Task: Play online Dominion game.
Action: Mouse moved to (460, 444)
Screenshot: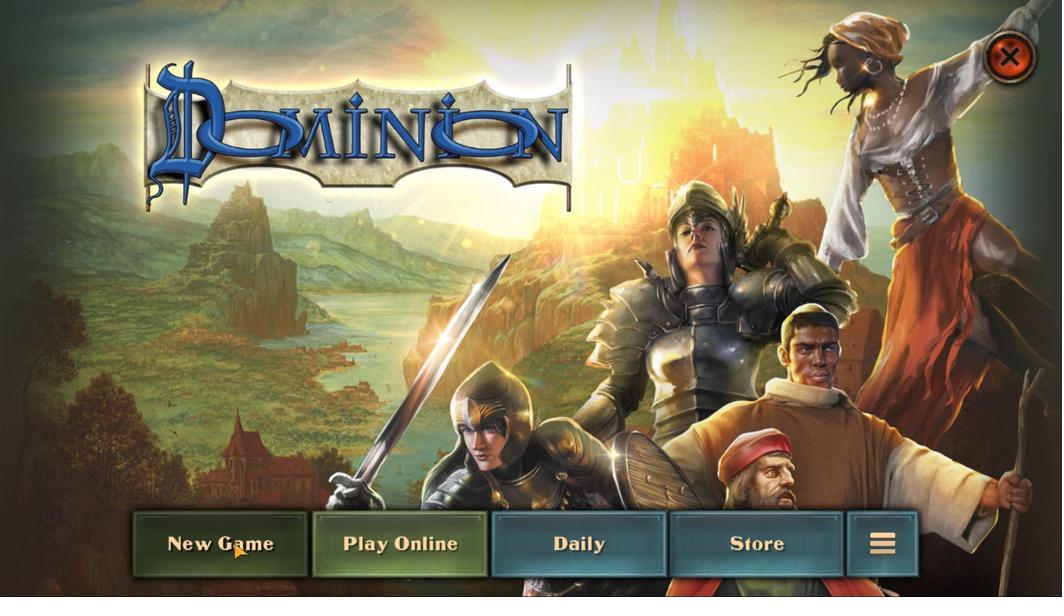 
Action: Mouse pressed left at (460, 444)
Screenshot: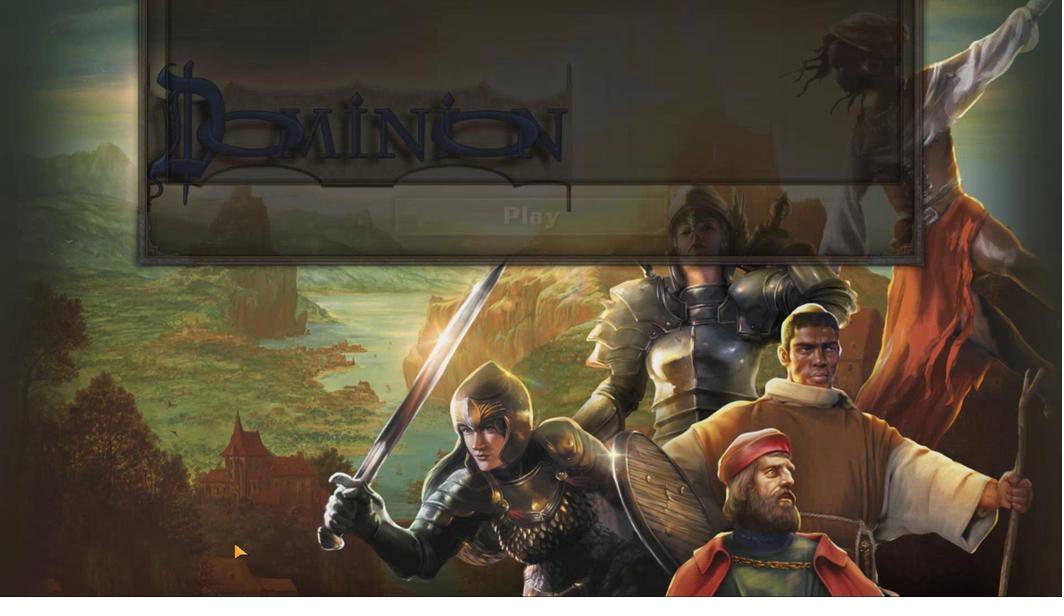 
Action: Mouse moved to (425, 442)
Screenshot: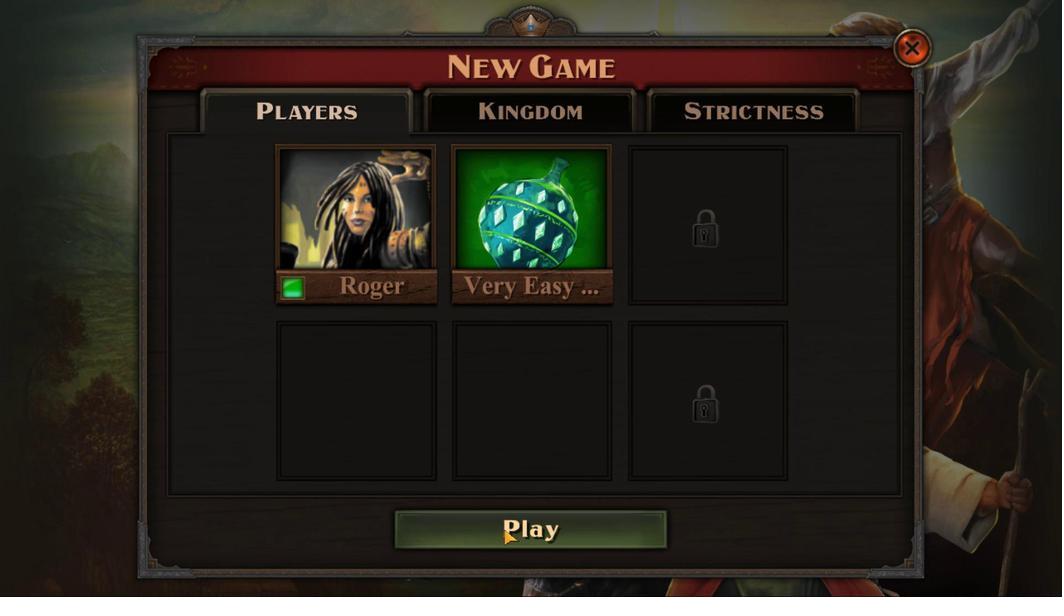 
Action: Mouse pressed left at (425, 442)
Screenshot: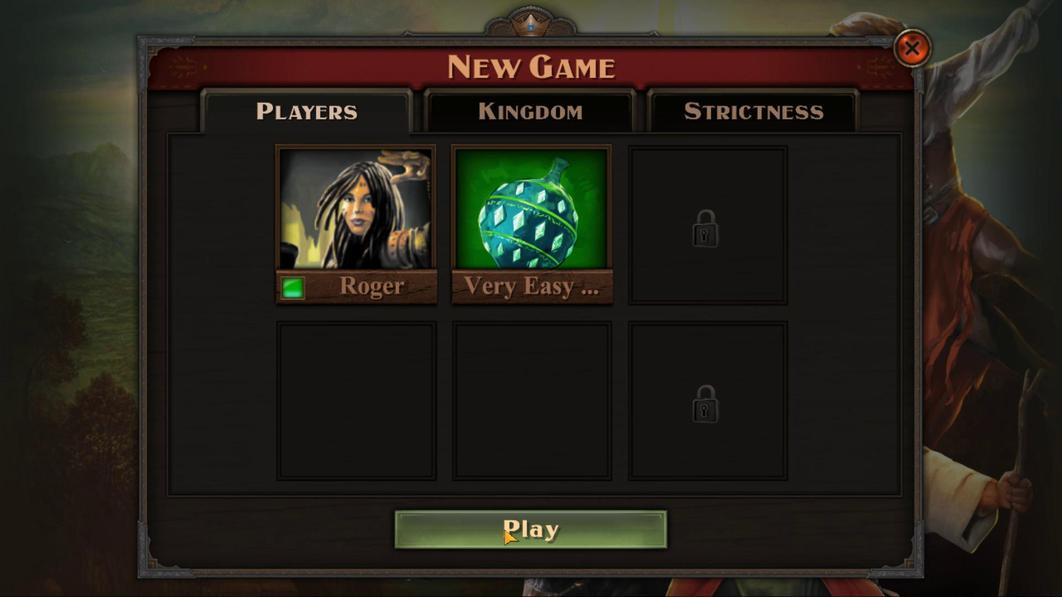 
Action: Mouse moved to (405, 439)
Screenshot: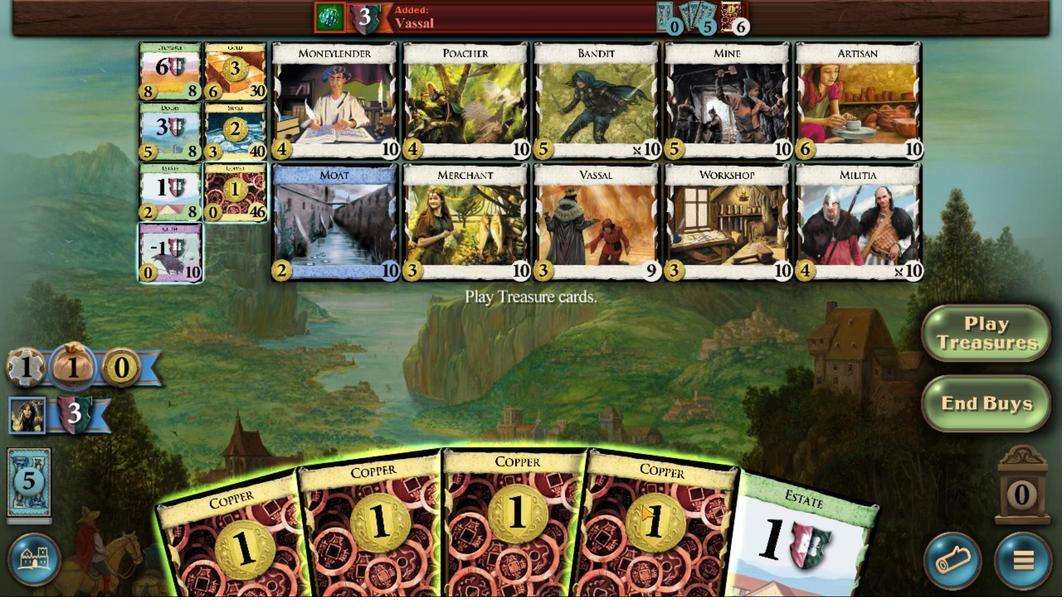 
Action: Mouse pressed left at (405, 439)
Screenshot: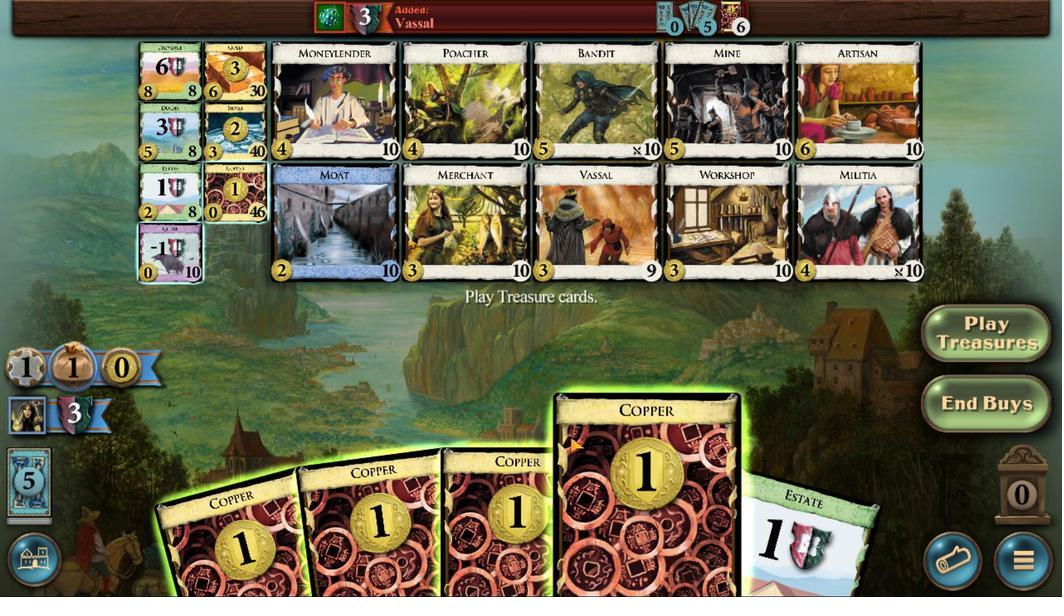 
Action: Mouse moved to (417, 438)
Screenshot: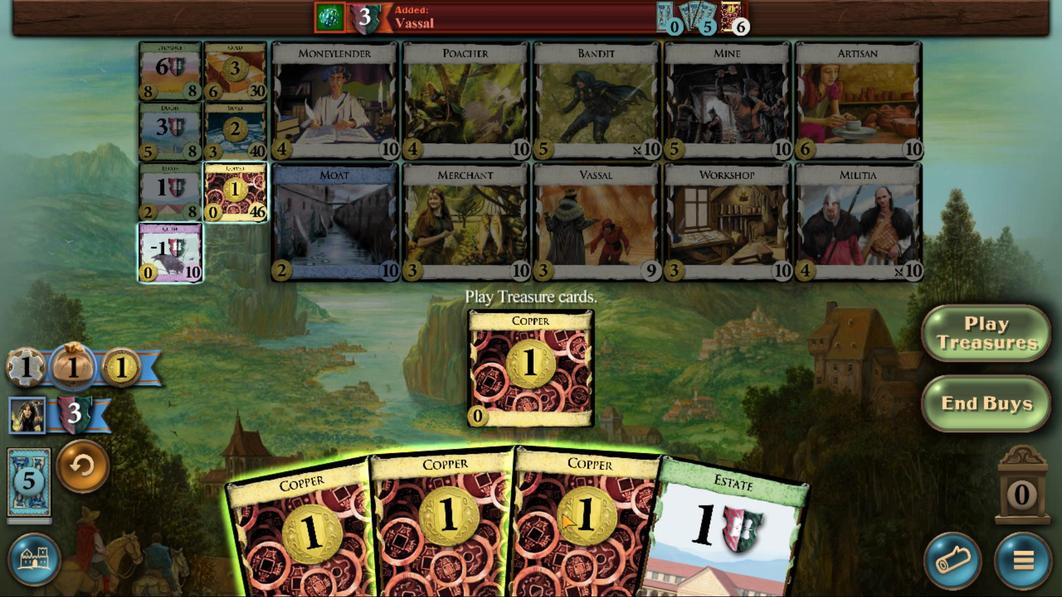 
Action: Mouse pressed left at (417, 438)
Screenshot: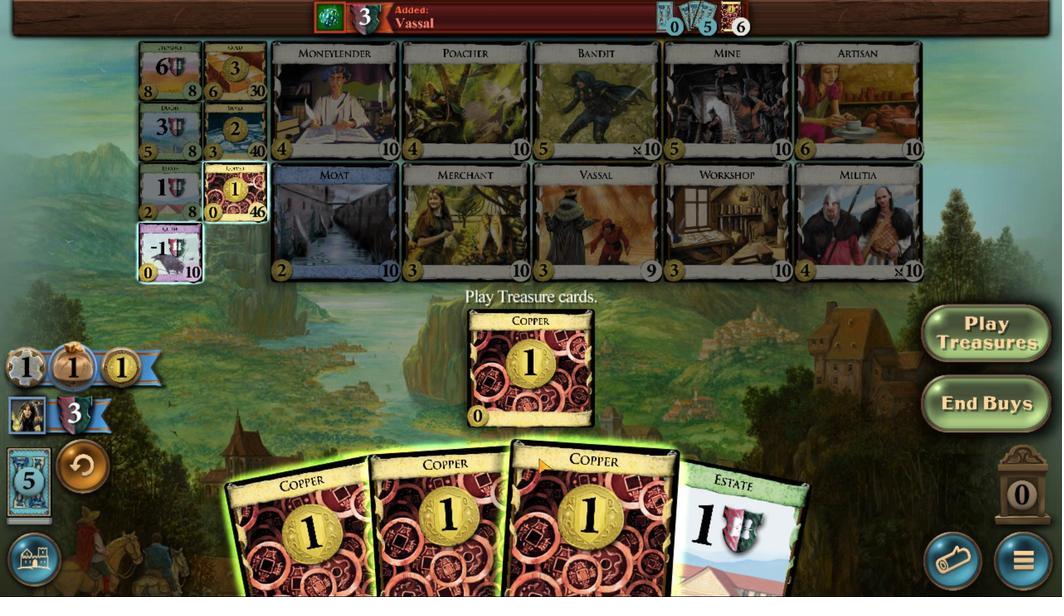 
Action: Mouse moved to (425, 434)
Screenshot: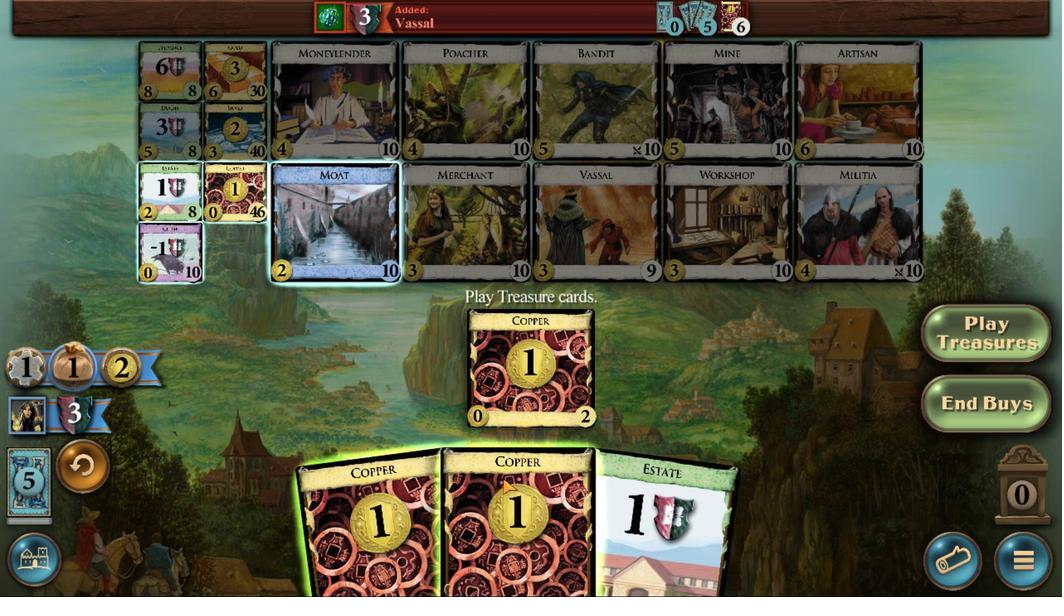 
Action: Mouse pressed left at (425, 434)
Screenshot: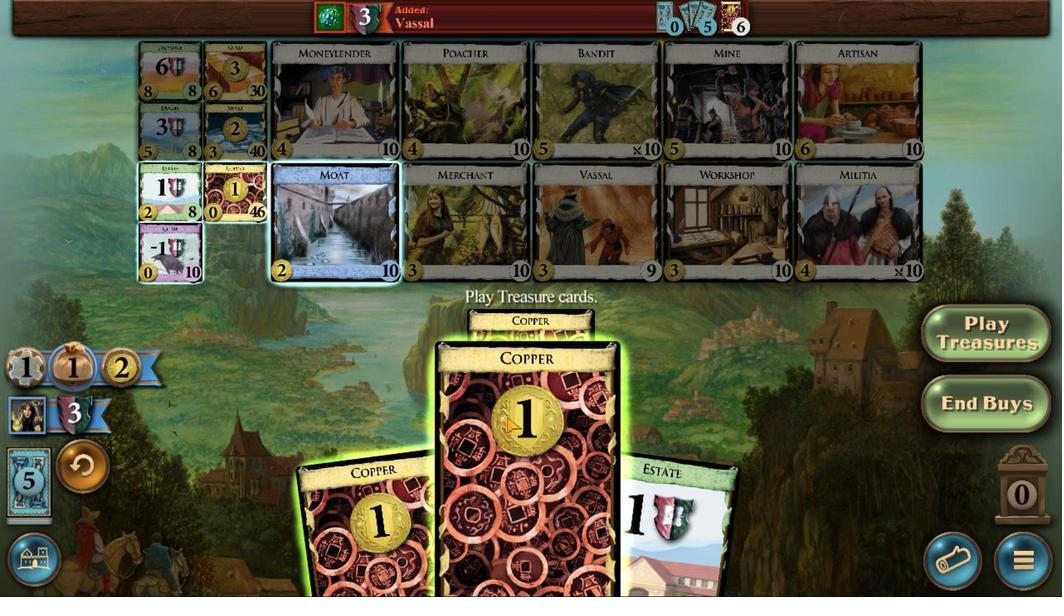 
Action: Mouse moved to (461, 353)
Screenshot: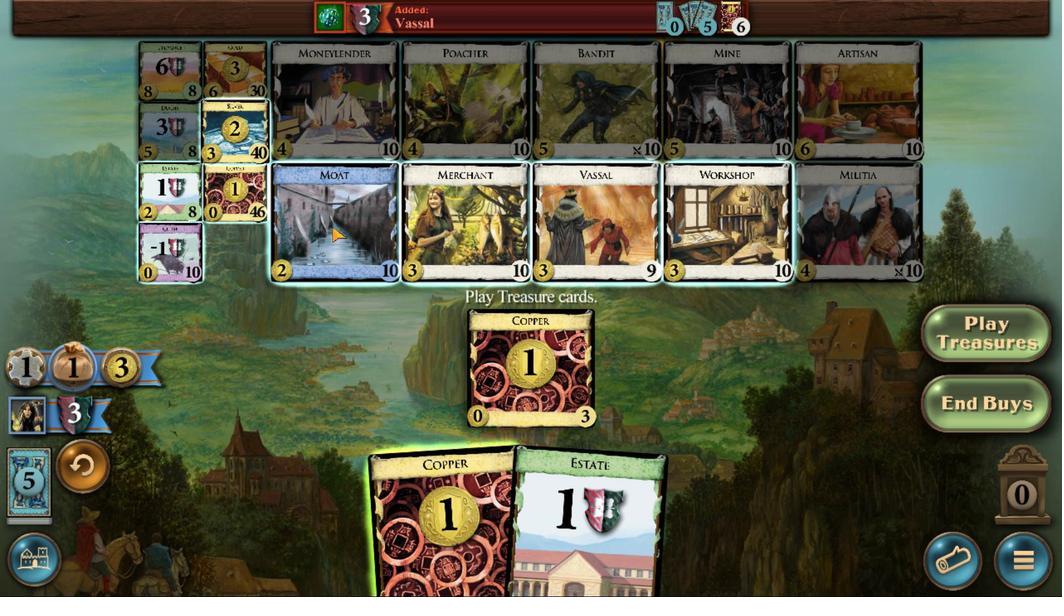 
Action: Mouse pressed left at (461, 353)
Screenshot: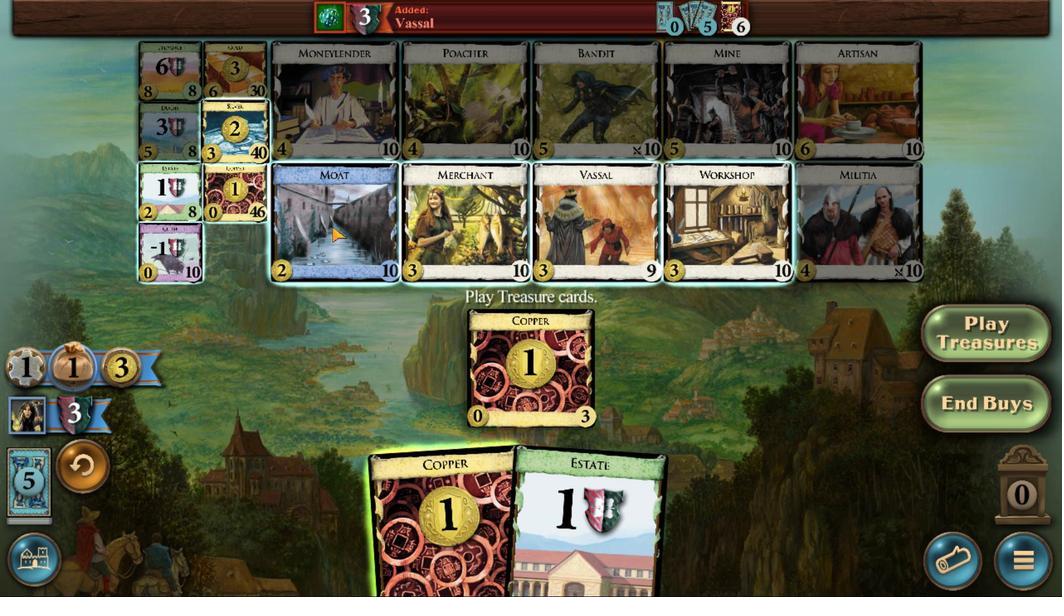 
Action: Mouse moved to (423, 433)
Screenshot: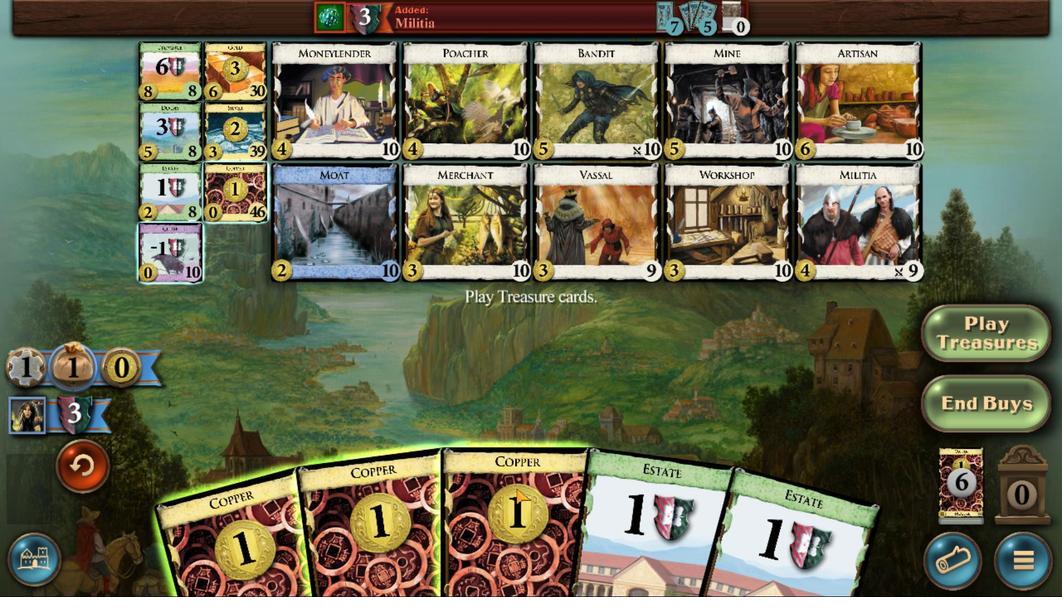 
Action: Mouse pressed left at (423, 433)
Screenshot: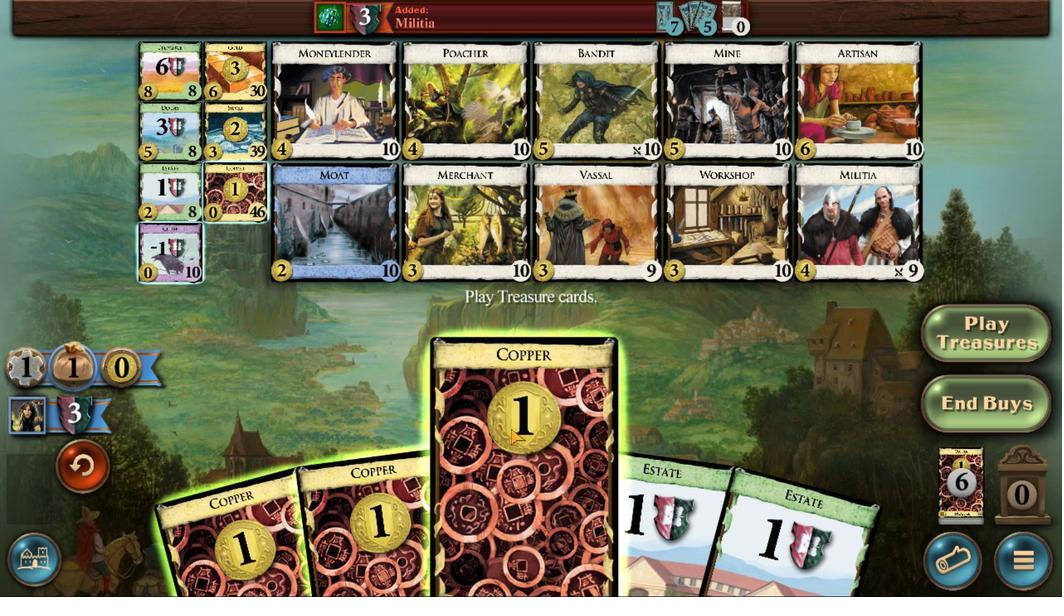 
Action: Mouse moved to (435, 424)
Screenshot: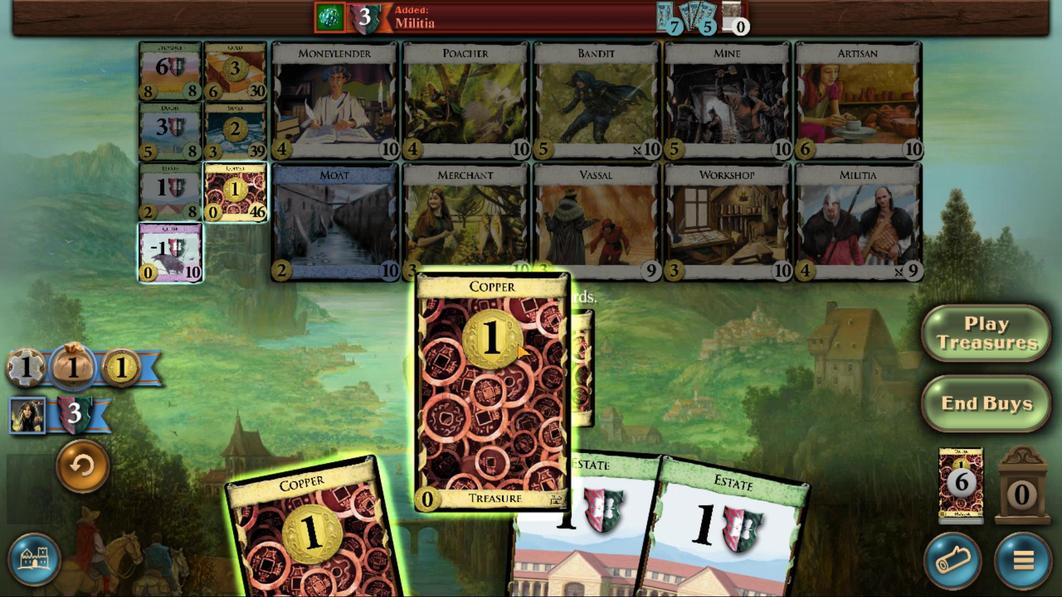 
Action: Mouse pressed left at (435, 424)
Screenshot: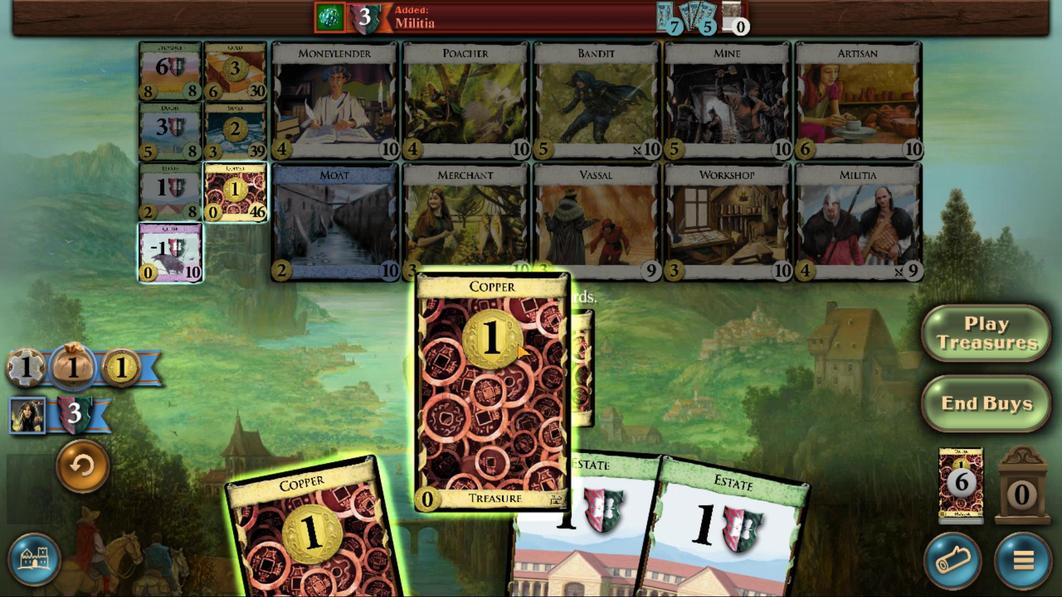 
Action: Mouse moved to (444, 429)
Screenshot: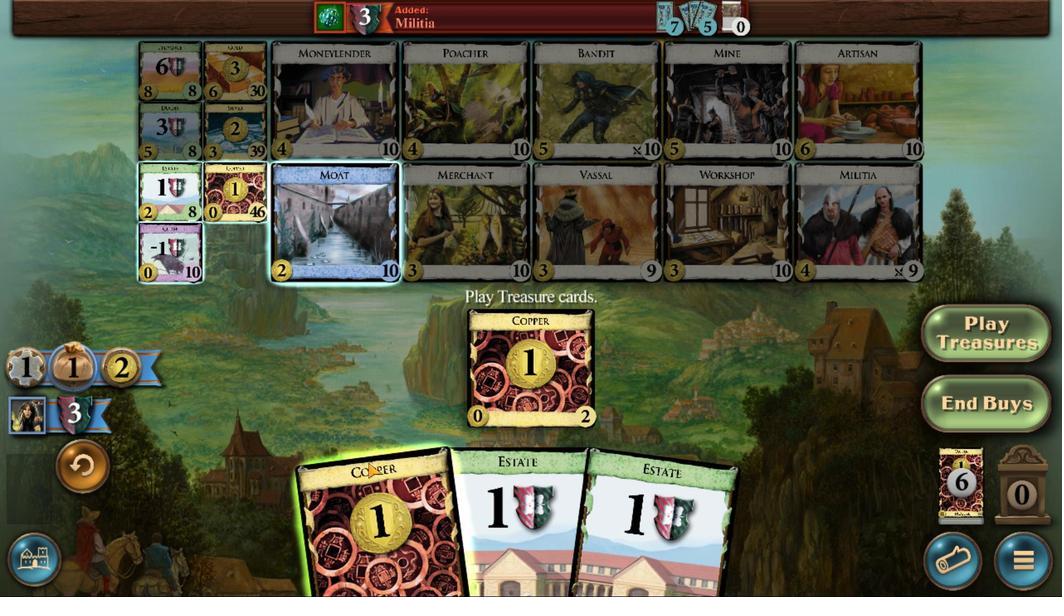 
Action: Mouse pressed left at (444, 429)
Screenshot: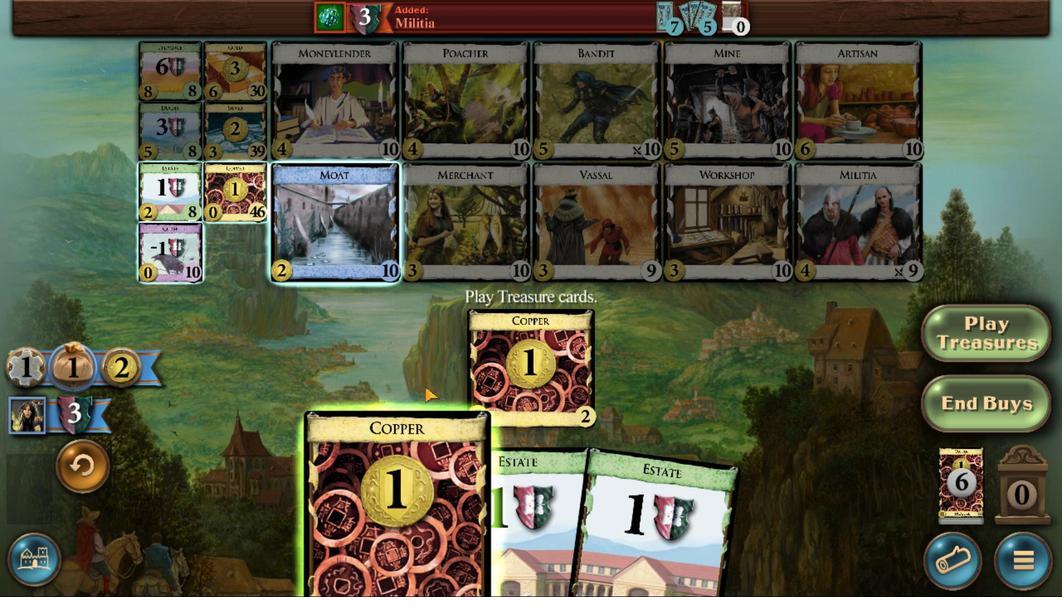 
Action: Mouse moved to (461, 355)
Screenshot: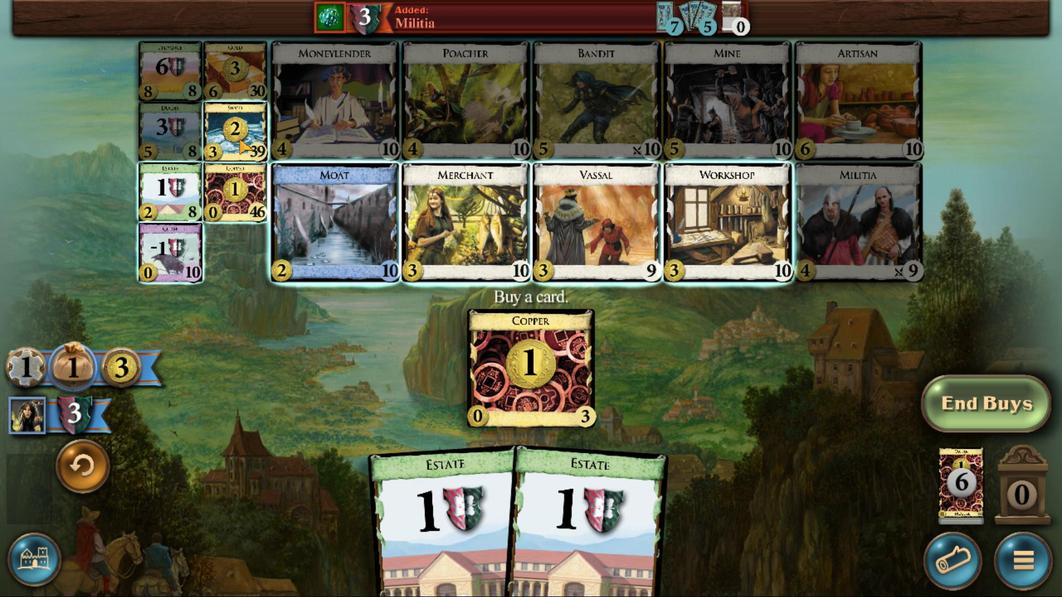 
Action: Mouse pressed left at (461, 355)
Screenshot: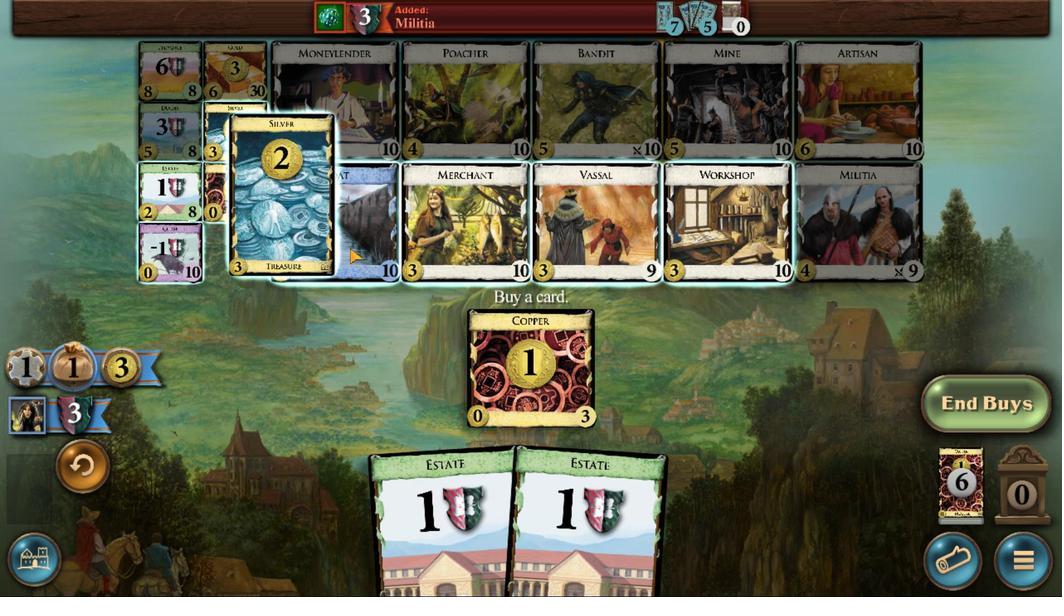 
Action: Mouse moved to (388, 437)
Screenshot: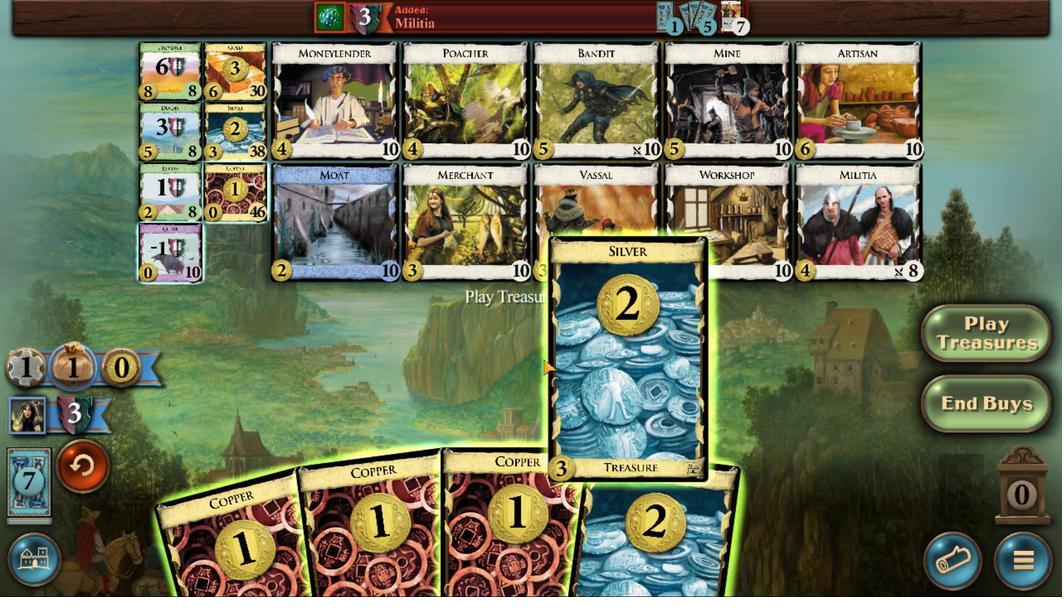 
Action: Mouse pressed left at (388, 437)
Screenshot: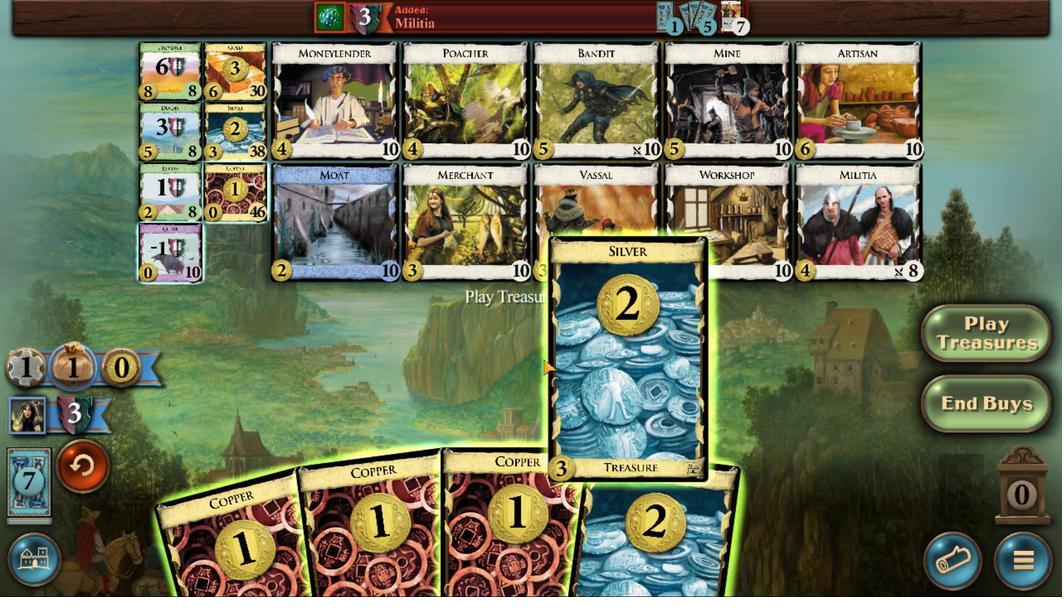 
Action: Mouse moved to (393, 434)
Screenshot: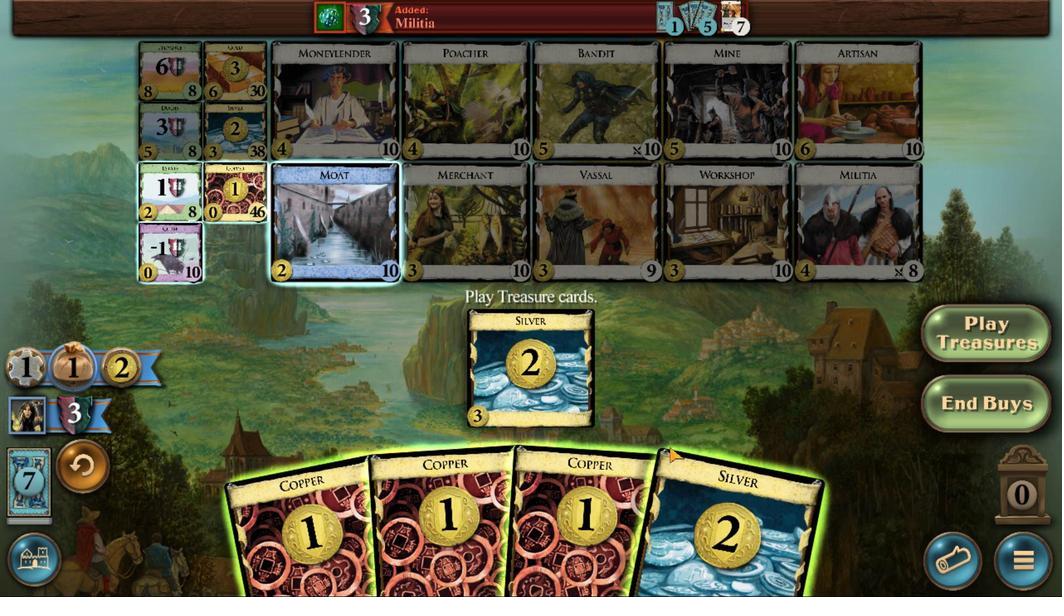 
Action: Mouse pressed left at (393, 434)
Screenshot: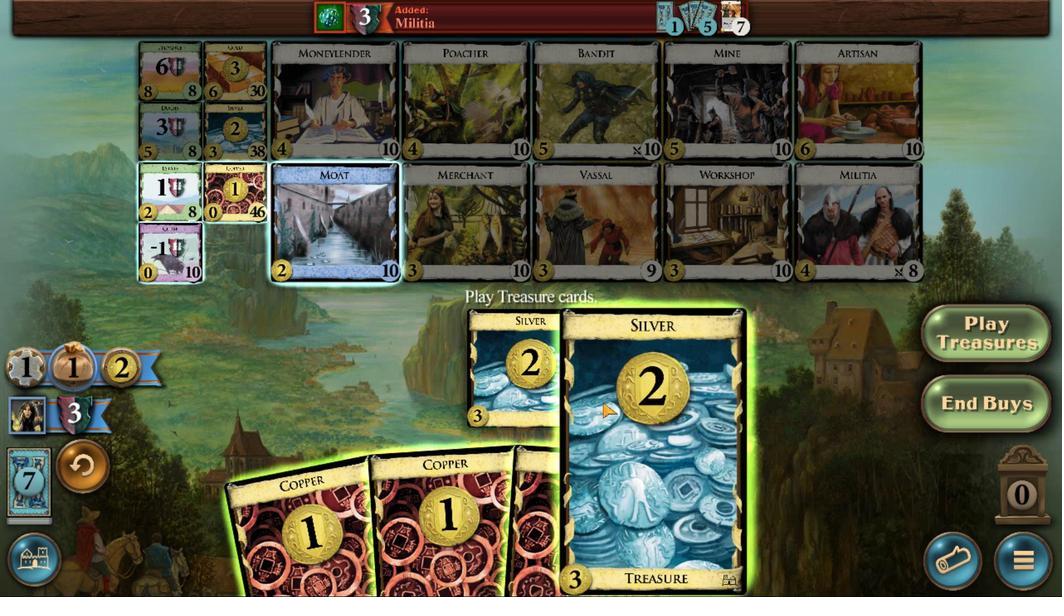 
Action: Mouse moved to (403, 432)
Screenshot: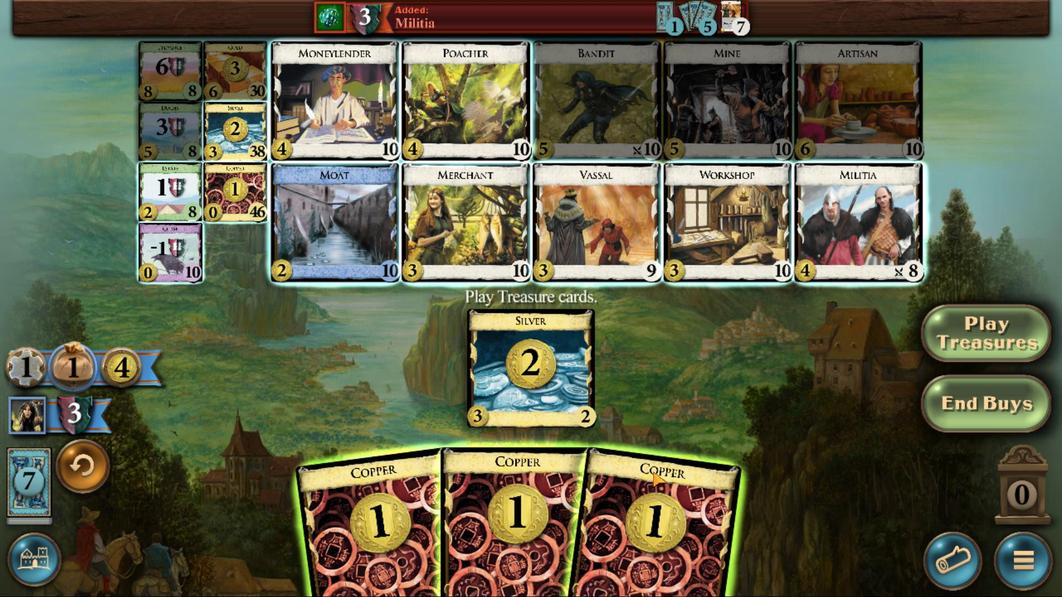 
Action: Mouse pressed left at (403, 432)
Screenshot: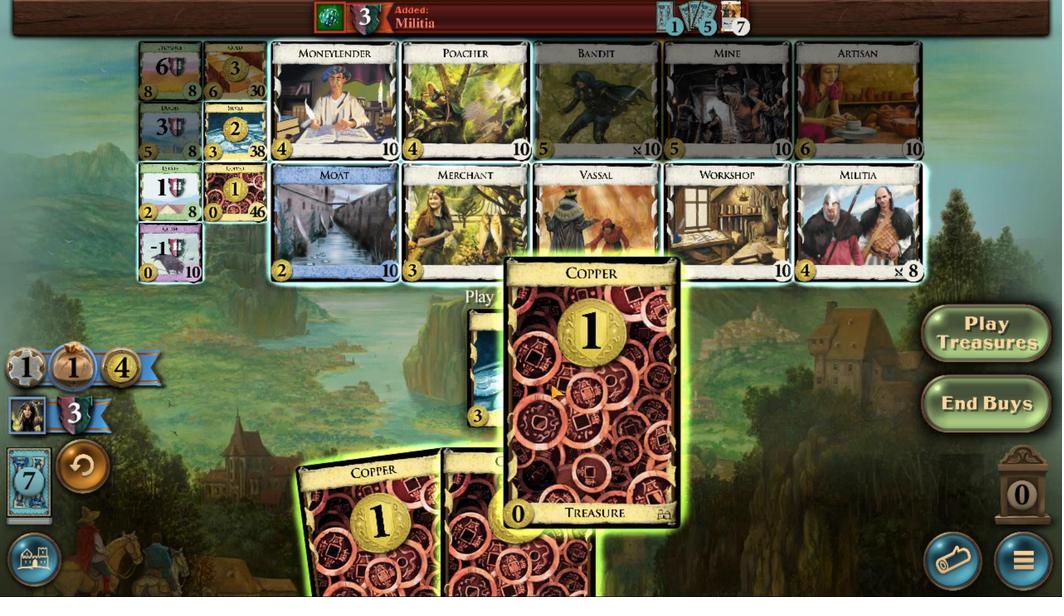 
Action: Mouse moved to (416, 433)
Screenshot: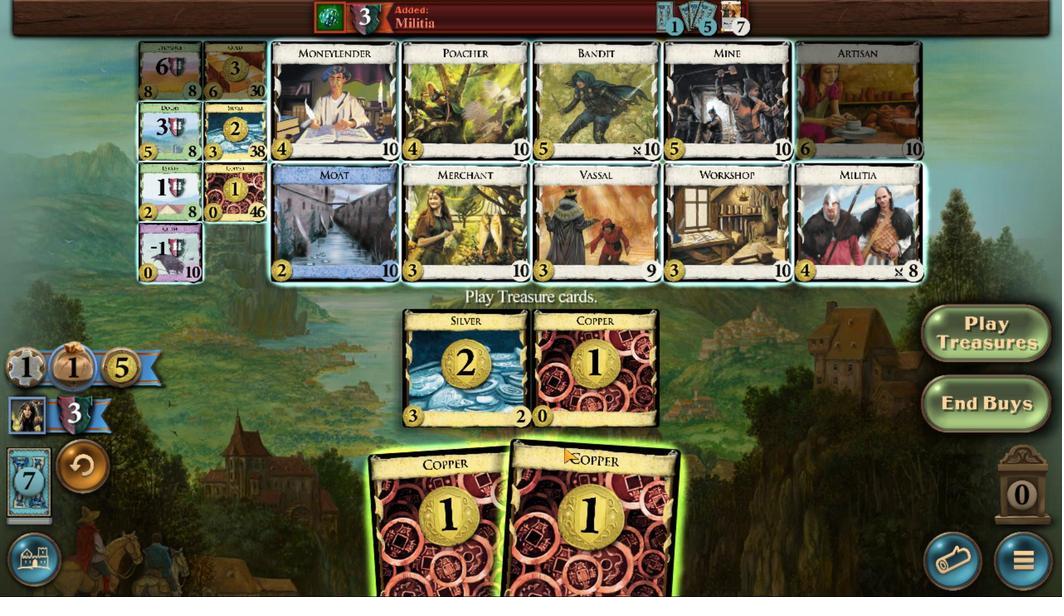 
Action: Mouse pressed left at (416, 433)
Screenshot: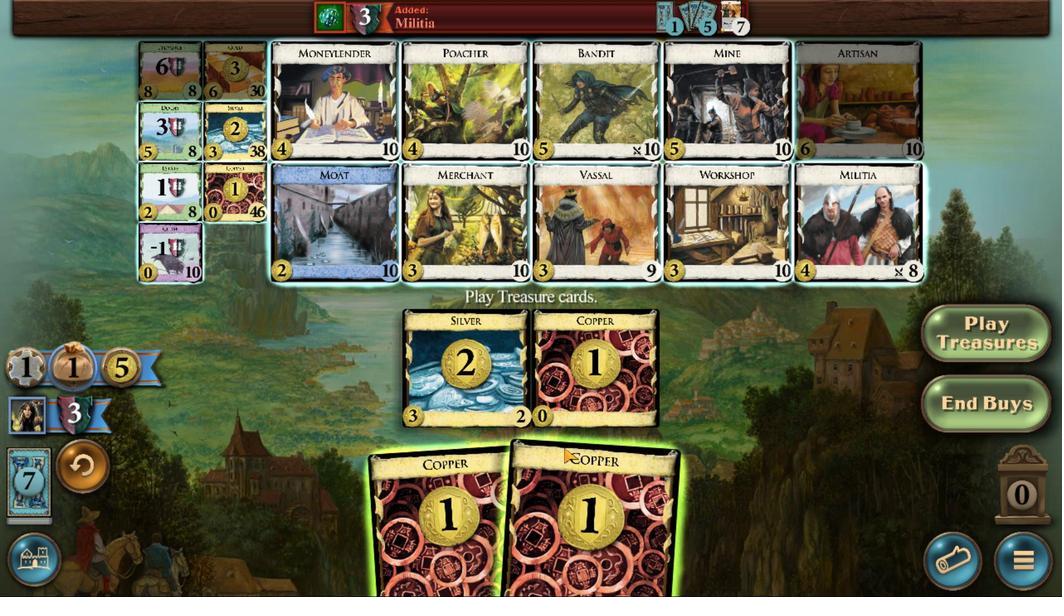
Action: Mouse moved to (461, 339)
Screenshot: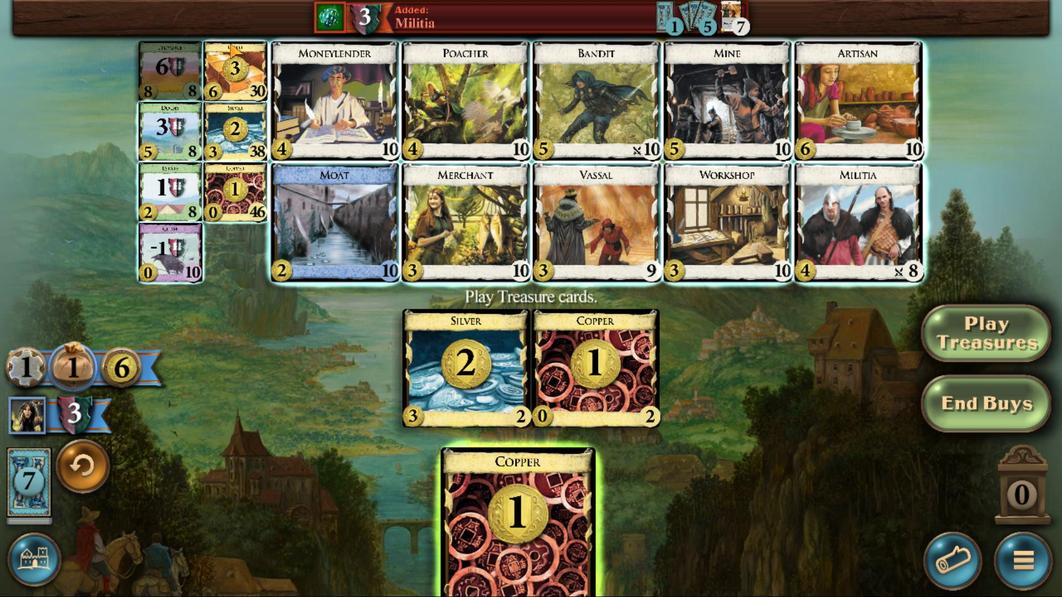 
Action: Mouse pressed left at (461, 339)
Screenshot: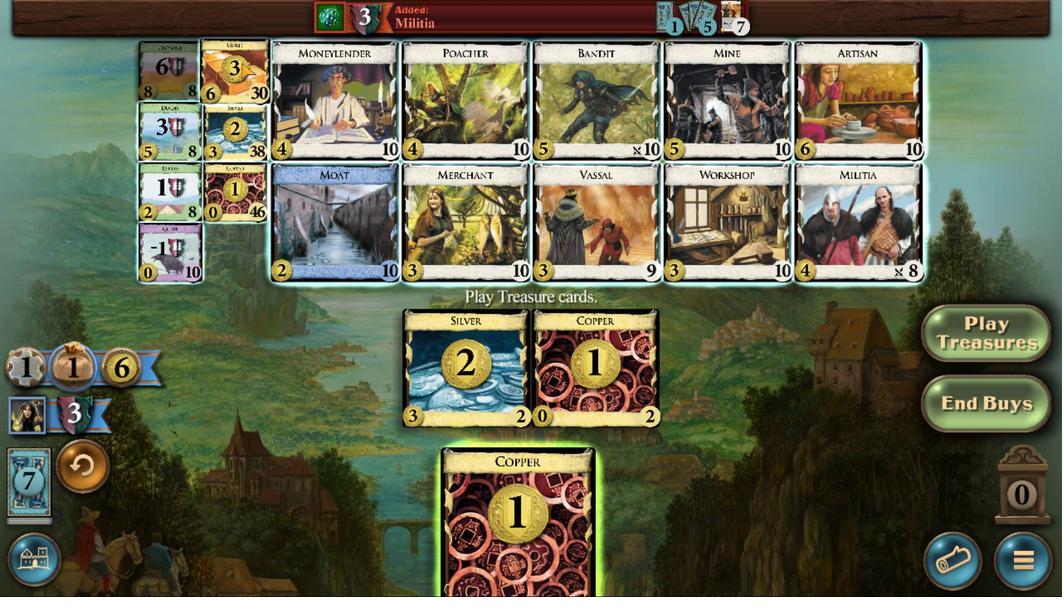 
Action: Mouse moved to (407, 439)
Screenshot: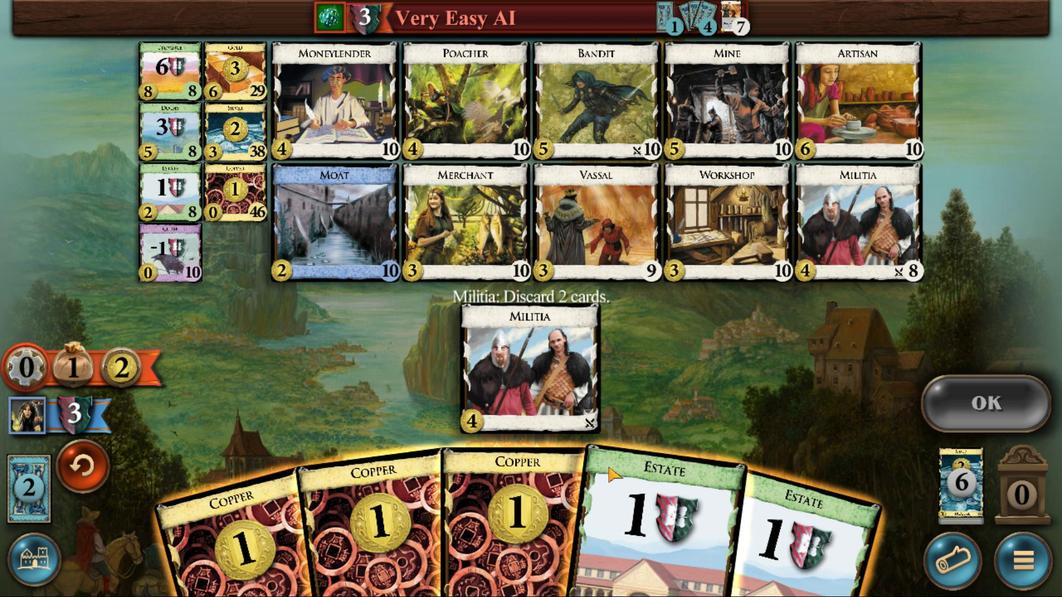 
Action: Mouse pressed left at (407, 439)
Screenshot: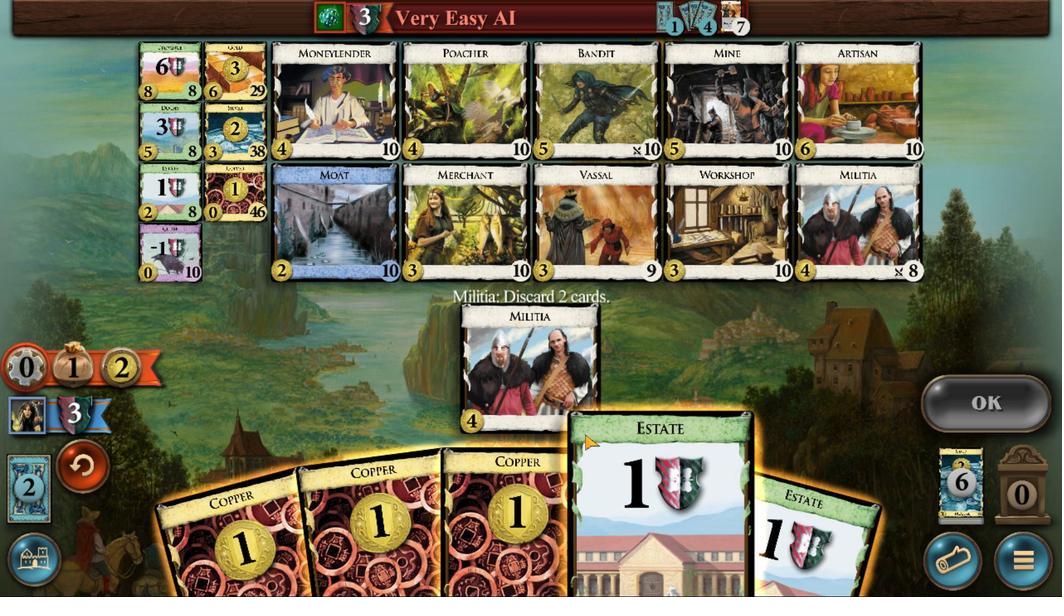 
Action: Mouse moved to (394, 442)
Screenshot: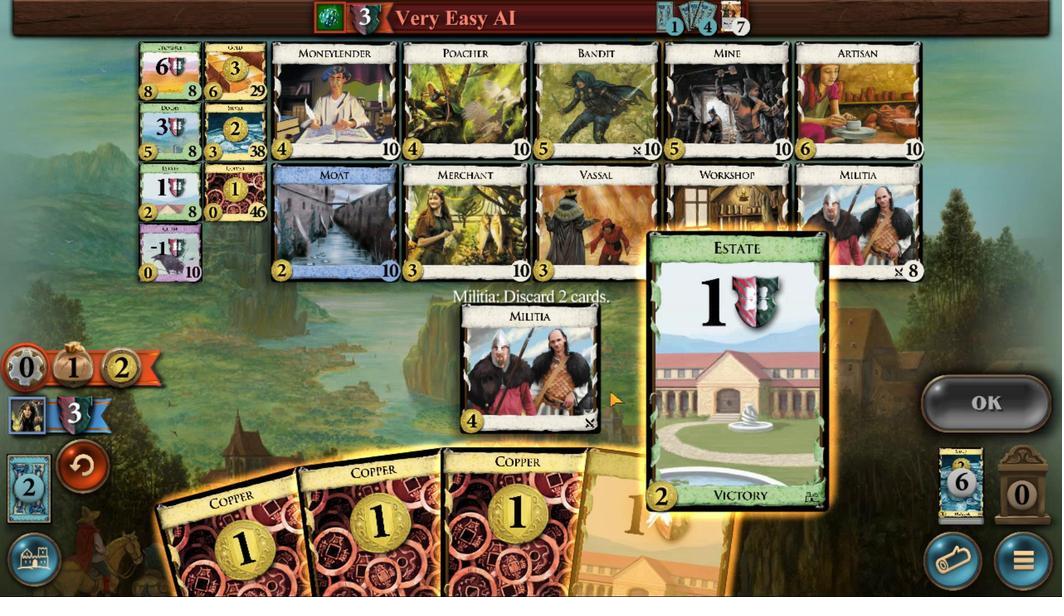 
Action: Mouse pressed left at (394, 442)
Screenshot: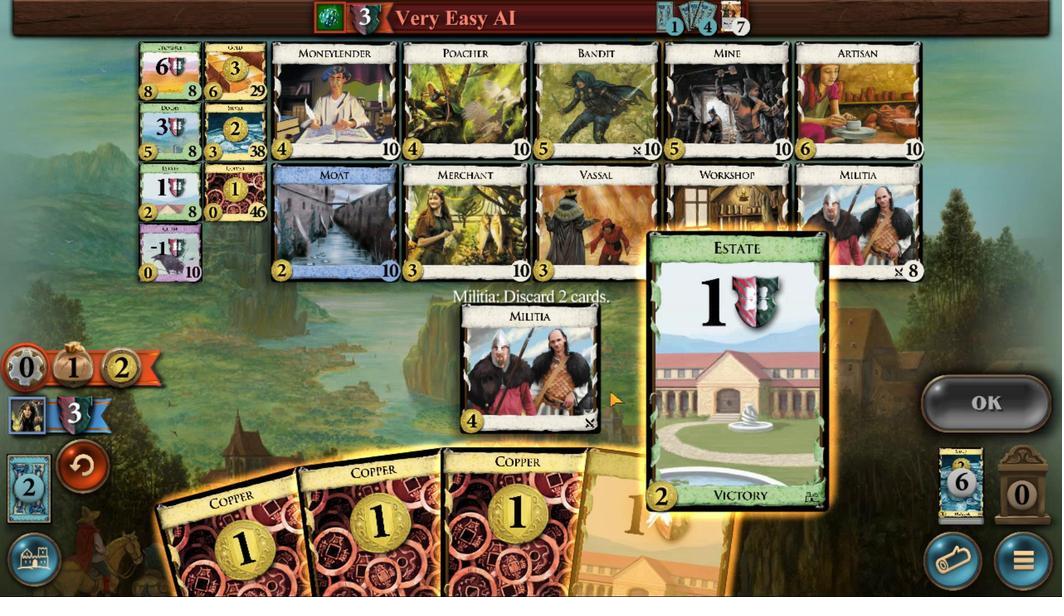 
Action: Mouse moved to (360, 414)
Screenshot: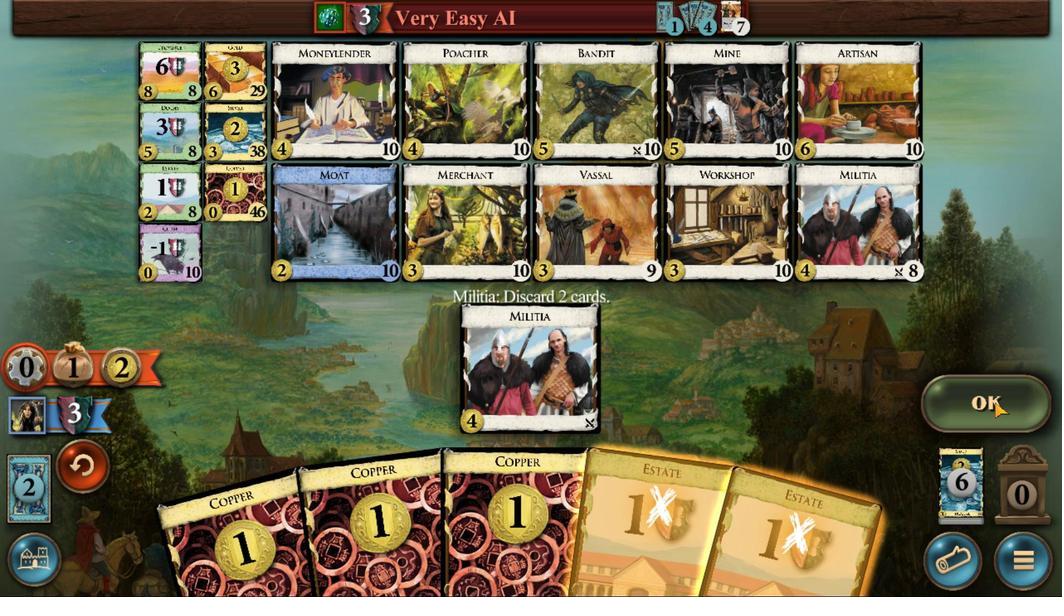 
Action: Mouse pressed left at (360, 414)
Screenshot: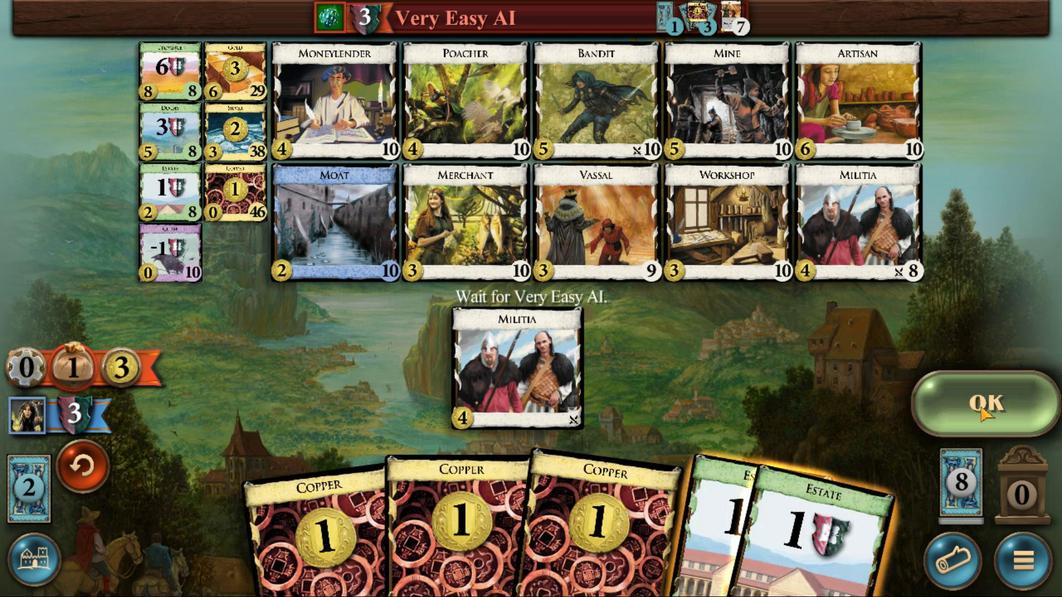 
Action: Mouse moved to (404, 441)
Screenshot: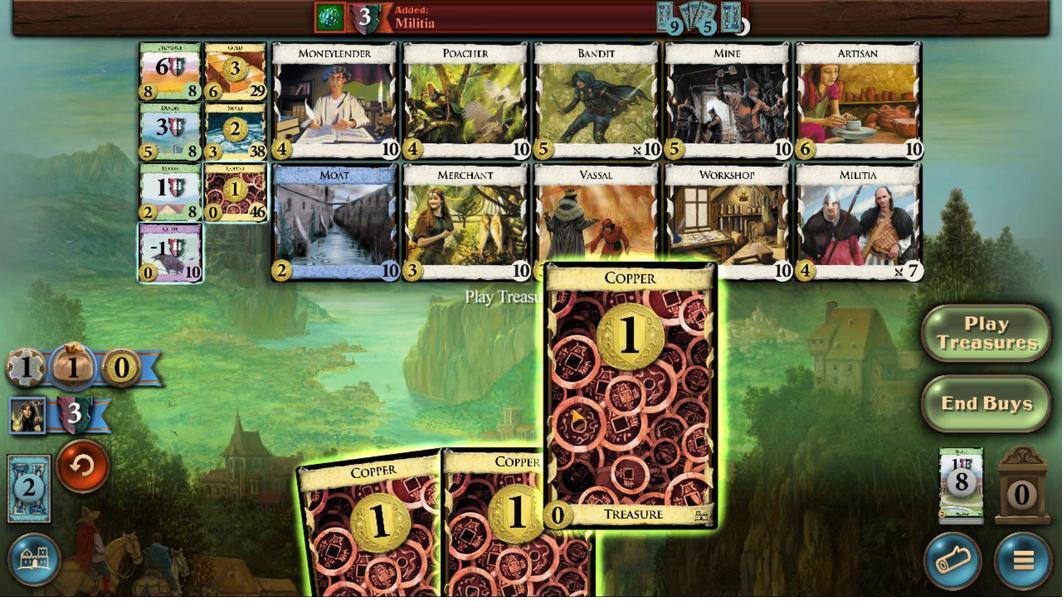 
Action: Mouse pressed left at (404, 441)
Screenshot: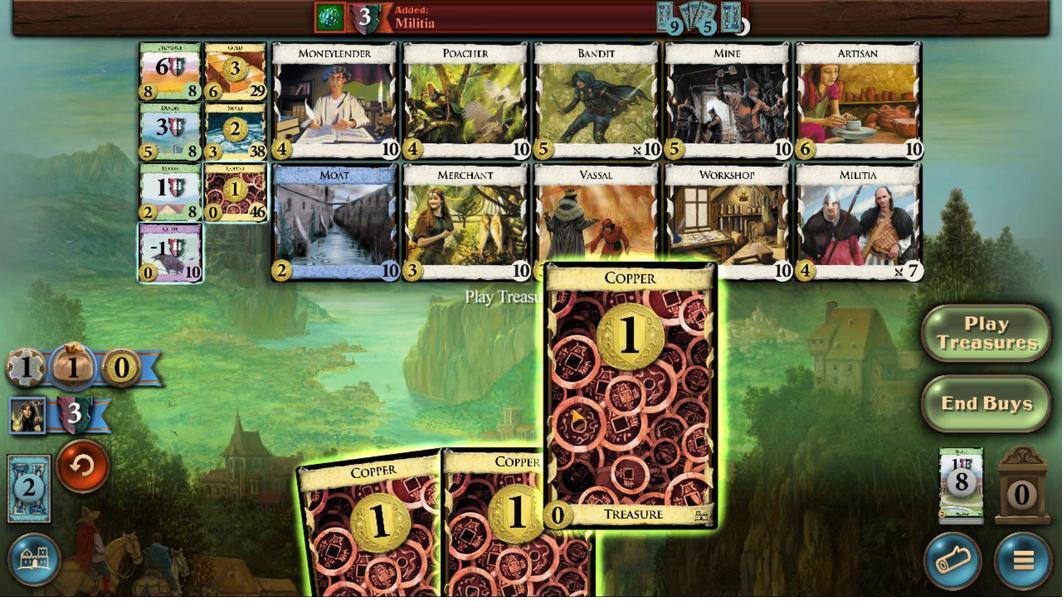 
Action: Mouse moved to (414, 427)
Screenshot: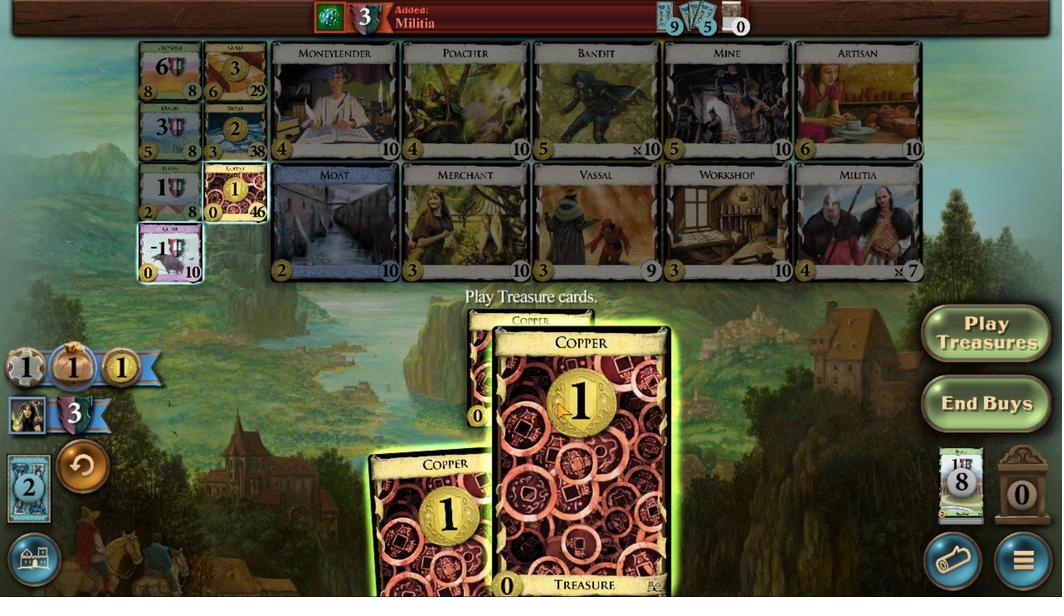 
Action: Mouse pressed left at (414, 427)
Screenshot: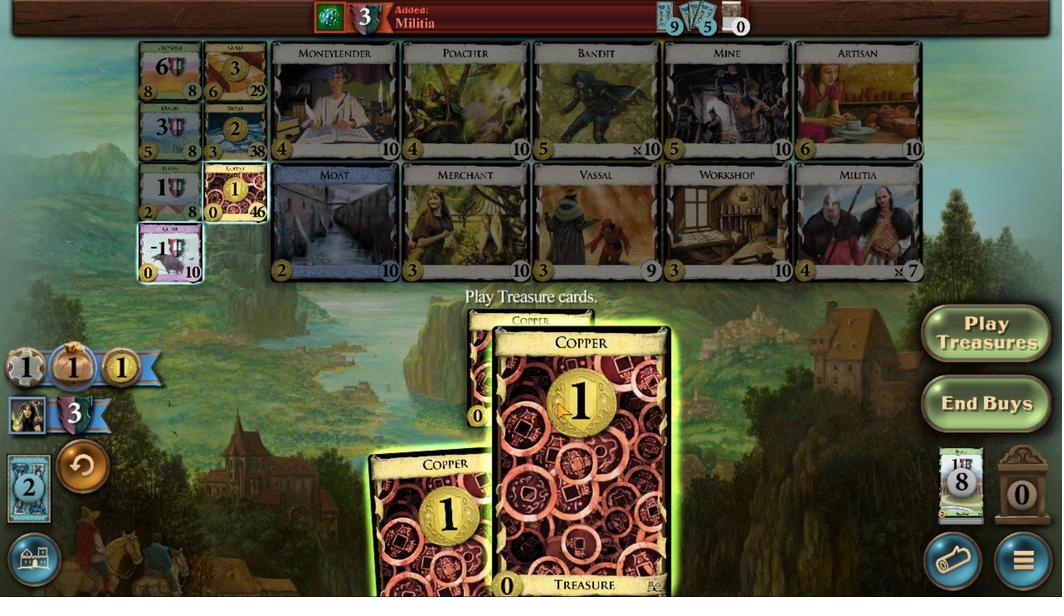 
Action: Mouse moved to (424, 428)
Screenshot: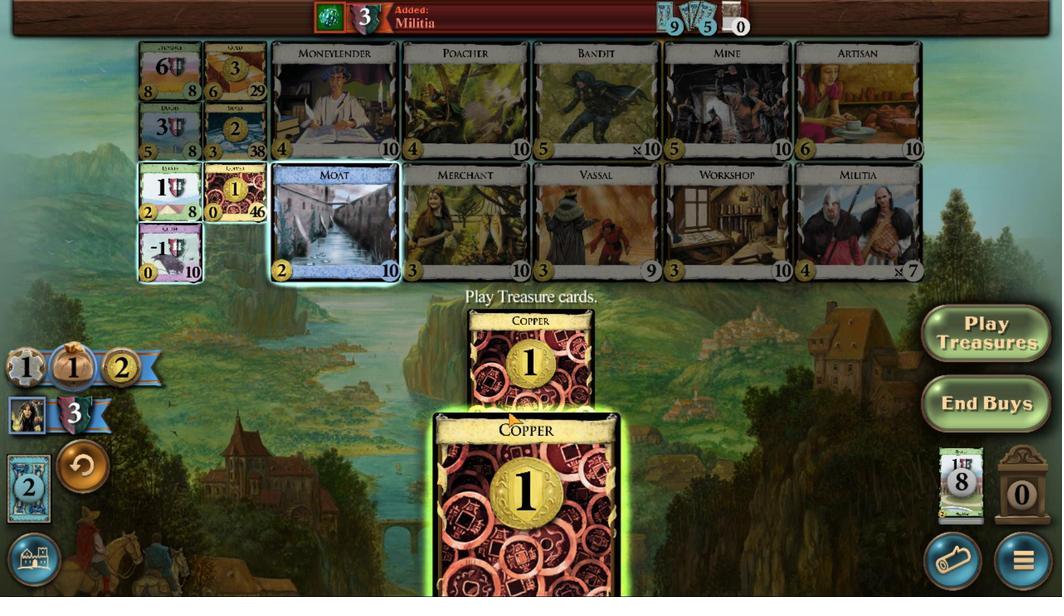 
Action: Mouse pressed left at (424, 428)
Screenshot: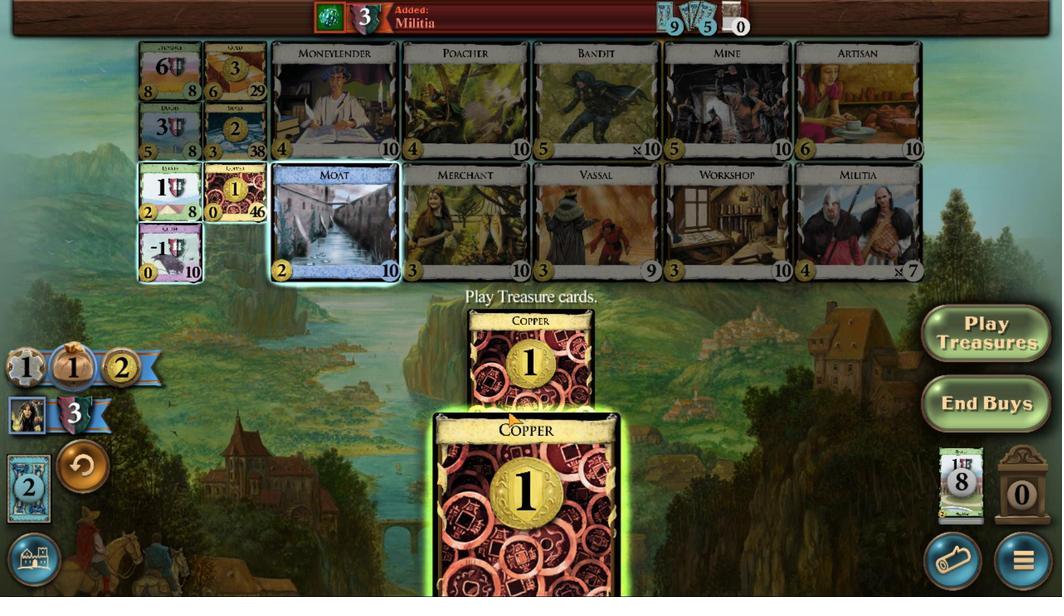 
Action: Mouse moved to (462, 354)
Screenshot: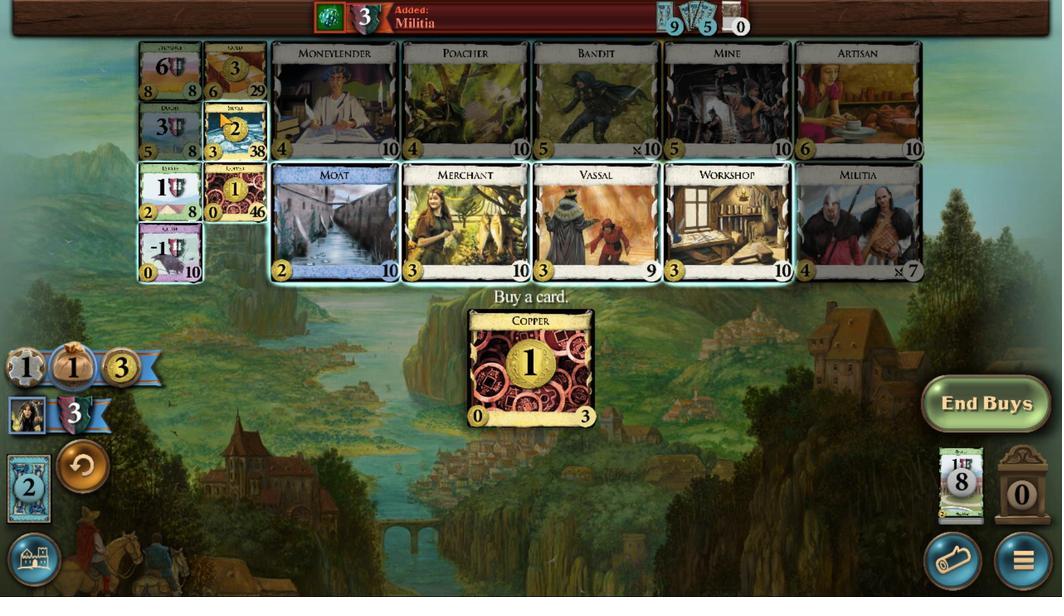 
Action: Mouse pressed left at (462, 354)
Screenshot: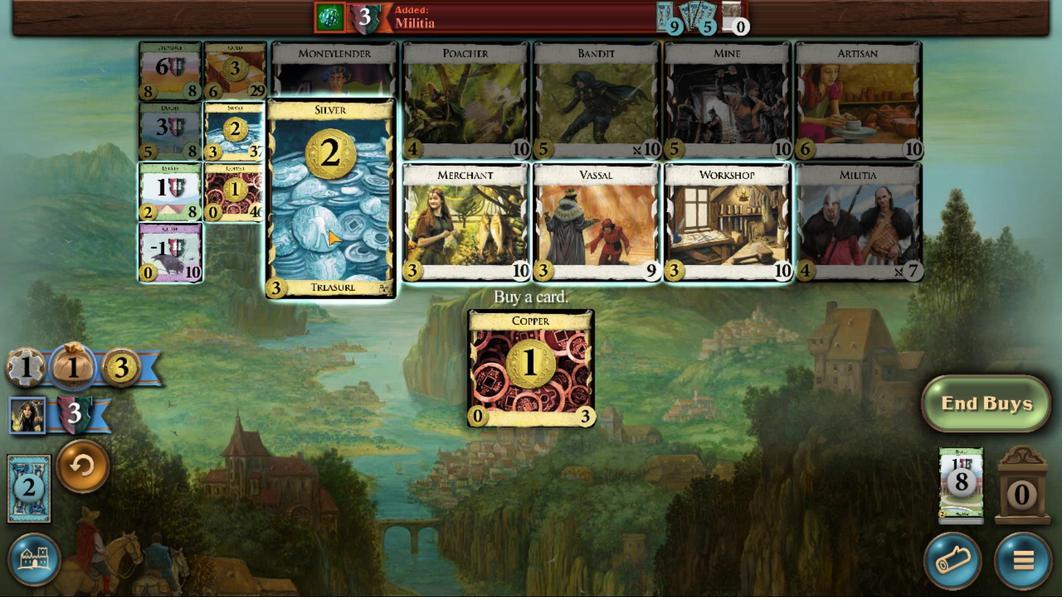 
Action: Mouse moved to (387, 440)
Screenshot: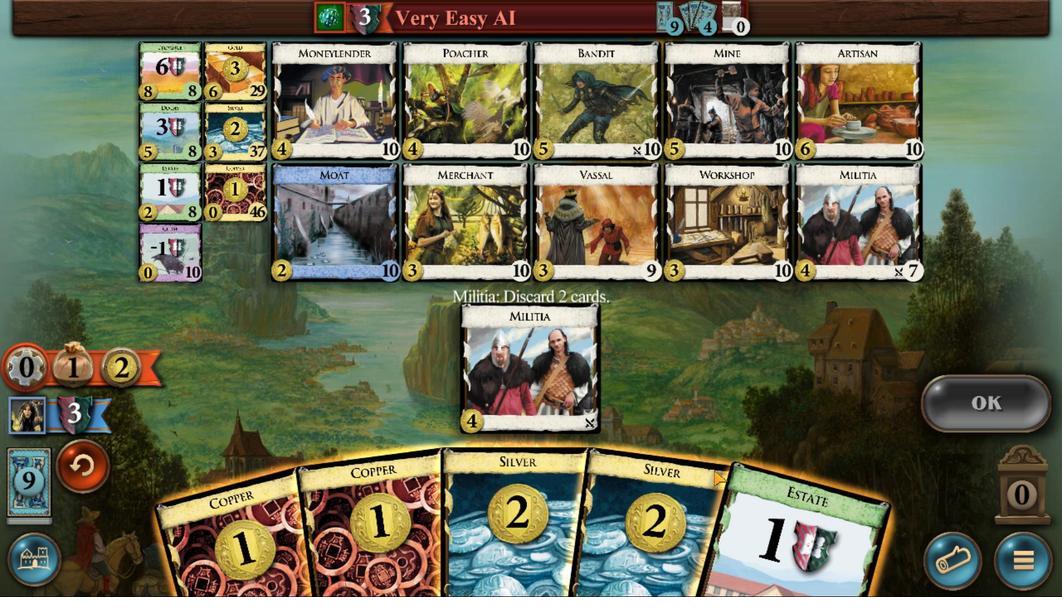 
Action: Mouse pressed left at (387, 440)
Screenshot: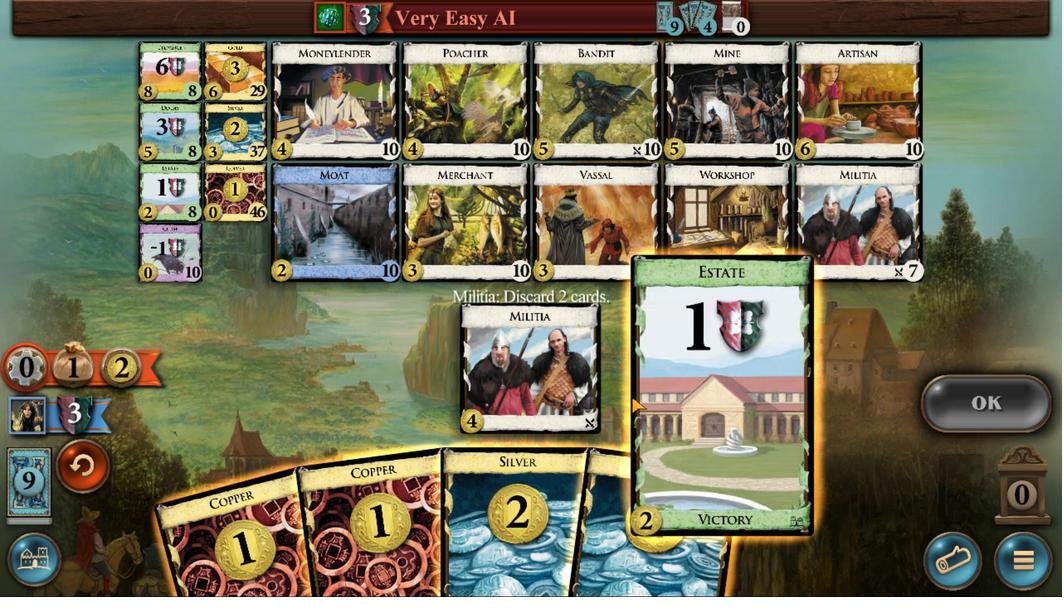 
Action: Mouse moved to (466, 451)
Screenshot: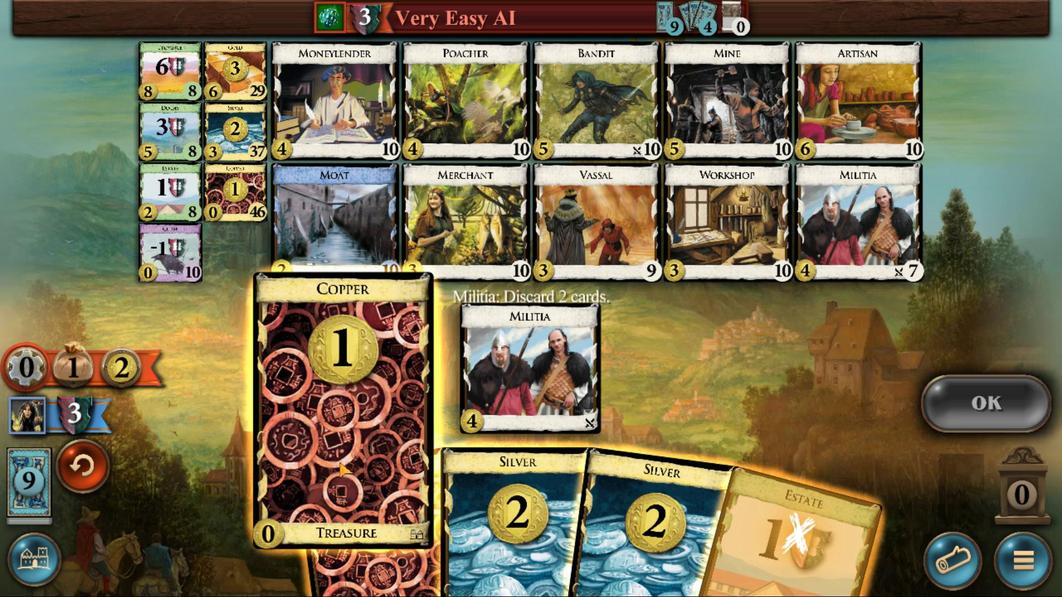 
Action: Mouse pressed left at (466, 451)
Screenshot: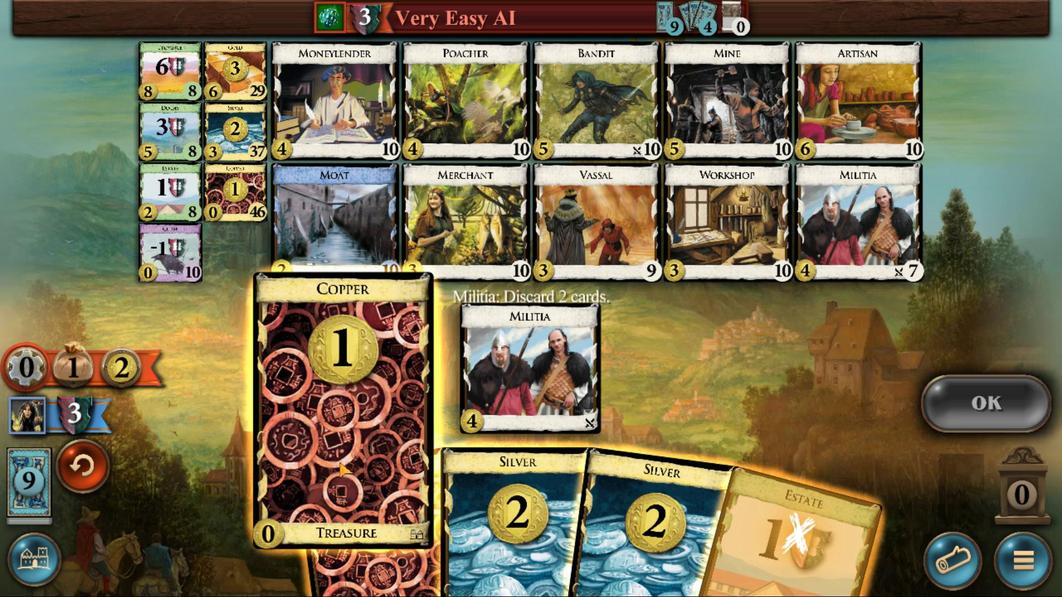 
Action: Mouse moved to (362, 415)
Screenshot: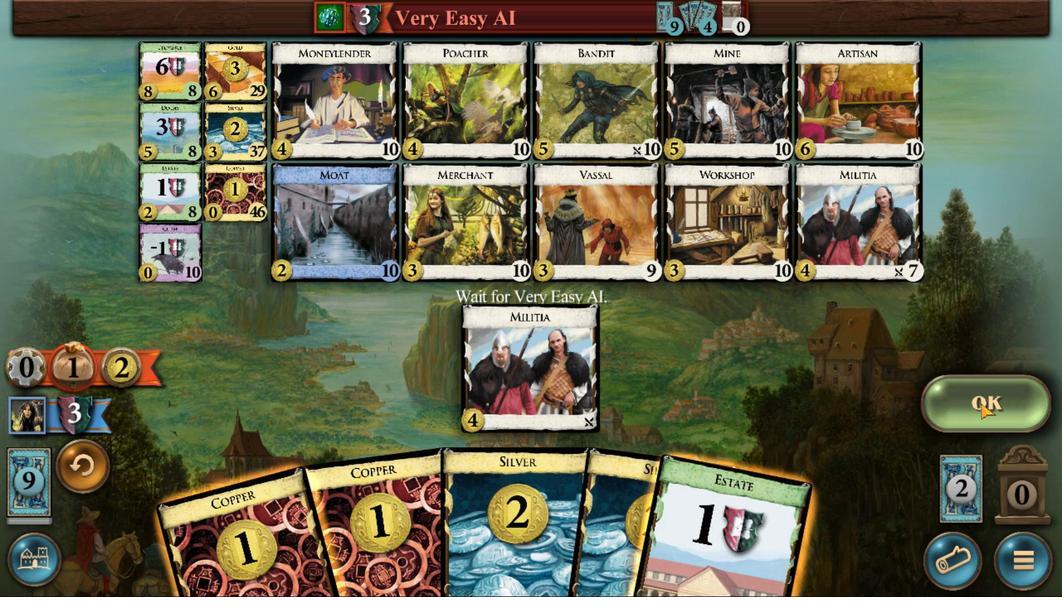 
Action: Mouse pressed left at (362, 415)
Screenshot: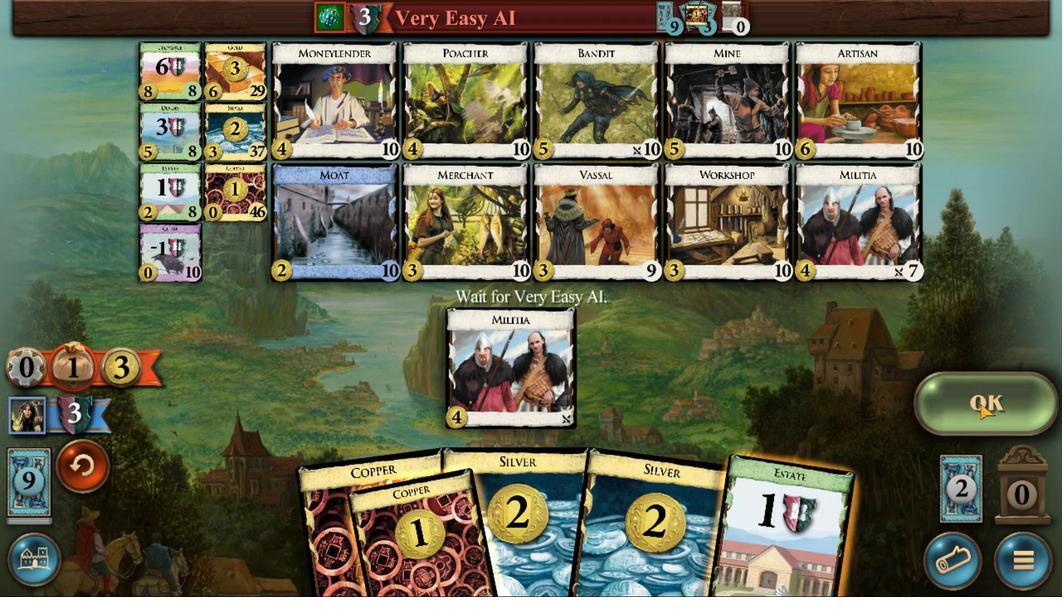 
Action: Mouse moved to (402, 437)
Screenshot: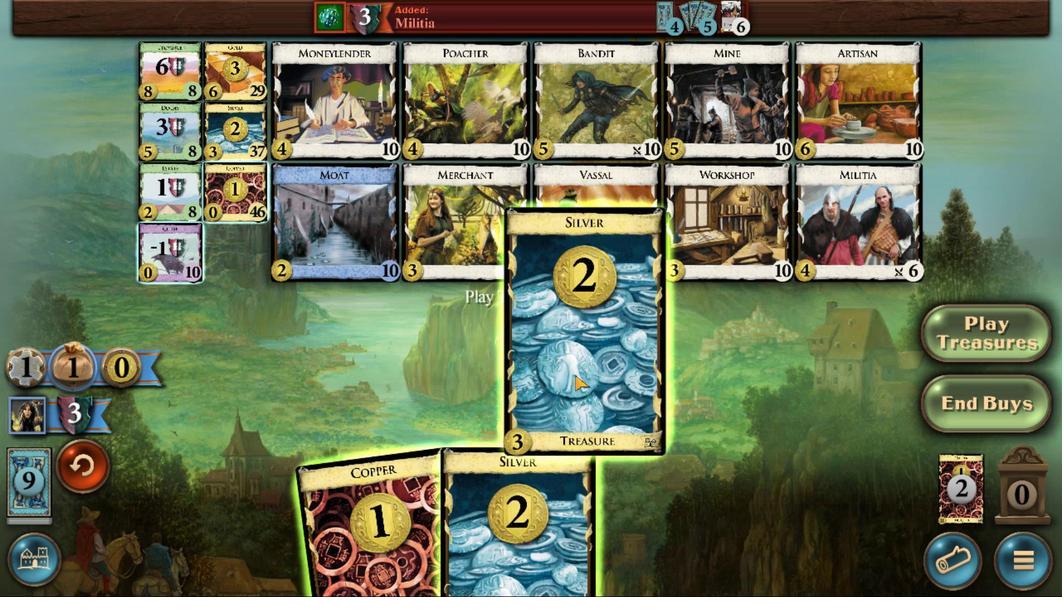 
Action: Mouse pressed left at (402, 437)
Screenshot: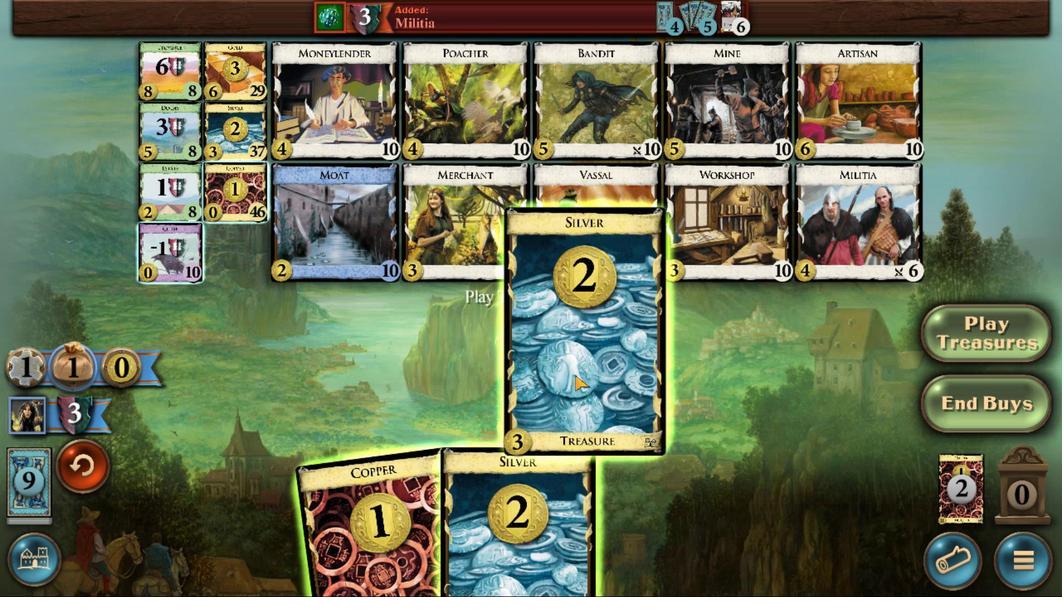 
Action: Mouse moved to (417, 436)
Screenshot: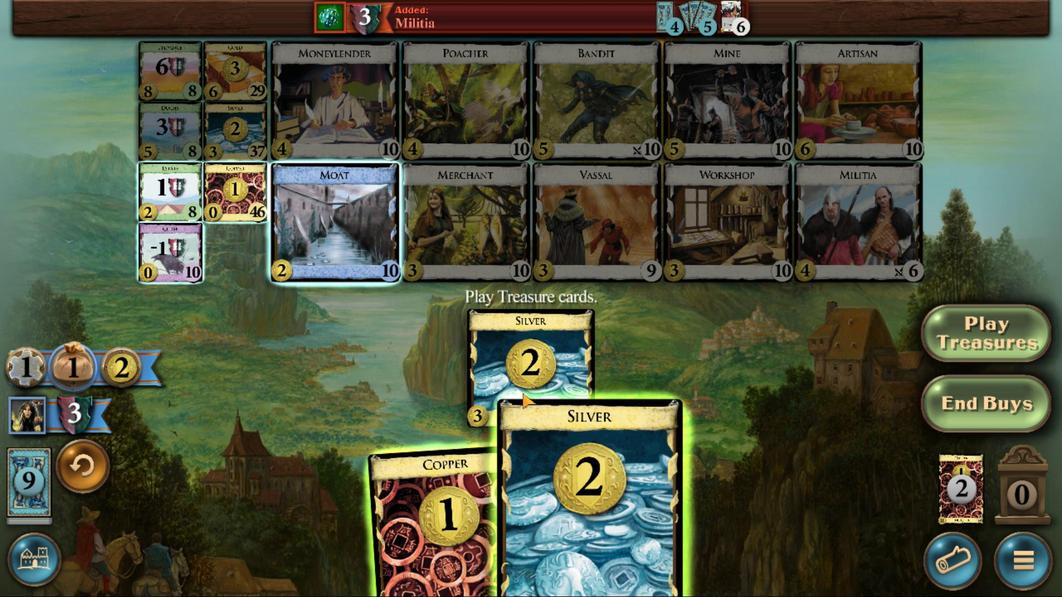 
Action: Mouse pressed left at (417, 436)
Screenshot: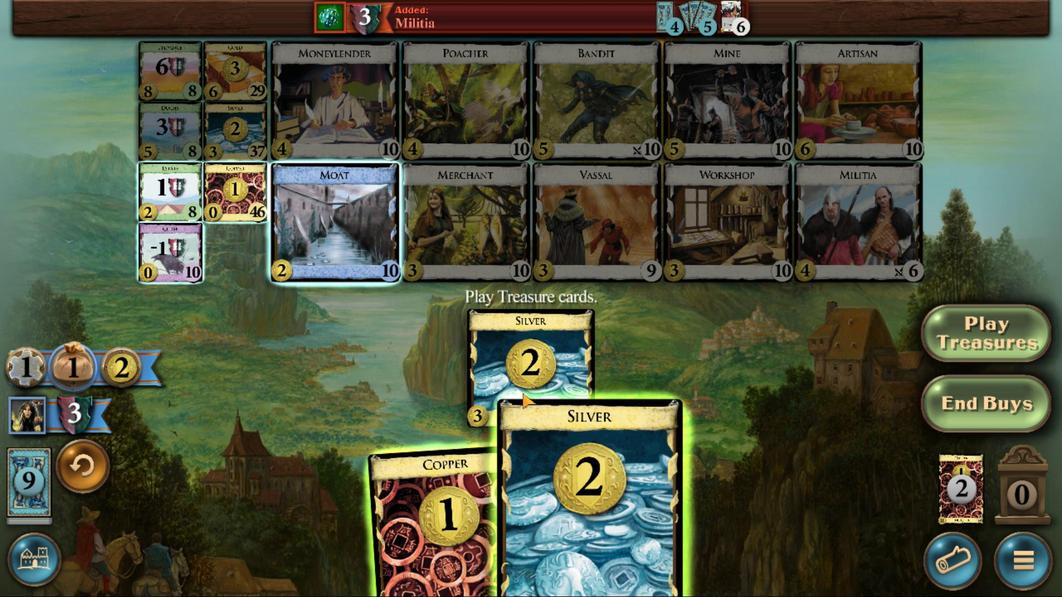 
Action: Mouse moved to (425, 439)
Screenshot: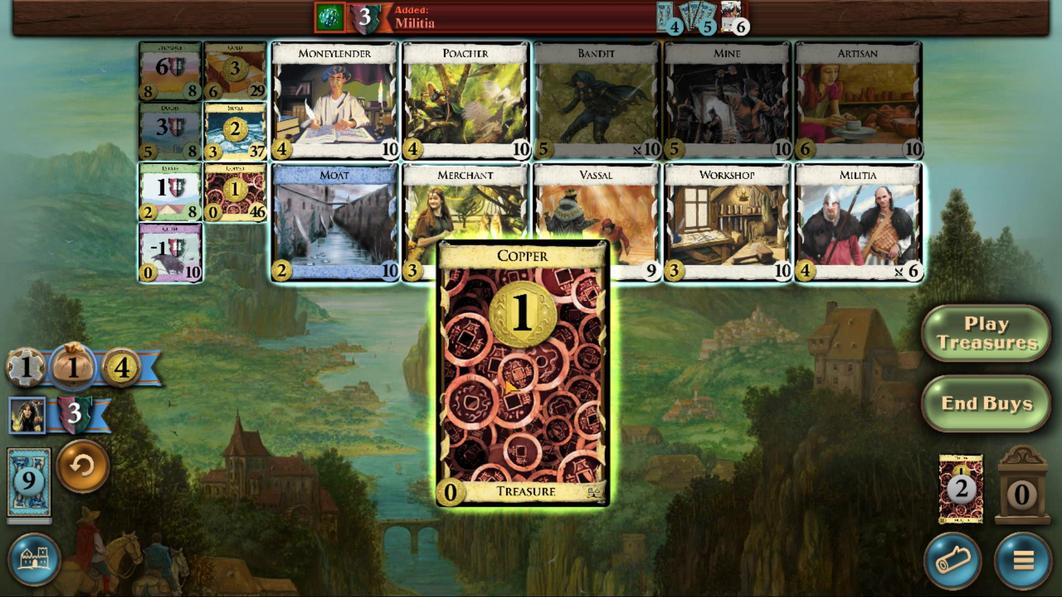 
Action: Mouse pressed left at (425, 439)
Screenshot: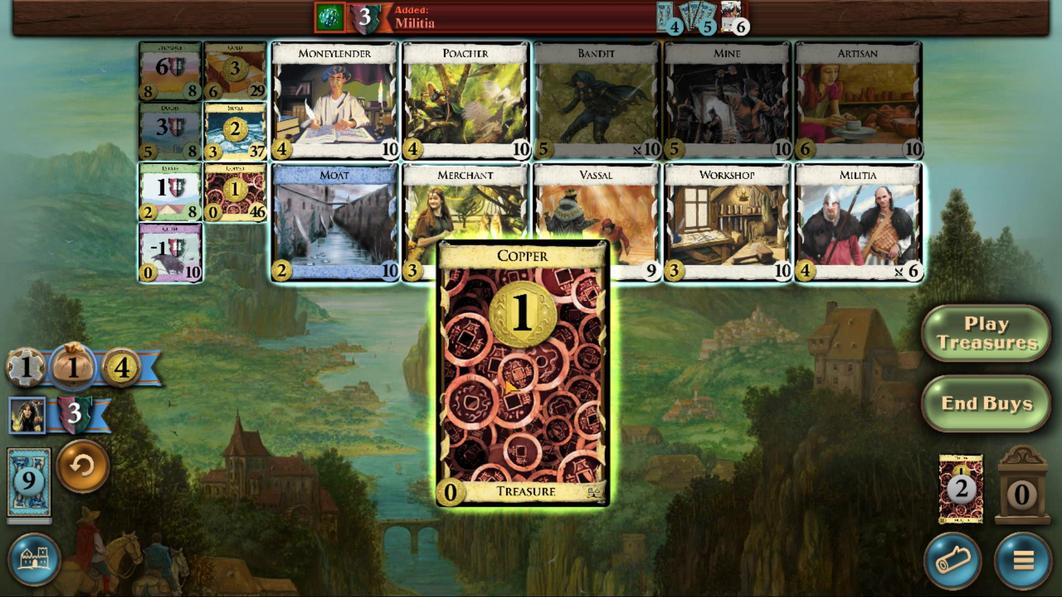 
Action: Mouse moved to (469, 354)
Screenshot: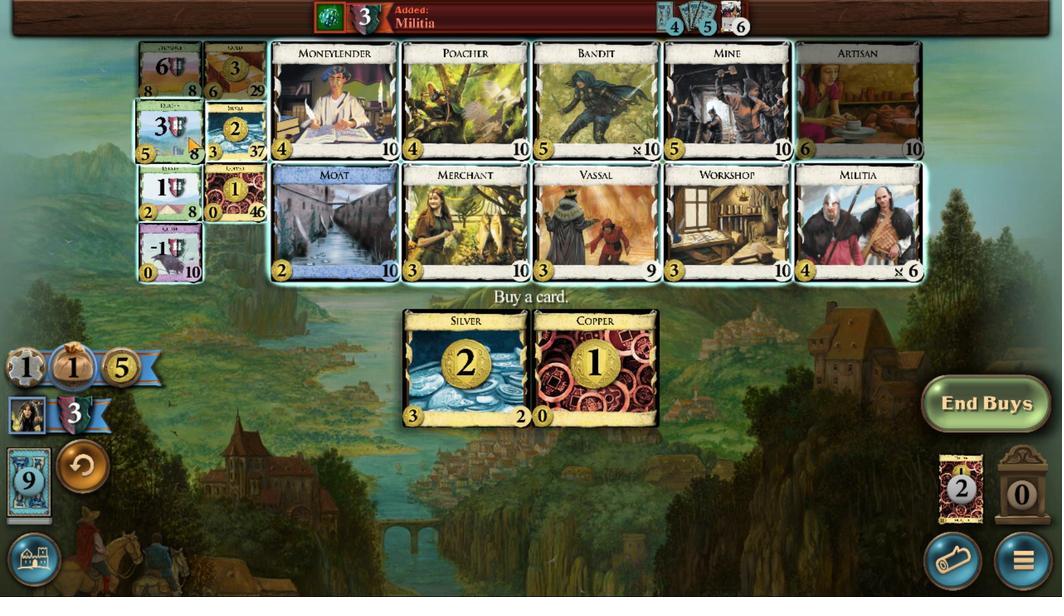 
Action: Mouse pressed left at (469, 354)
Screenshot: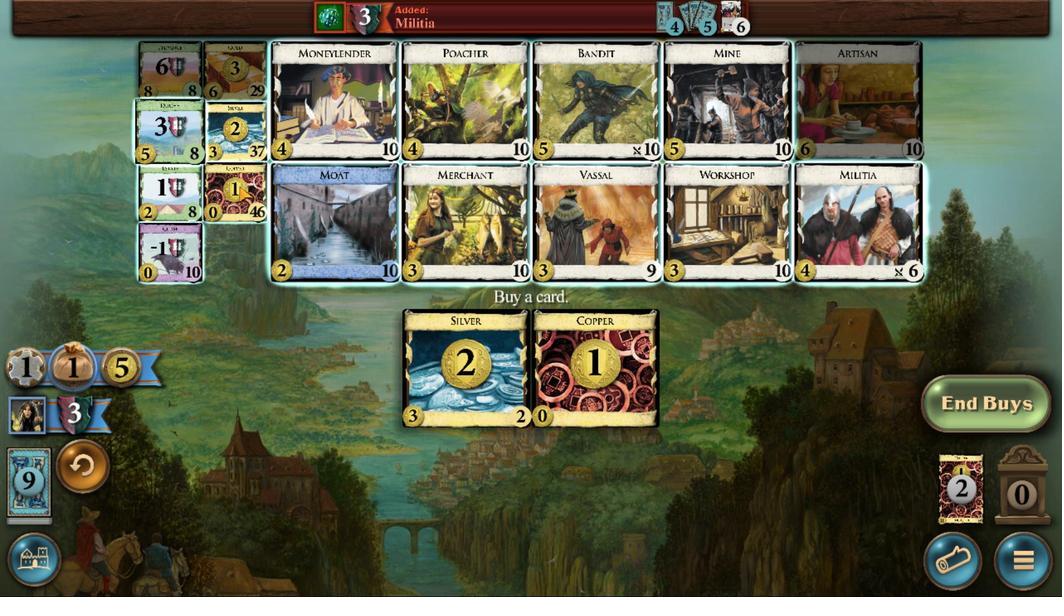 
Action: Mouse moved to (455, 440)
Screenshot: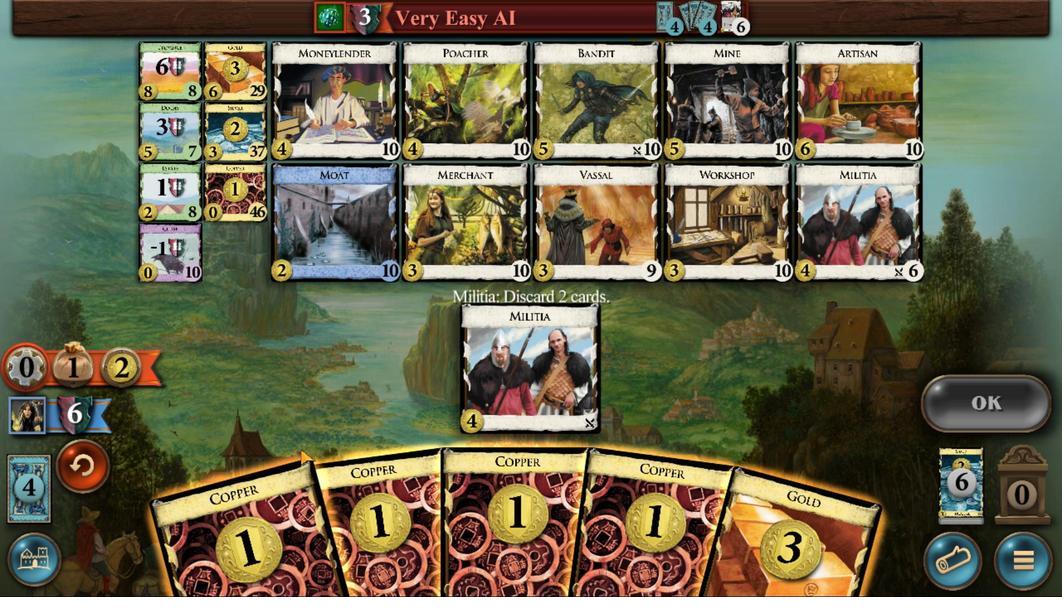 
Action: Mouse pressed left at (455, 440)
Screenshot: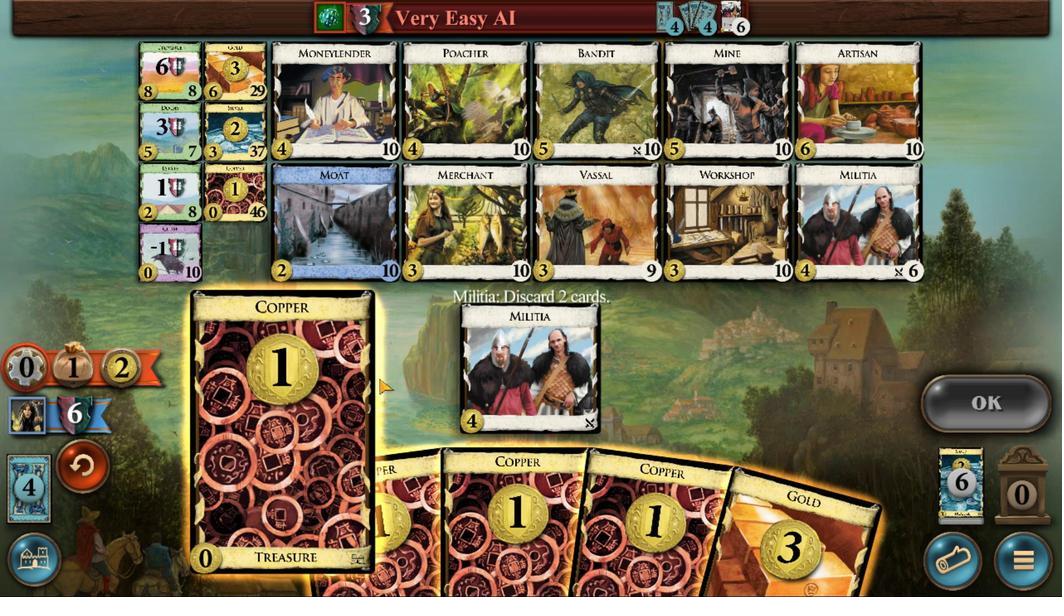 
Action: Mouse moved to (440, 440)
Screenshot: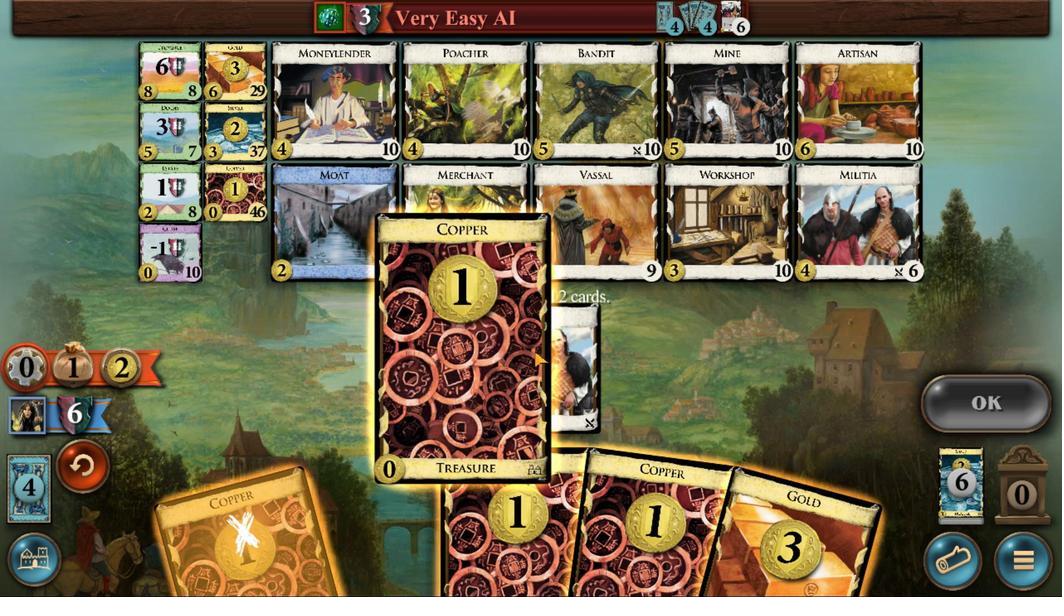 
Action: Mouse pressed left at (440, 440)
Screenshot: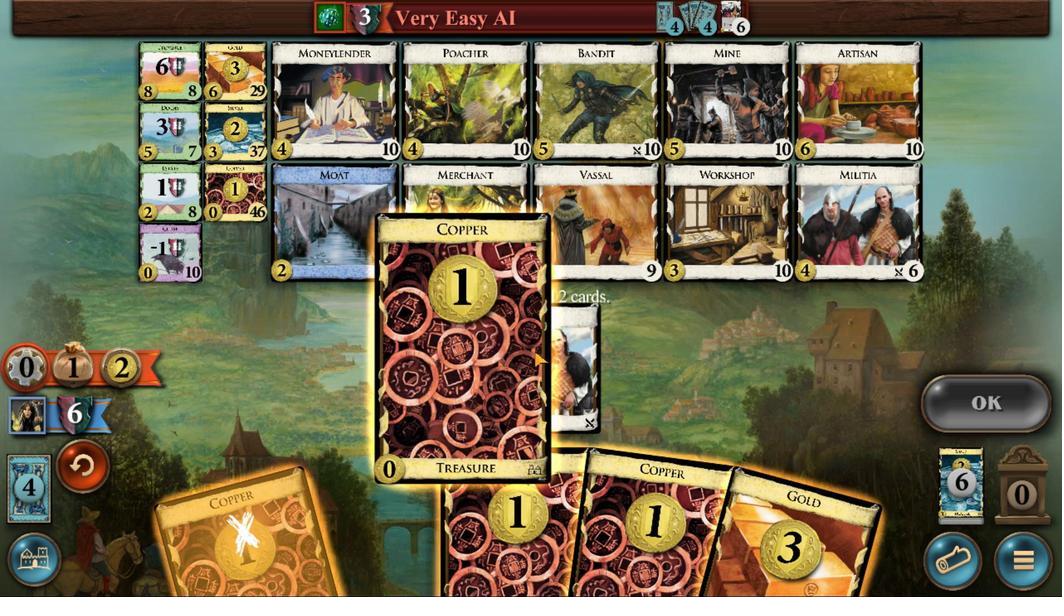 
Action: Mouse moved to (356, 414)
Screenshot: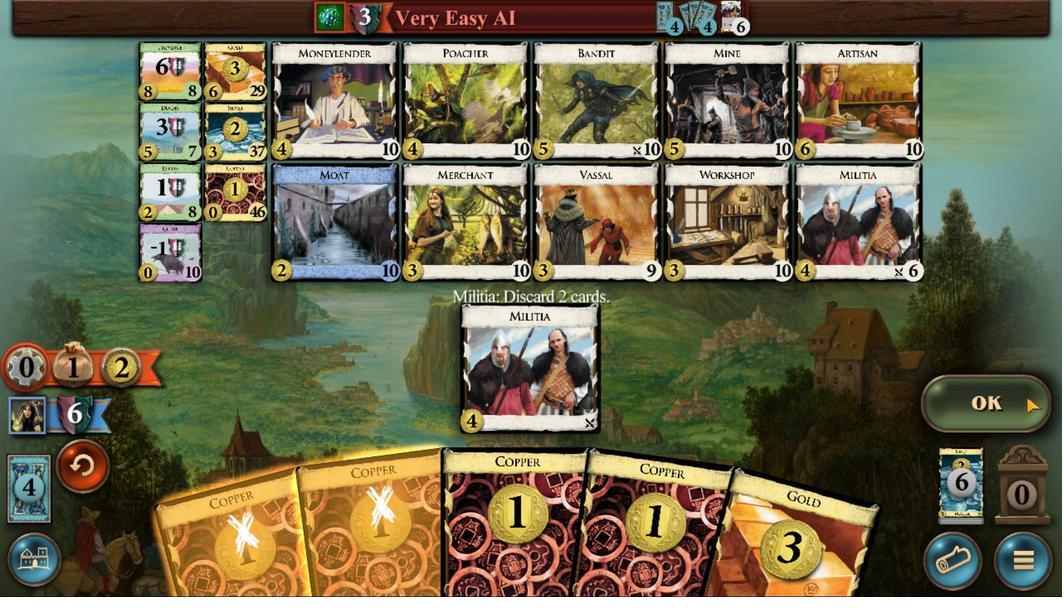 
Action: Mouse pressed left at (356, 414)
Screenshot: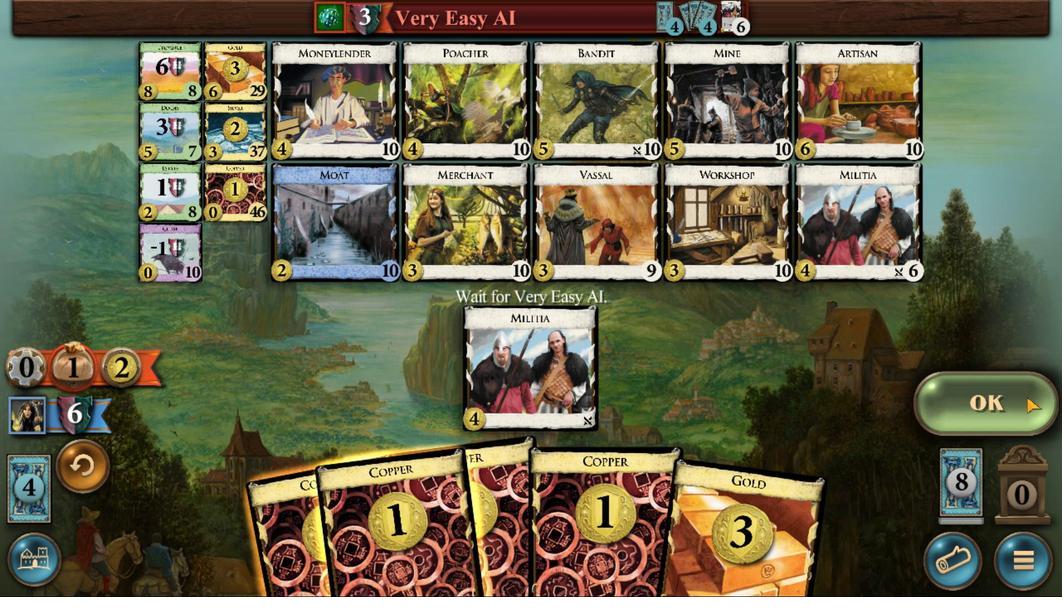 
Action: Mouse moved to (402, 448)
Screenshot: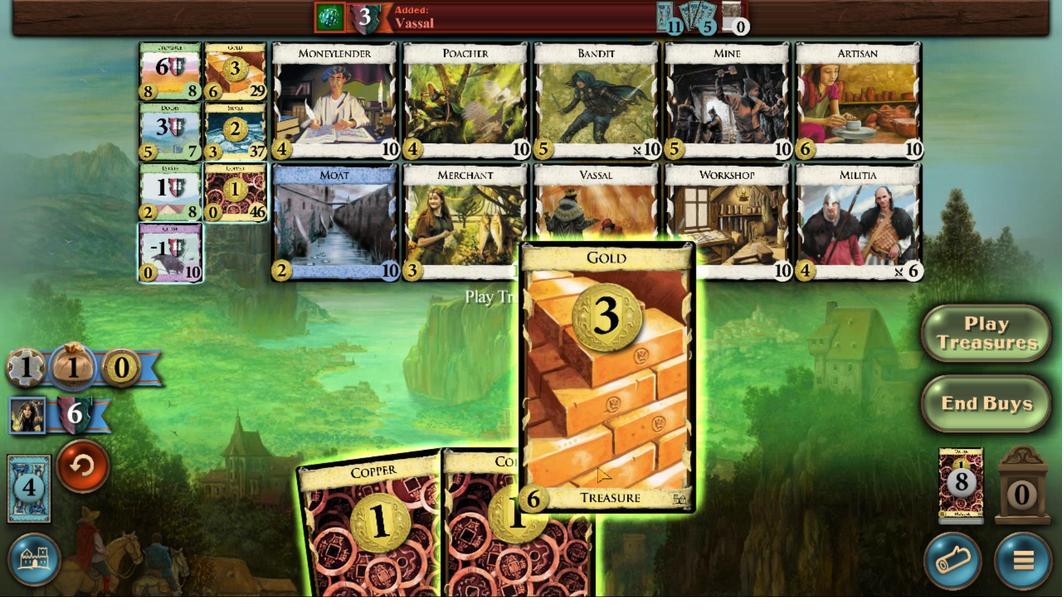 
Action: Mouse pressed left at (402, 448)
Screenshot: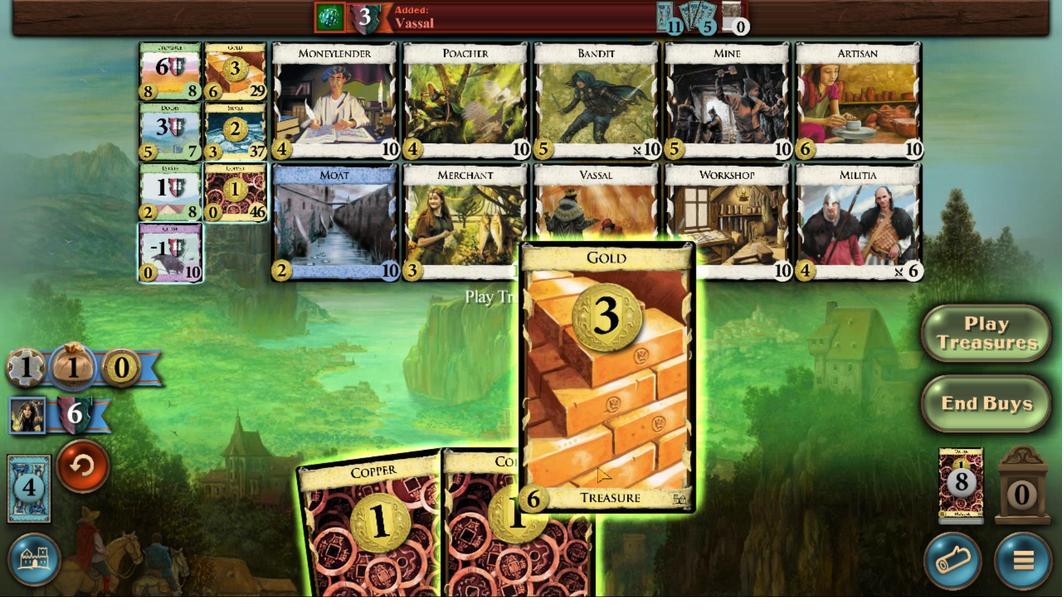
Action: Mouse moved to (411, 443)
Screenshot: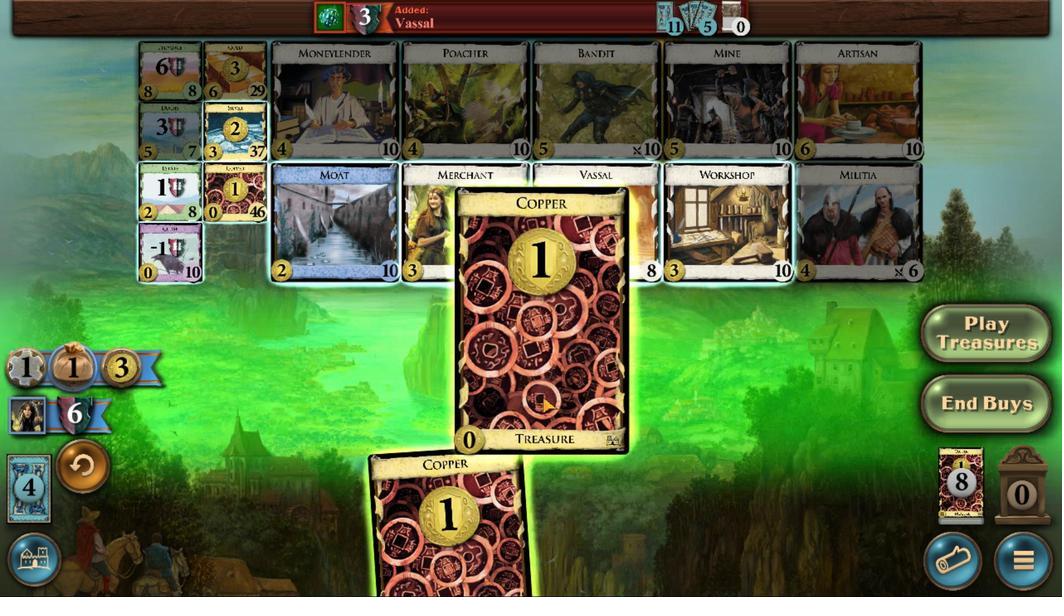 
Action: Mouse pressed left at (411, 443)
Screenshot: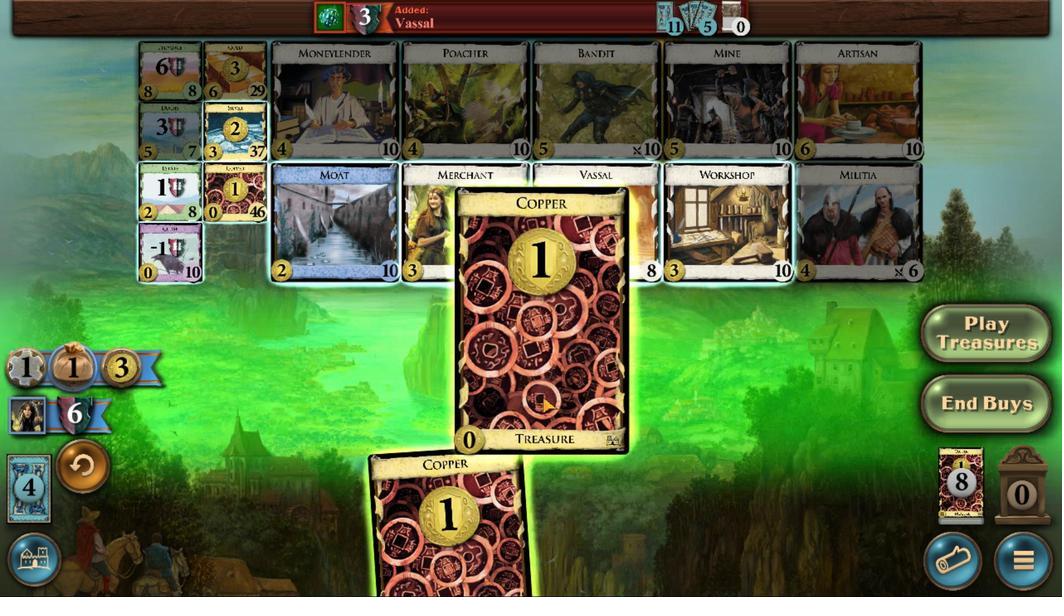 
Action: Mouse moved to (422, 438)
Screenshot: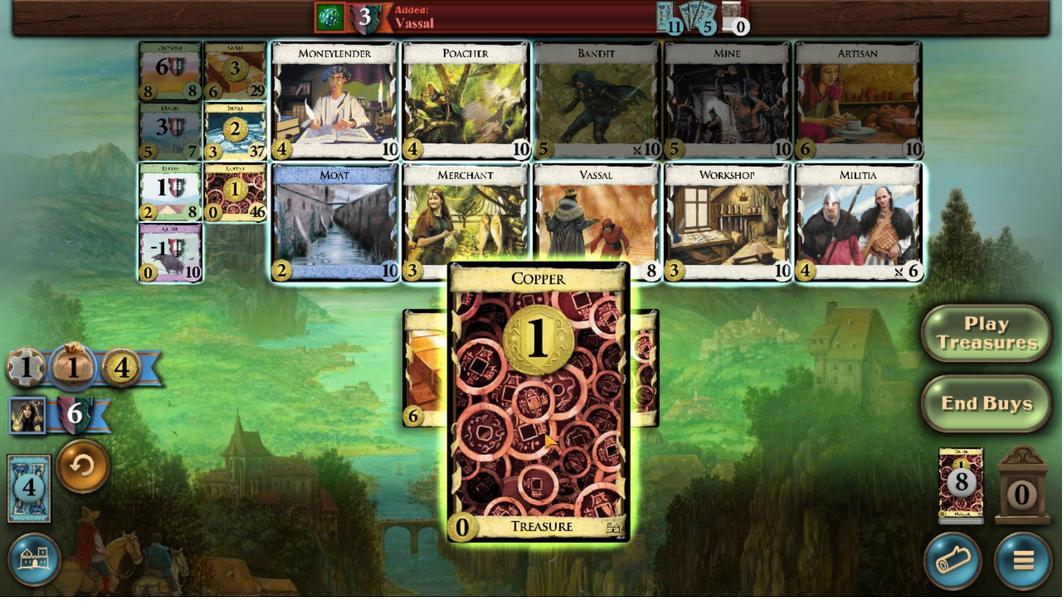 
Action: Mouse pressed left at (422, 438)
Screenshot: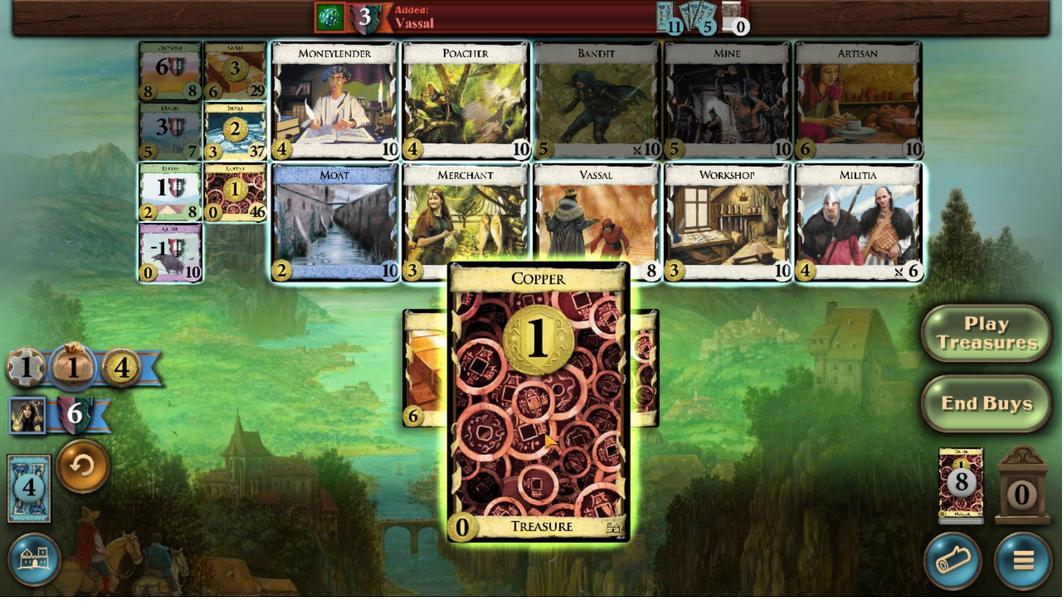 
Action: Mouse moved to (470, 352)
Screenshot: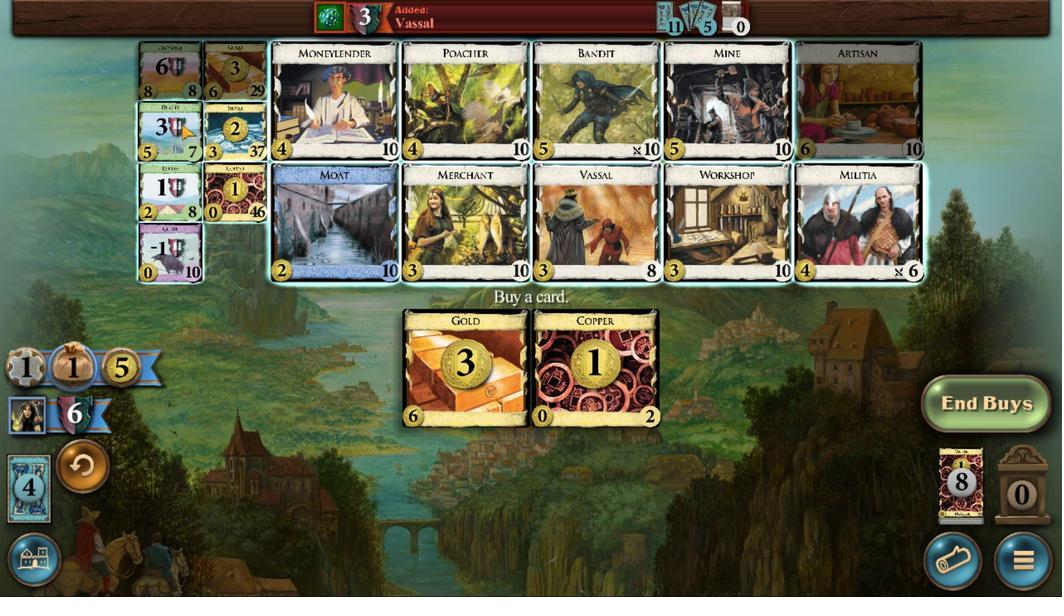 
Action: Mouse pressed left at (470, 352)
Screenshot: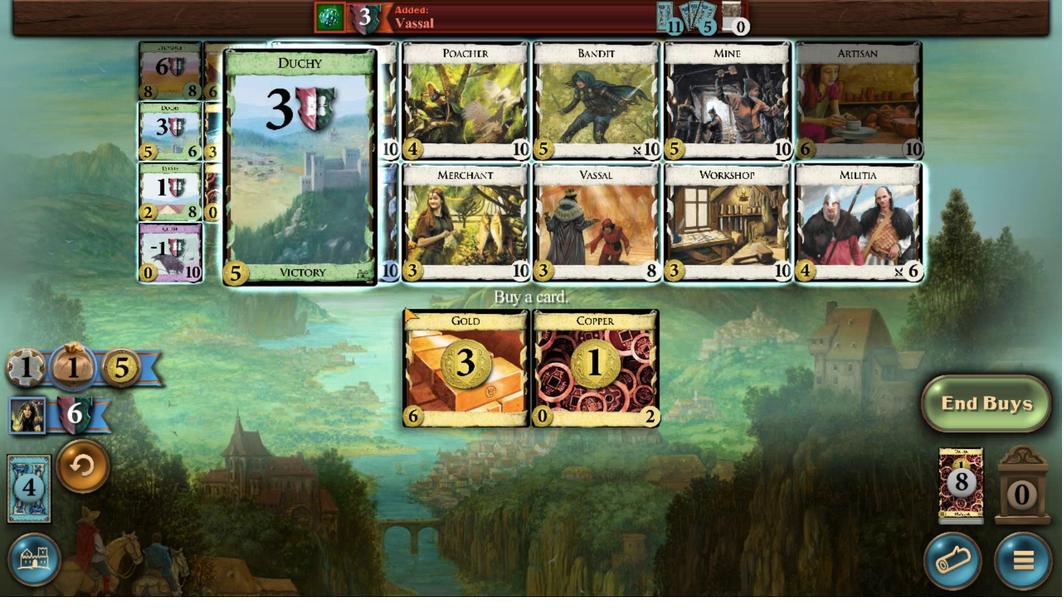 
Action: Mouse moved to (389, 440)
Screenshot: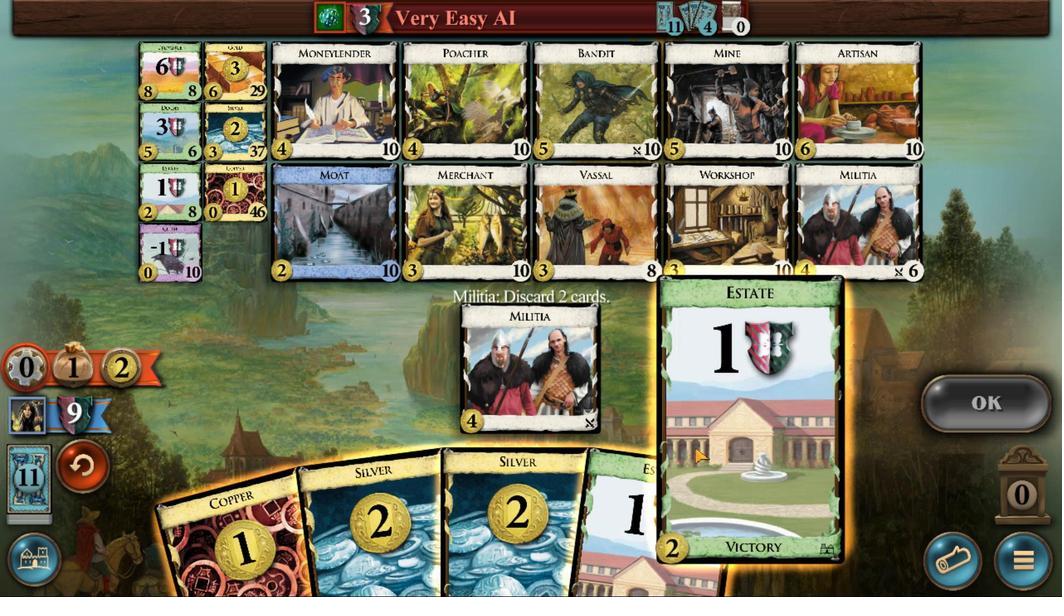 
Action: Mouse pressed left at (389, 440)
Screenshot: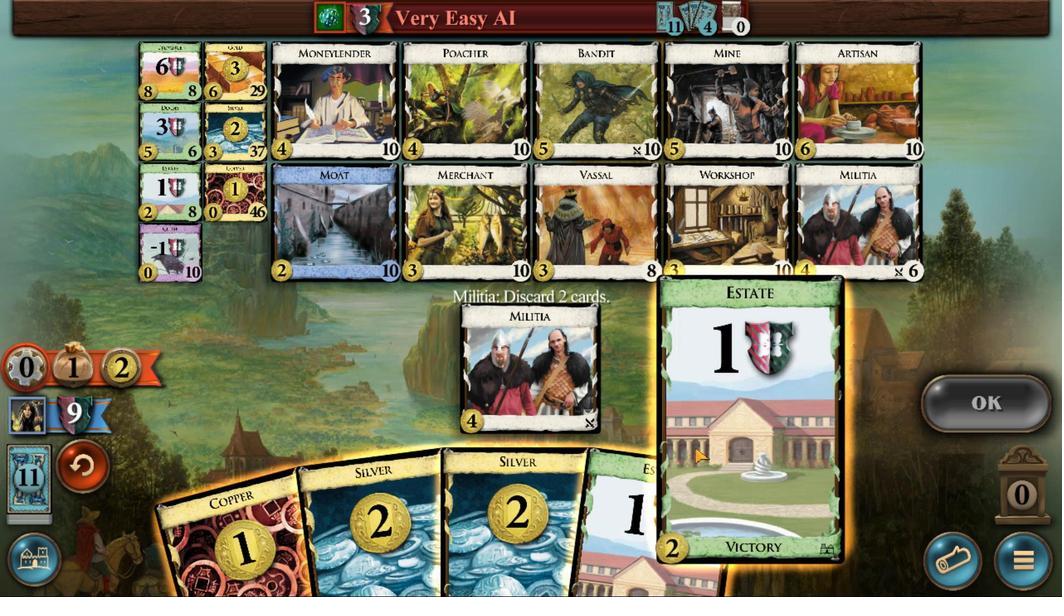
Action: Mouse moved to (400, 443)
Screenshot: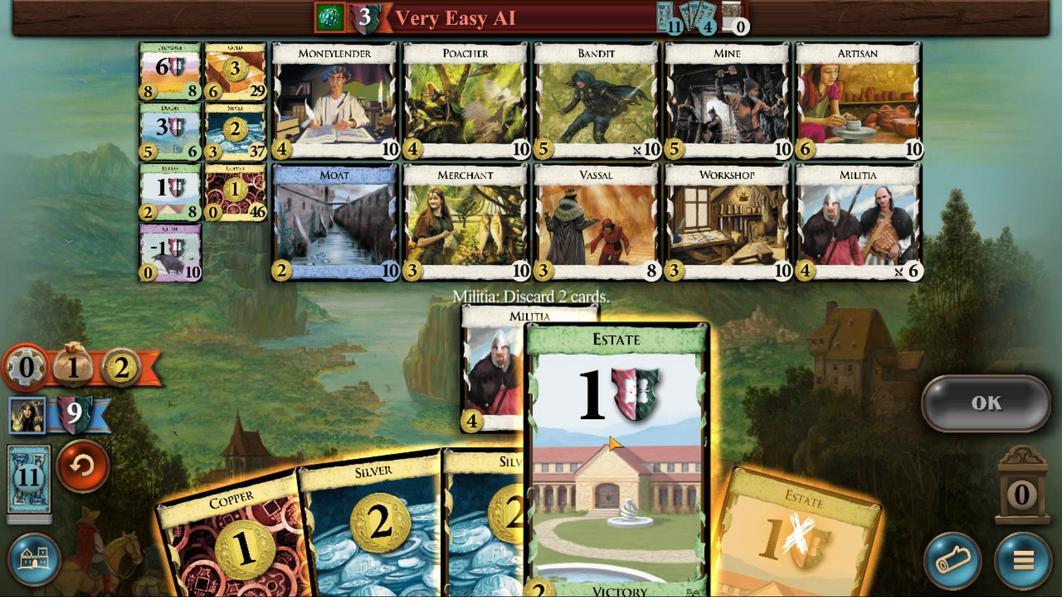 
Action: Mouse pressed left at (400, 443)
Screenshot: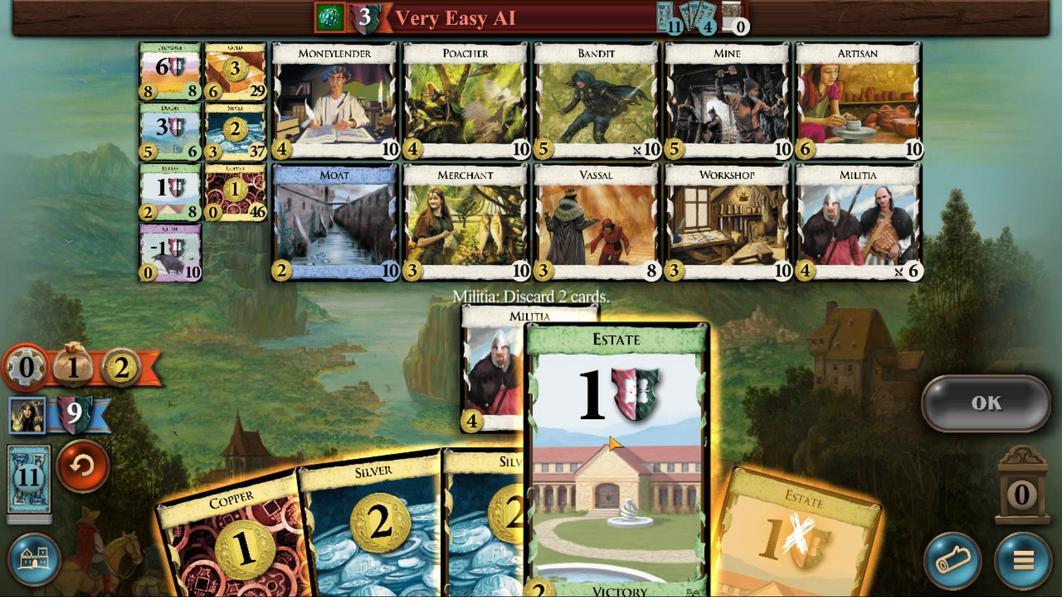 
Action: Mouse moved to (359, 414)
Screenshot: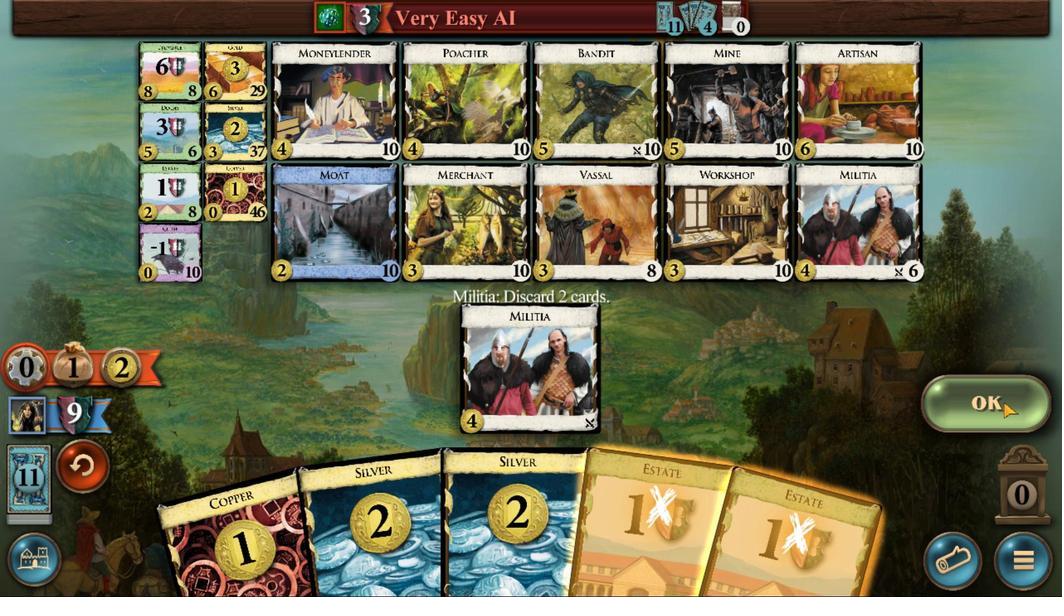 
Action: Mouse pressed left at (359, 414)
Screenshot: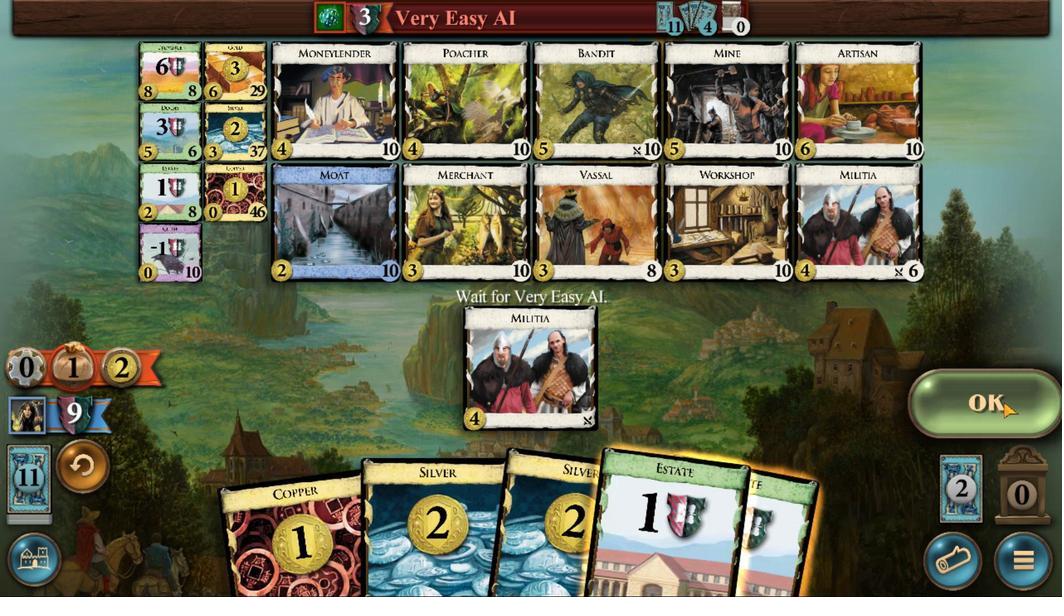 
Action: Mouse moved to (404, 437)
Screenshot: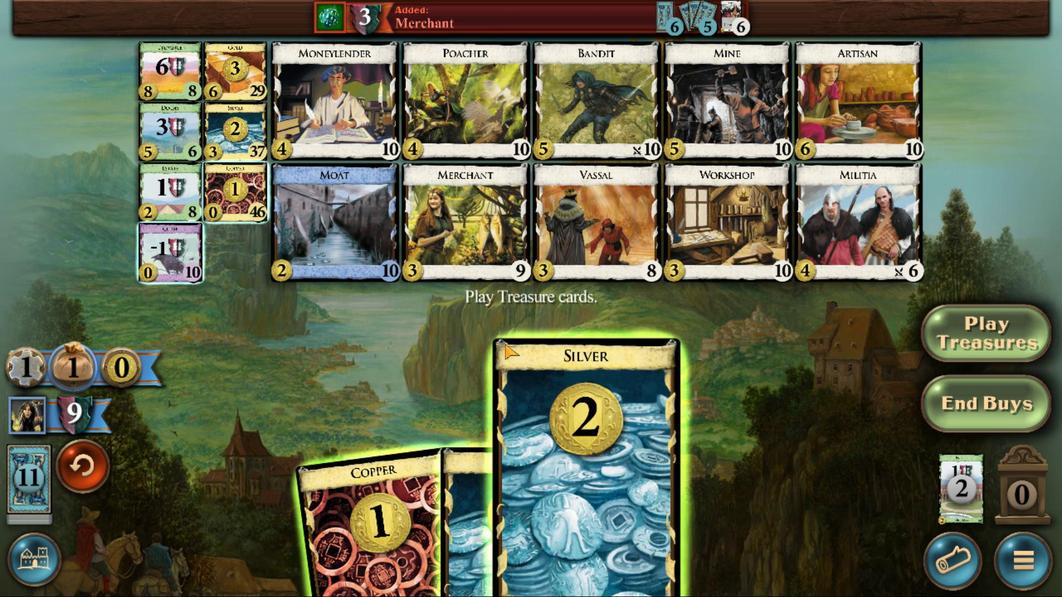 
Action: Mouse pressed left at (404, 437)
Screenshot: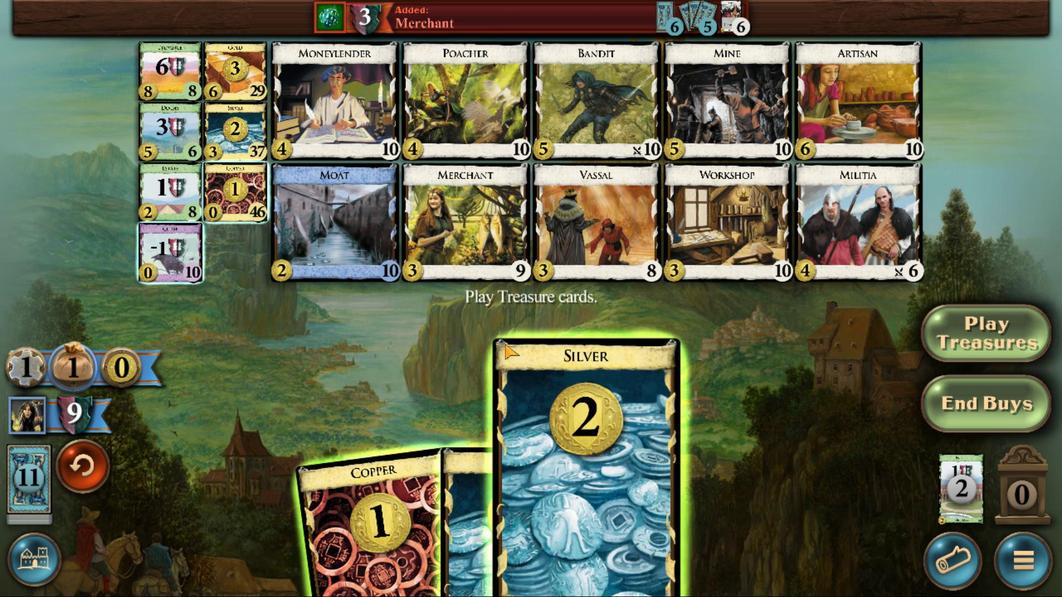 
Action: Mouse moved to (417, 432)
Screenshot: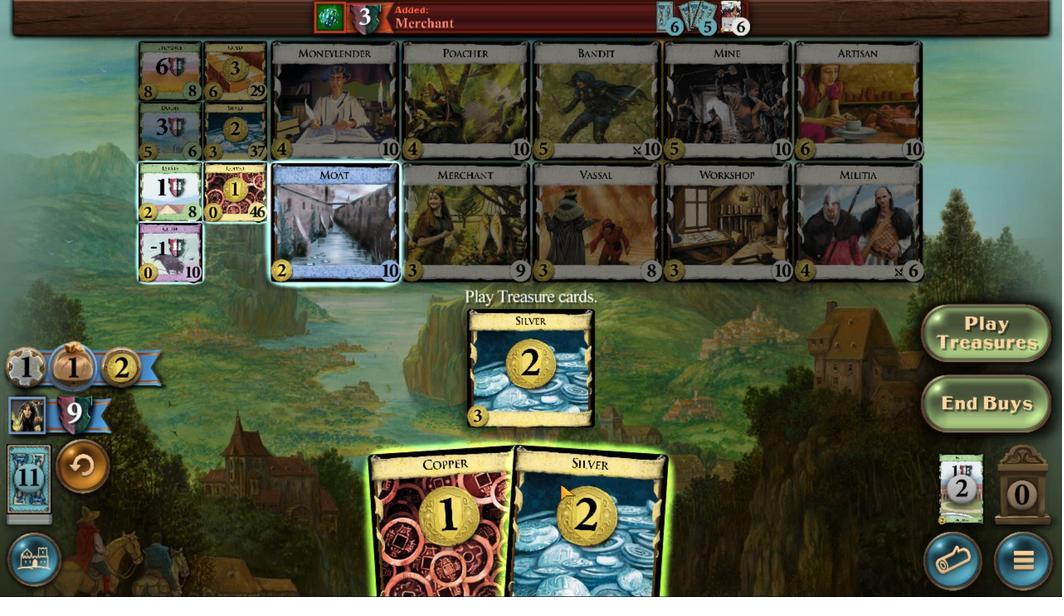 
Action: Mouse pressed left at (417, 432)
Screenshot: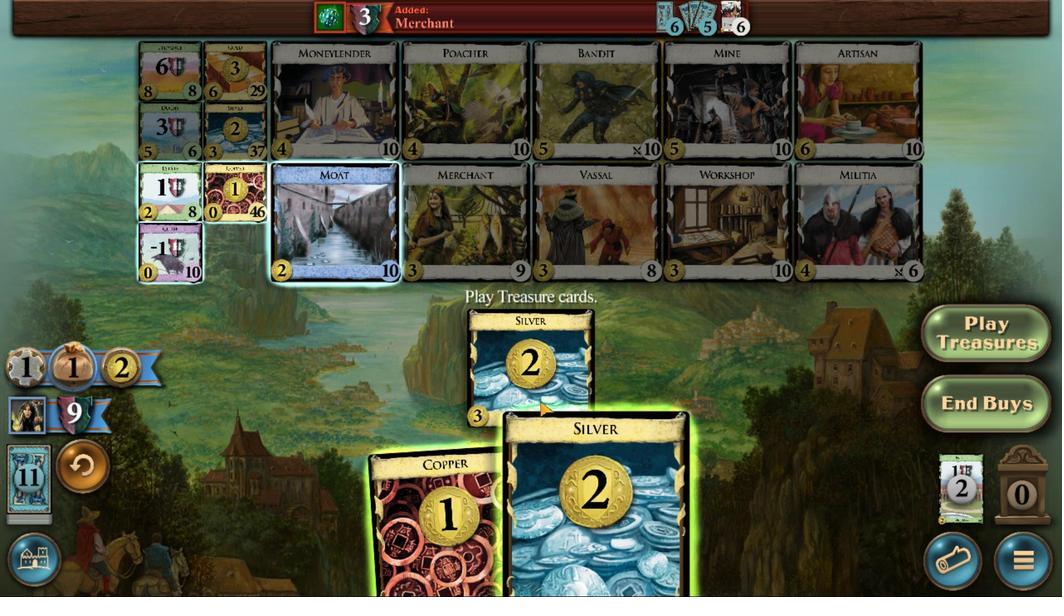 
Action: Mouse moved to (423, 434)
Screenshot: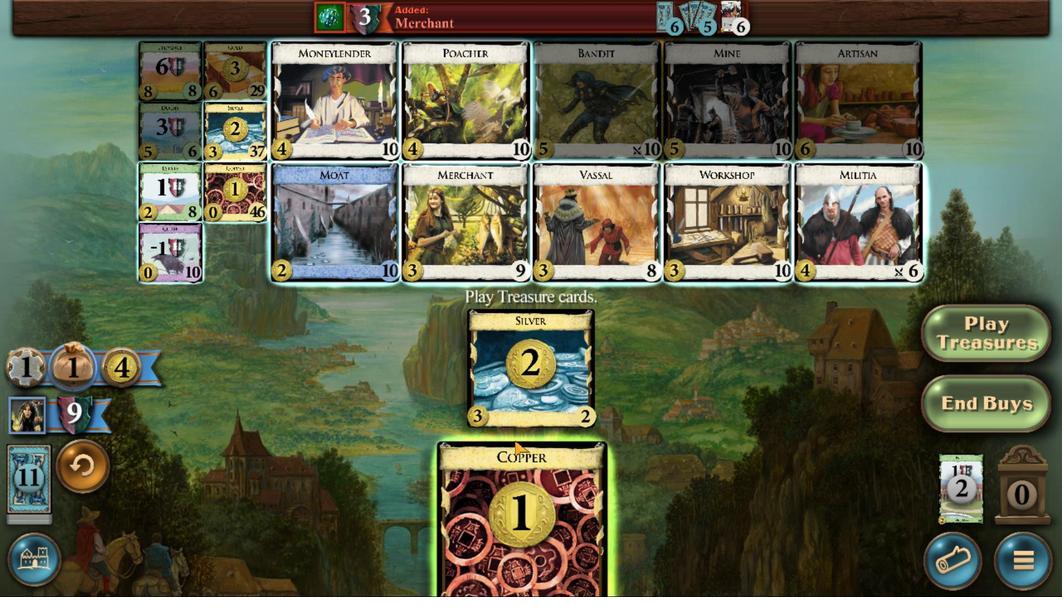 
Action: Mouse pressed left at (423, 434)
Screenshot: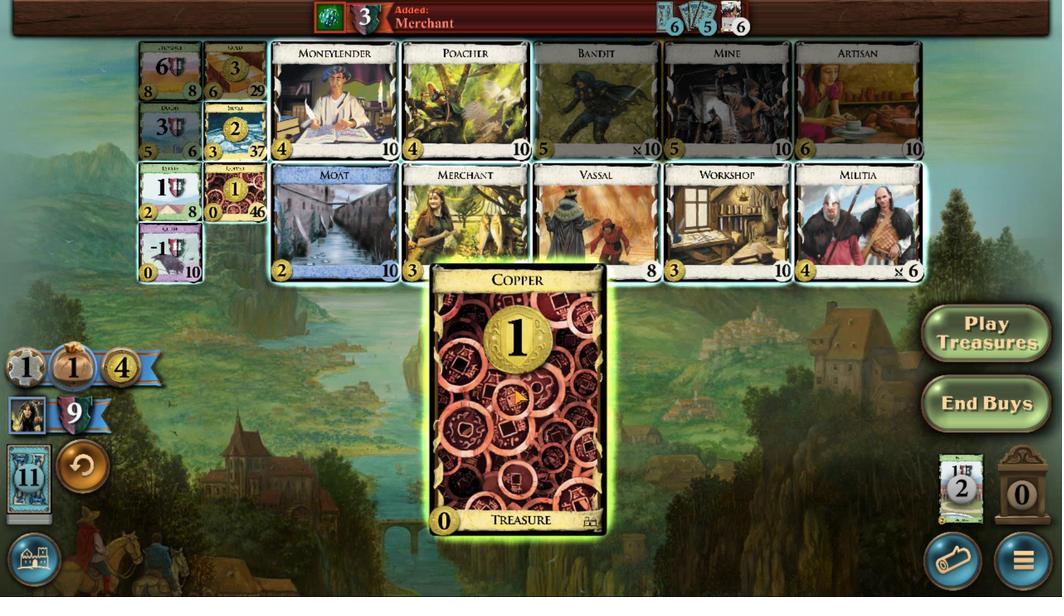 
Action: Mouse moved to (471, 355)
Screenshot: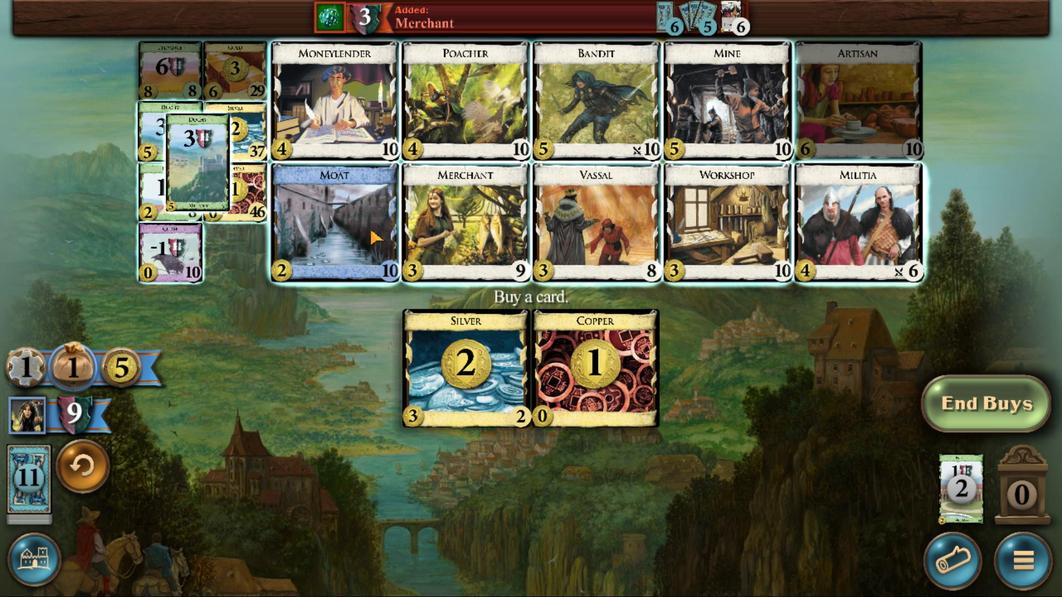 
Action: Mouse pressed left at (471, 355)
Screenshot: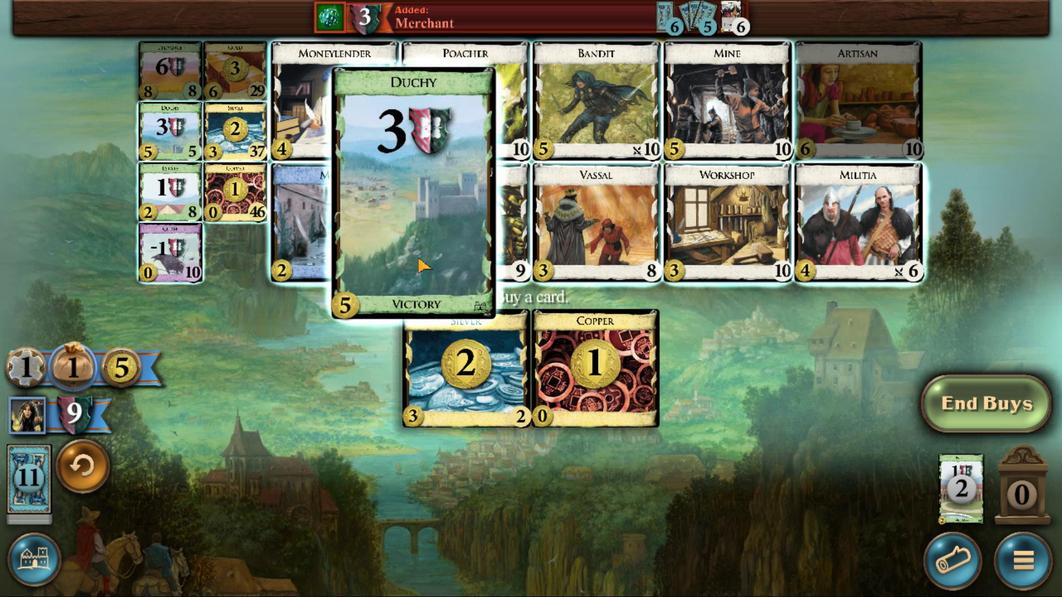 
Action: Mouse moved to (426, 430)
Screenshot: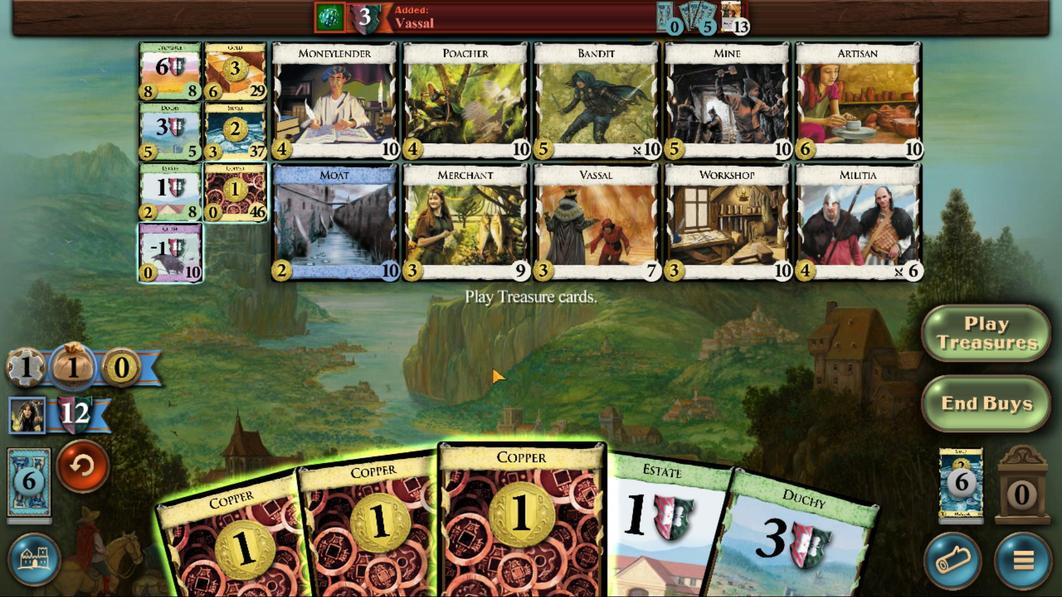 
Action: Mouse pressed left at (426, 430)
Screenshot: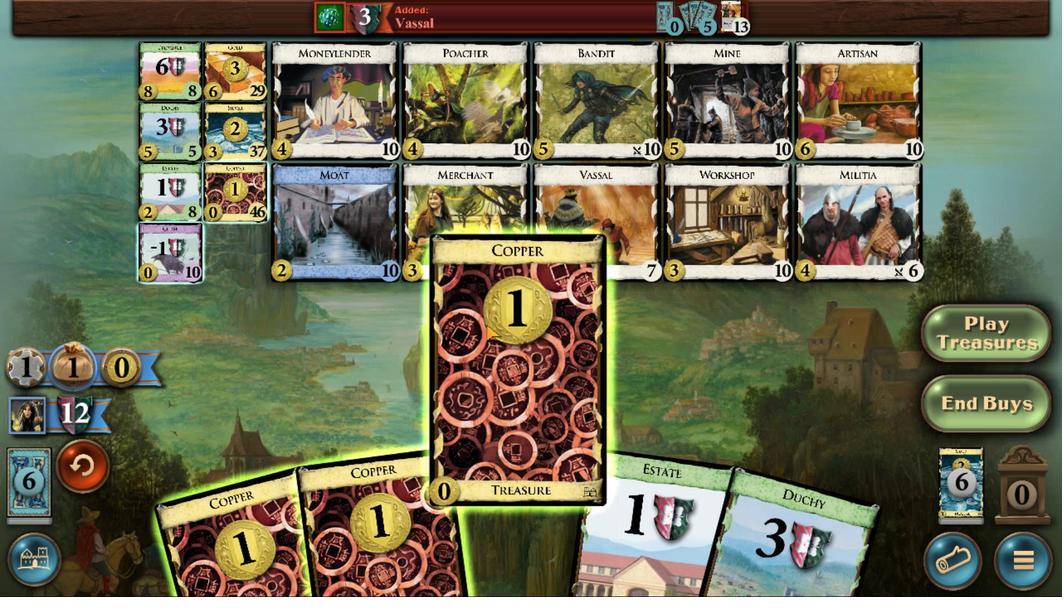 
Action: Mouse moved to (431, 434)
Screenshot: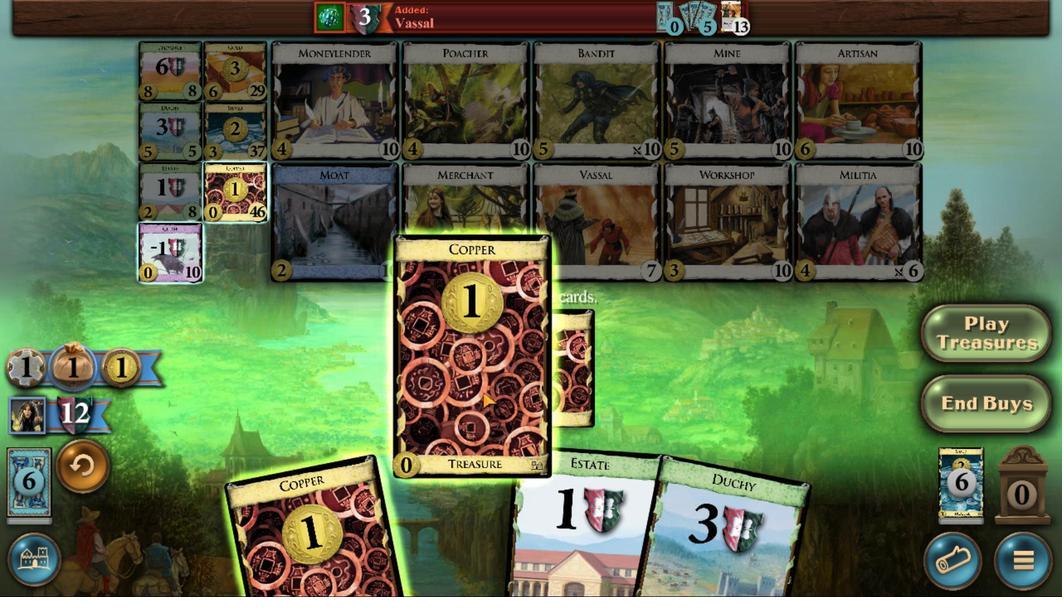 
Action: Mouse pressed left at (431, 434)
Screenshot: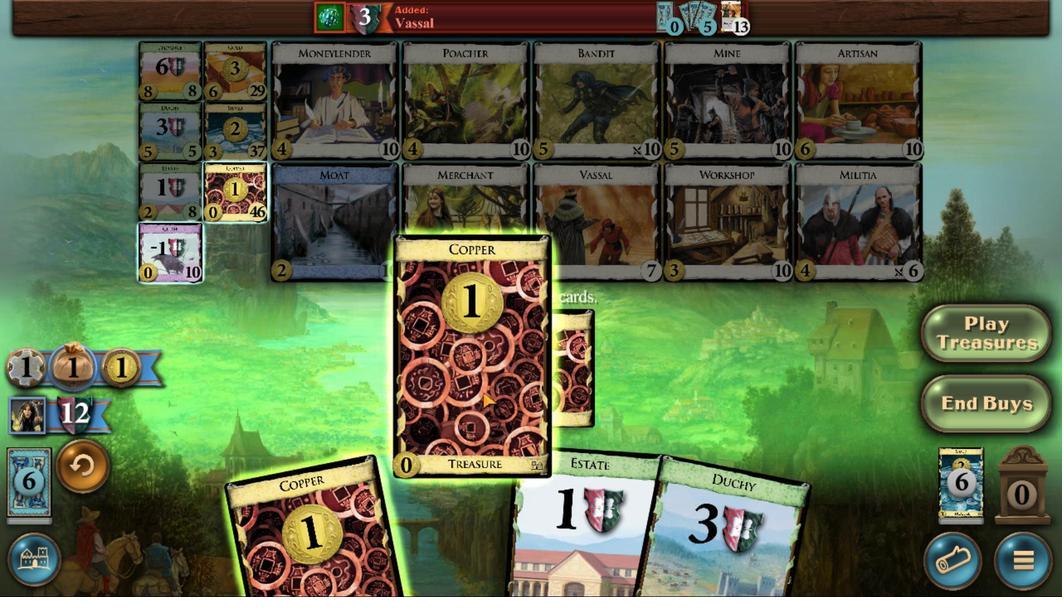 
Action: Mouse moved to (442, 429)
Screenshot: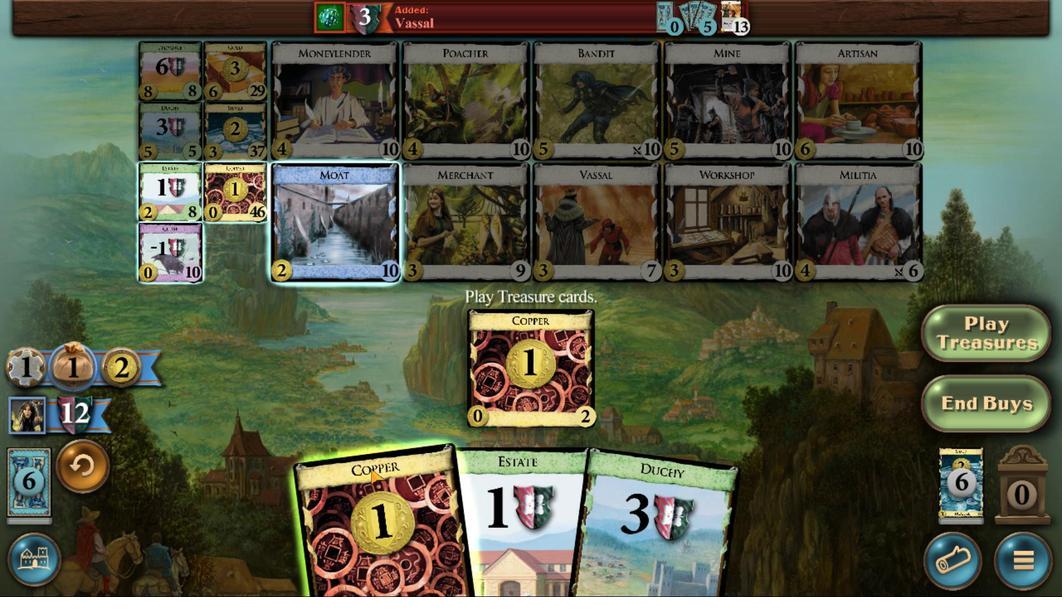 
Action: Mouse pressed left at (442, 429)
Screenshot: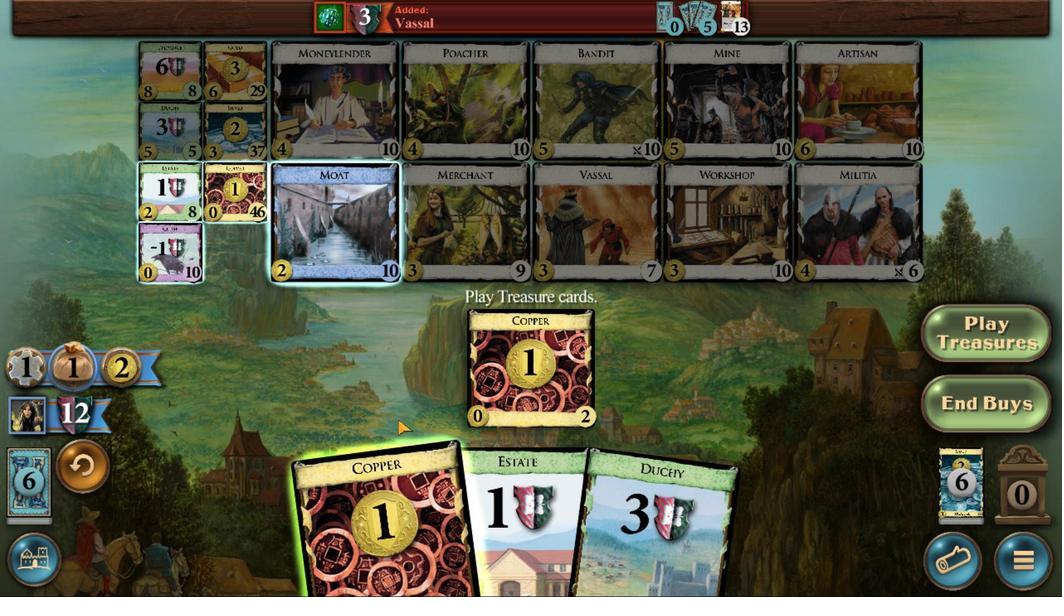 
Action: Mouse moved to (461, 352)
Screenshot: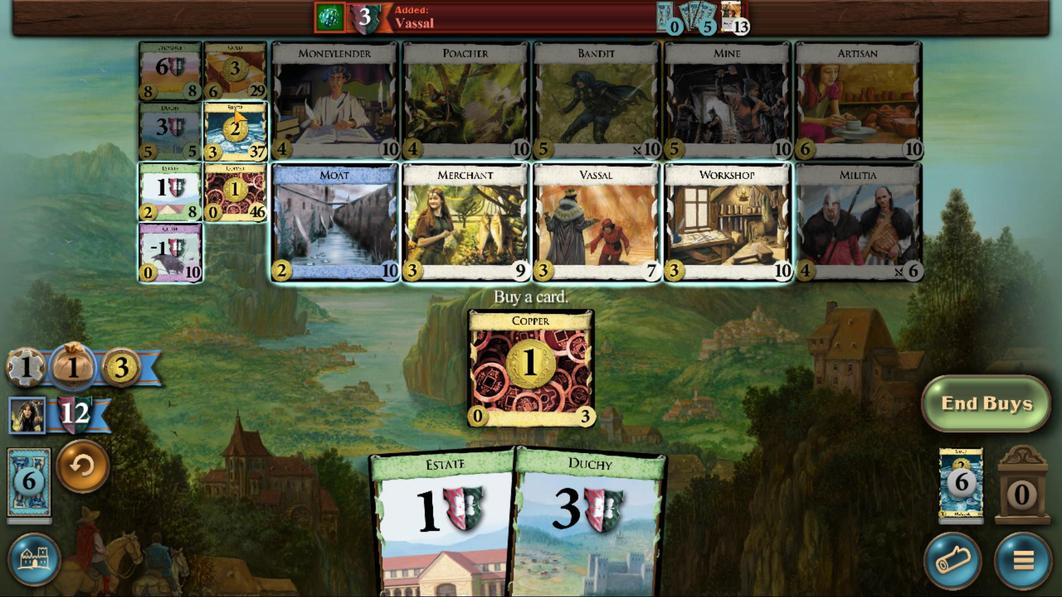 
Action: Mouse pressed left at (461, 352)
Screenshot: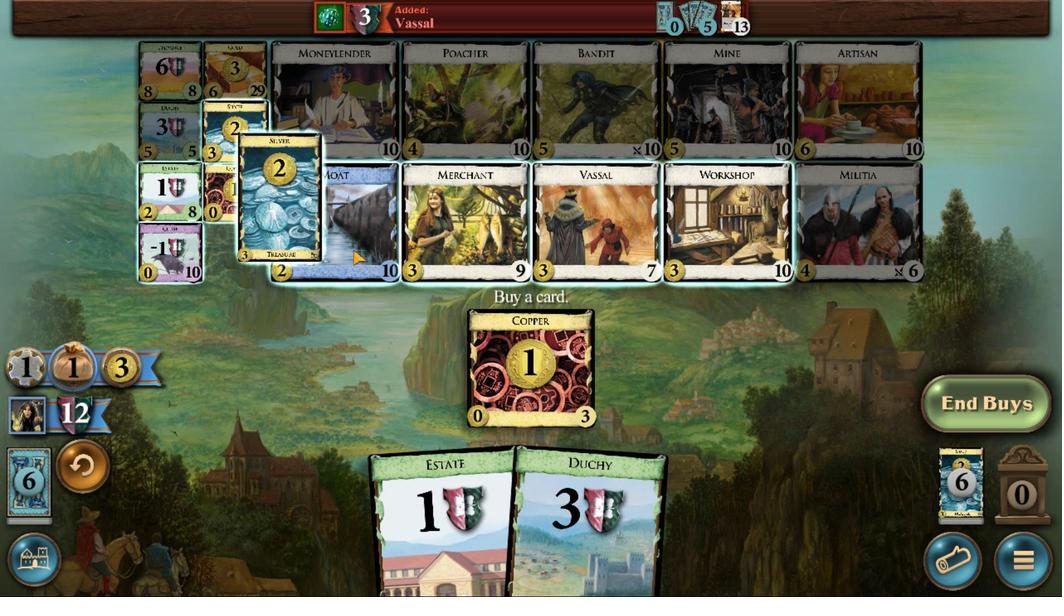 
Action: Mouse moved to (458, 435)
Screenshot: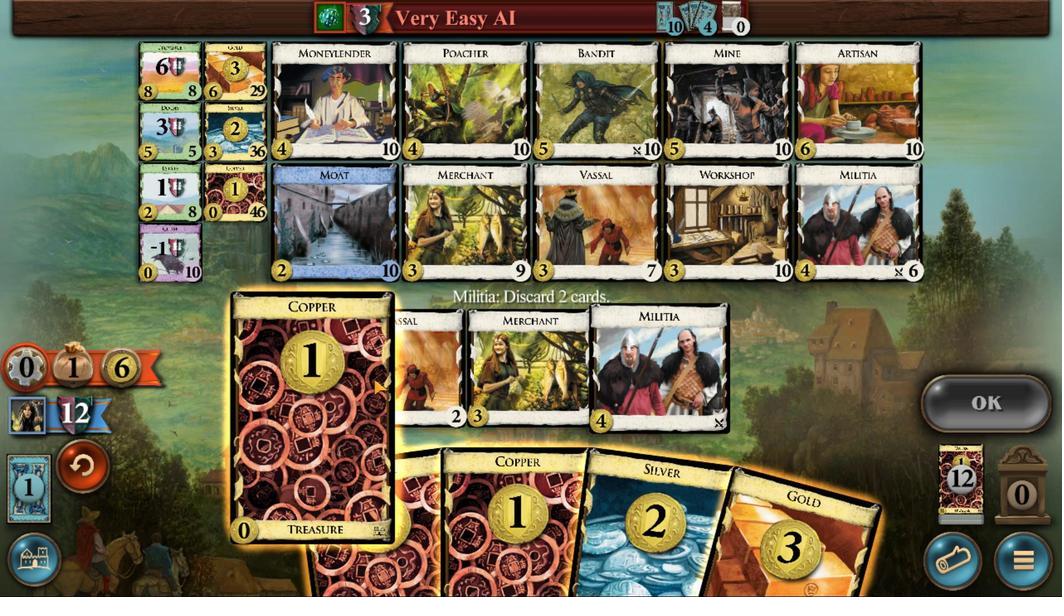 
Action: Mouse pressed left at (458, 435)
Screenshot: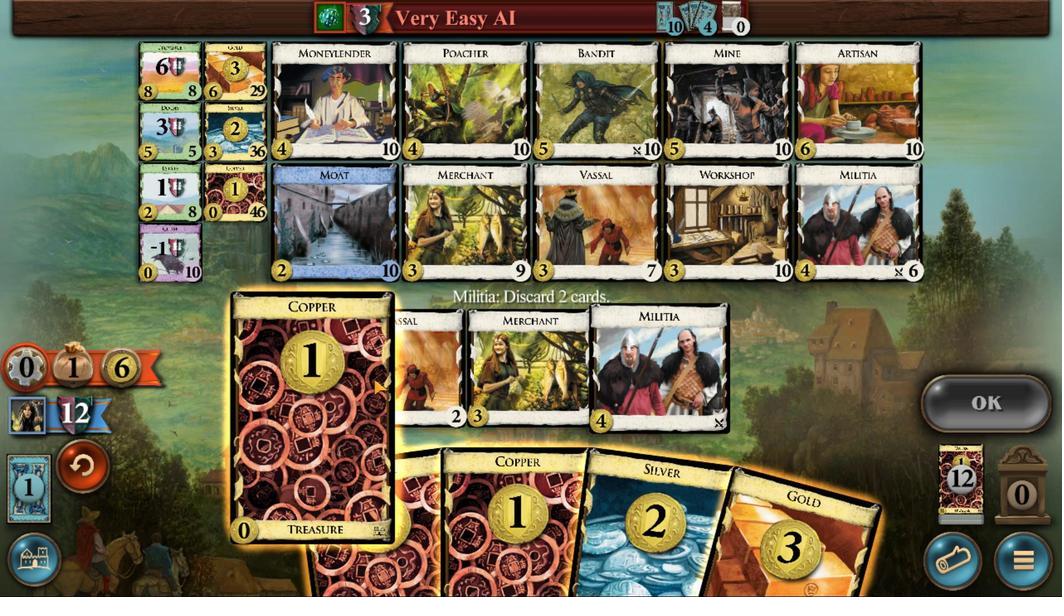 
Action: Mouse moved to (441, 436)
Screenshot: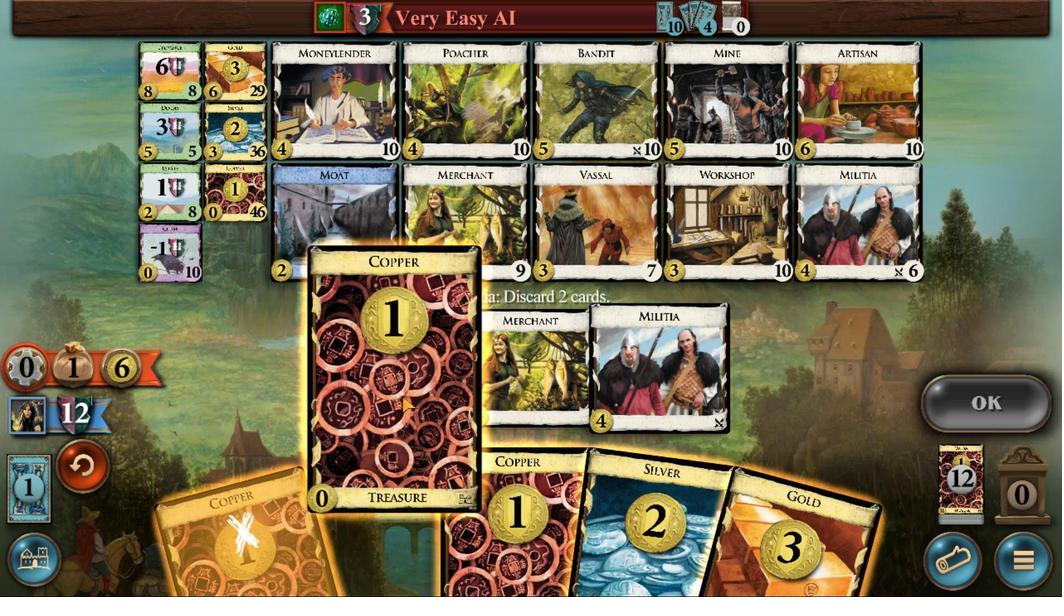 
Action: Mouse pressed left at (441, 436)
Screenshot: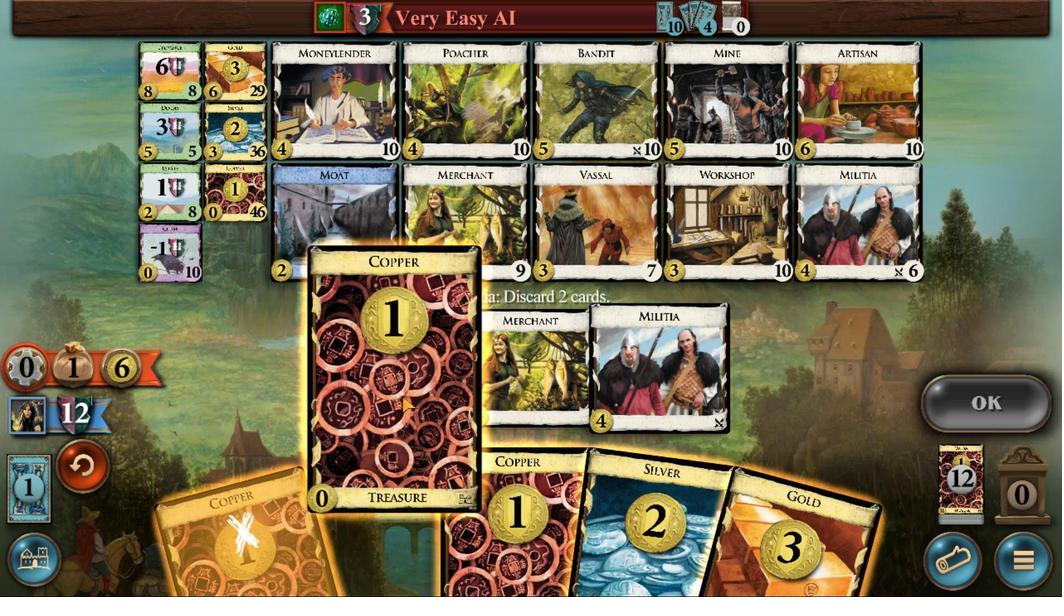 
Action: Mouse moved to (362, 414)
Screenshot: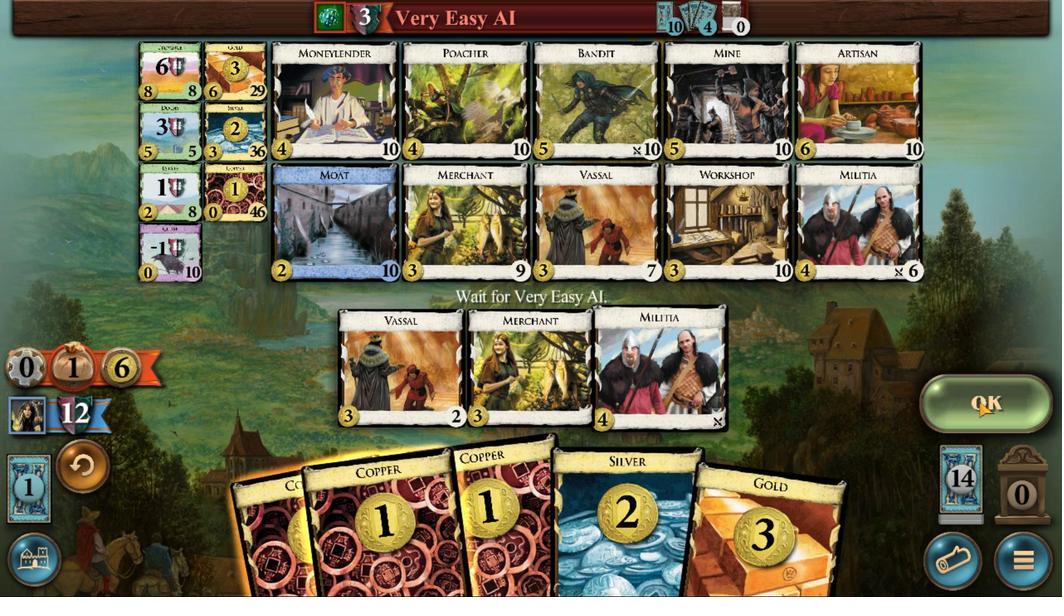 
Action: Mouse pressed left at (362, 414)
Screenshot: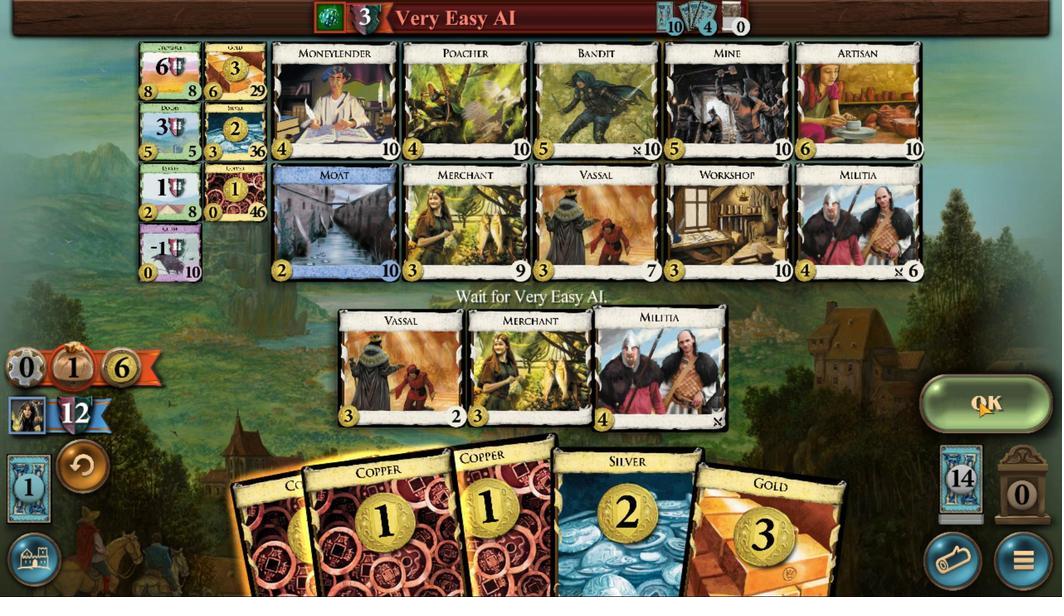 
Action: Mouse moved to (405, 445)
Screenshot: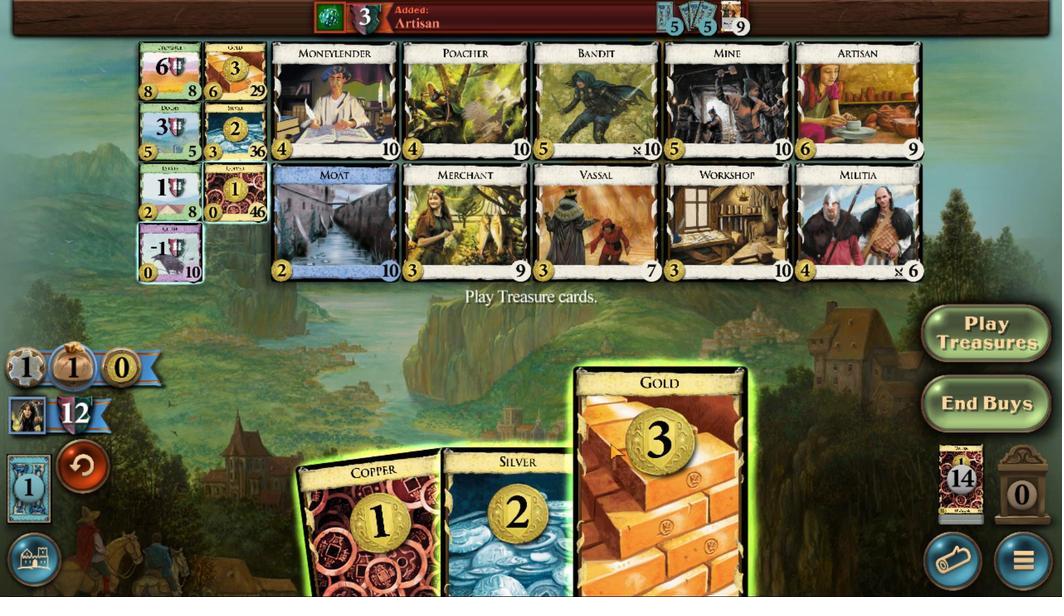 
Action: Mouse pressed left at (405, 445)
Screenshot: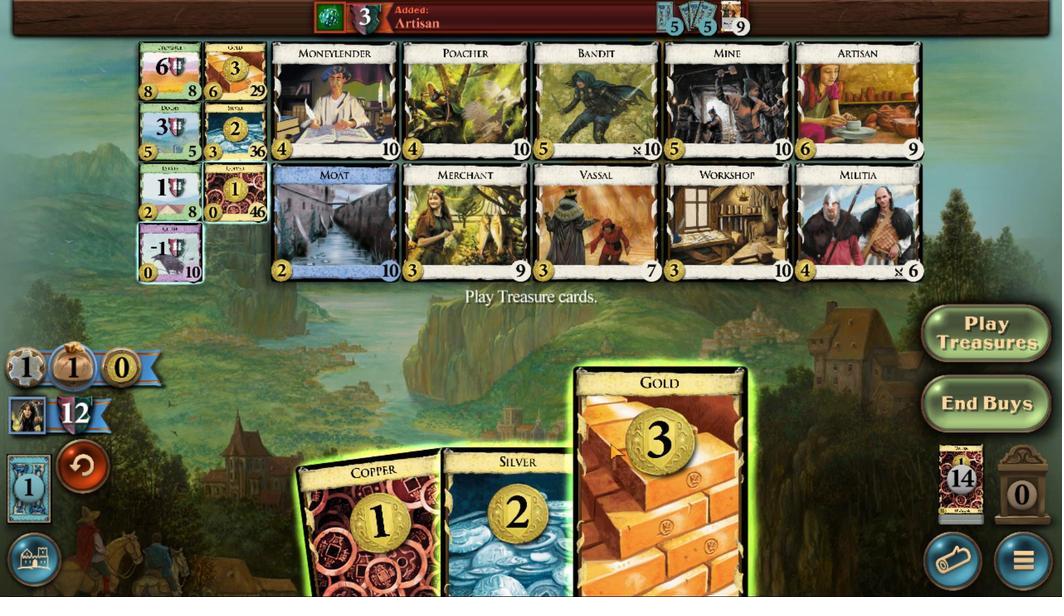 
Action: Mouse moved to (413, 437)
Screenshot: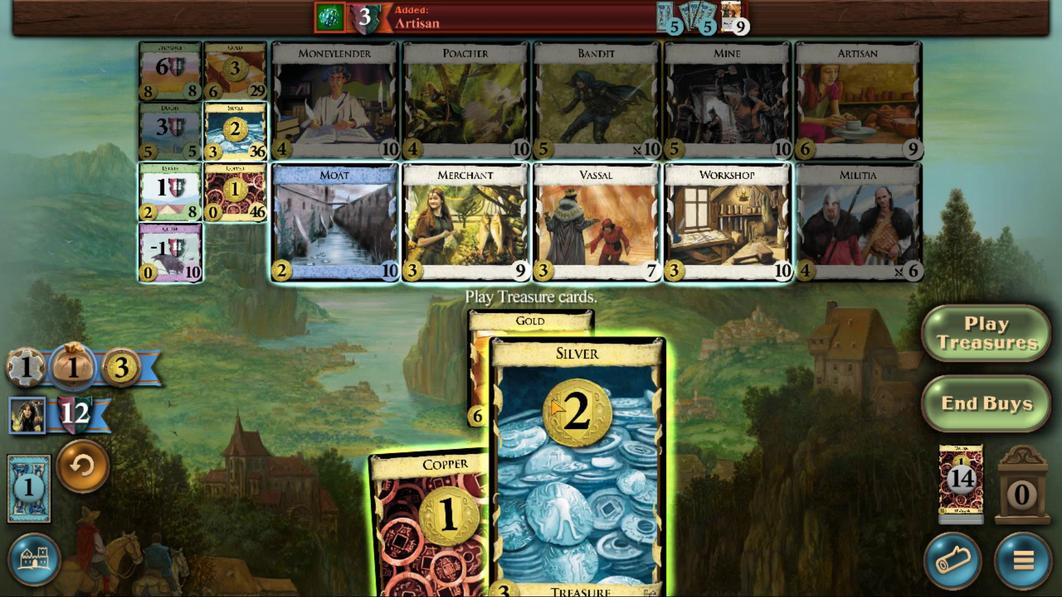 
Action: Mouse pressed left at (413, 437)
Screenshot: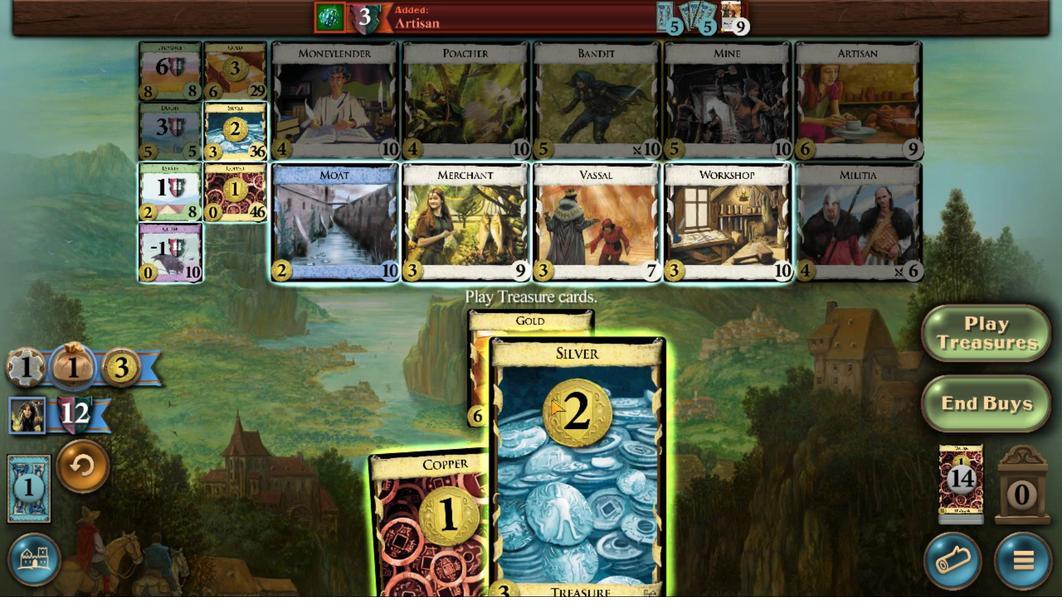 
Action: Mouse moved to (430, 422)
Screenshot: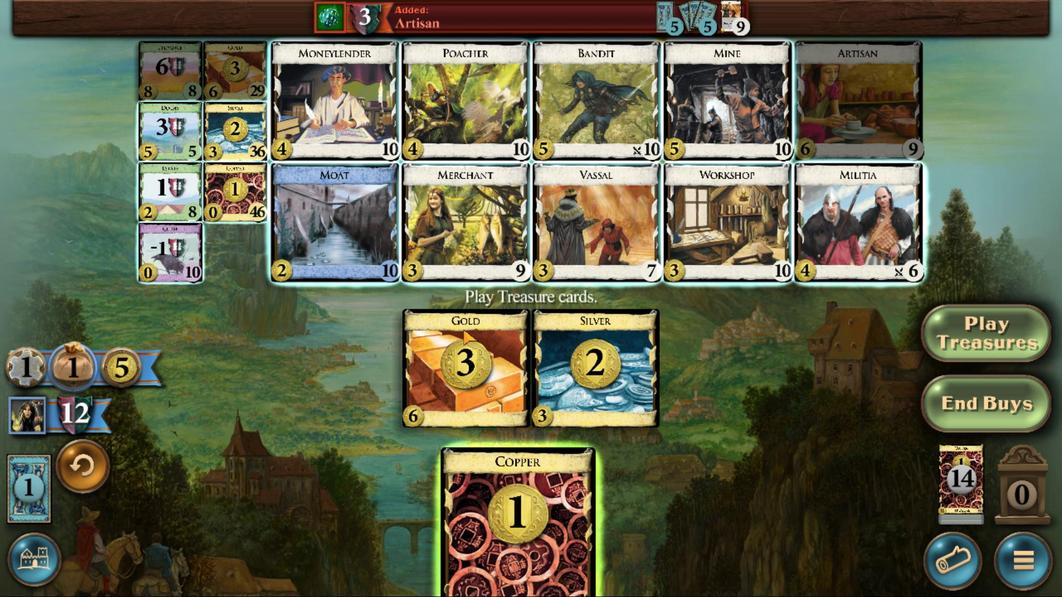 
Action: Mouse pressed left at (430, 422)
Screenshot: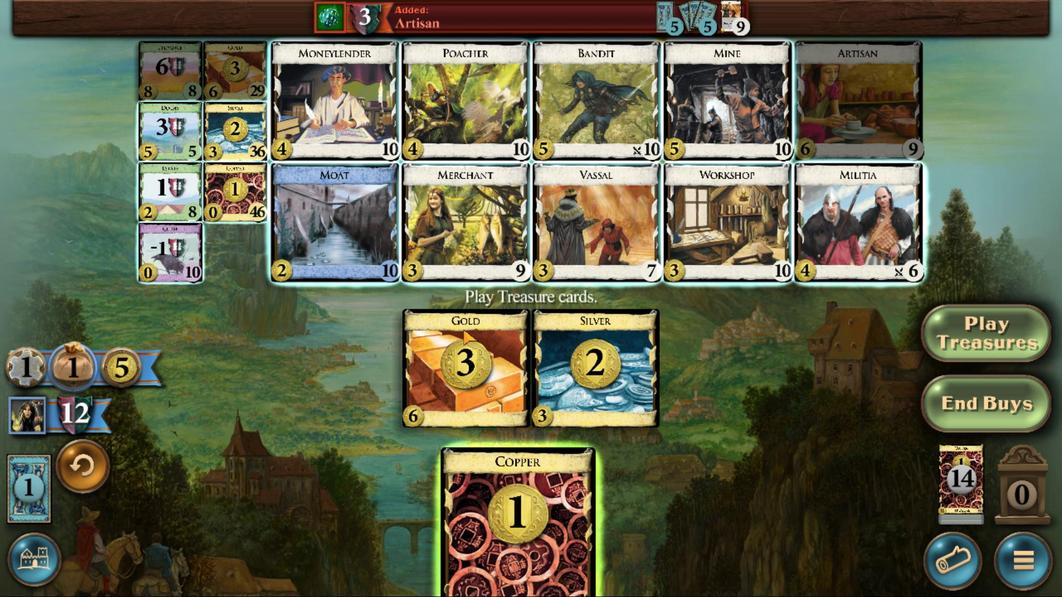 
Action: Mouse moved to (424, 441)
Screenshot: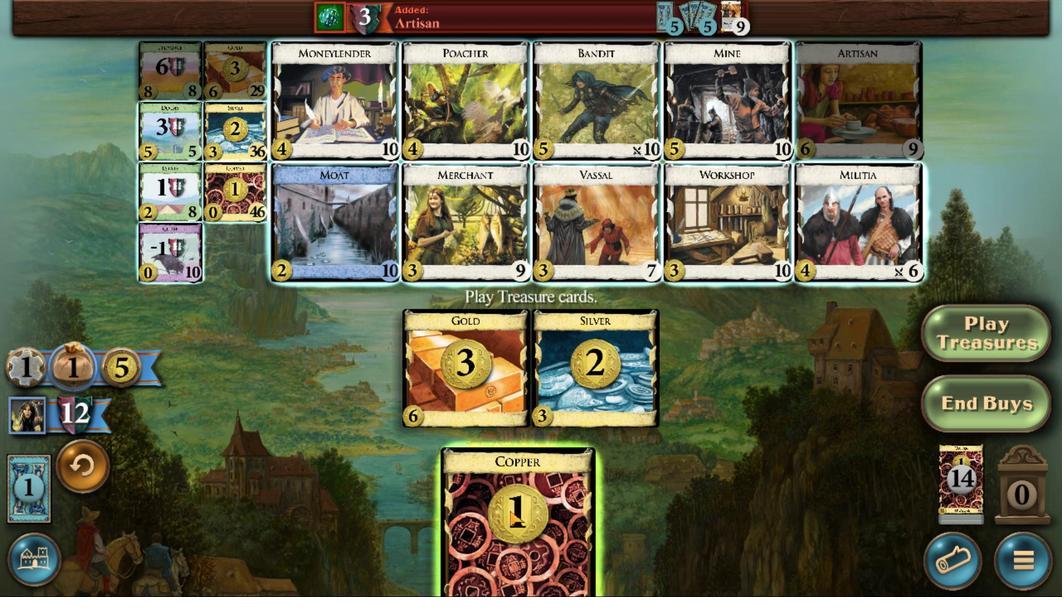 
Action: Mouse pressed left at (424, 441)
Screenshot: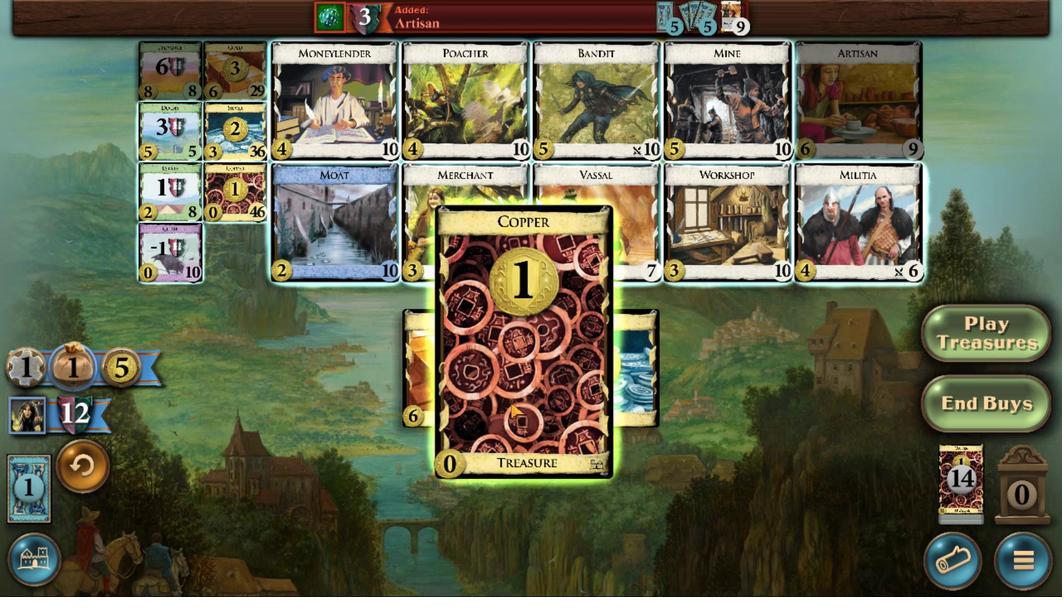 
Action: Mouse moved to (461, 345)
Screenshot: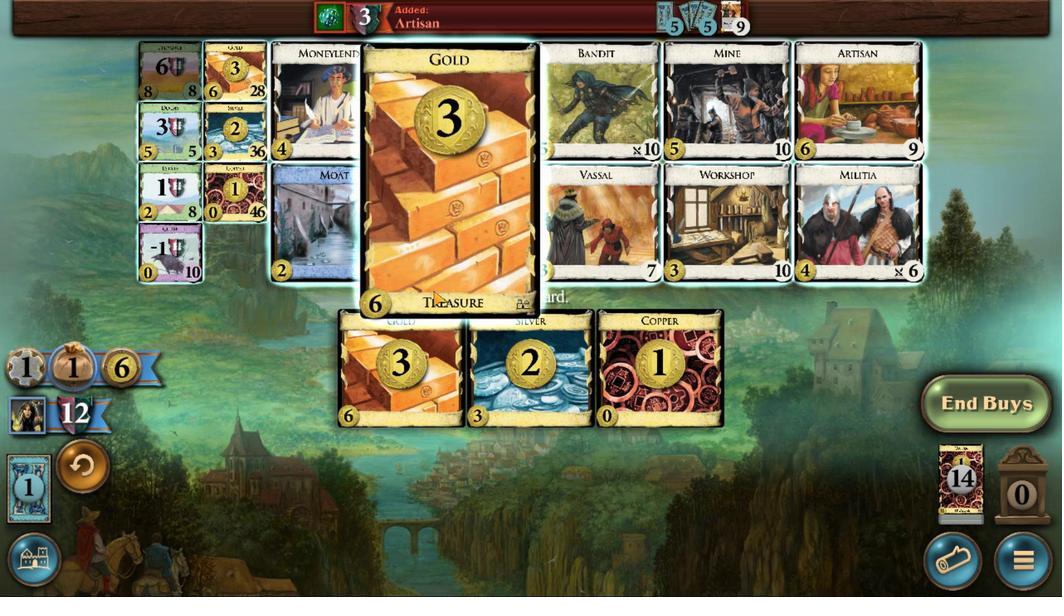 
Action: Mouse pressed left at (461, 345)
Screenshot: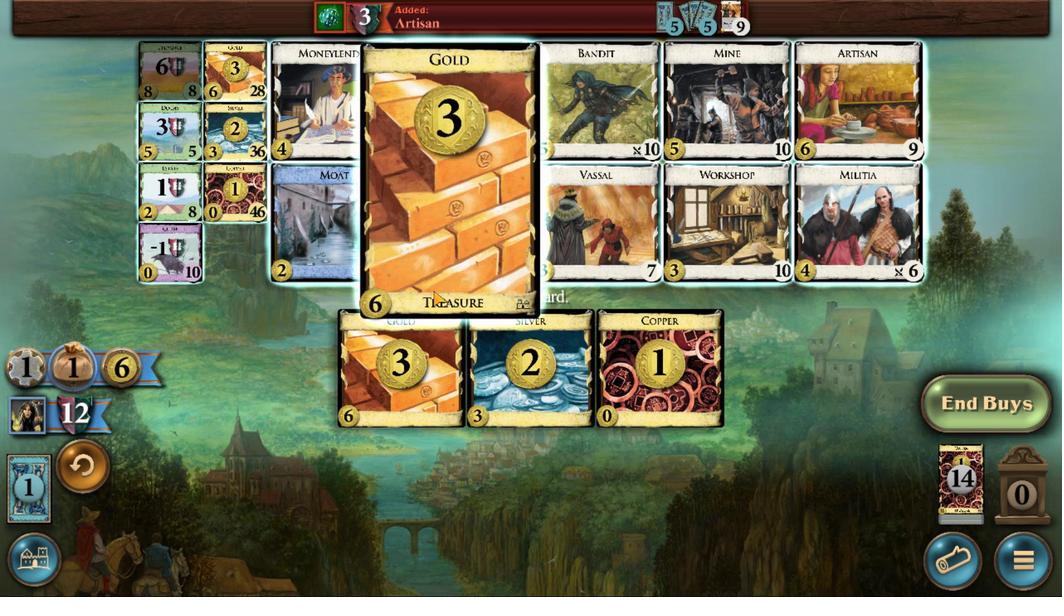 
Action: Mouse moved to (409, 442)
Screenshot: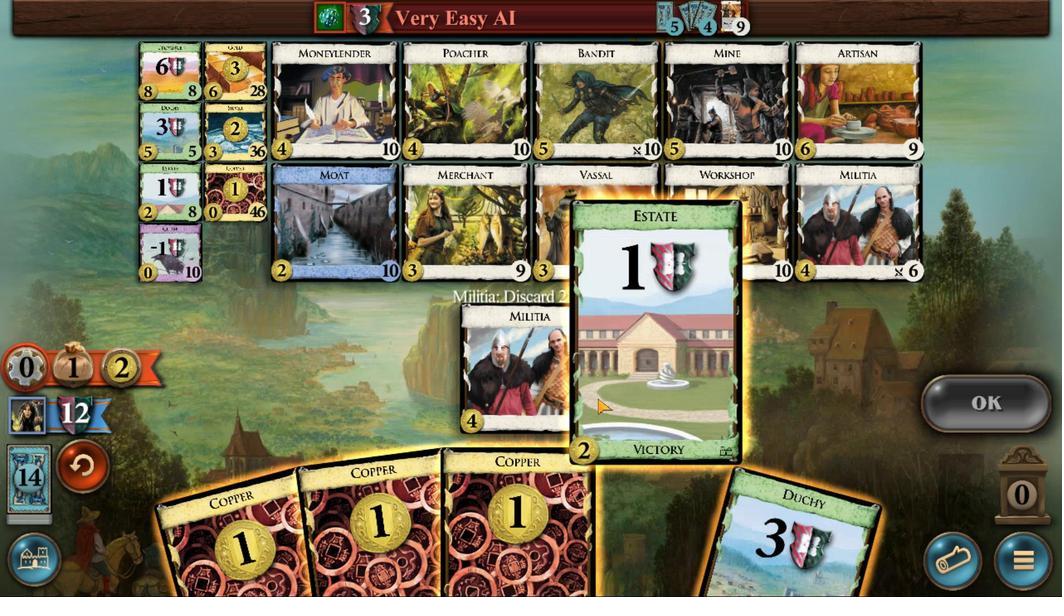 
Action: Mouse pressed left at (409, 442)
Screenshot: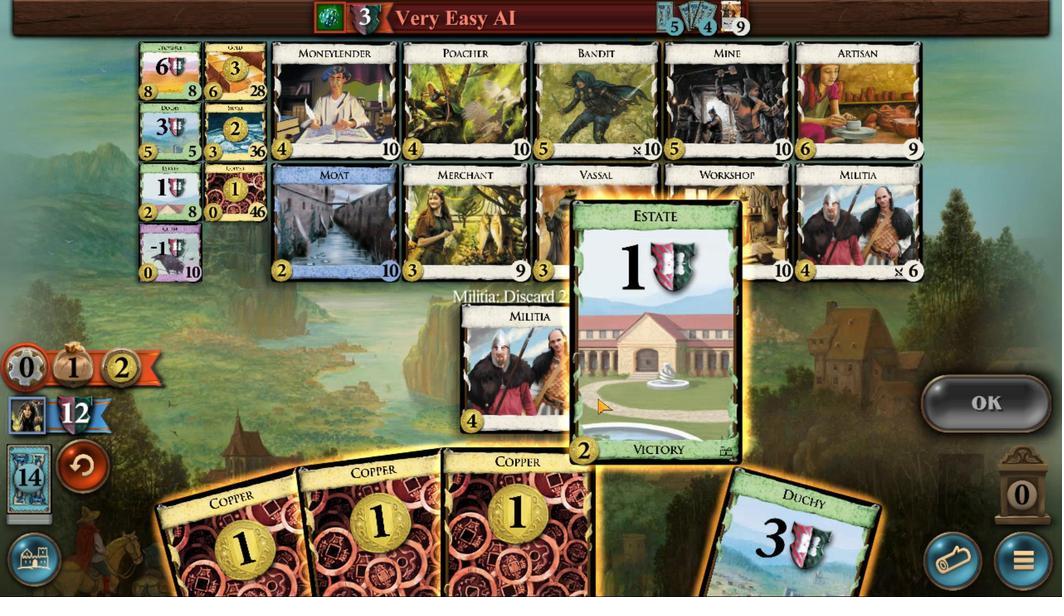 
Action: Mouse moved to (387, 449)
Screenshot: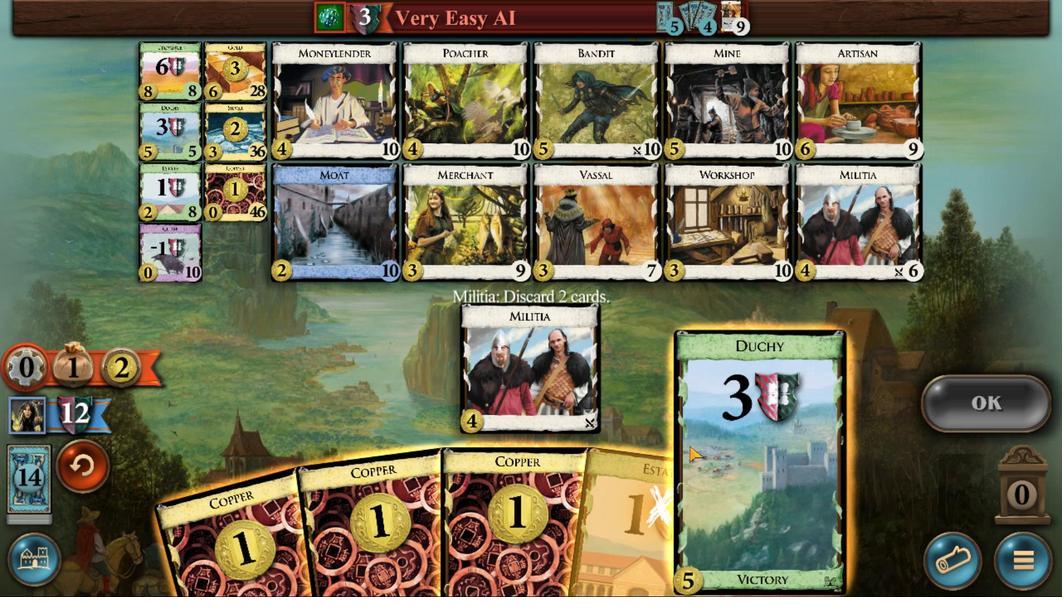 
Action: Mouse pressed left at (387, 449)
Screenshot: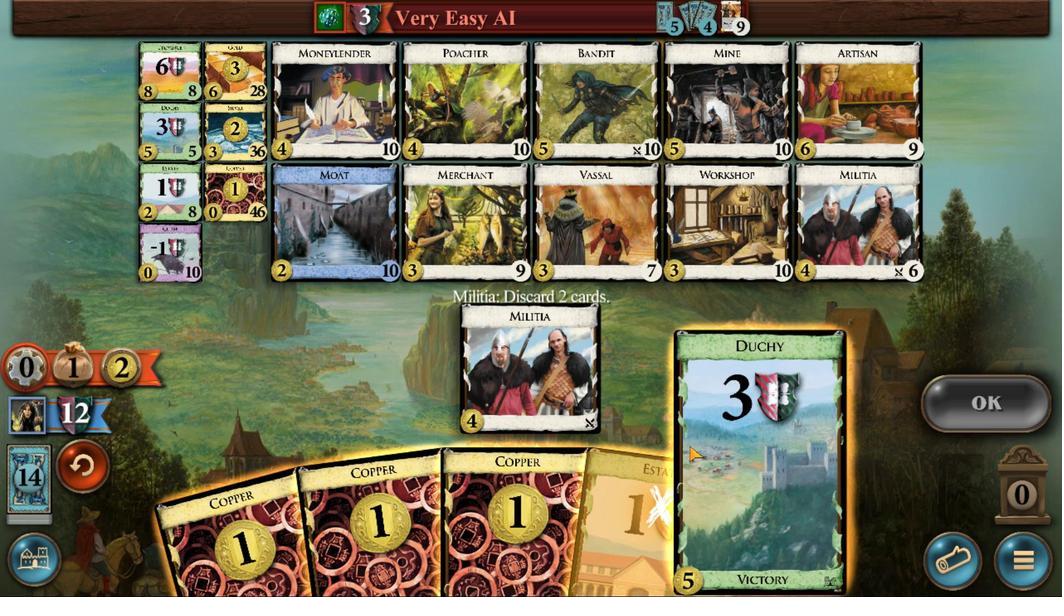 
Action: Mouse moved to (364, 416)
Screenshot: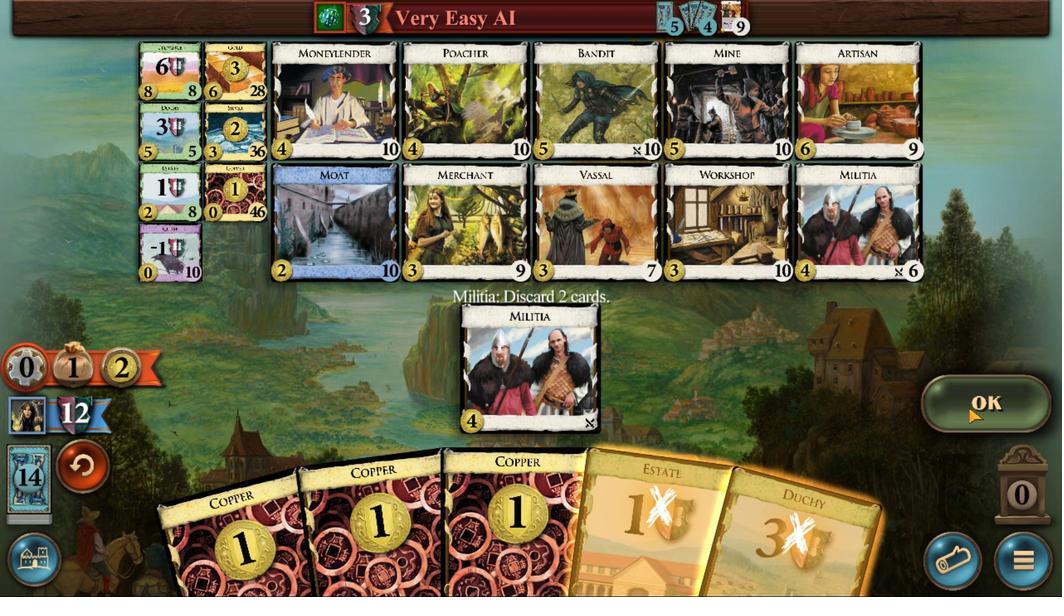 
Action: Mouse pressed left at (364, 416)
Screenshot: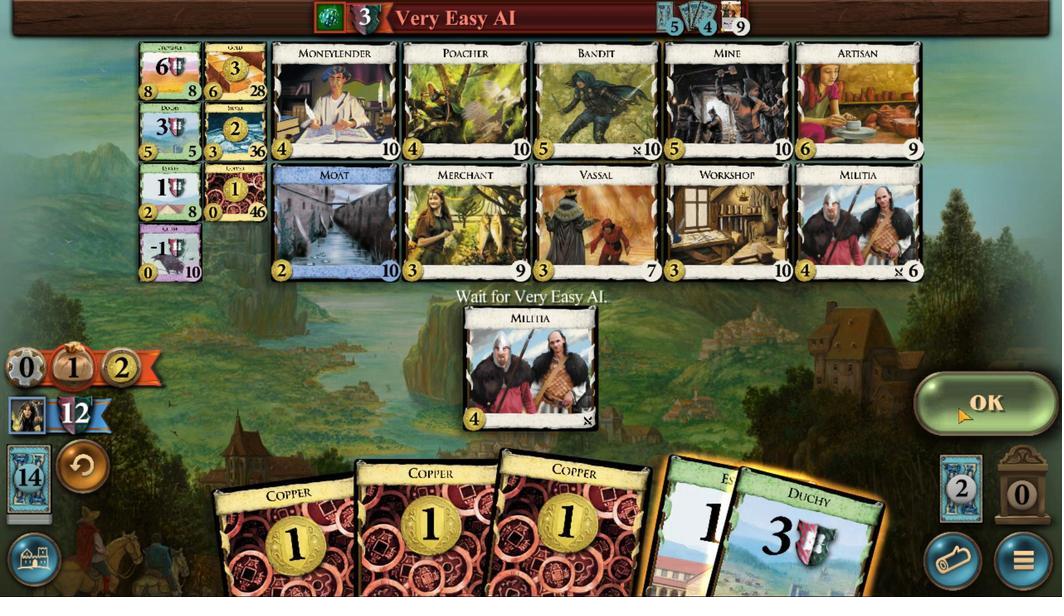 
Action: Mouse moved to (407, 434)
Screenshot: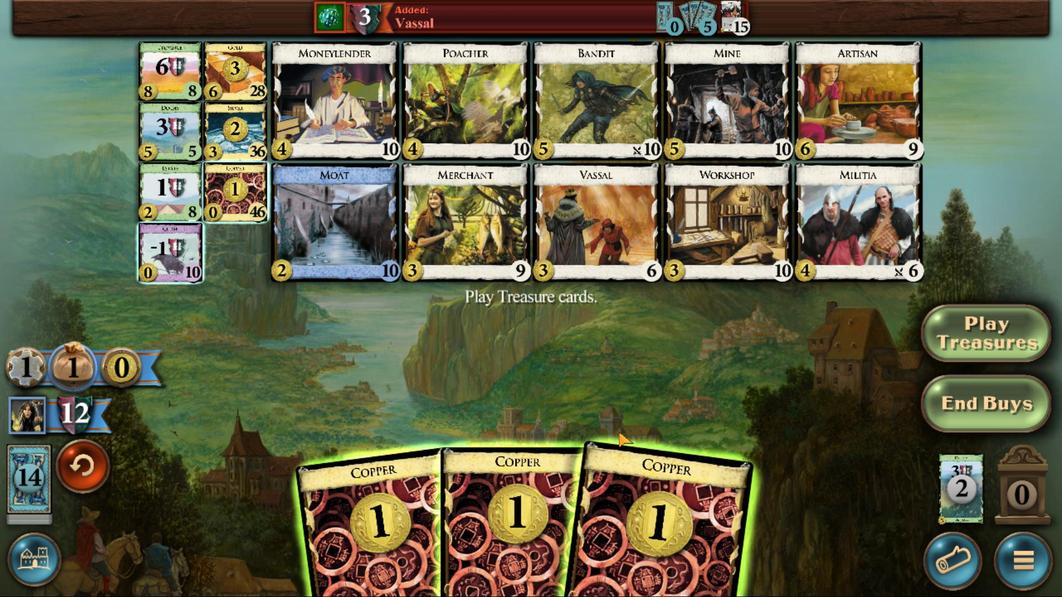 
Action: Mouse pressed left at (407, 434)
Screenshot: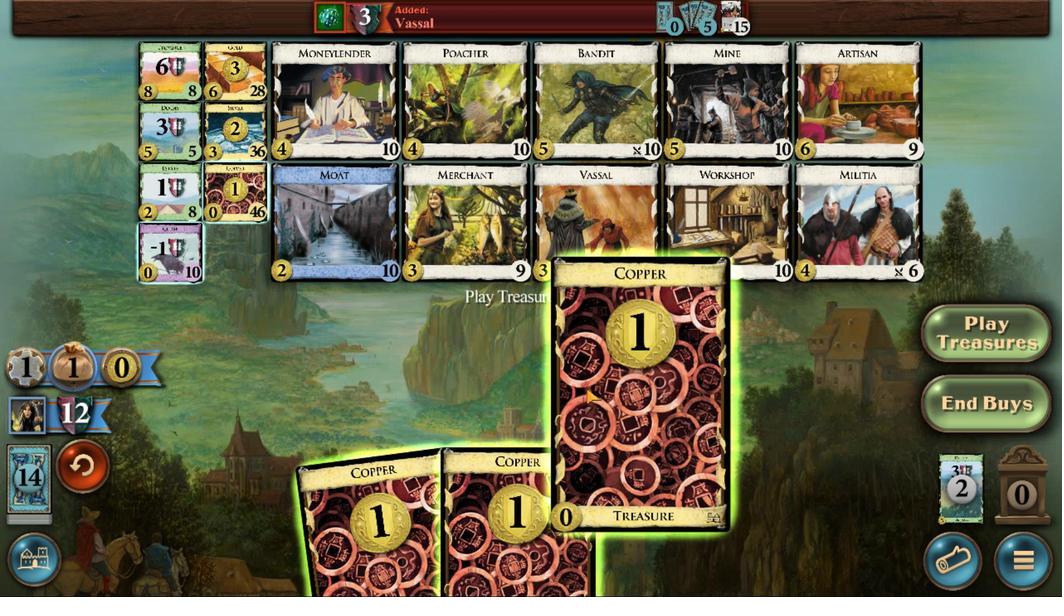 
Action: Mouse moved to (419, 426)
Screenshot: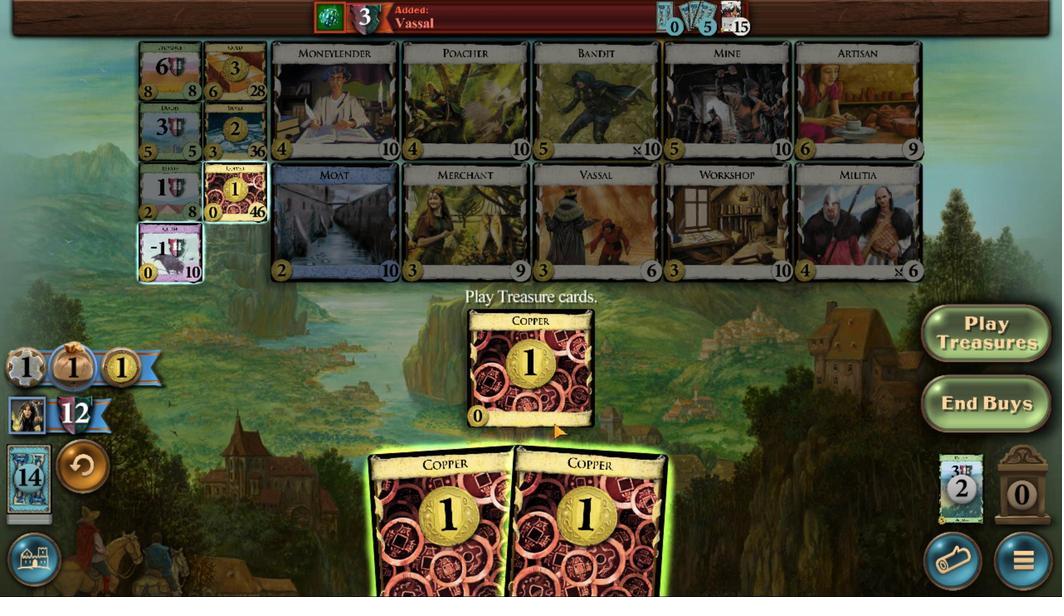 
Action: Mouse pressed left at (419, 426)
Screenshot: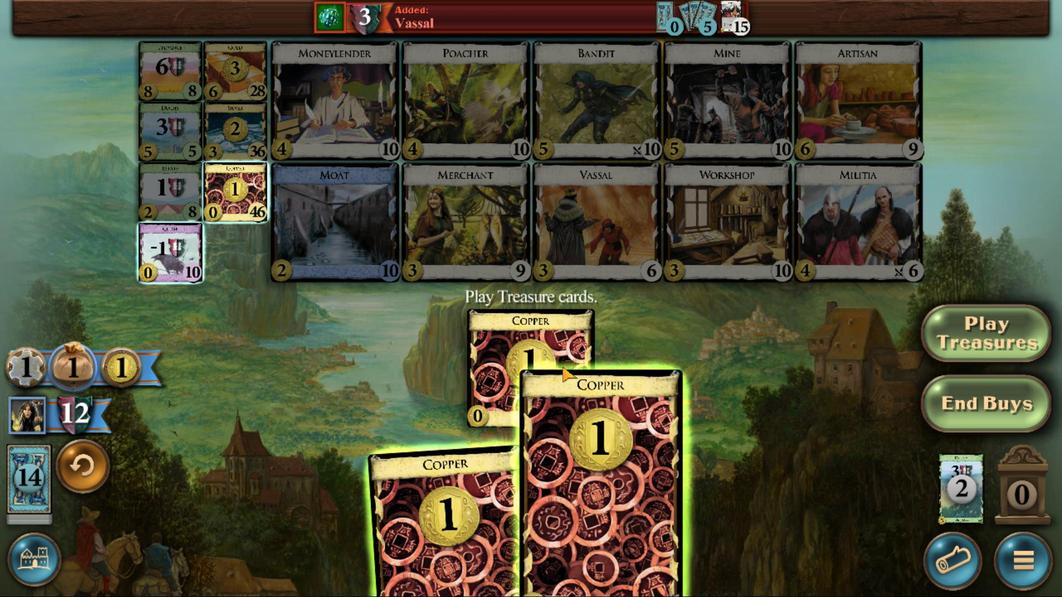 
Action: Mouse moved to (423, 441)
Screenshot: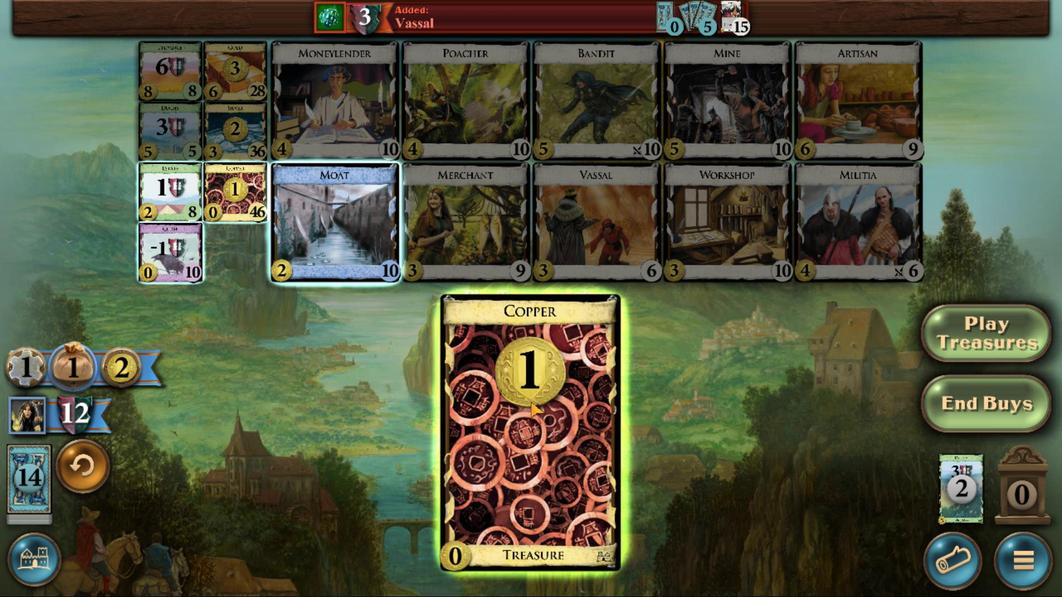 
Action: Mouse pressed left at (423, 441)
Screenshot: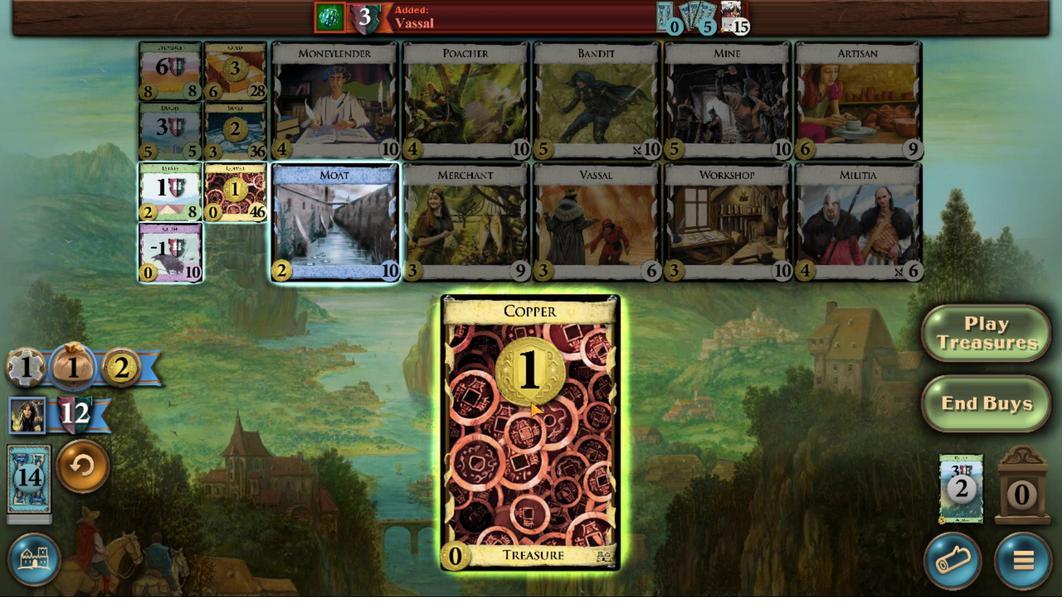 
Action: Mouse moved to (460, 351)
Screenshot: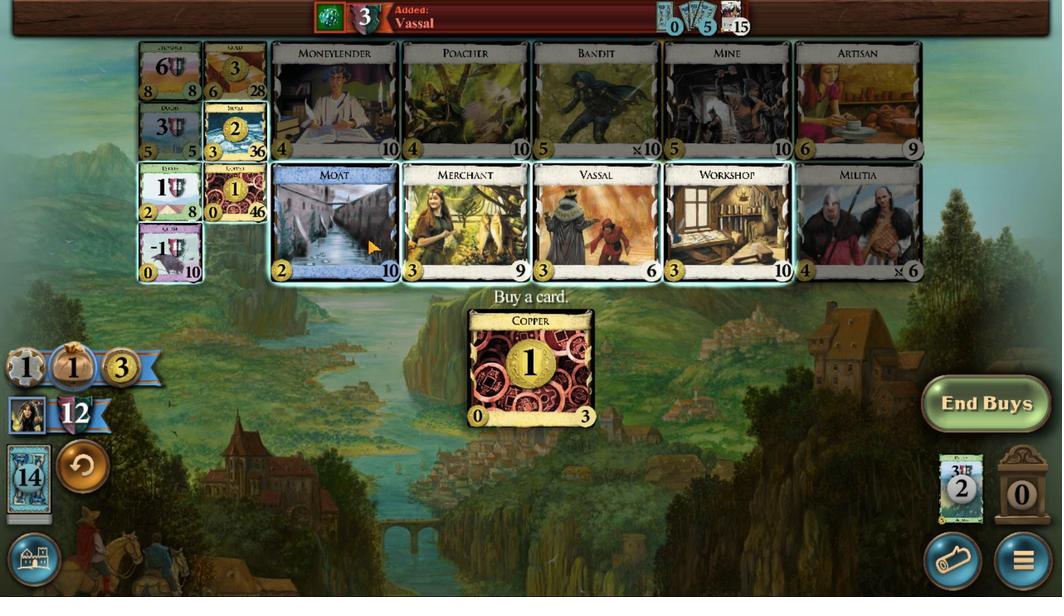 
Action: Mouse pressed left at (460, 351)
Screenshot: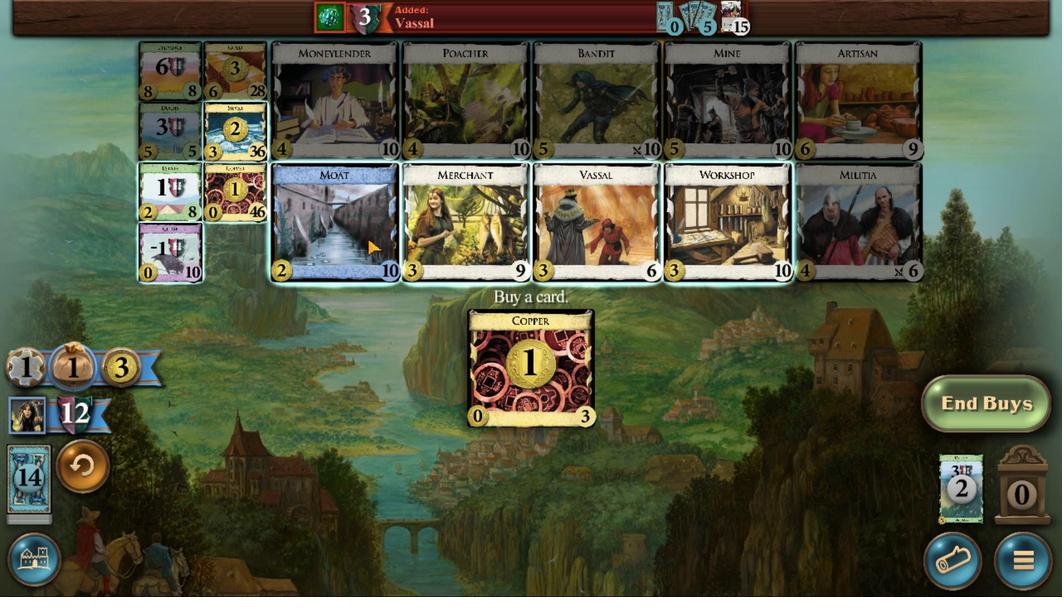 
Action: Mouse moved to (463, 353)
Screenshot: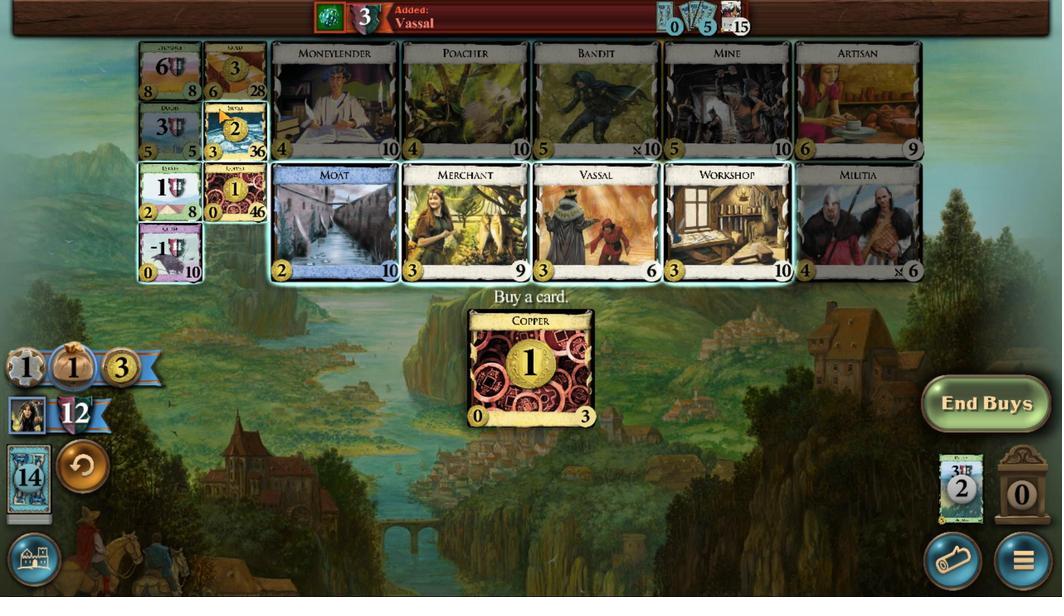 
Action: Mouse pressed left at (463, 353)
Screenshot: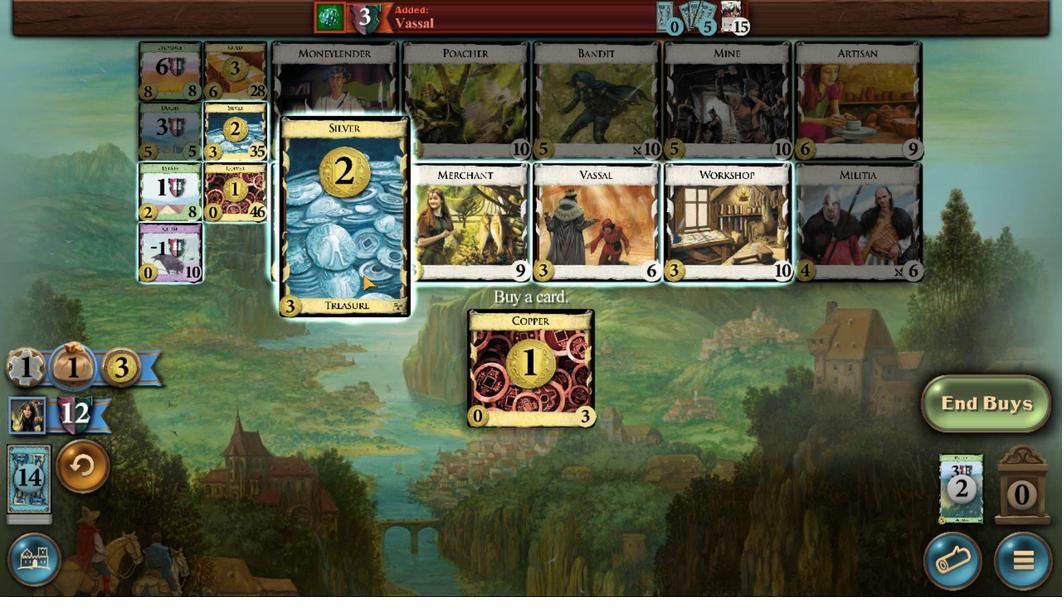 
Action: Mouse moved to (459, 439)
Screenshot: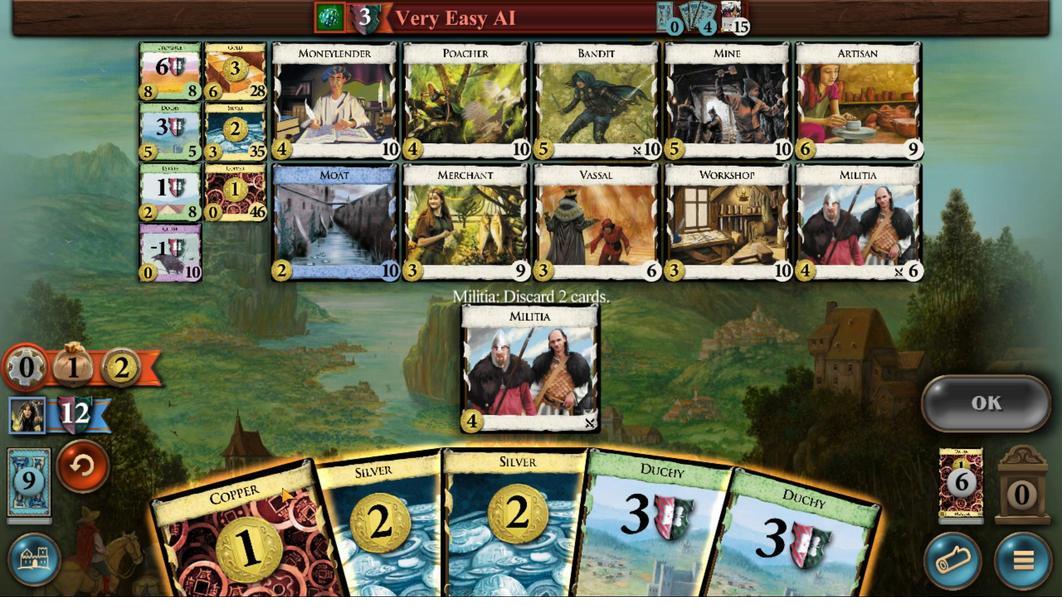 
Action: Mouse pressed left at (459, 439)
Screenshot: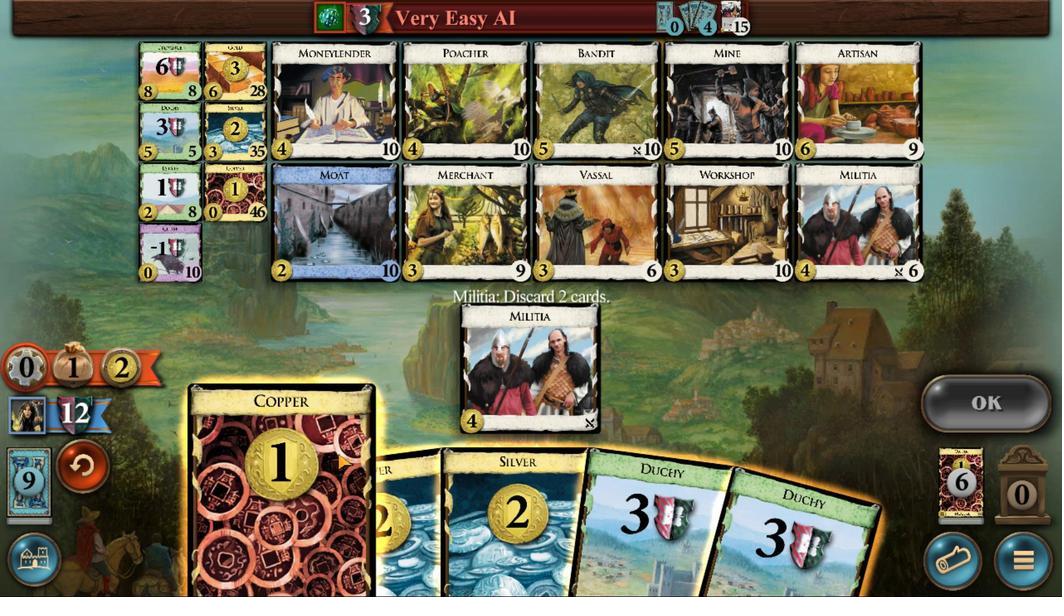 
Action: Mouse moved to (401, 442)
Screenshot: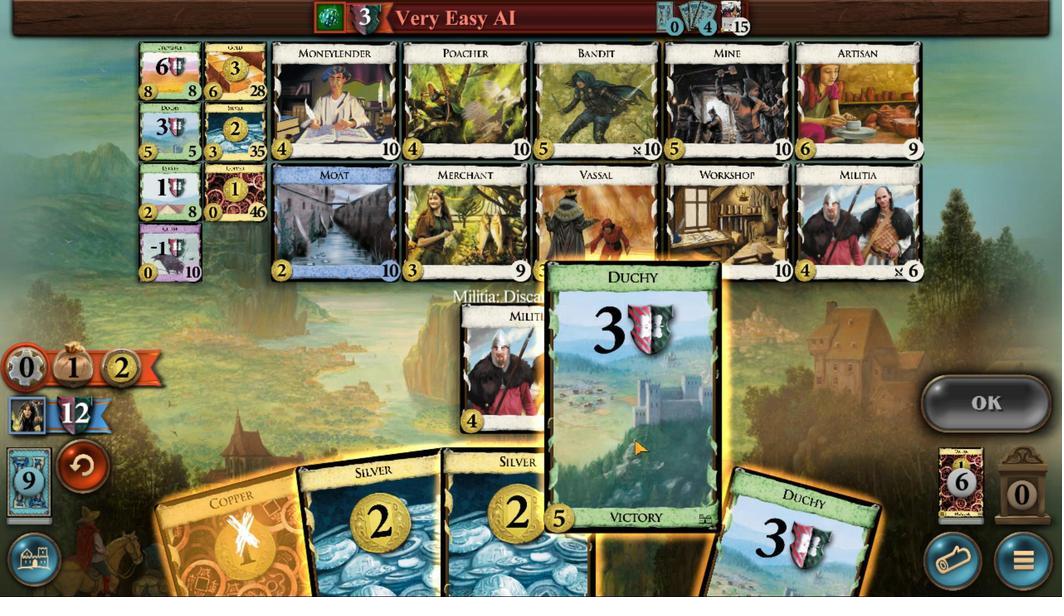 
Action: Mouse pressed left at (401, 442)
Screenshot: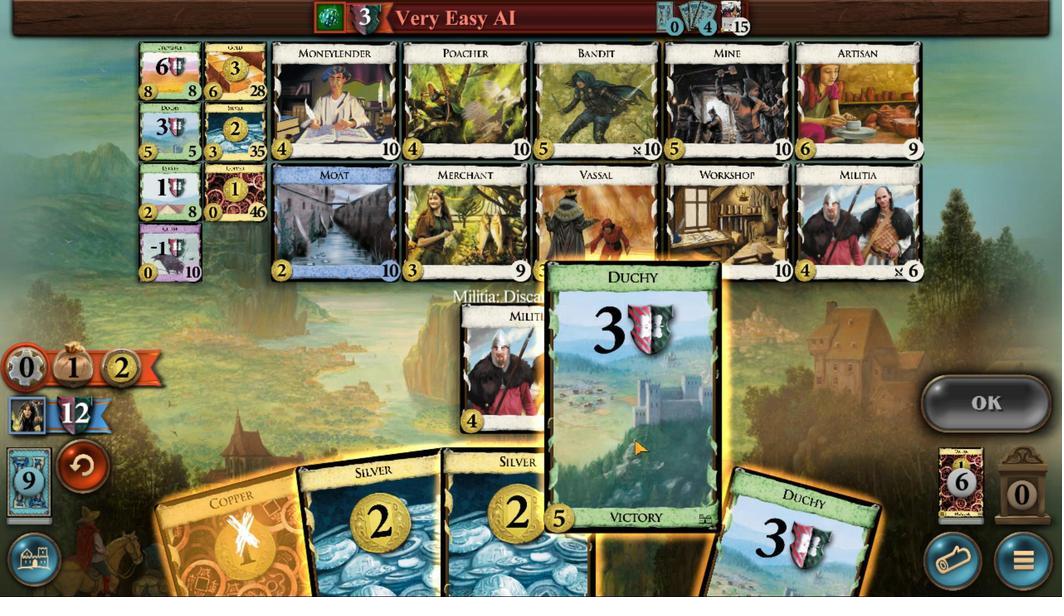 
Action: Mouse moved to (361, 414)
Screenshot: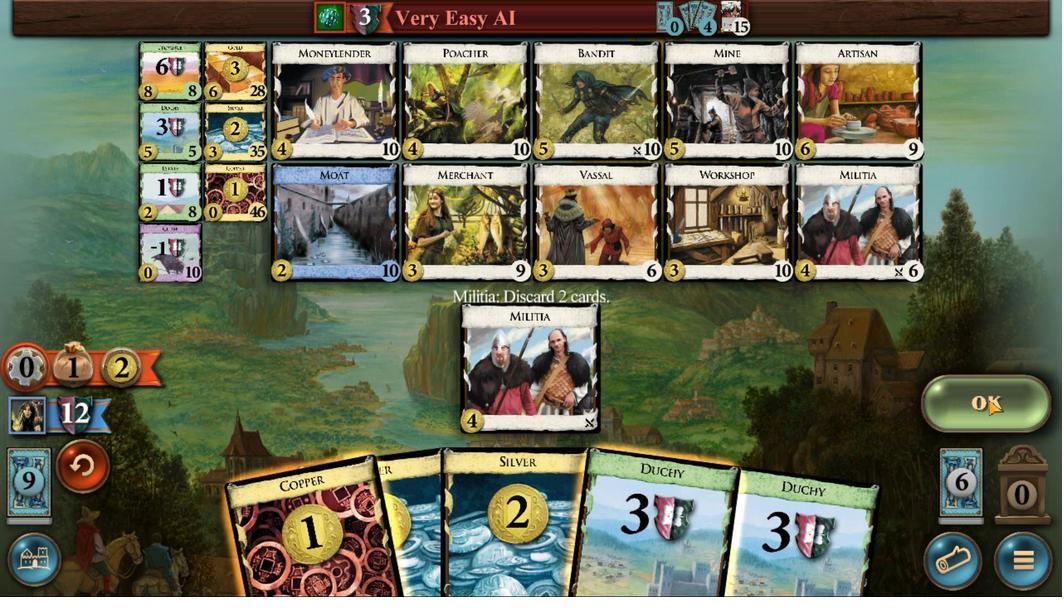 
Action: Mouse pressed left at (361, 414)
Screenshot: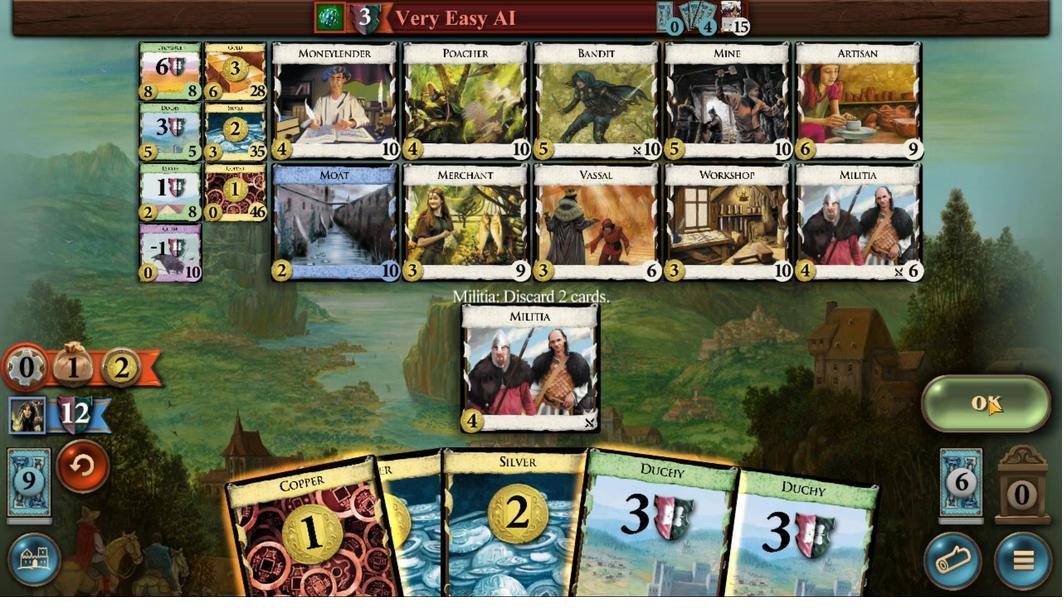 
Action: Mouse moved to (427, 432)
Screenshot: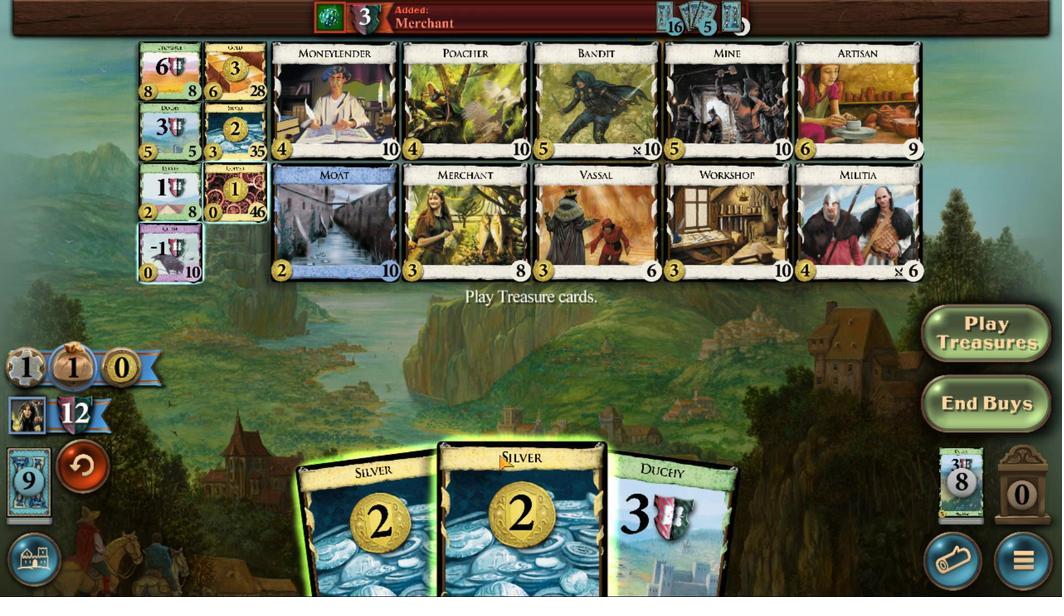 
Action: Mouse pressed left at (427, 432)
Screenshot: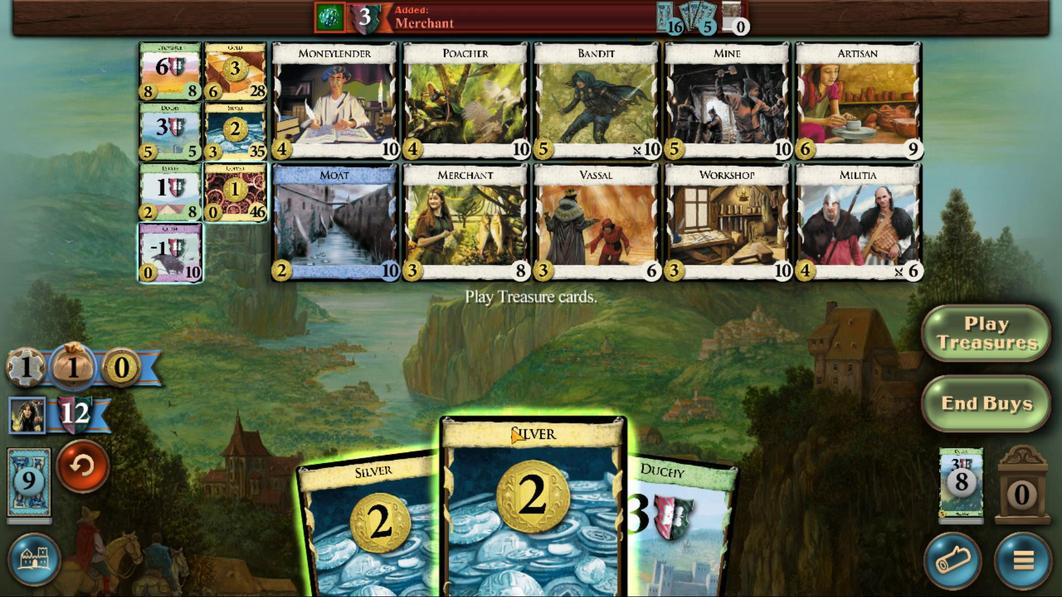 
Action: Mouse moved to (433, 436)
Screenshot: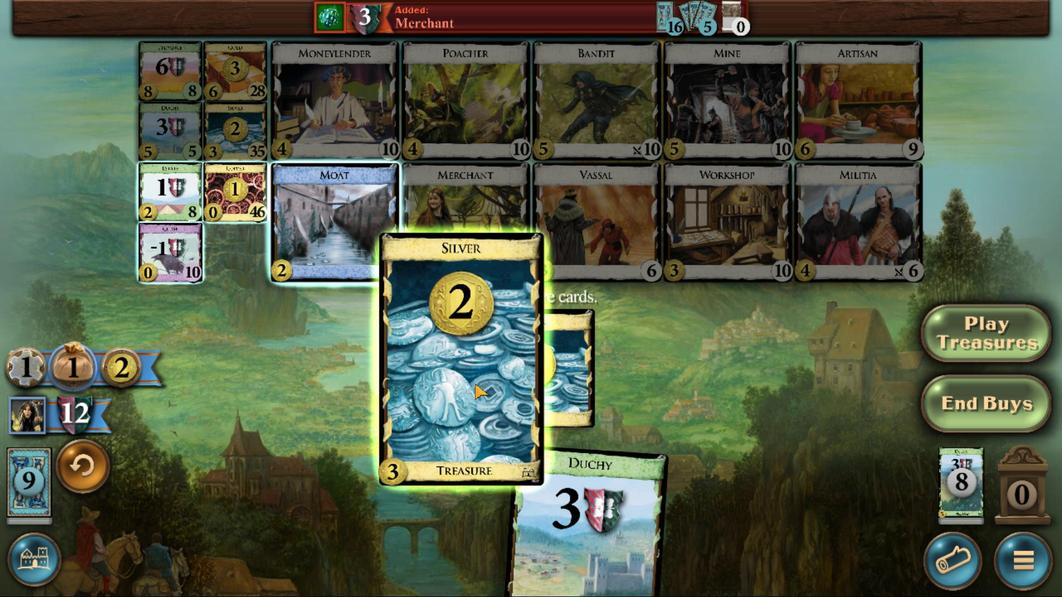 
Action: Mouse pressed left at (433, 436)
Screenshot: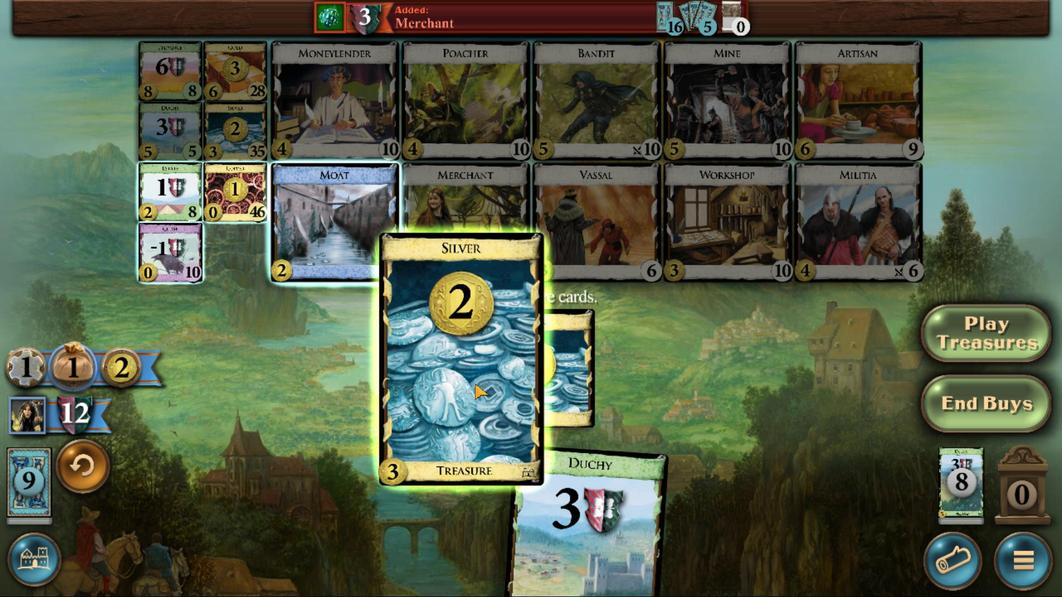 
Action: Mouse moved to (461, 356)
Screenshot: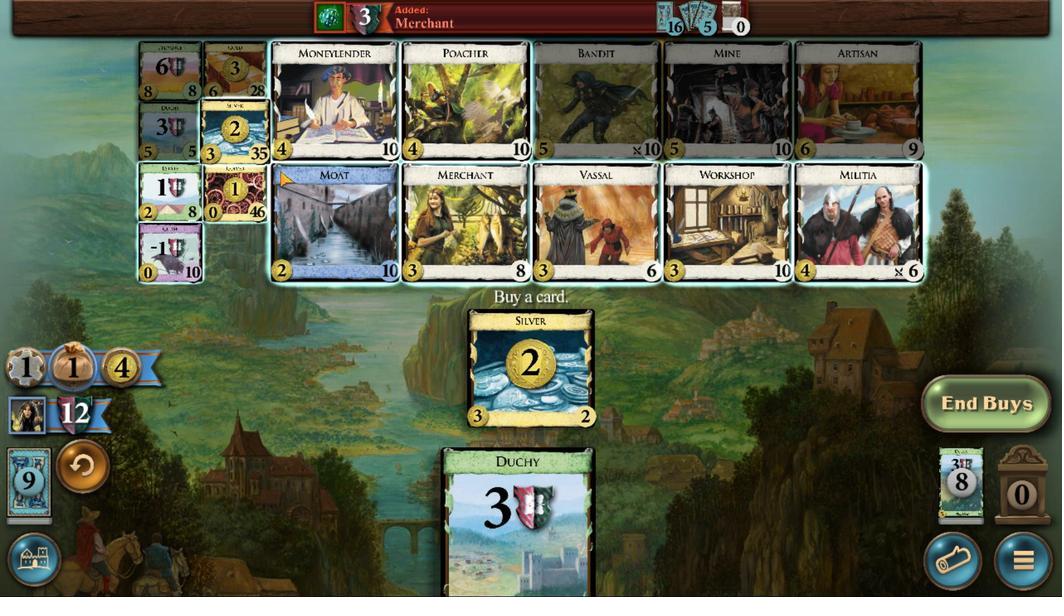 
Action: Mouse pressed left at (461, 356)
Screenshot: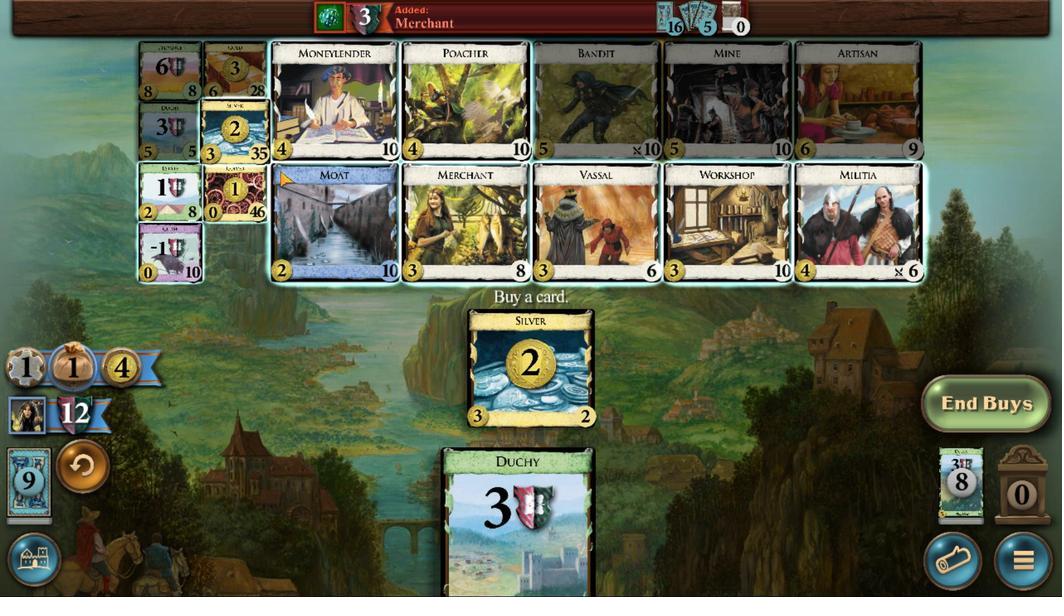 
Action: Mouse moved to (421, 434)
Screenshot: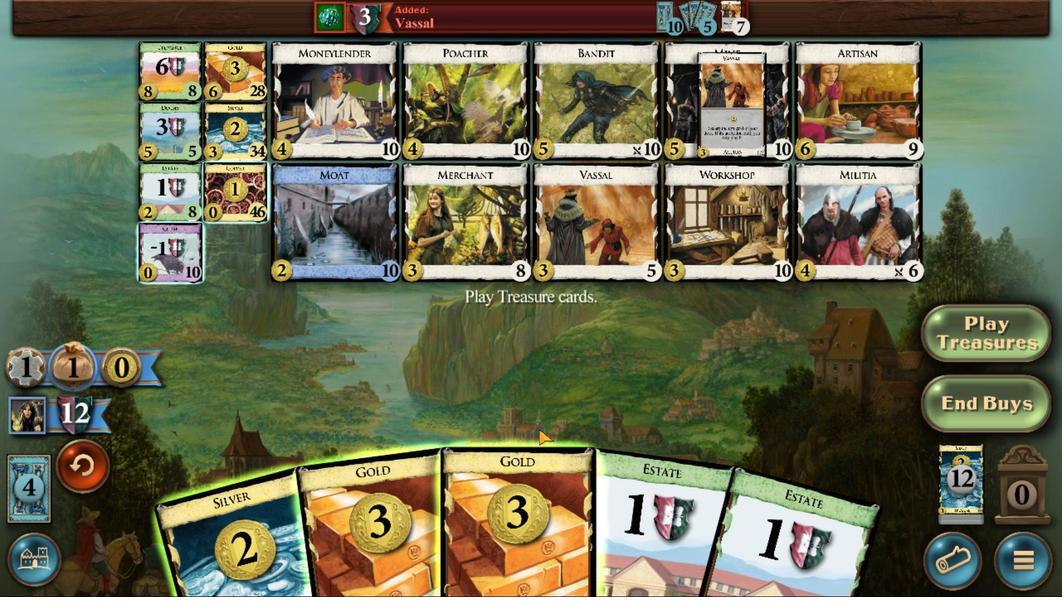 
Action: Mouse pressed left at (421, 434)
Screenshot: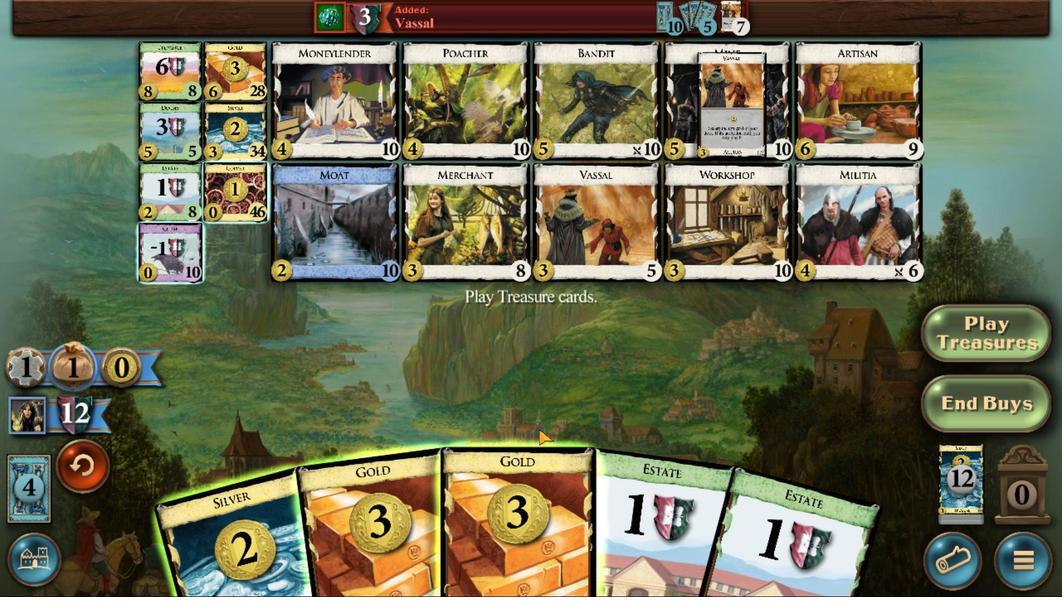
Action: Mouse moved to (432, 437)
Screenshot: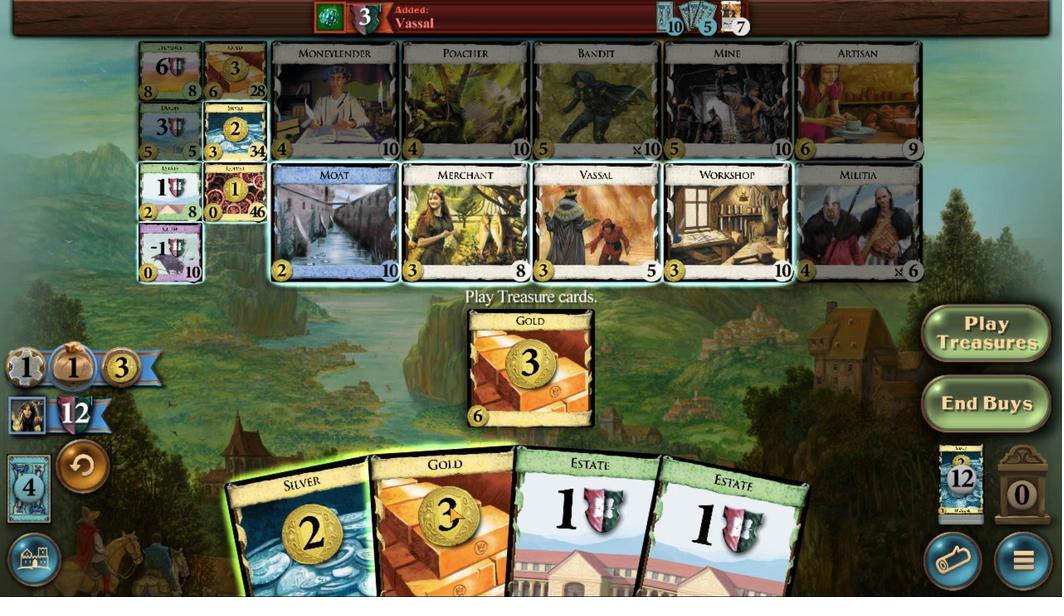 
Action: Mouse pressed left at (432, 437)
Screenshot: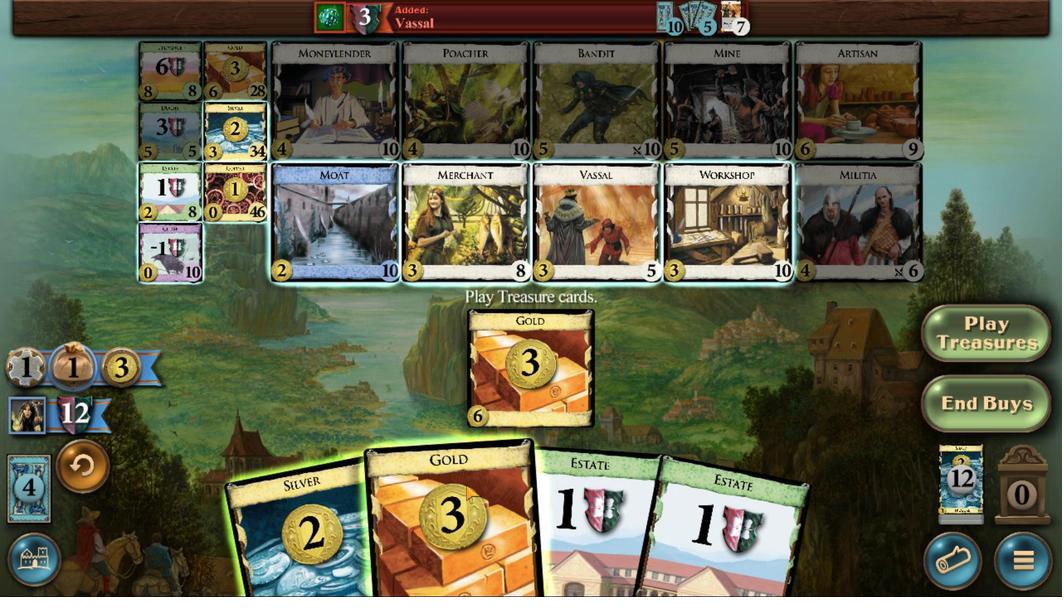 
Action: Mouse moved to (443, 431)
Screenshot: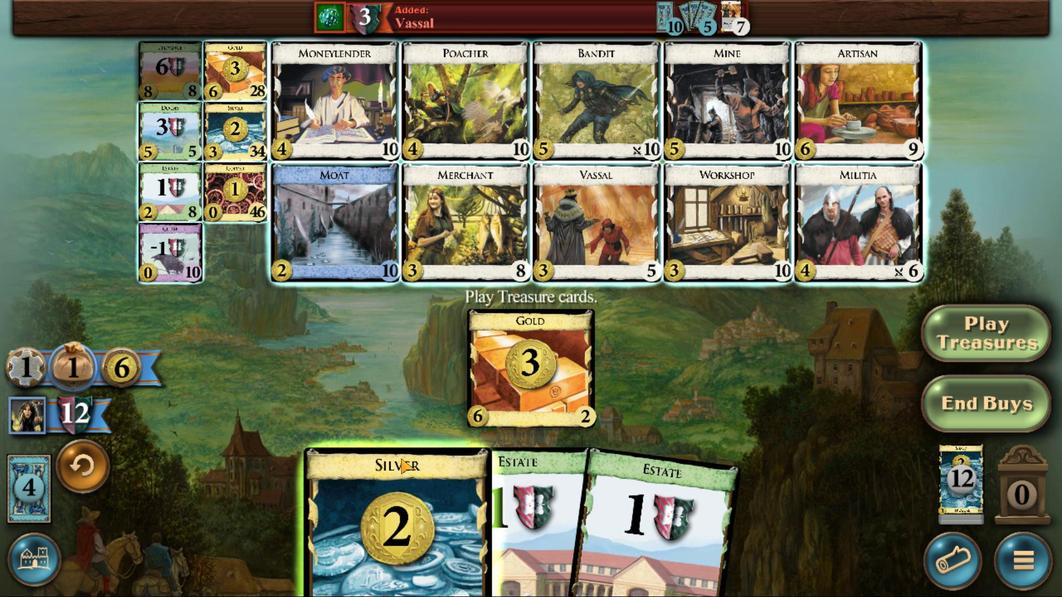 
Action: Mouse pressed left at (443, 431)
Screenshot: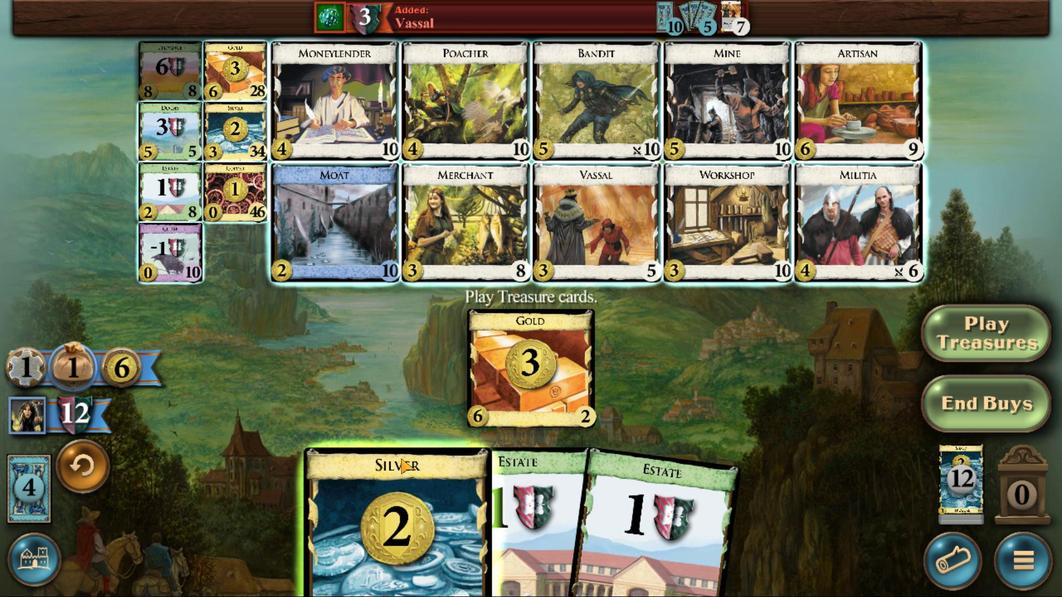 
Action: Mouse moved to (469, 341)
Screenshot: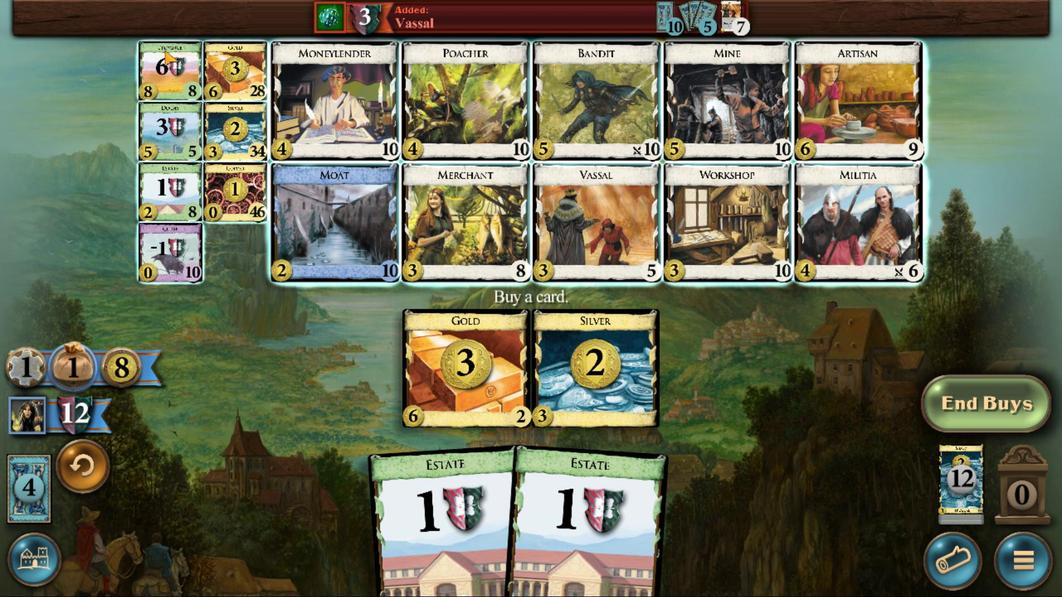 
Action: Mouse pressed left at (469, 341)
Screenshot: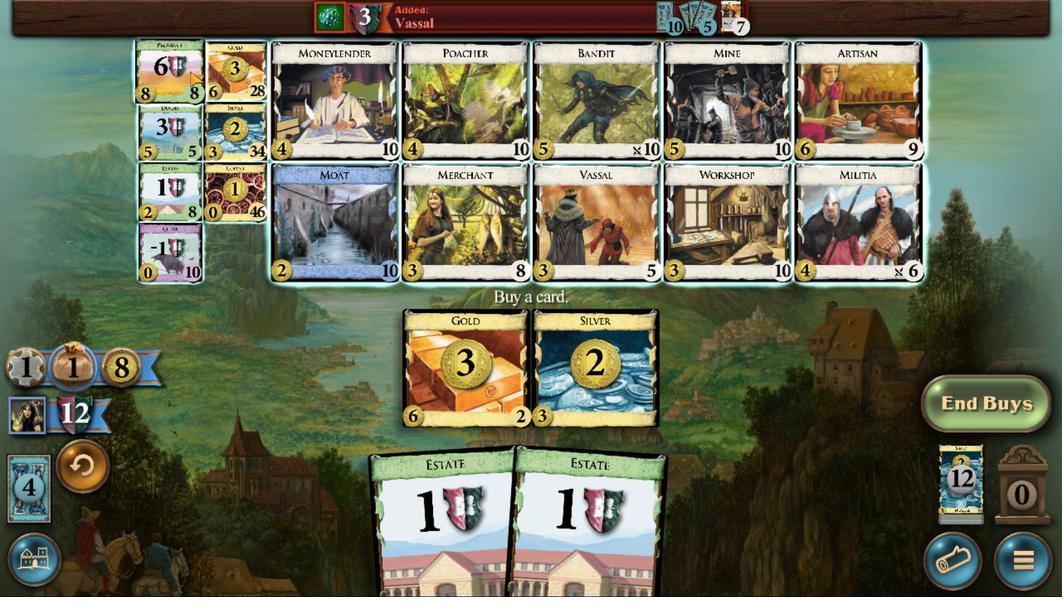 
Action: Mouse moved to (393, 439)
Screenshot: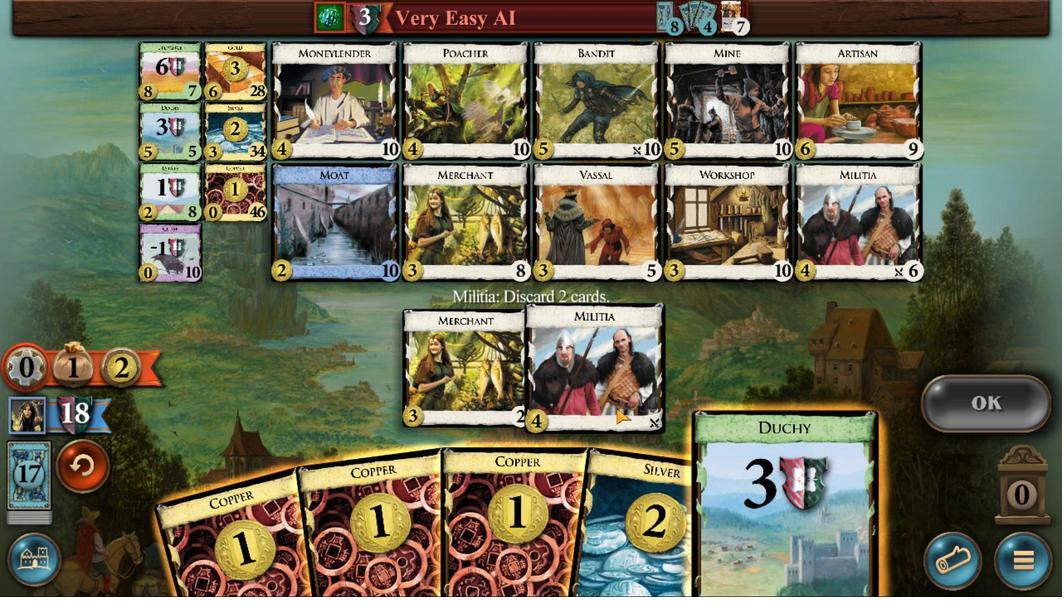 
Action: Mouse pressed left at (393, 439)
Screenshot: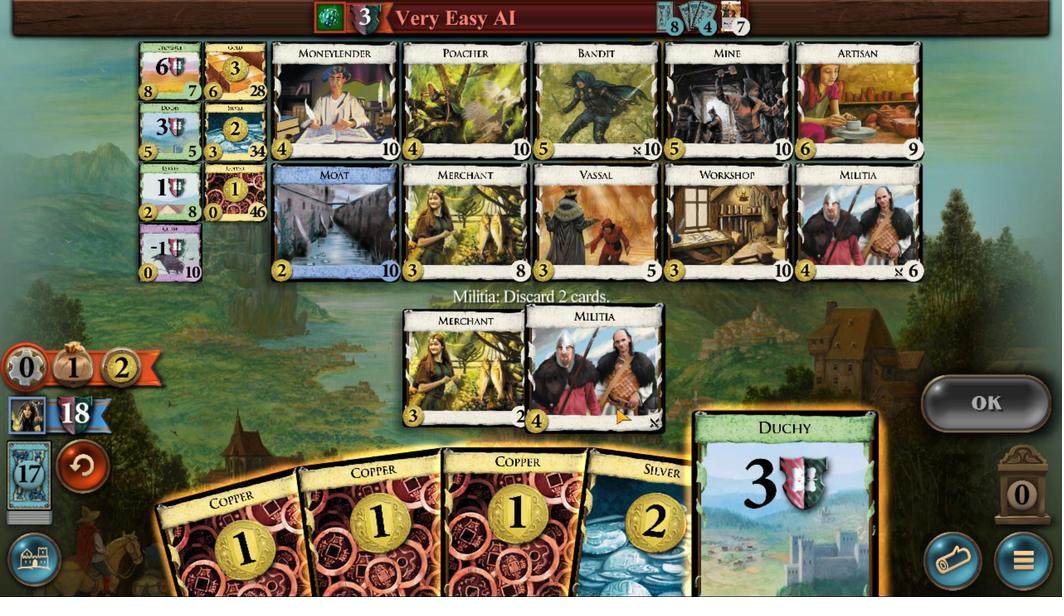 
Action: Mouse moved to (460, 438)
Screenshot: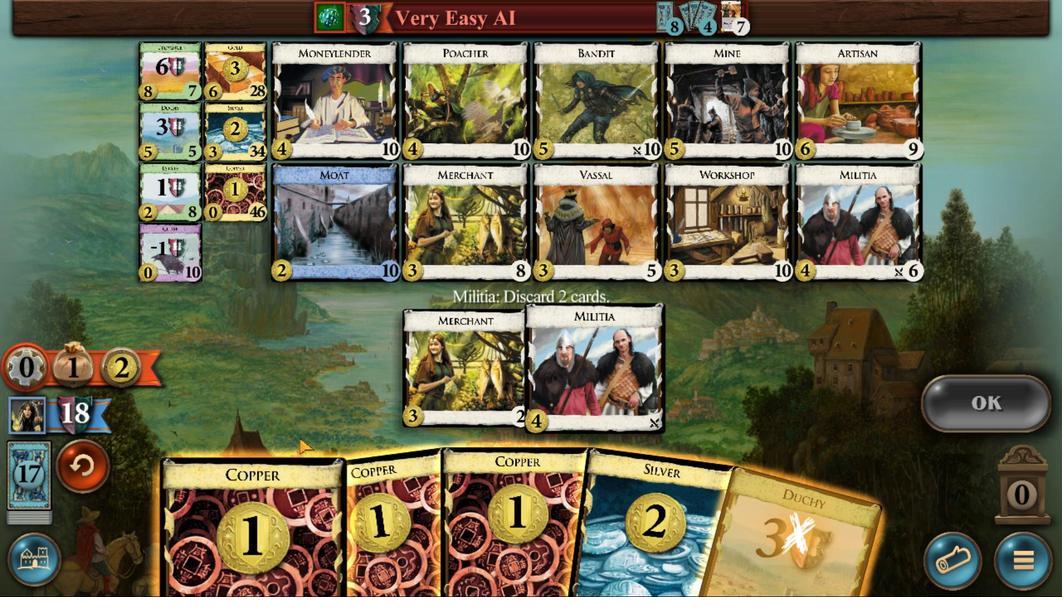 
Action: Mouse pressed left at (460, 438)
Screenshot: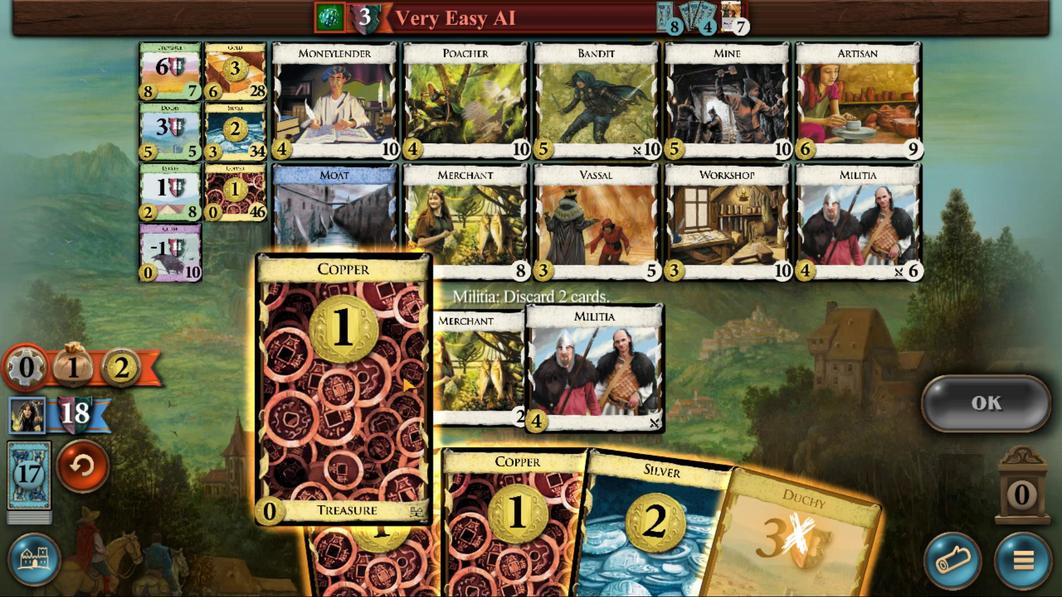 
Action: Mouse moved to (362, 415)
Screenshot: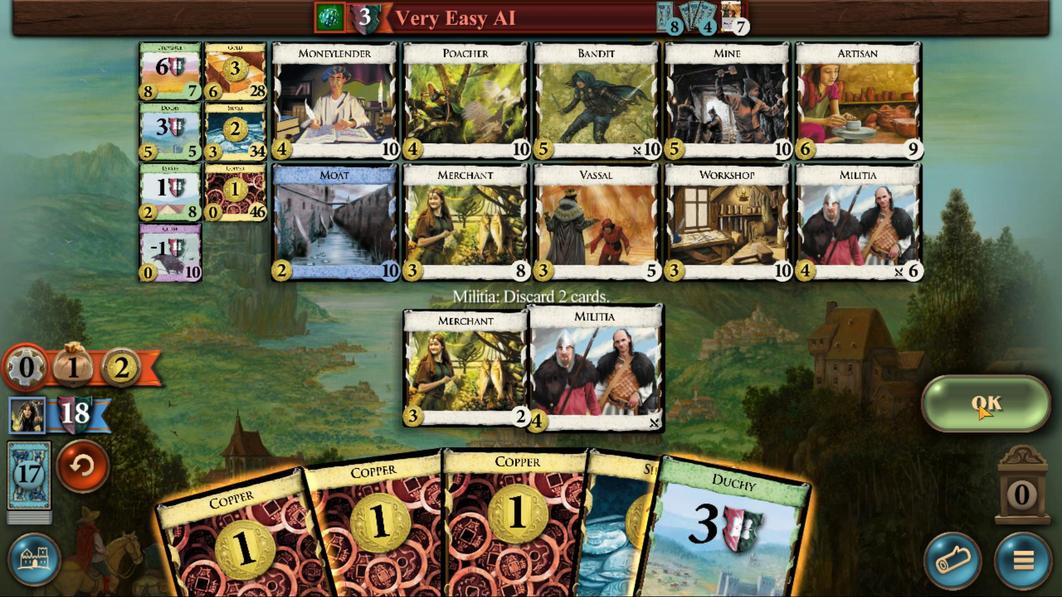 
Action: Mouse pressed left at (362, 415)
Screenshot: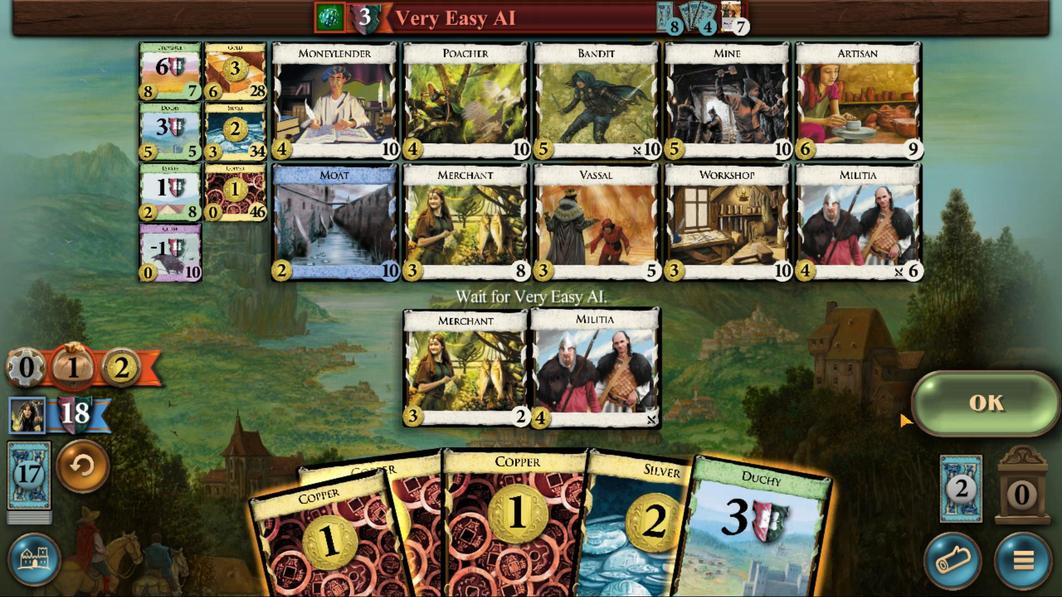 
Action: Mouse moved to (404, 439)
Screenshot: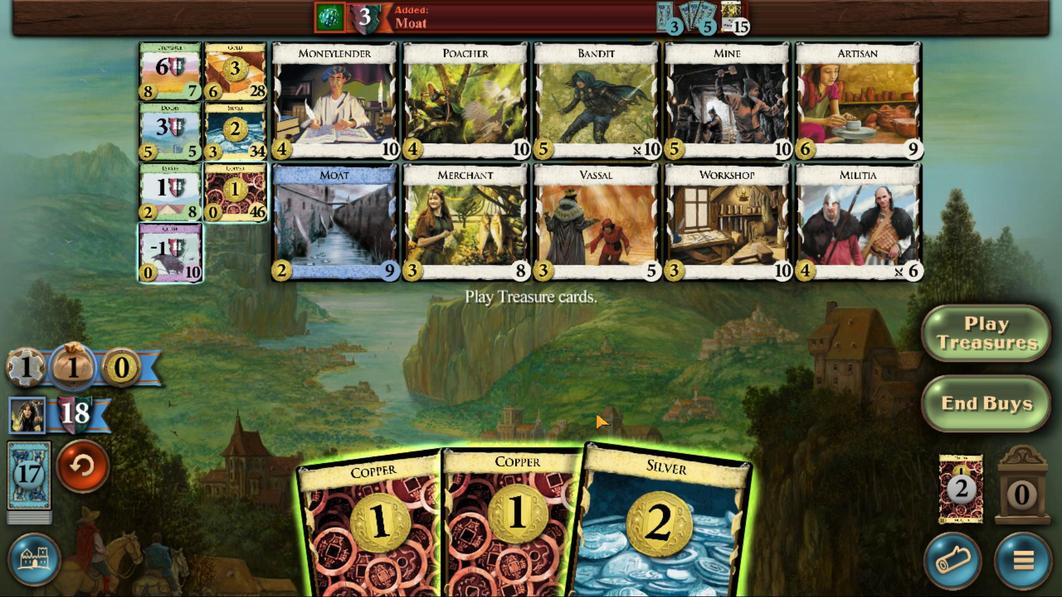 
Action: Mouse pressed left at (404, 439)
Screenshot: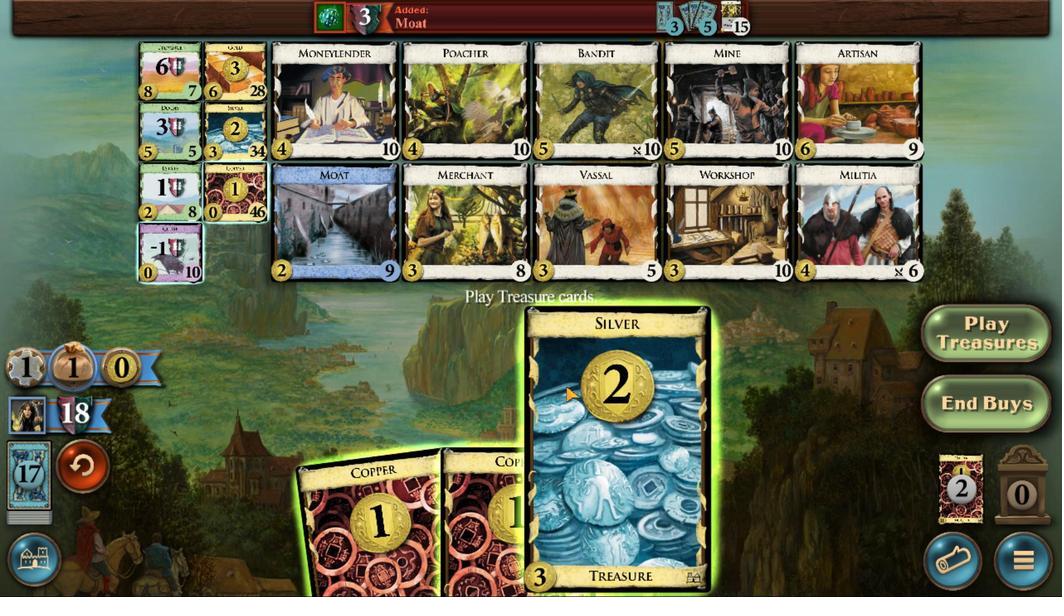 
Action: Mouse moved to (409, 443)
Screenshot: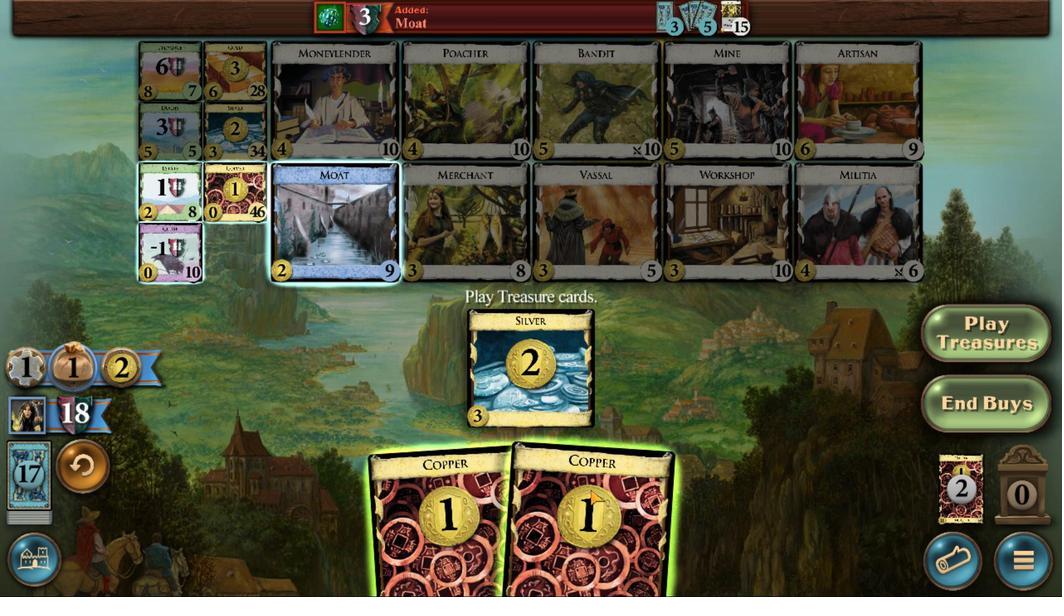 
Action: Mouse pressed left at (409, 443)
Screenshot: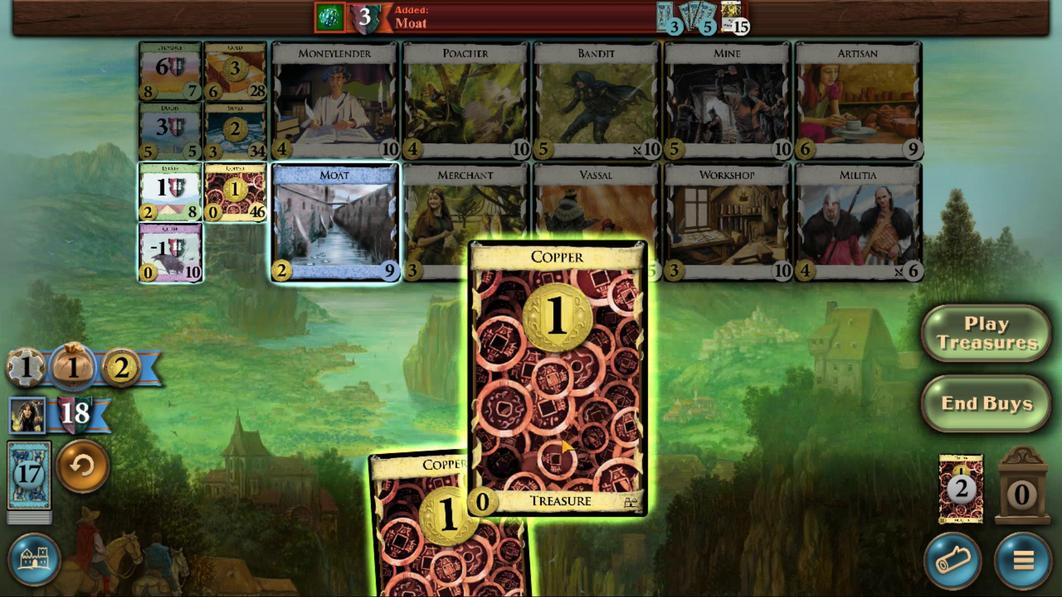 
Action: Mouse moved to (461, 353)
Screenshot: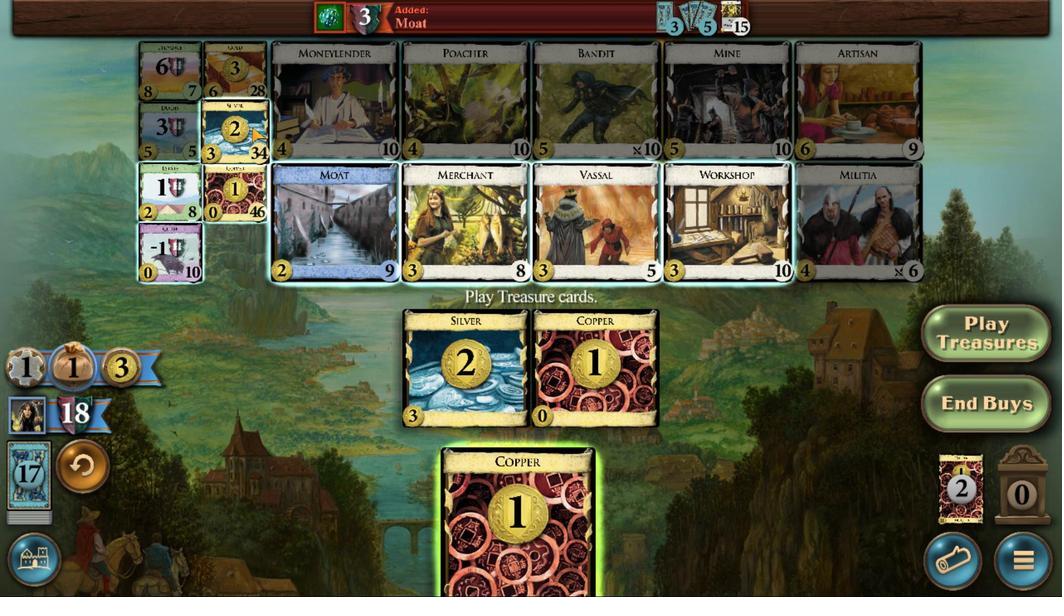 
Action: Mouse pressed left at (461, 353)
Screenshot: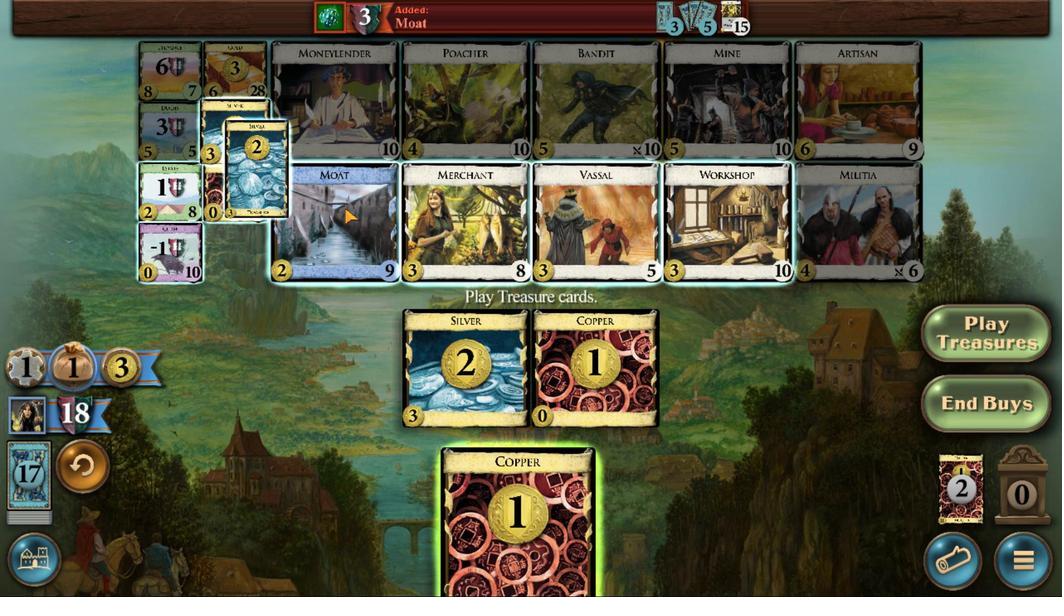 
Action: Mouse moved to (405, 433)
Screenshot: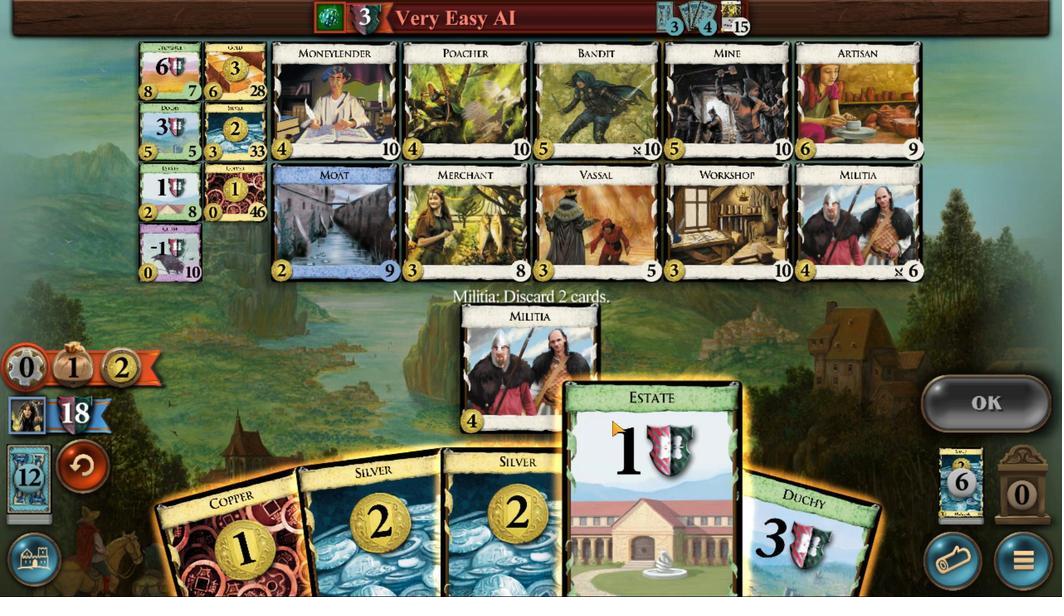
Action: Mouse pressed left at (405, 433)
Screenshot: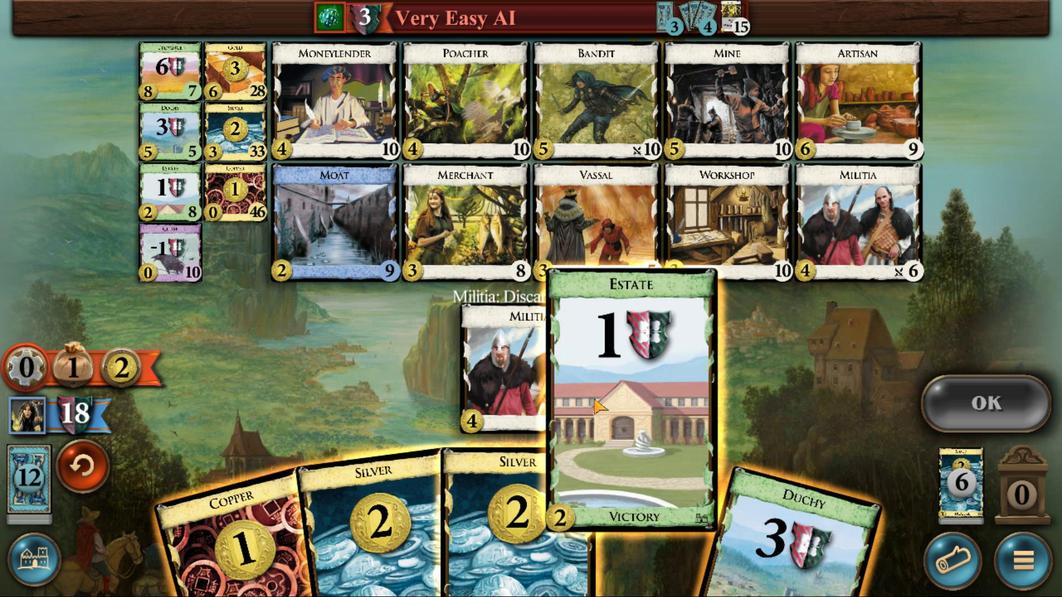 
Action: Mouse moved to (388, 443)
Screenshot: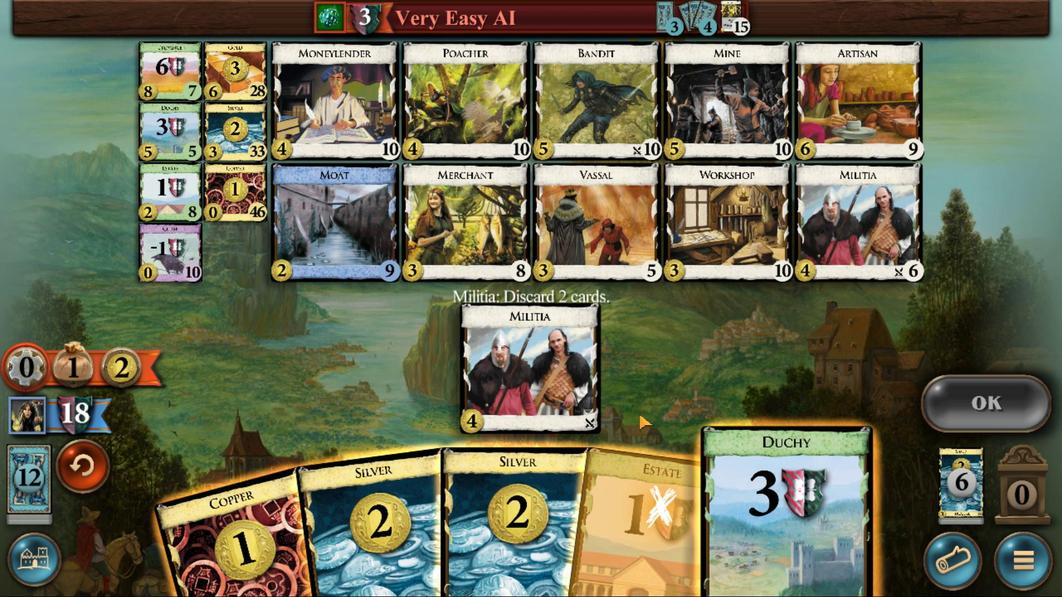 
Action: Mouse pressed left at (388, 443)
Screenshot: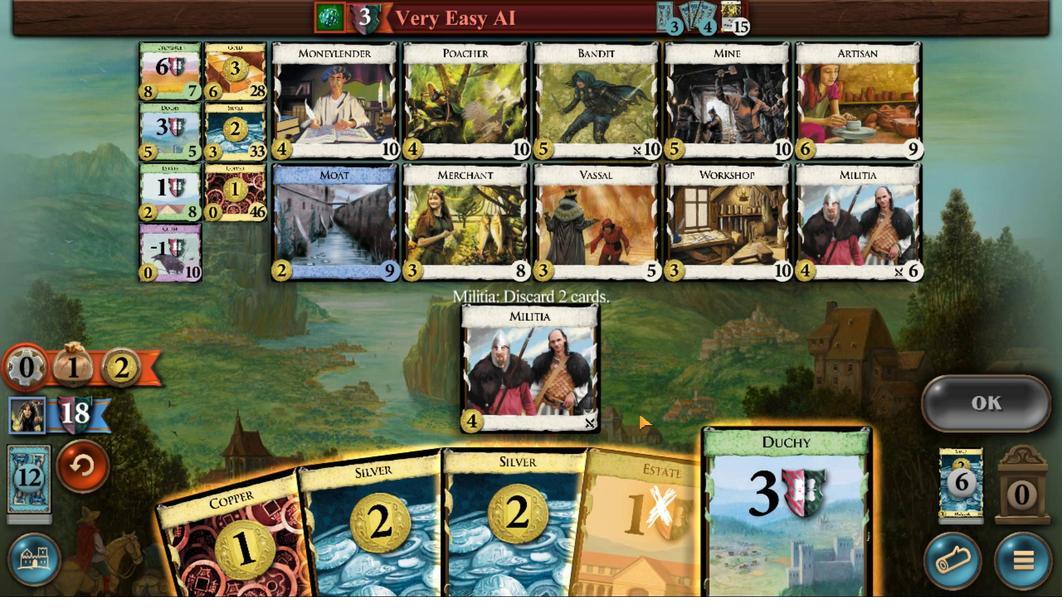 
Action: Mouse moved to (361, 415)
Screenshot: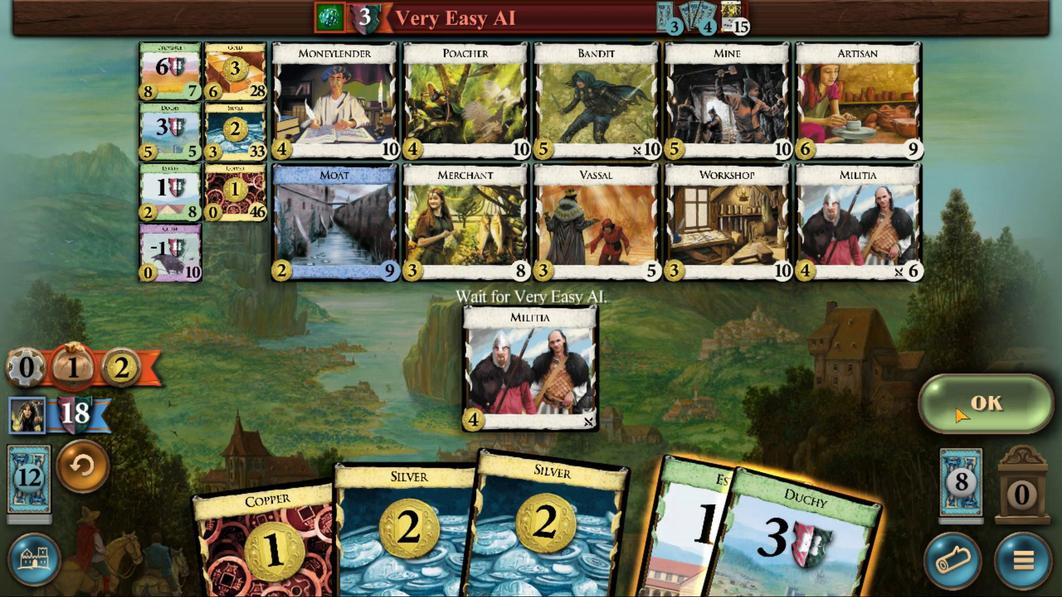 
Action: Mouse pressed left at (361, 415)
Screenshot: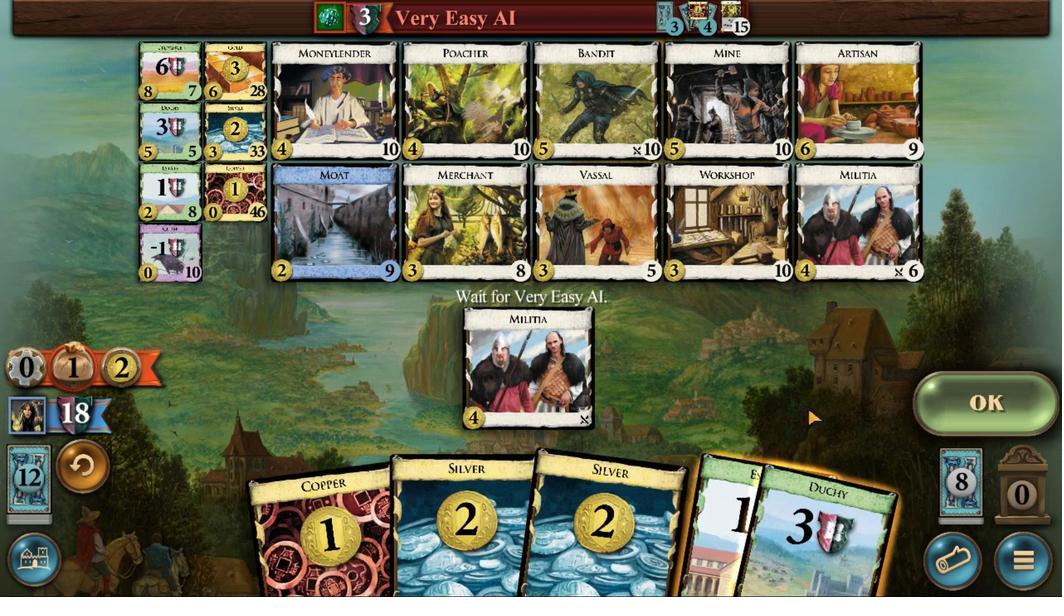 
Action: Mouse moved to (408, 439)
Screenshot: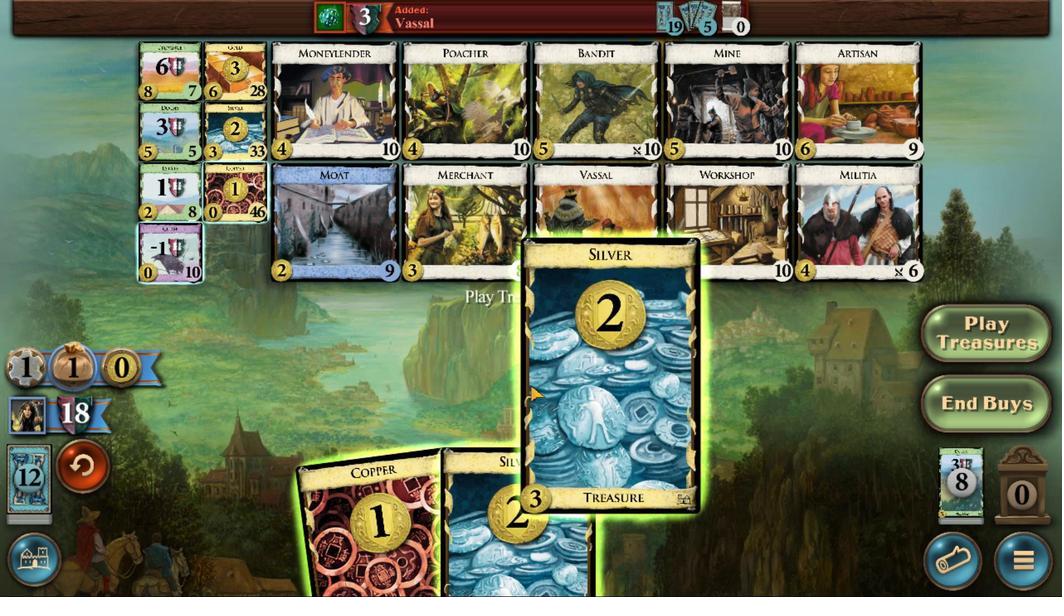 
Action: Mouse pressed left at (408, 439)
Screenshot: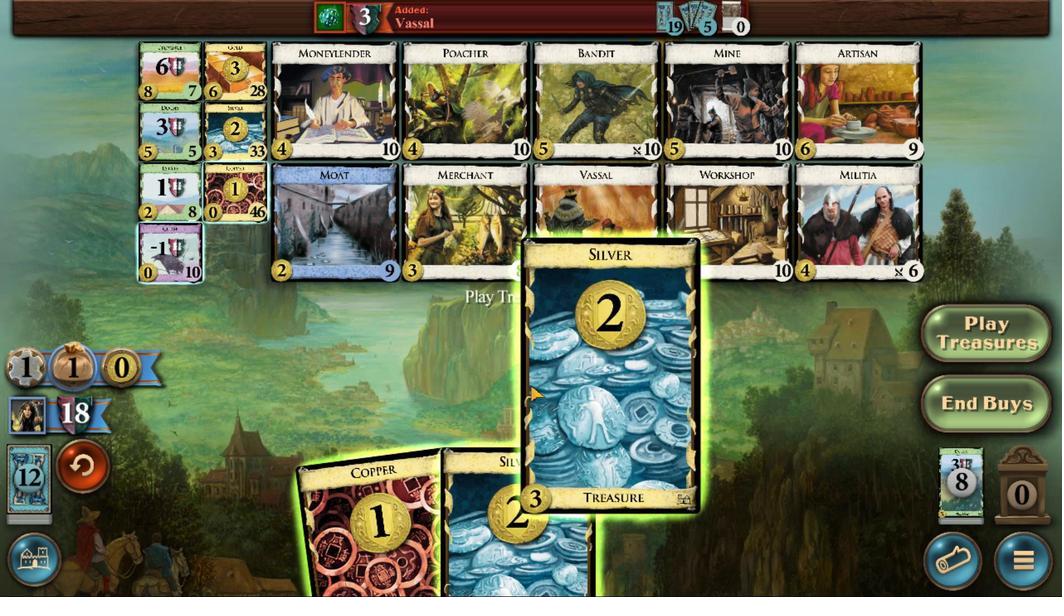 
Action: Mouse moved to (415, 439)
Screenshot: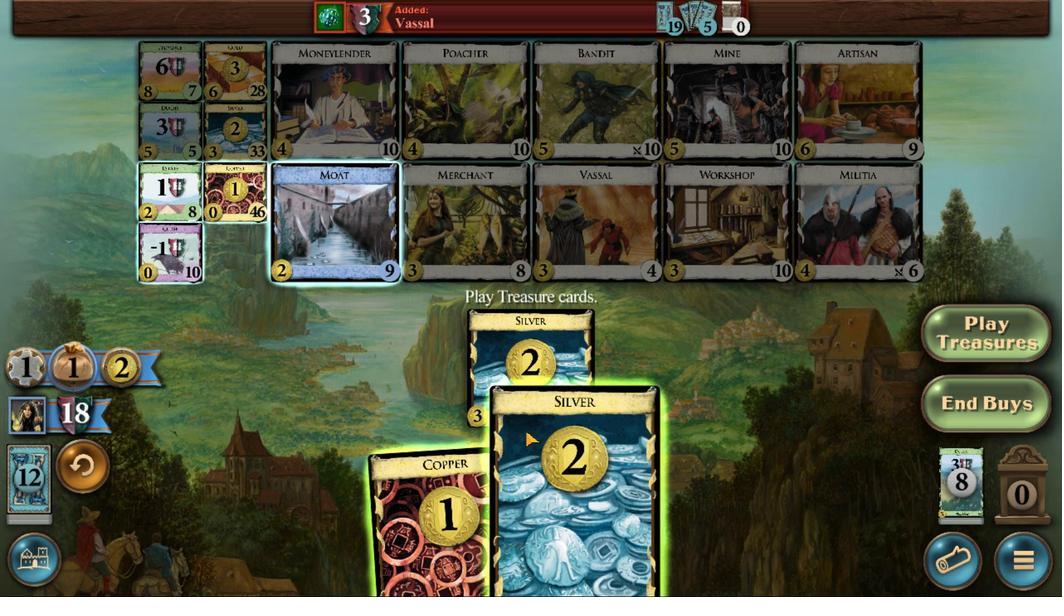 
Action: Mouse pressed left at (415, 439)
Screenshot: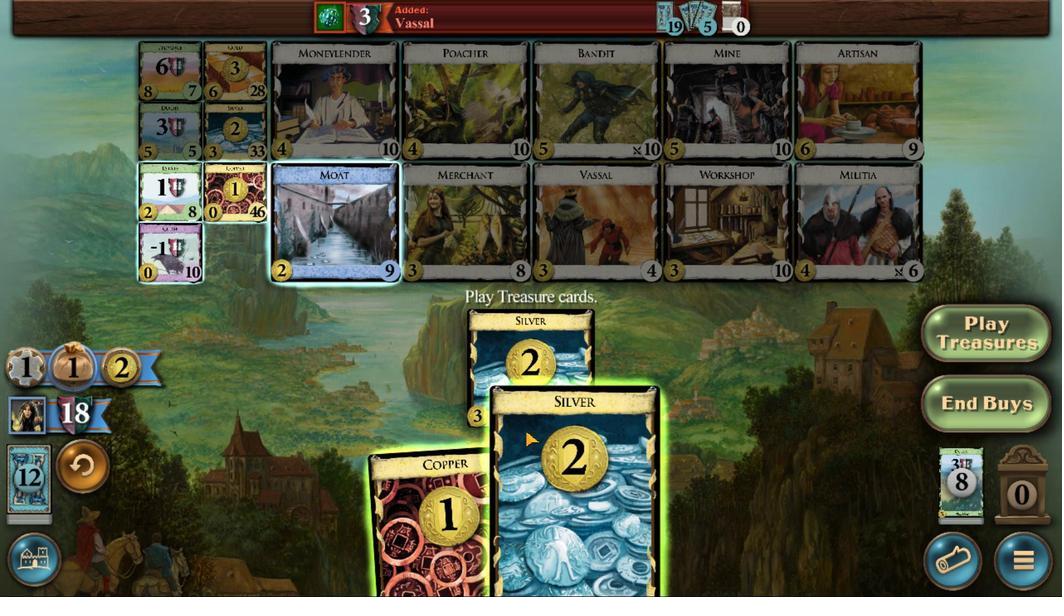 
Action: Mouse moved to (427, 437)
Screenshot: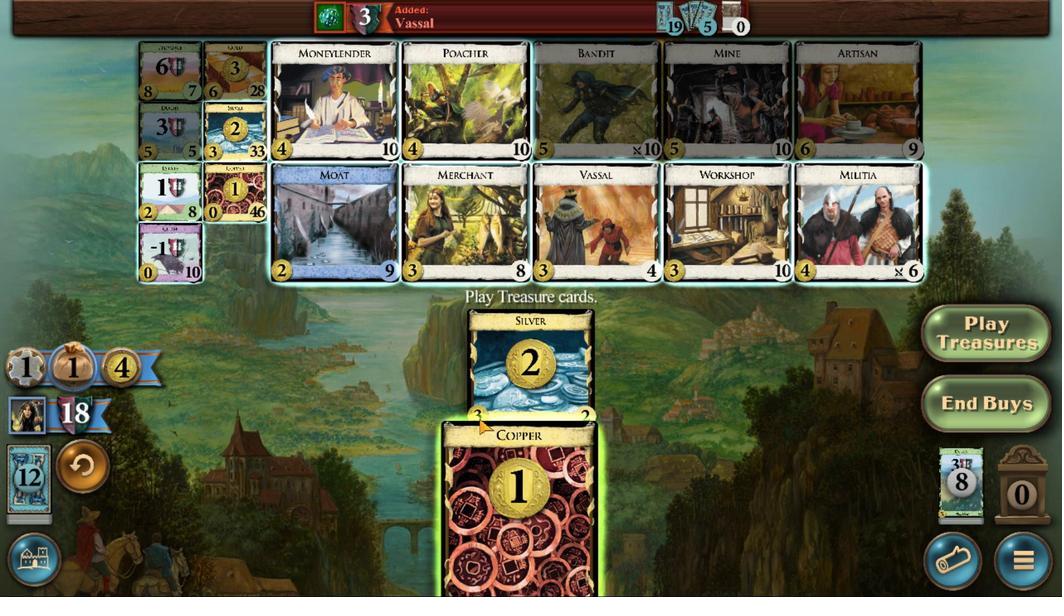 
Action: Mouse pressed left at (427, 437)
Screenshot: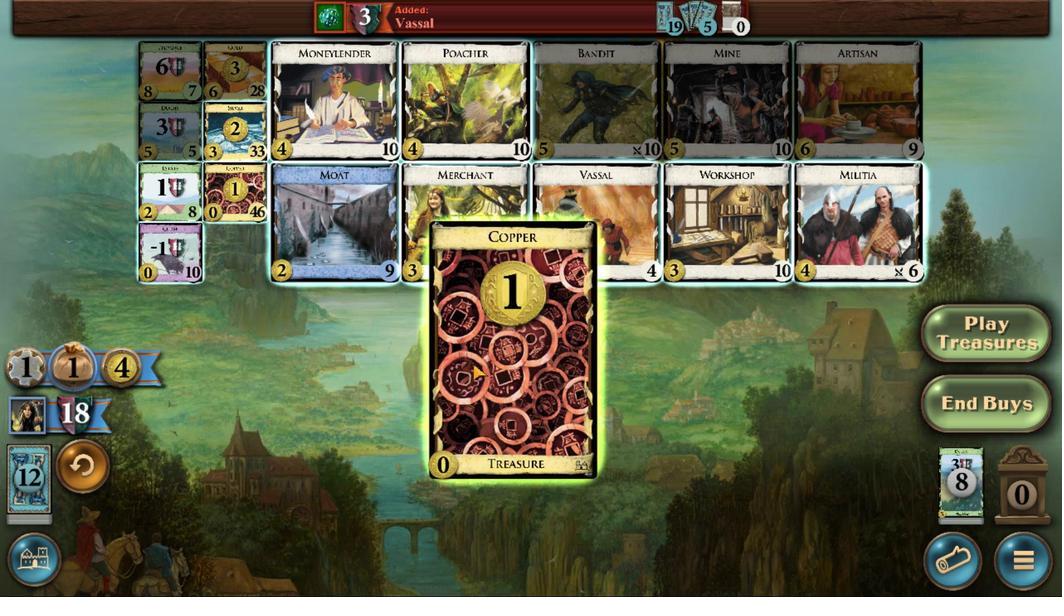 
Action: Mouse moved to (470, 355)
Screenshot: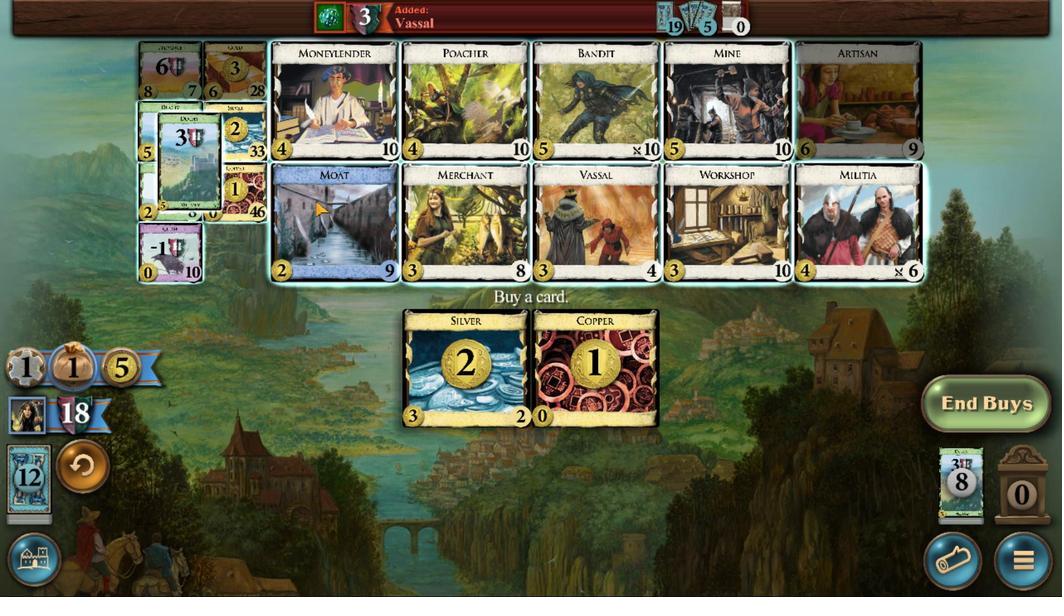 
Action: Mouse pressed left at (470, 355)
Screenshot: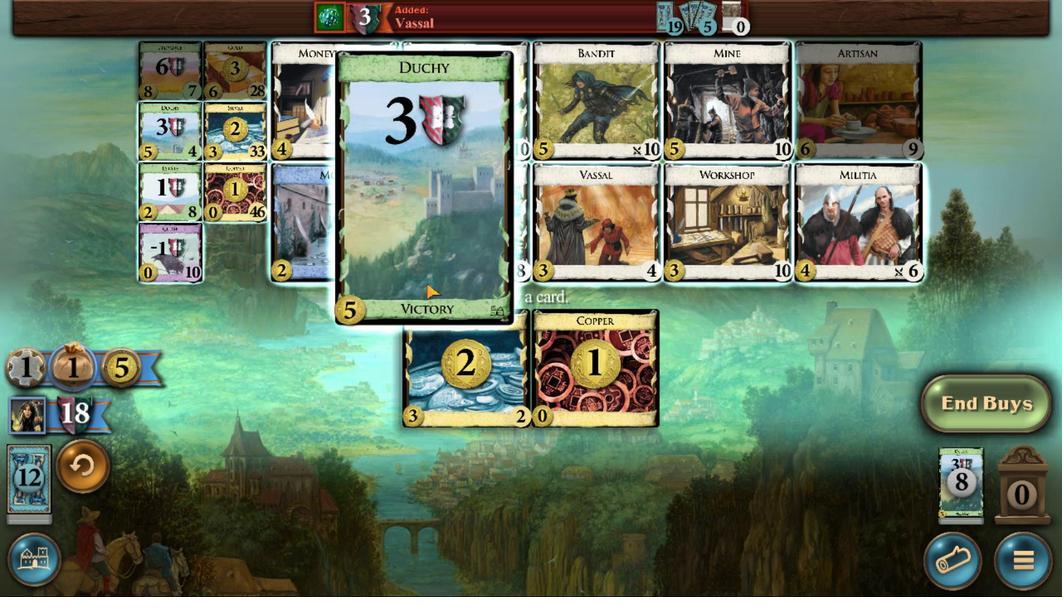 
Action: Mouse moved to (455, 439)
Screenshot: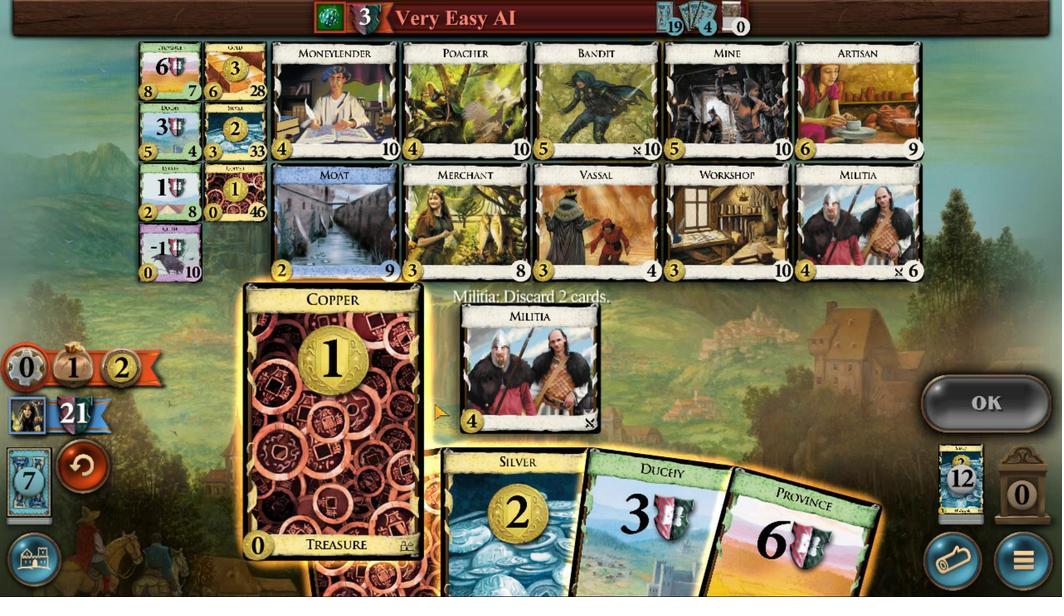 
Action: Mouse pressed left at (455, 439)
Screenshot: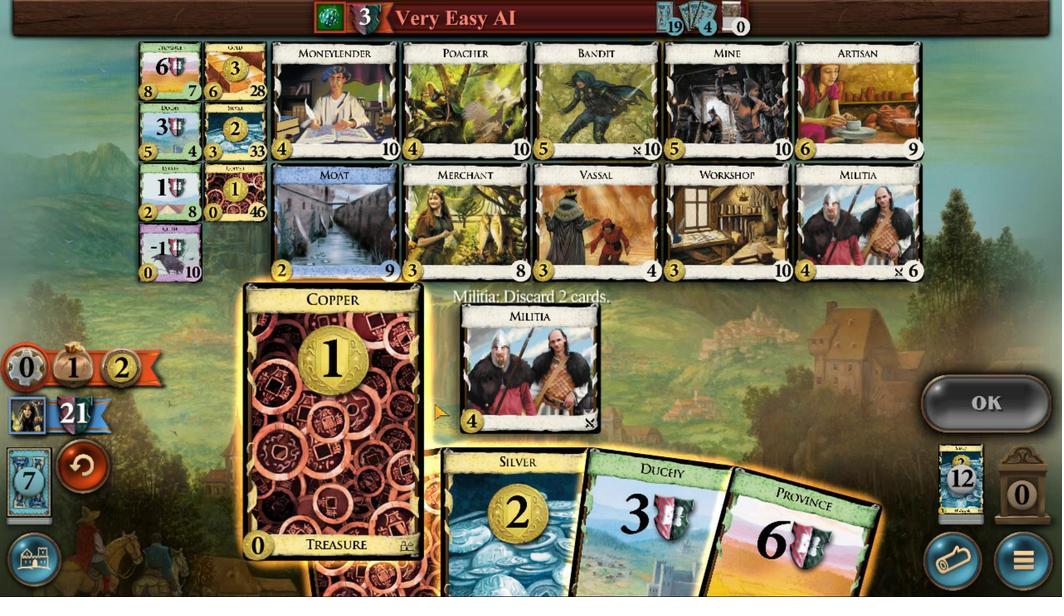 
Action: Mouse moved to (403, 441)
Screenshot: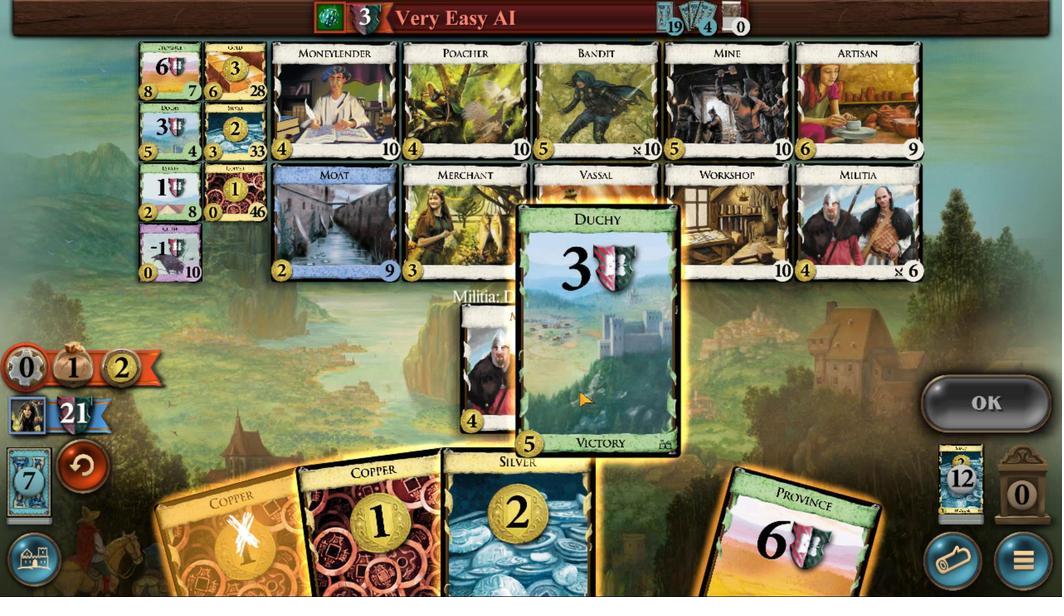 
Action: Mouse pressed left at (403, 441)
Screenshot: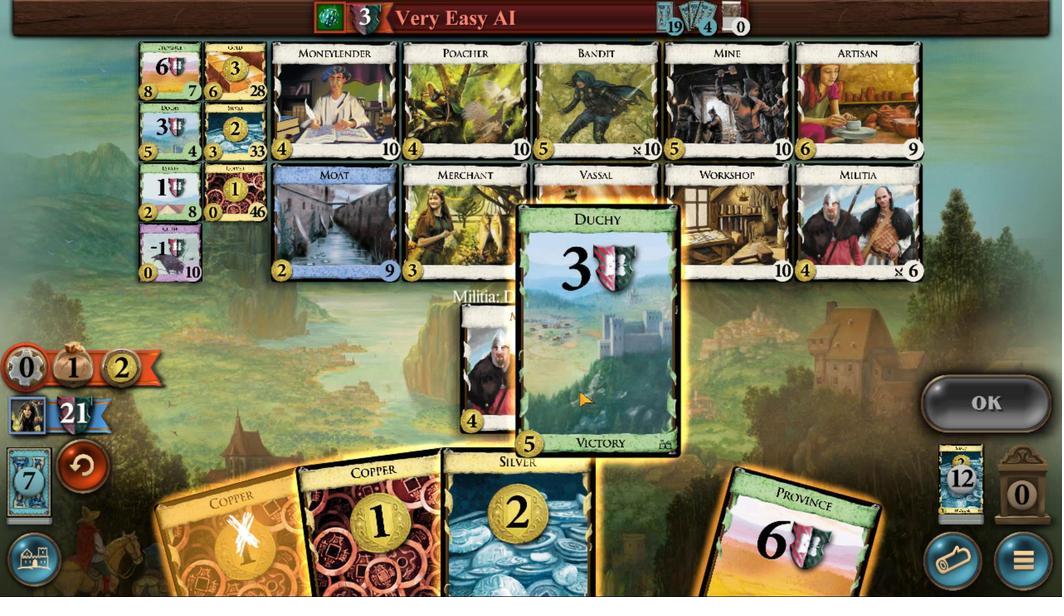 
Action: Mouse moved to (363, 417)
Screenshot: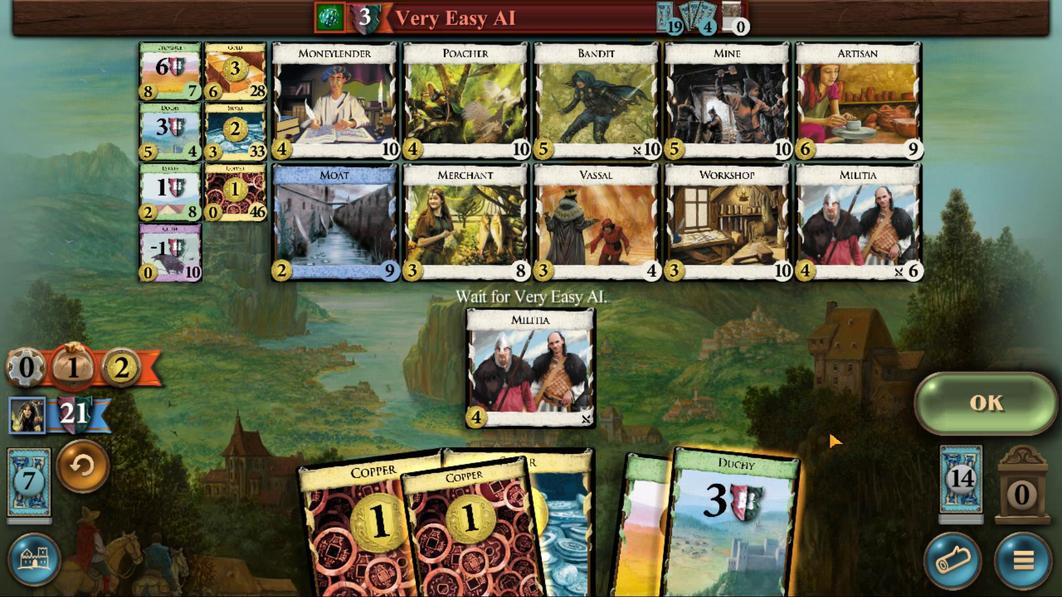 
Action: Mouse pressed left at (363, 417)
Screenshot: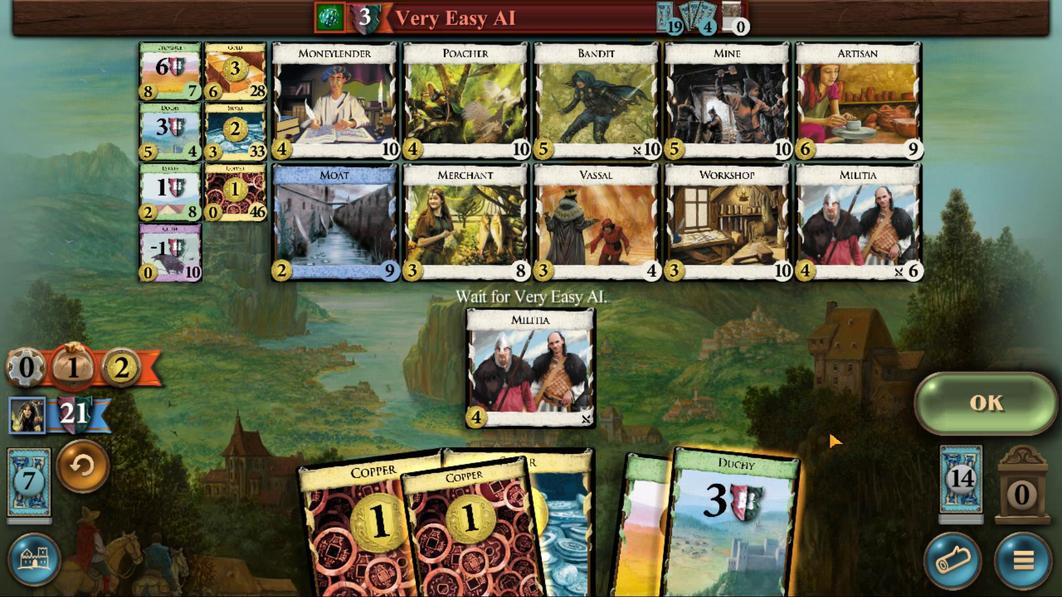 
Action: Mouse moved to (426, 440)
Screenshot: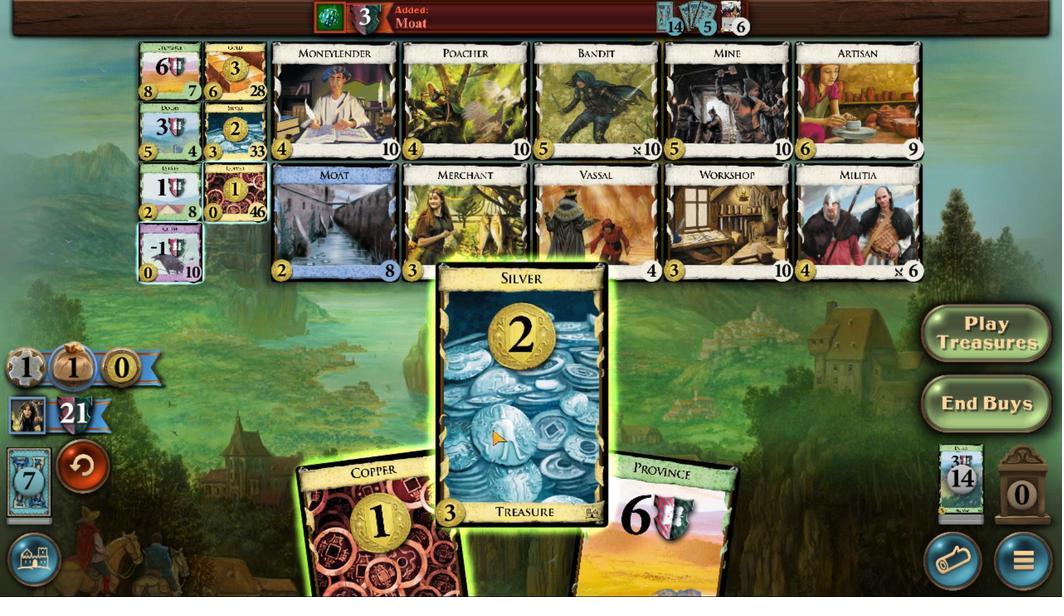 
Action: Mouse pressed left at (426, 440)
Screenshot: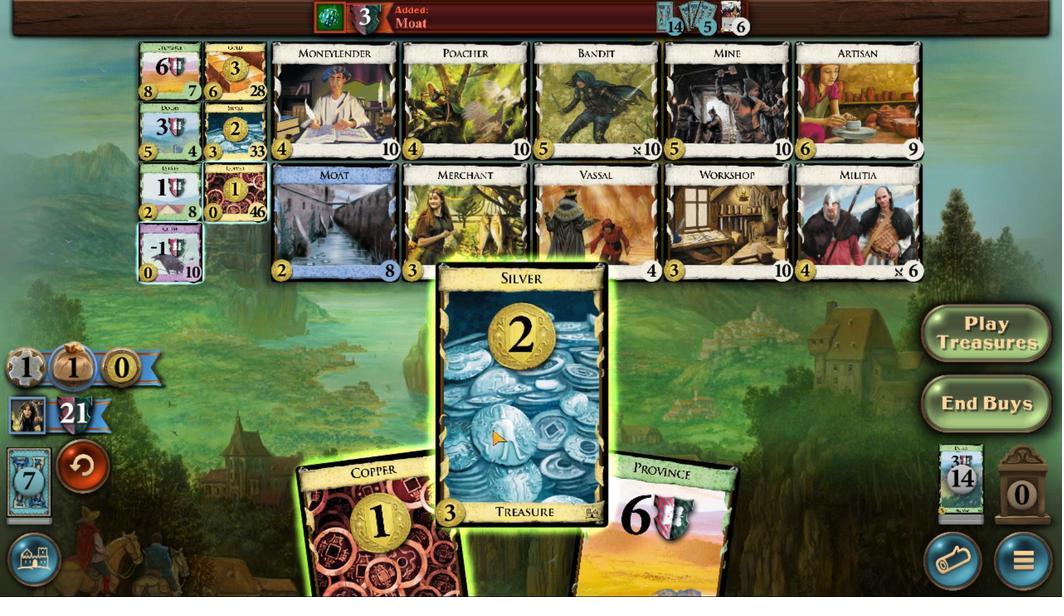 
Action: Mouse moved to (435, 437)
Screenshot: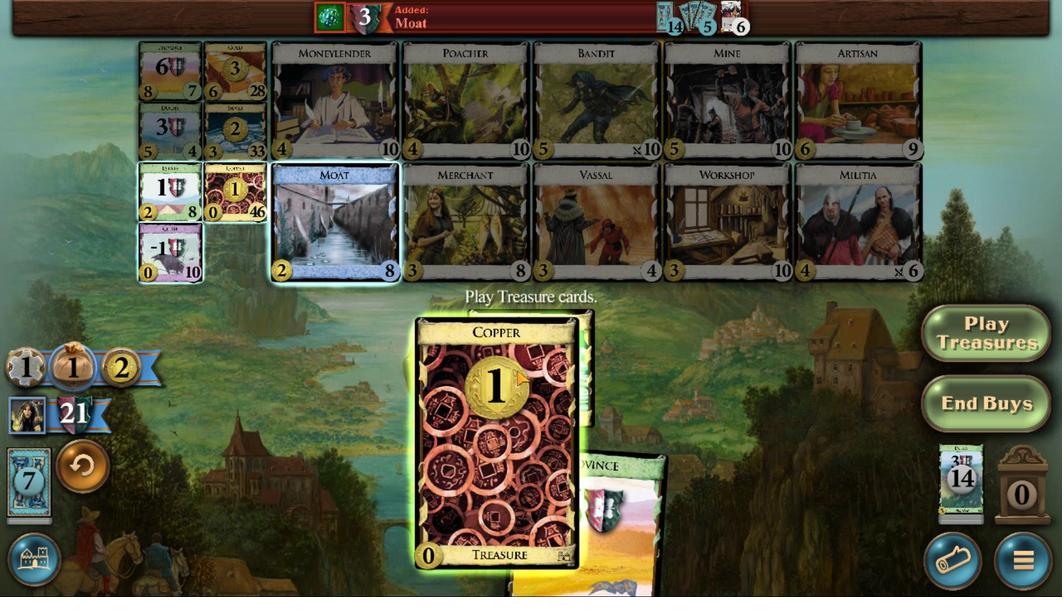 
Action: Mouse pressed left at (435, 437)
Screenshot: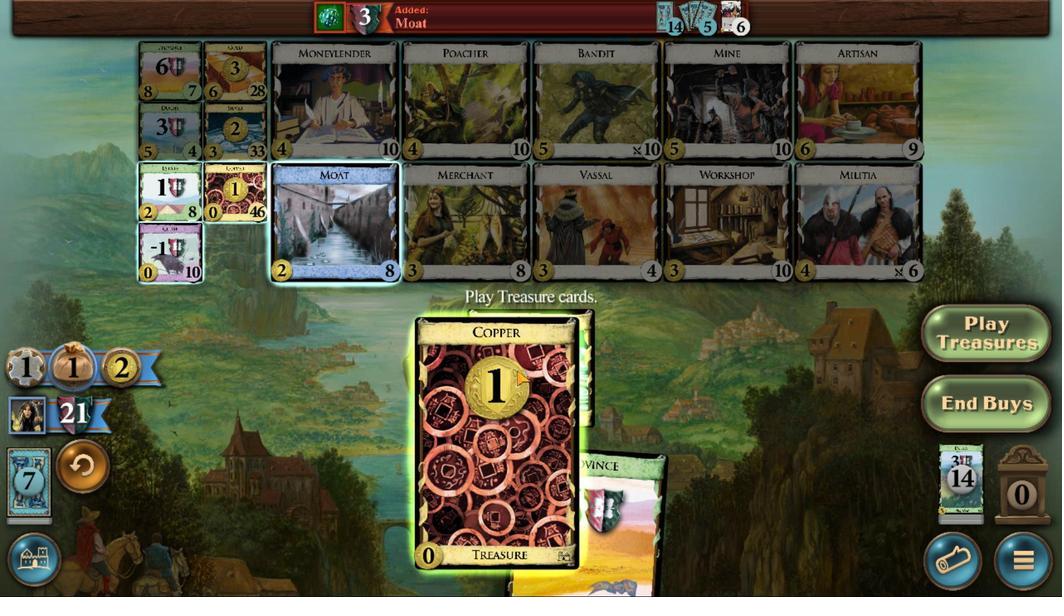 
Action: Mouse moved to (461, 356)
Screenshot: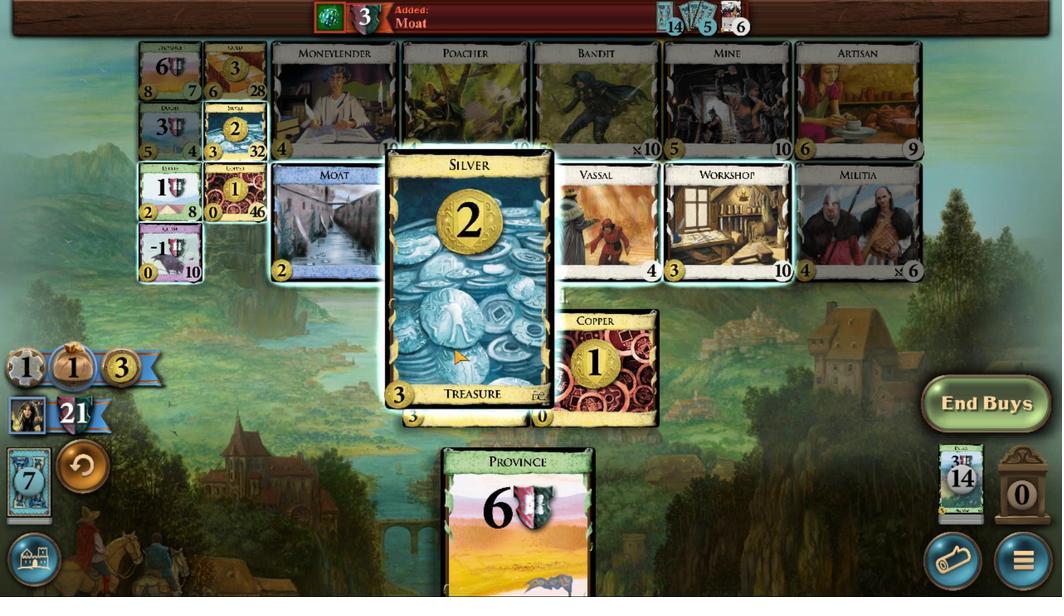 
Action: Mouse pressed left at (461, 356)
Screenshot: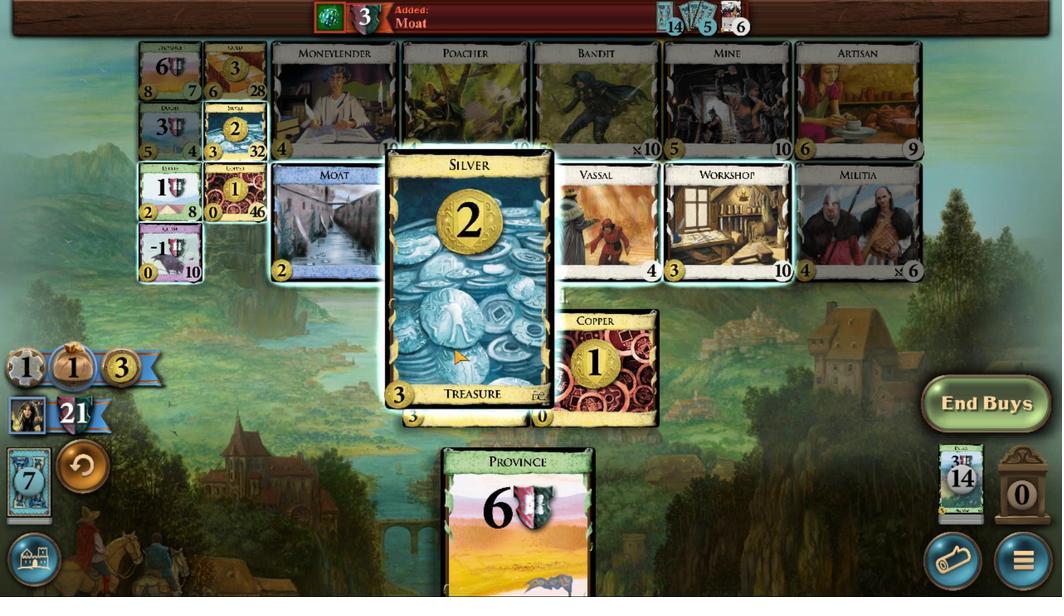 
Action: Mouse moved to (459, 444)
Screenshot: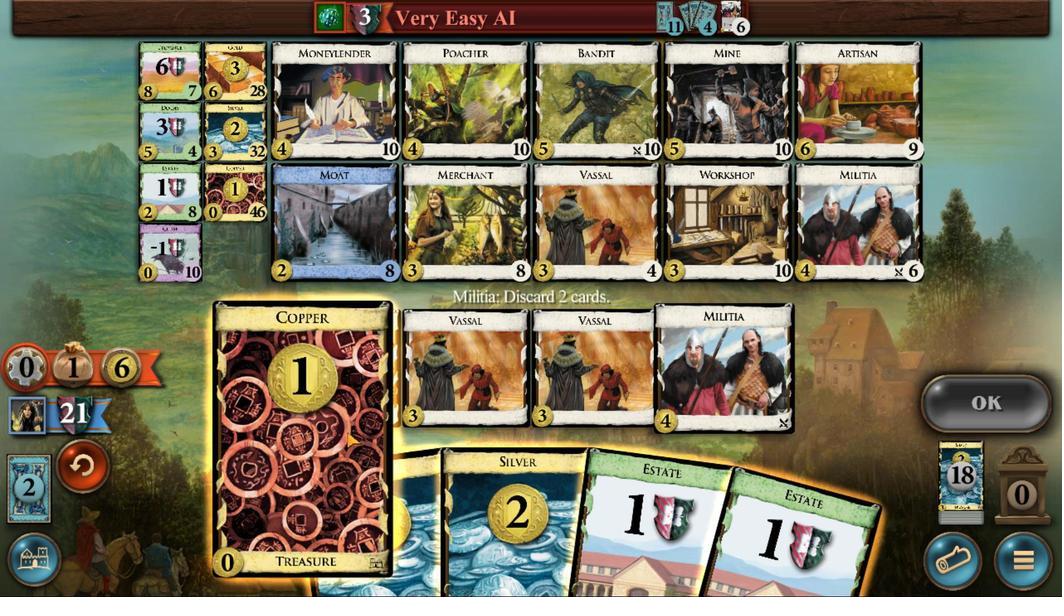 
Action: Mouse pressed left at (459, 444)
Screenshot: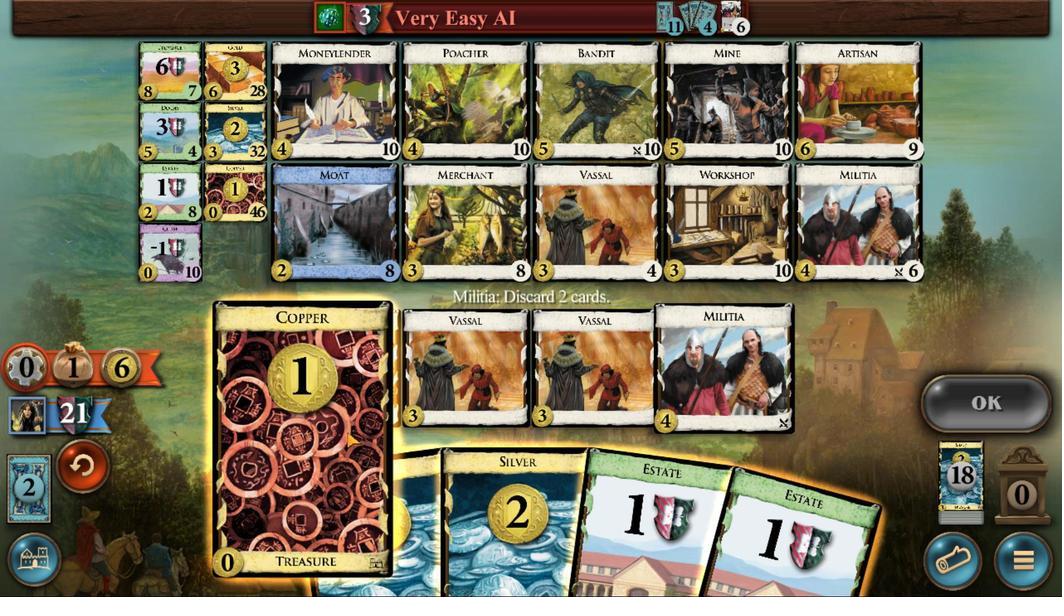 
Action: Mouse moved to (390, 444)
Screenshot: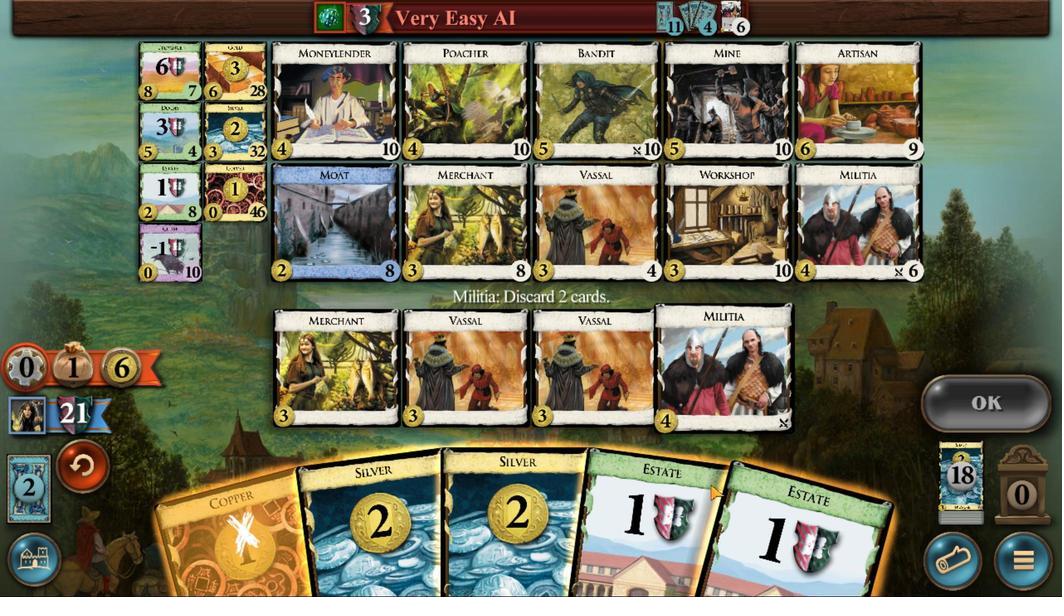 
Action: Mouse pressed left at (390, 444)
Screenshot: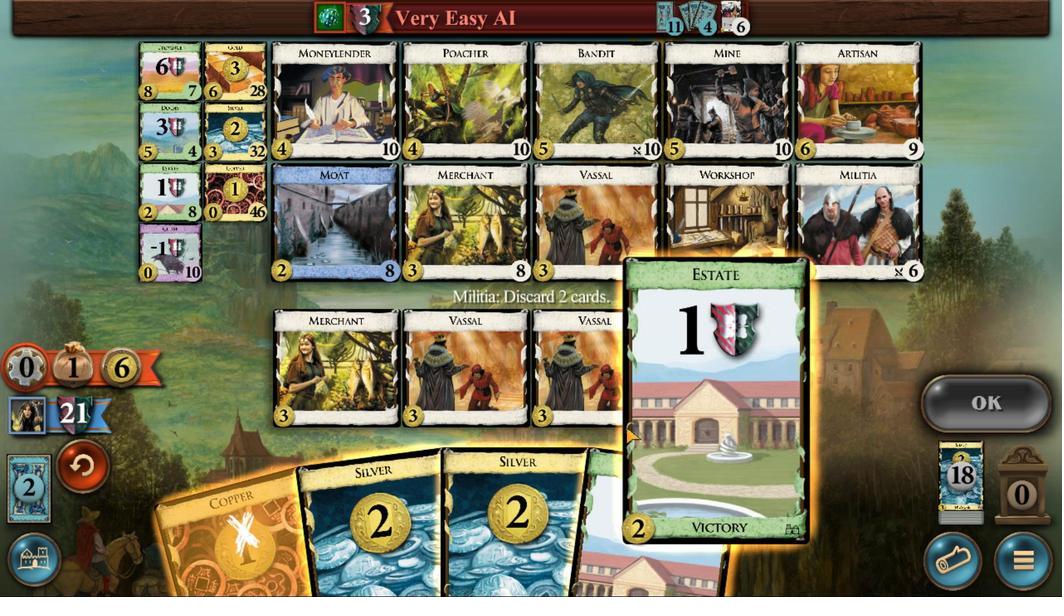 
Action: Mouse moved to (360, 416)
Screenshot: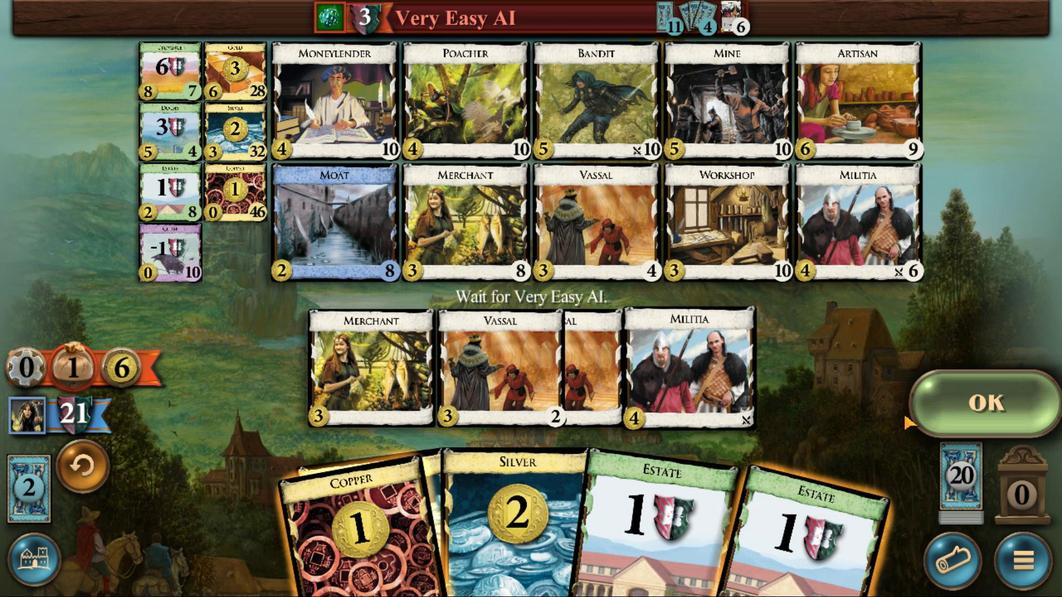 
Action: Mouse pressed left at (360, 416)
Screenshot: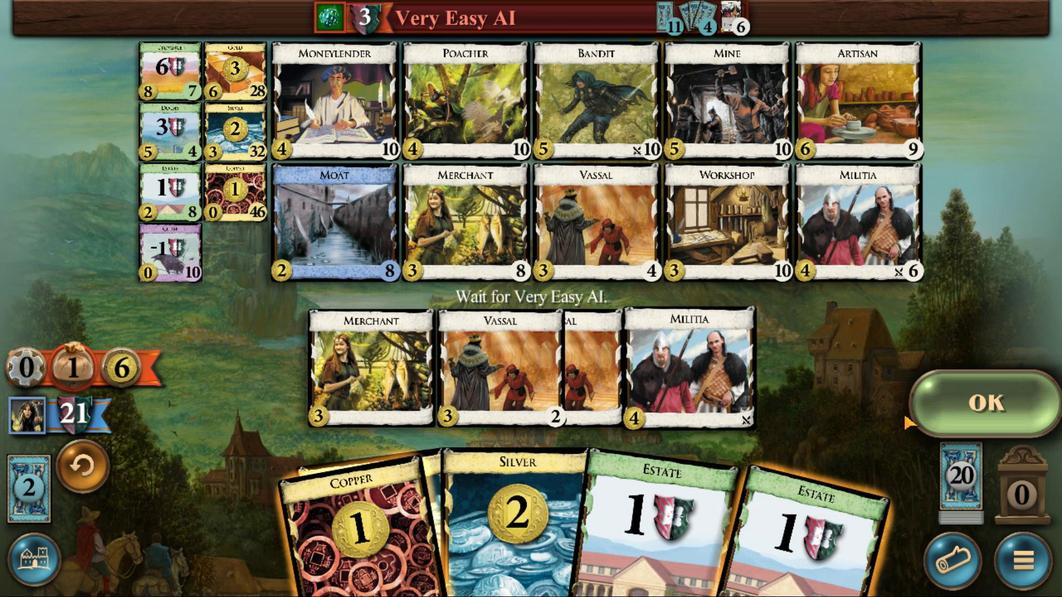 
Action: Mouse moved to (427, 438)
Screenshot: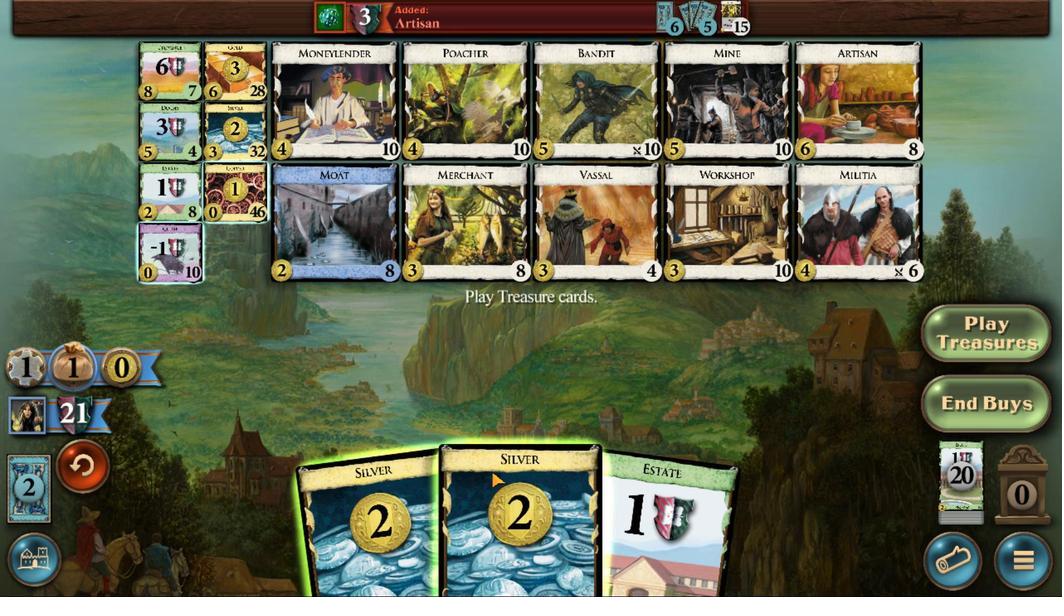 
Action: Mouse pressed left at (427, 438)
Screenshot: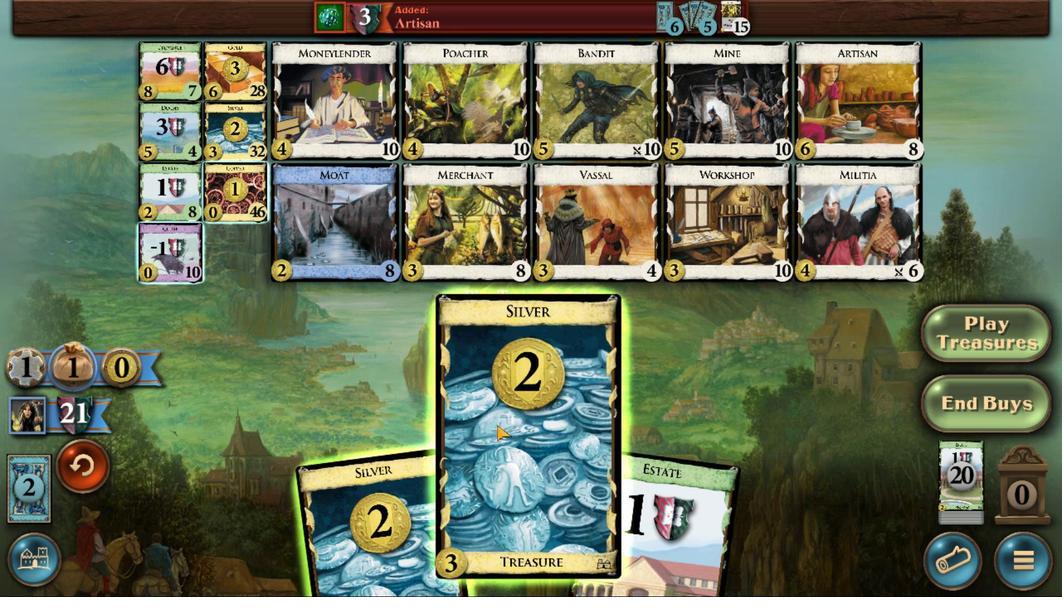 
Action: Mouse moved to (436, 438)
Screenshot: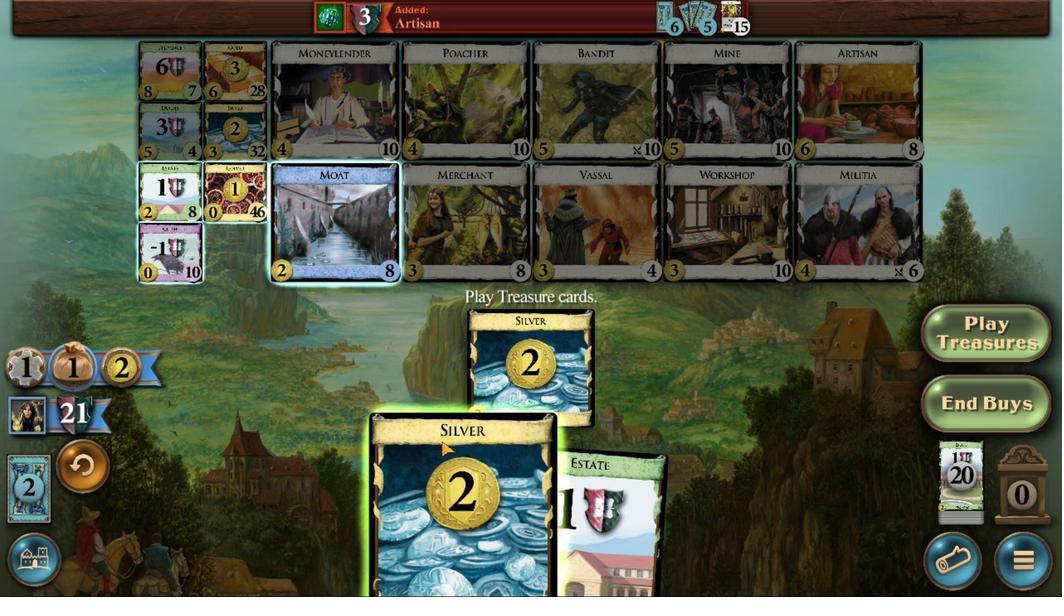 
Action: Mouse pressed left at (436, 438)
Screenshot: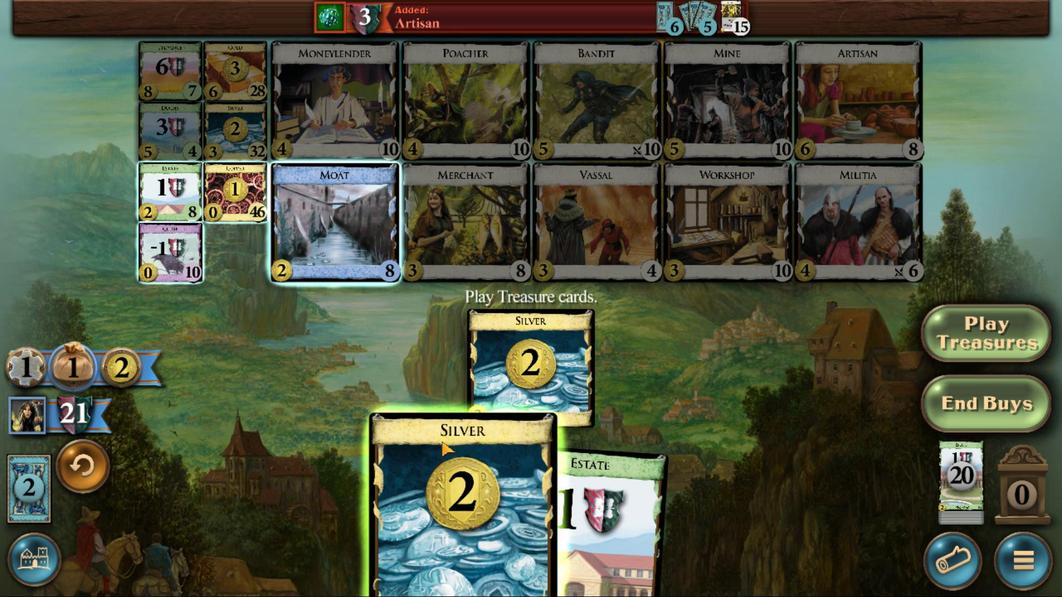
Action: Mouse moved to (462, 357)
Screenshot: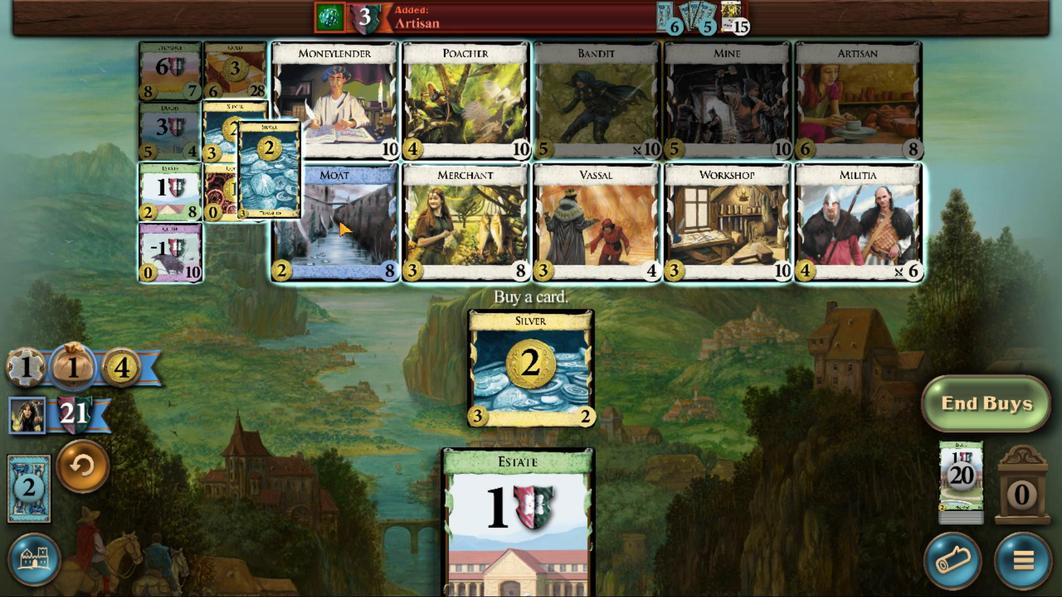 
Action: Mouse pressed left at (462, 357)
Screenshot: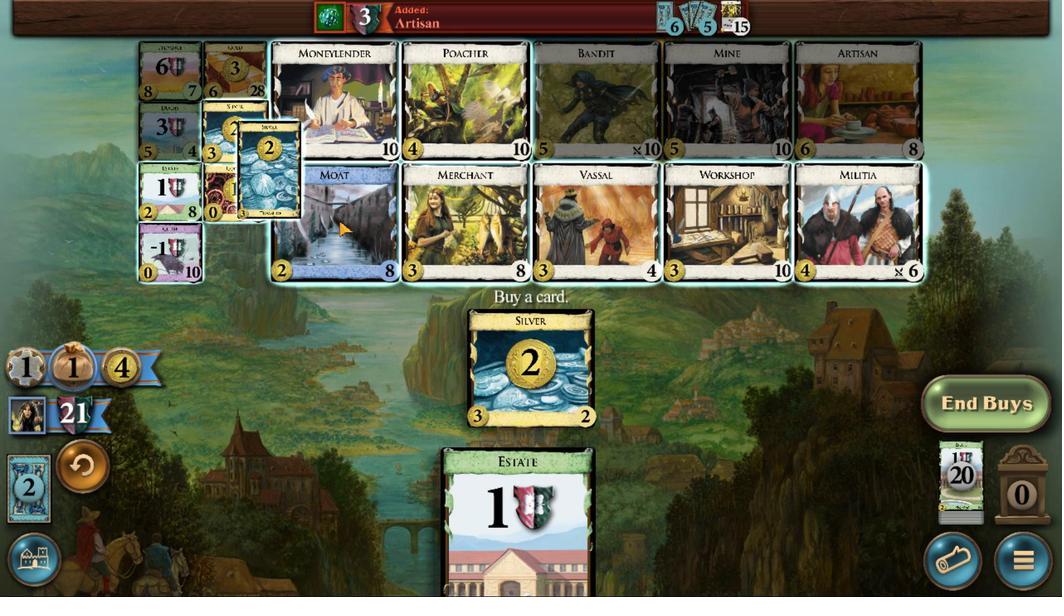 
Action: Mouse moved to (413, 441)
Screenshot: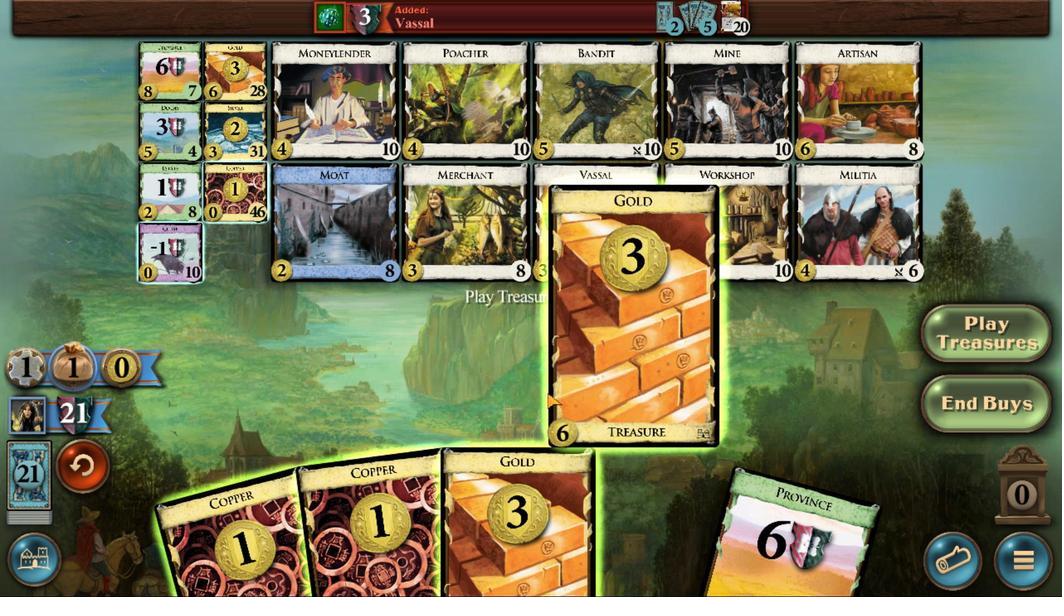 
Action: Mouse pressed left at (413, 441)
Screenshot: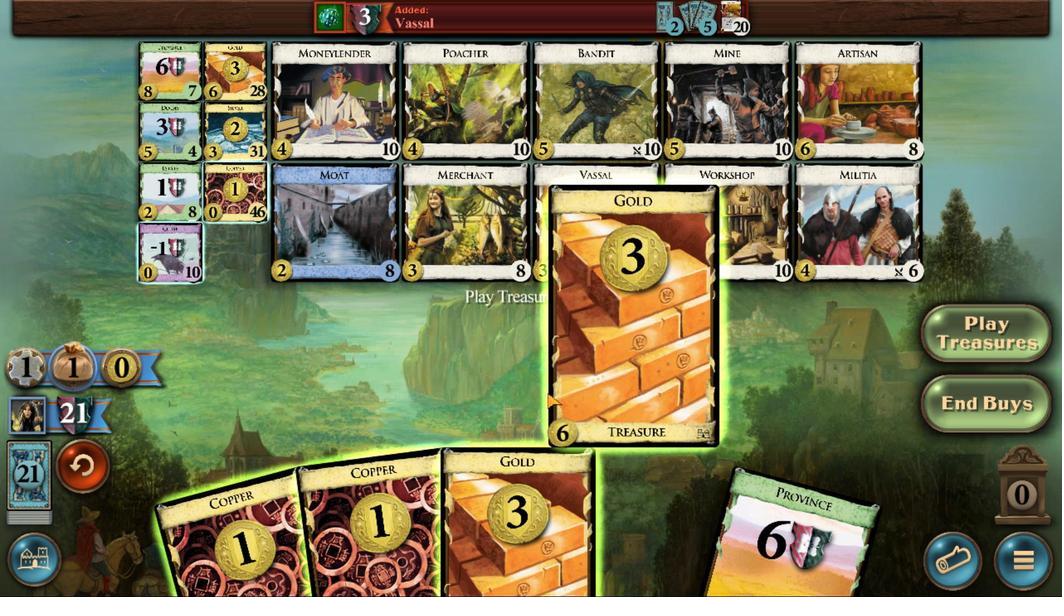 
Action: Mouse moved to (420, 435)
Screenshot: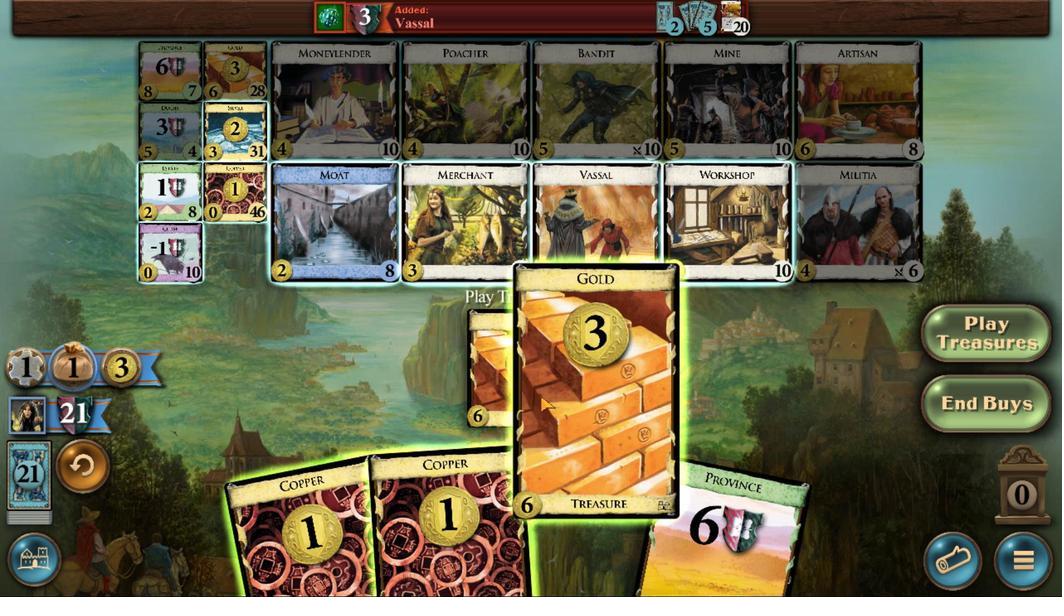
Action: Mouse pressed left at (420, 435)
Screenshot: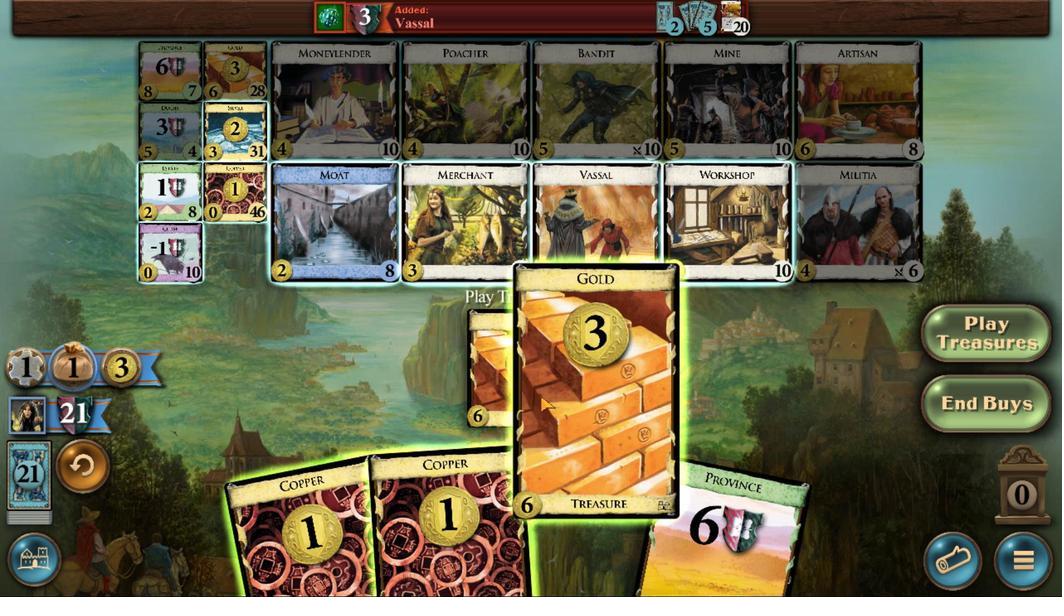 
Action: Mouse moved to (421, 437)
Screenshot: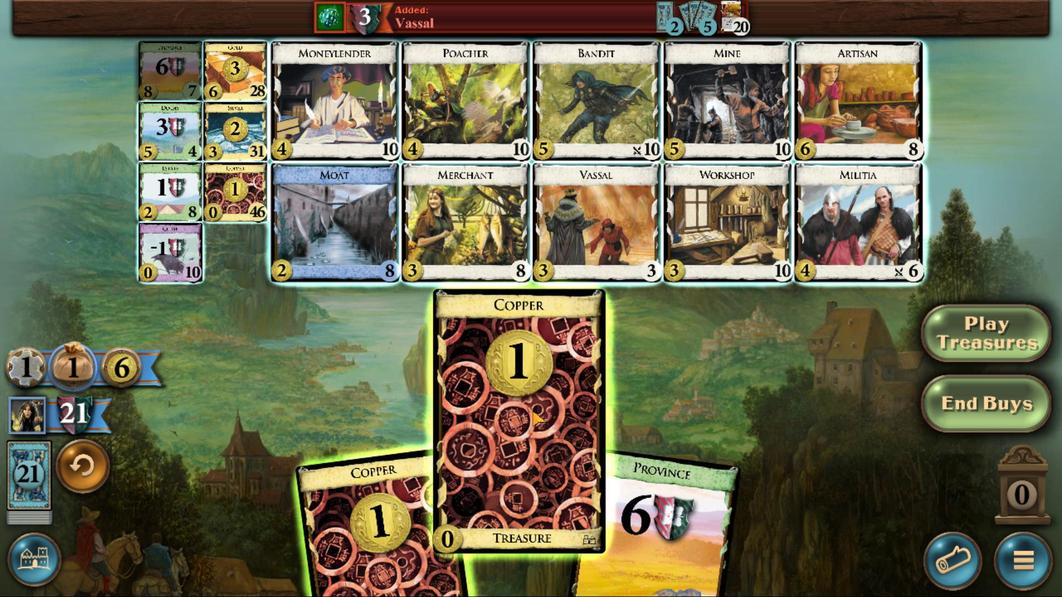 
Action: Mouse pressed left at (421, 437)
Screenshot: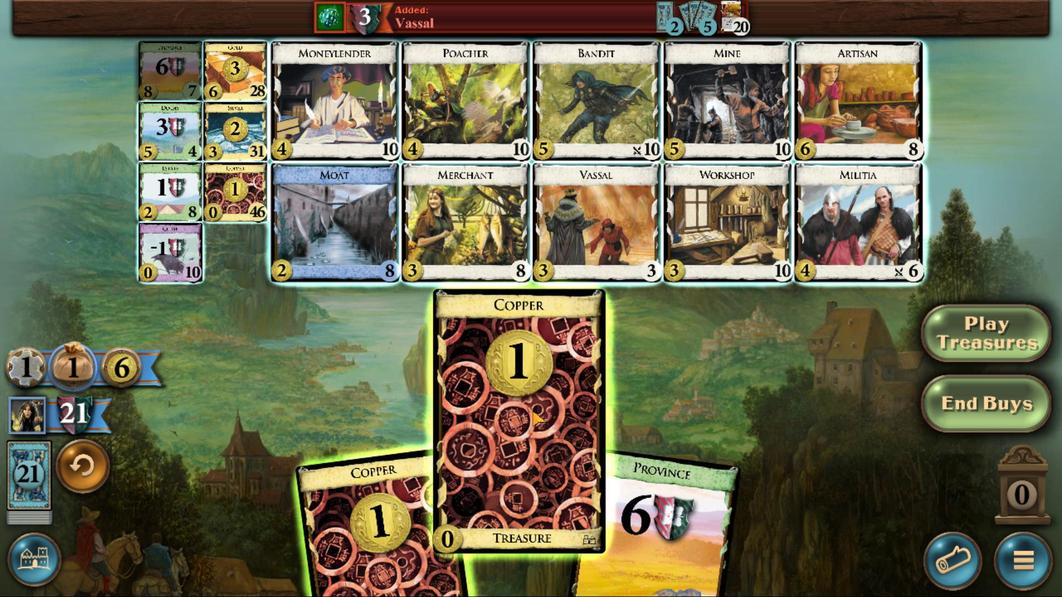 
Action: Mouse moved to (434, 437)
Screenshot: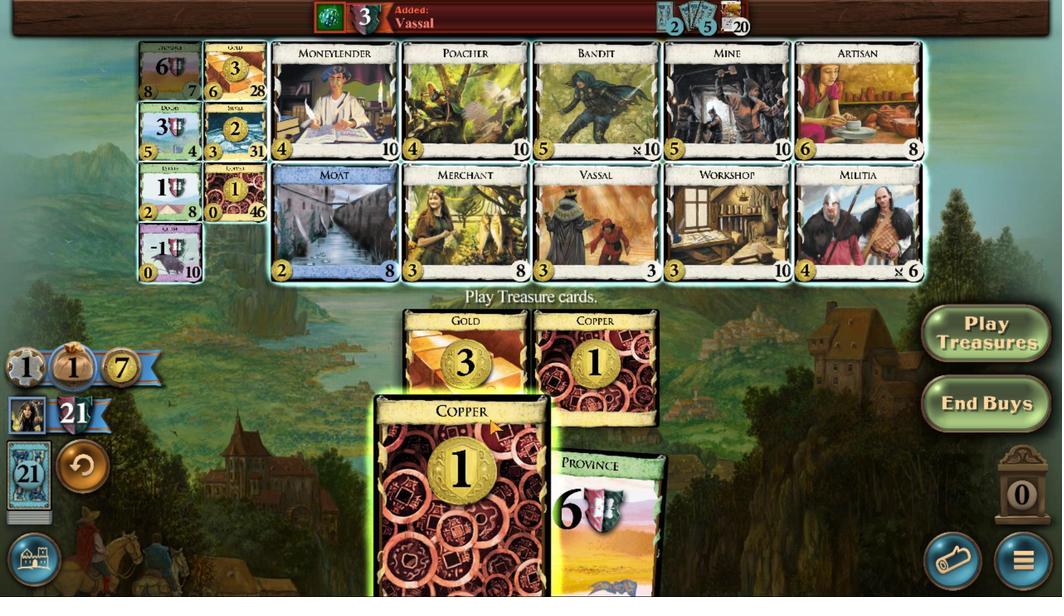 
Action: Mouse pressed left at (434, 437)
Screenshot: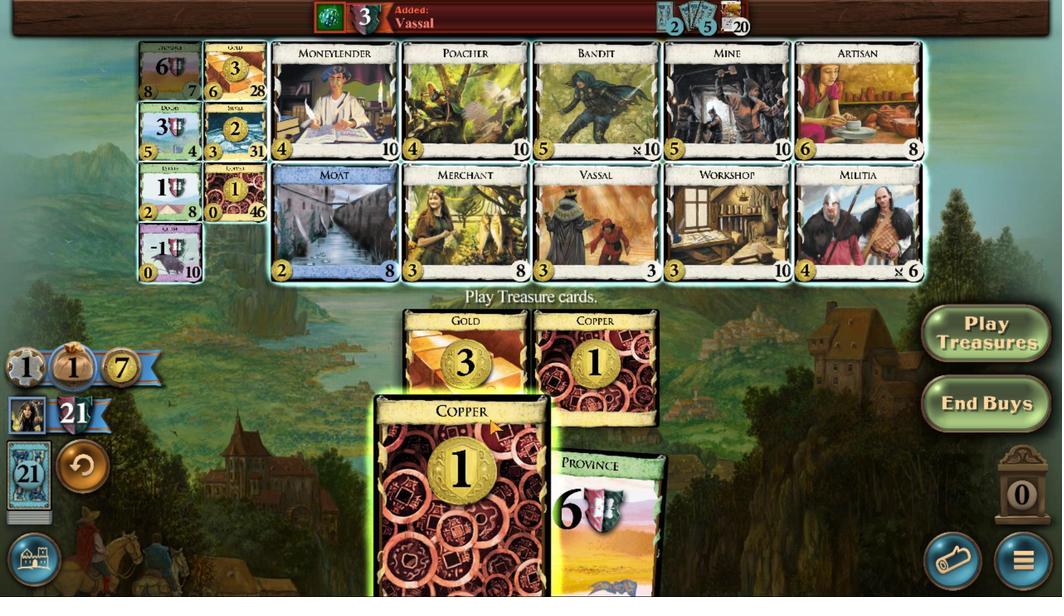
Action: Mouse moved to (469, 346)
Screenshot: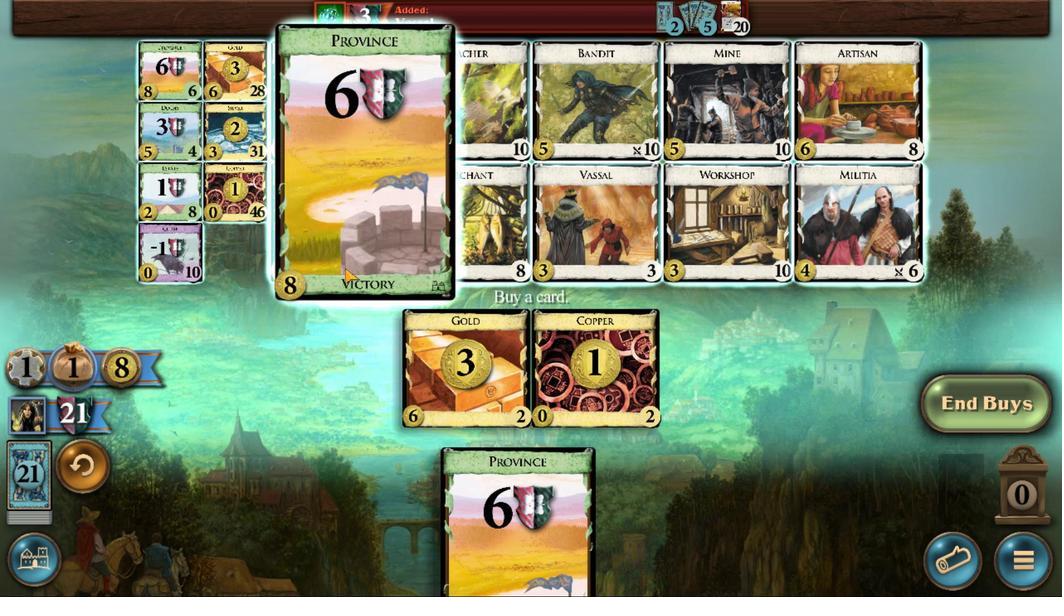 
Action: Mouse pressed left at (469, 346)
Screenshot: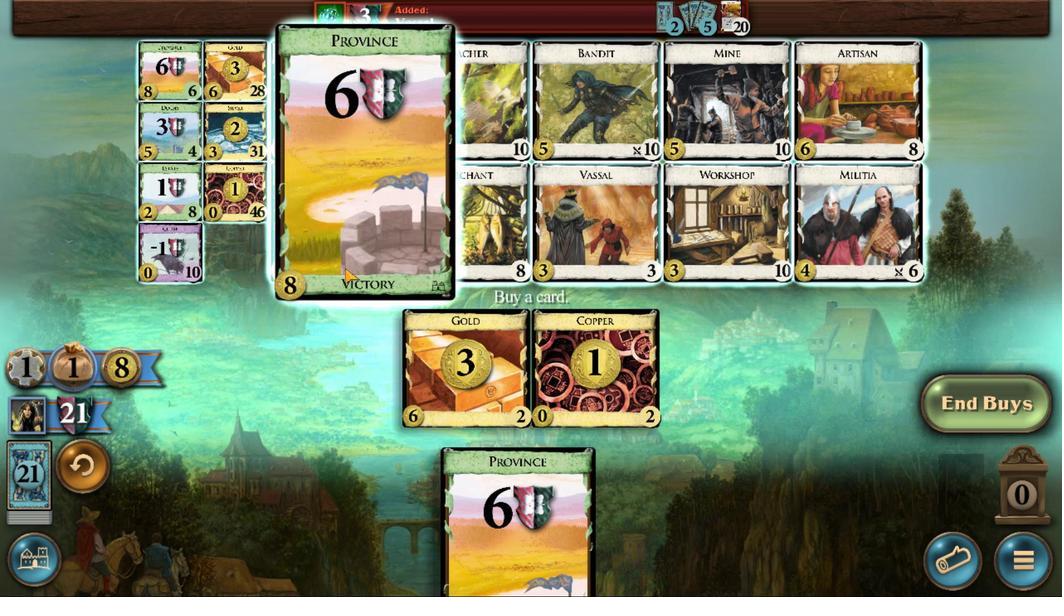 
Action: Mouse moved to (406, 442)
Screenshot: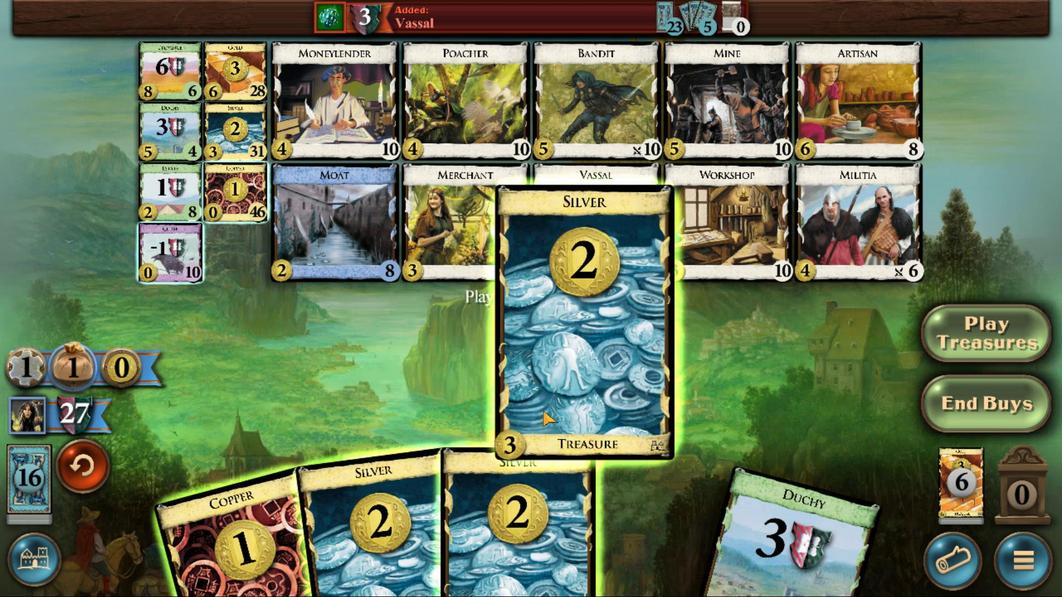 
Action: Mouse pressed left at (406, 442)
Screenshot: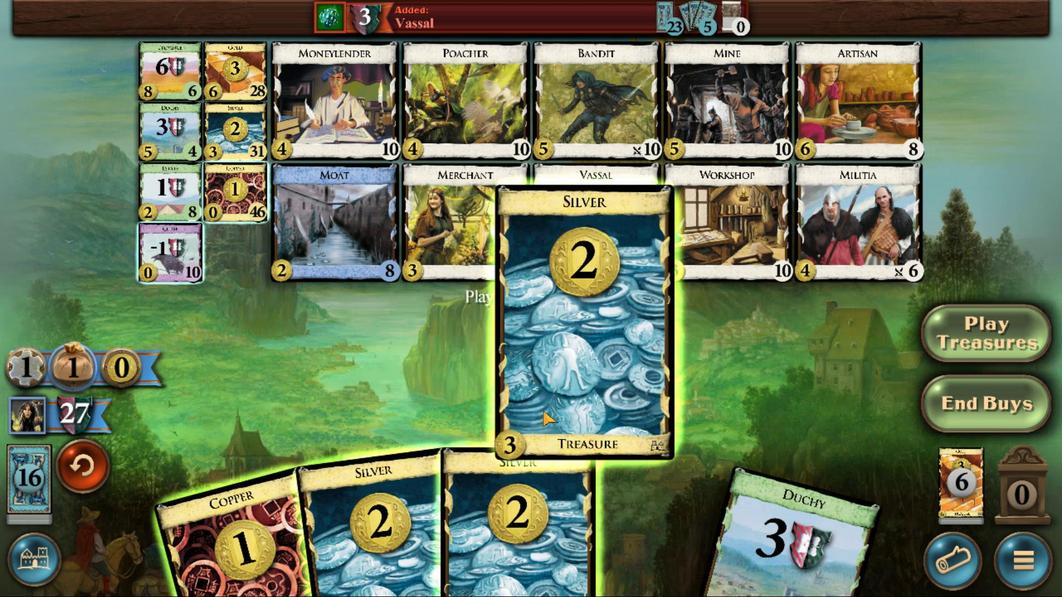 
Action: Mouse moved to (411, 437)
Screenshot: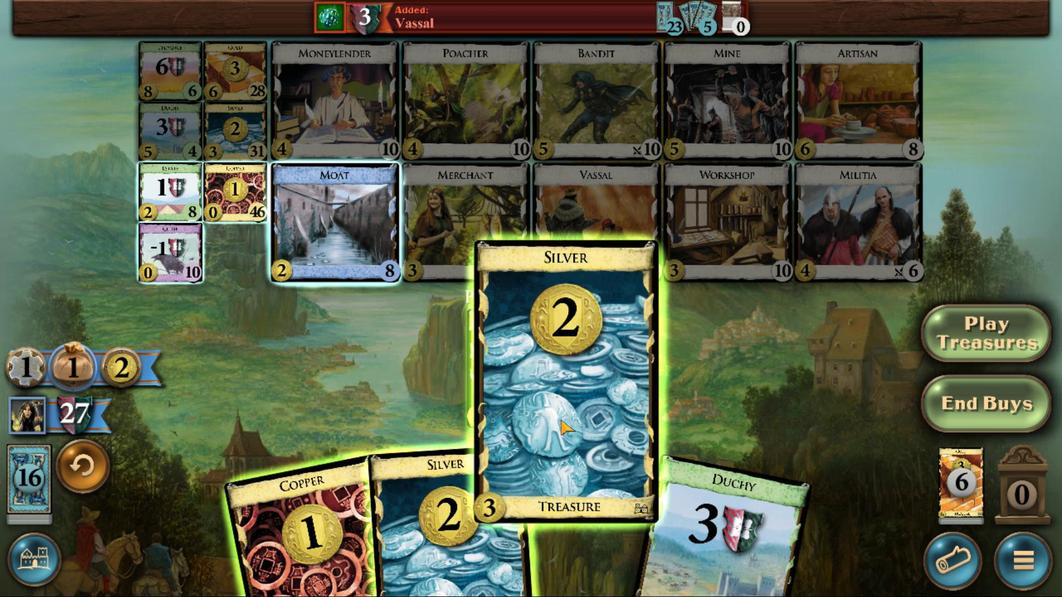 
Action: Mouse pressed left at (411, 437)
Screenshot: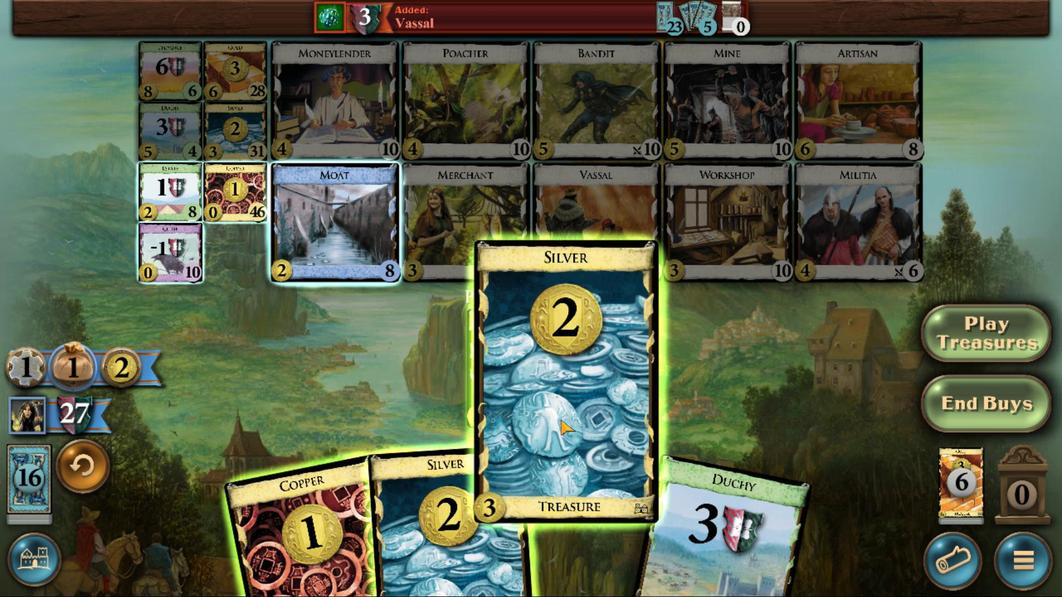 
Action: Mouse moved to (419, 438)
Screenshot: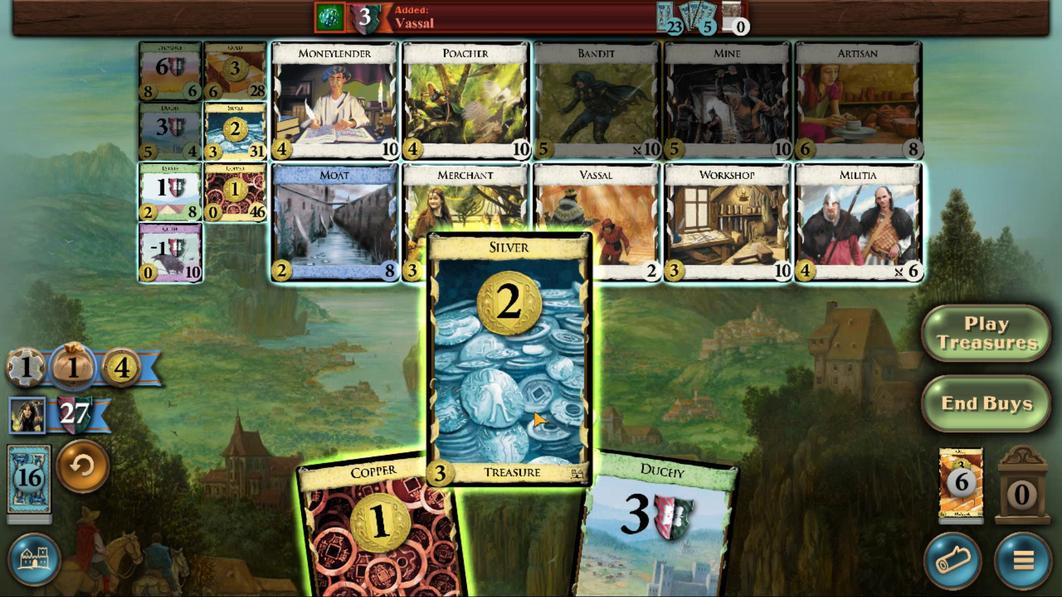 
Action: Mouse pressed left at (419, 438)
Screenshot: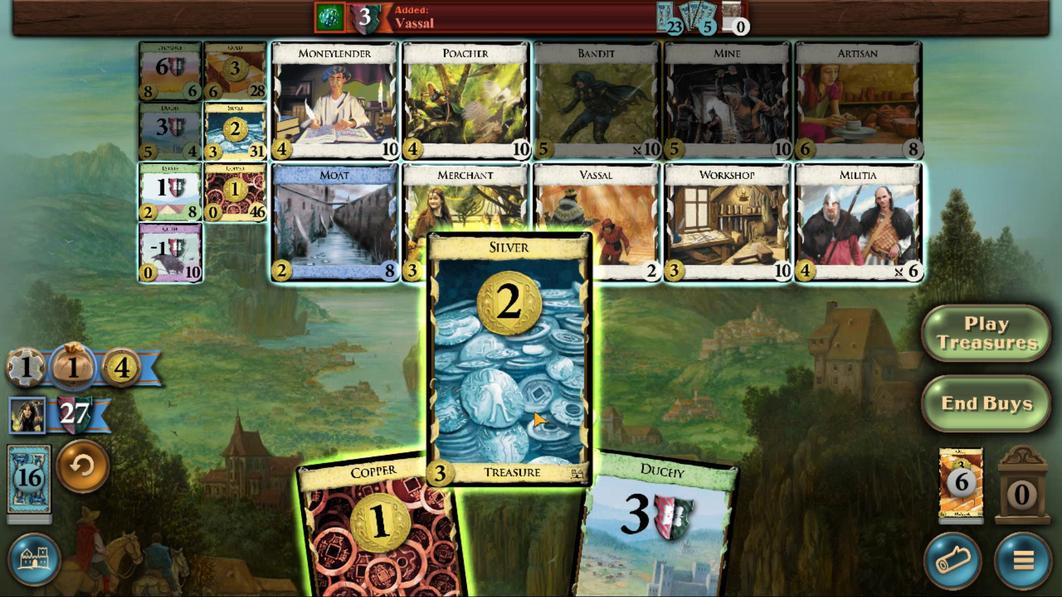 
Action: Mouse moved to (461, 343)
Screenshot: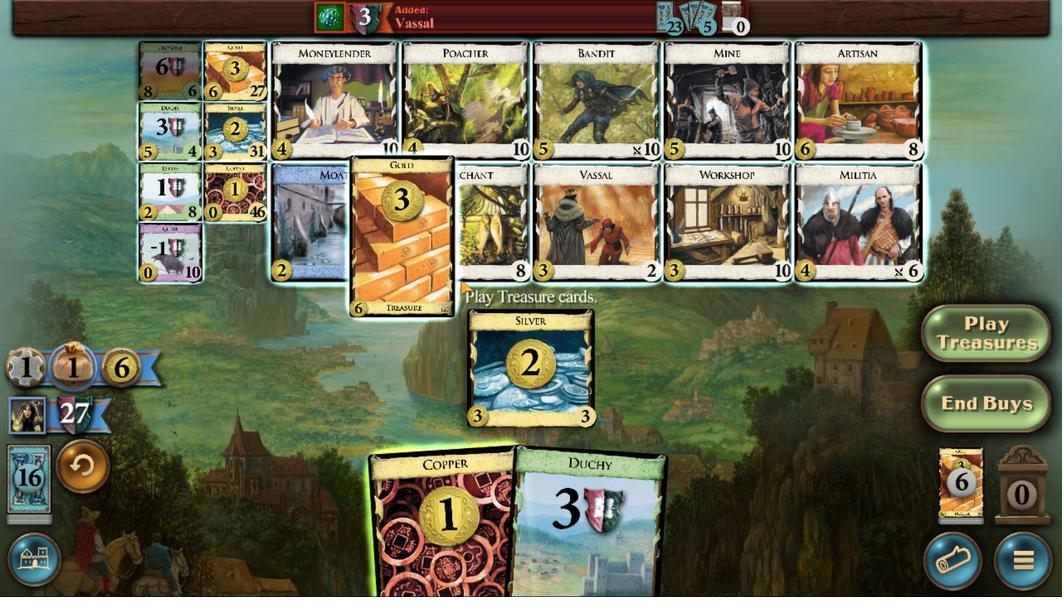 
Action: Mouse pressed left at (461, 343)
Screenshot: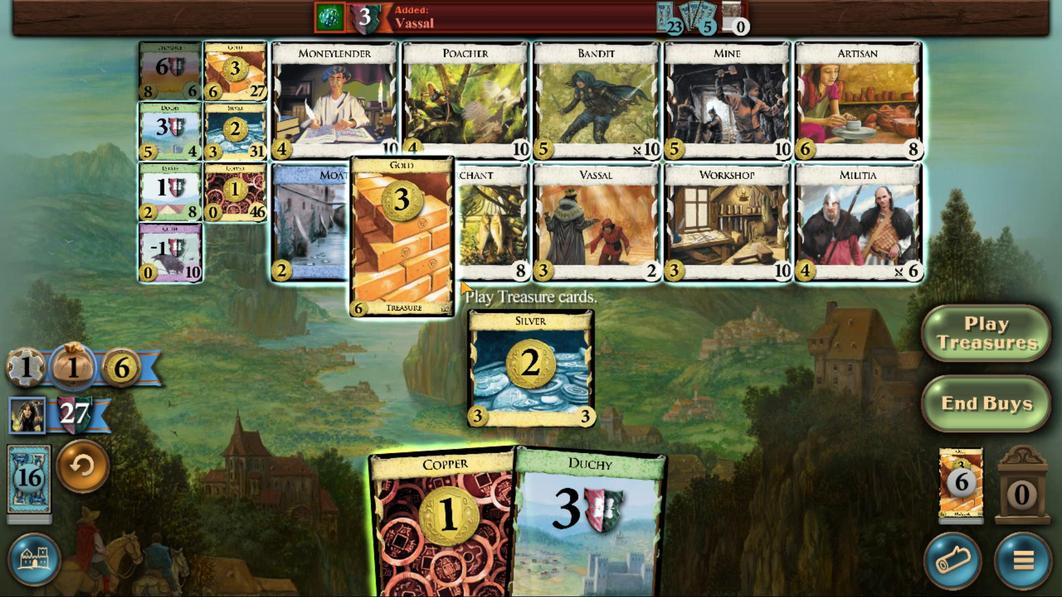 
Action: Mouse moved to (424, 436)
Screenshot: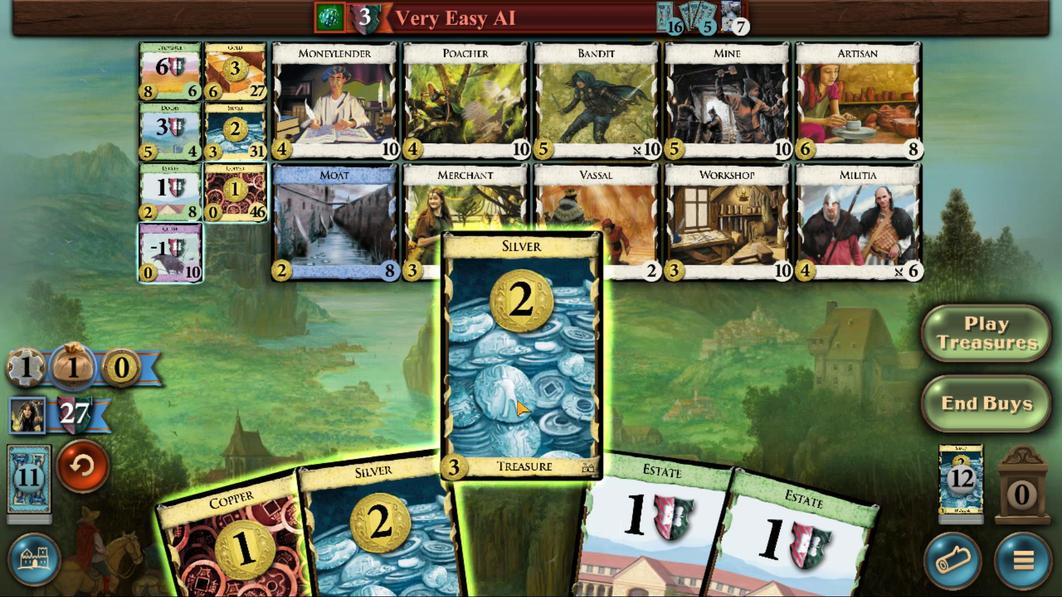 
Action: Mouse pressed left at (424, 436)
Screenshot: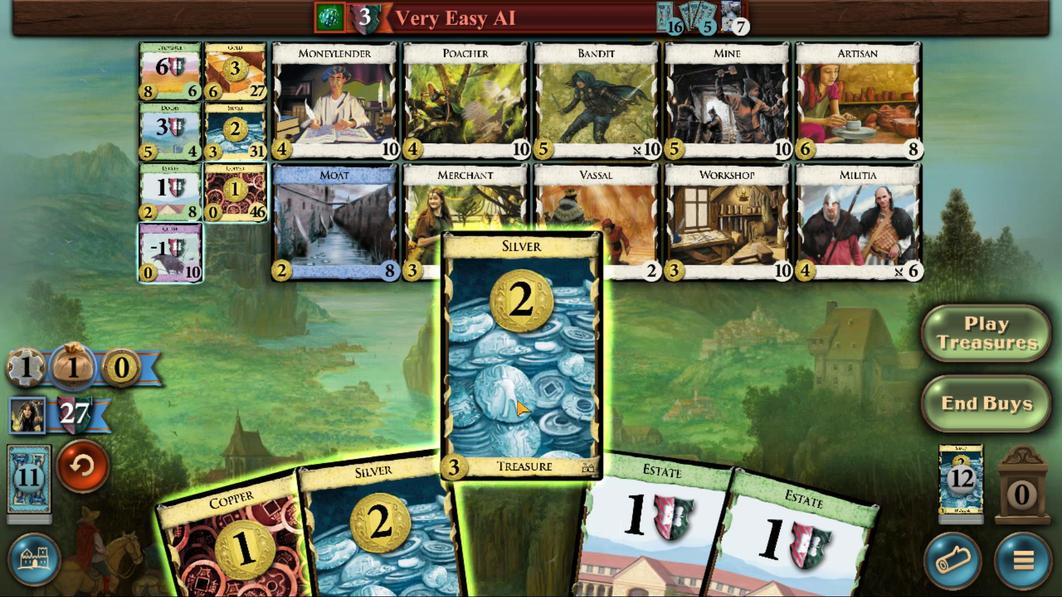 
Action: Mouse moved to (435, 432)
Screenshot: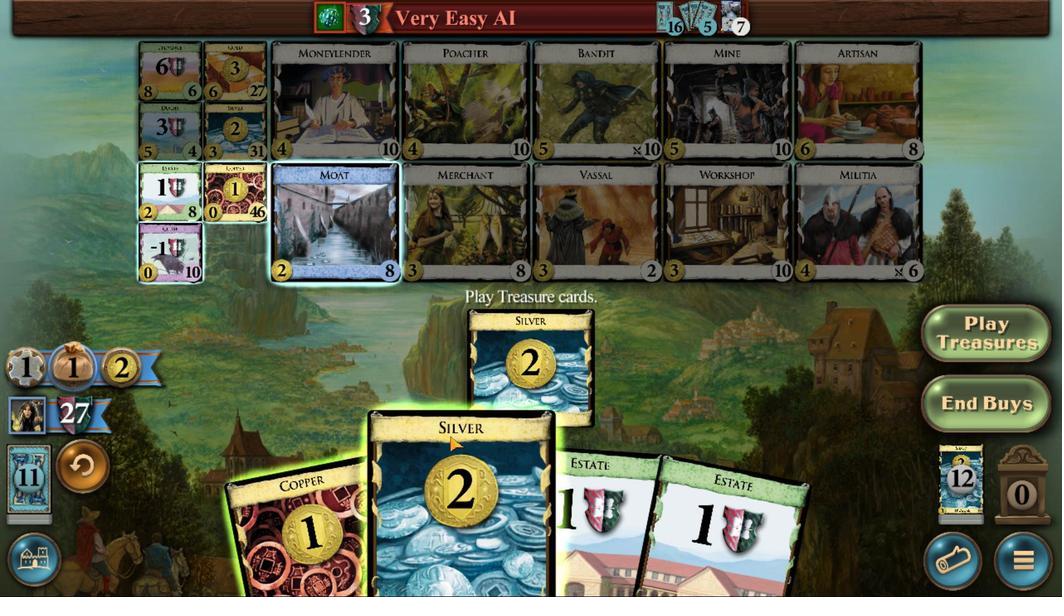 
Action: Mouse pressed left at (435, 432)
Screenshot: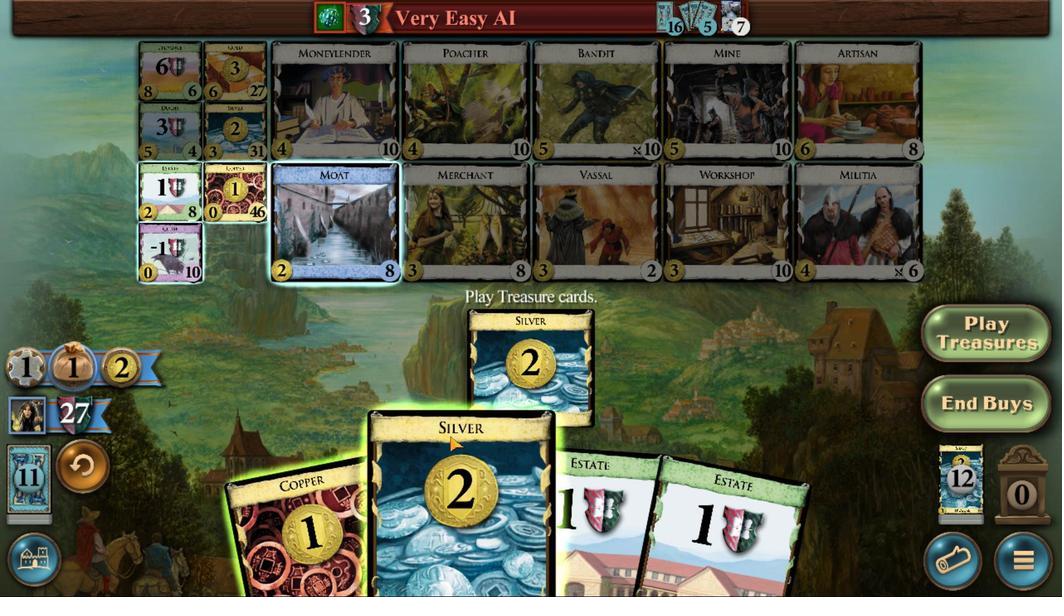
Action: Mouse moved to (439, 431)
Screenshot: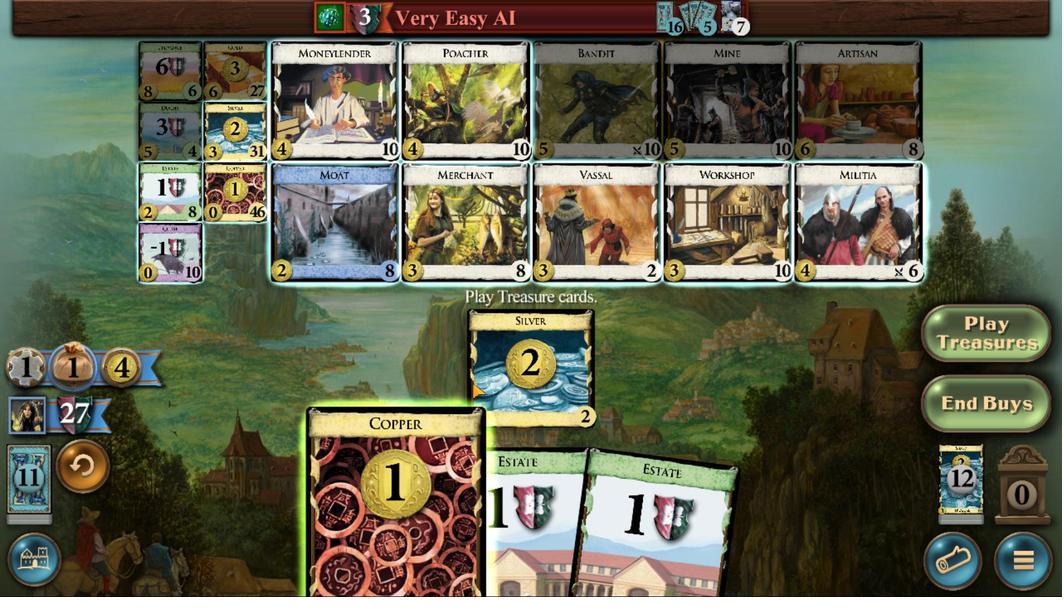 
Action: Mouse pressed left at (439, 431)
Screenshot: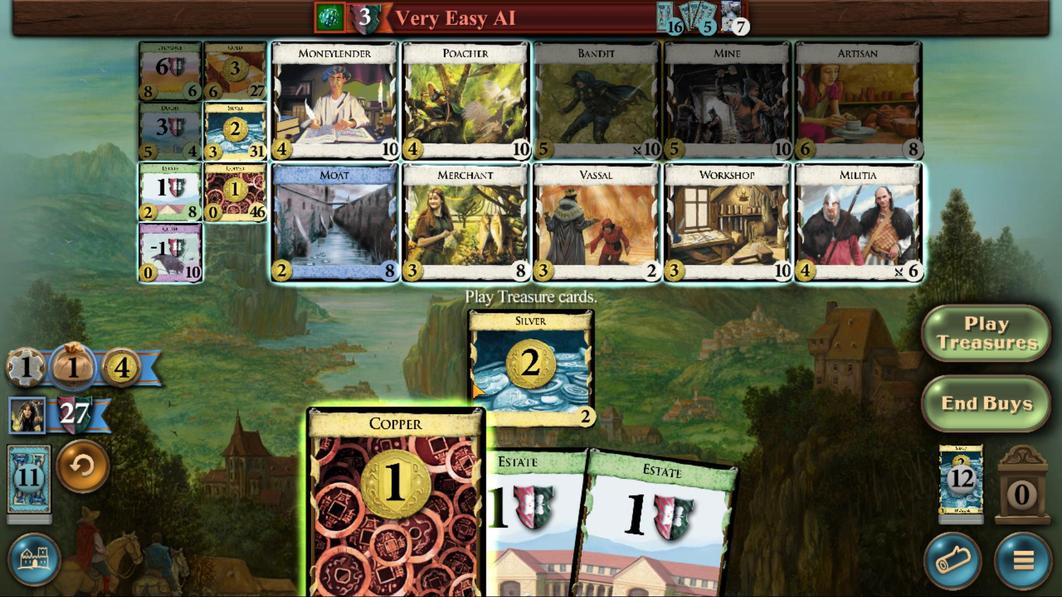 
Action: Mouse moved to (470, 354)
Screenshot: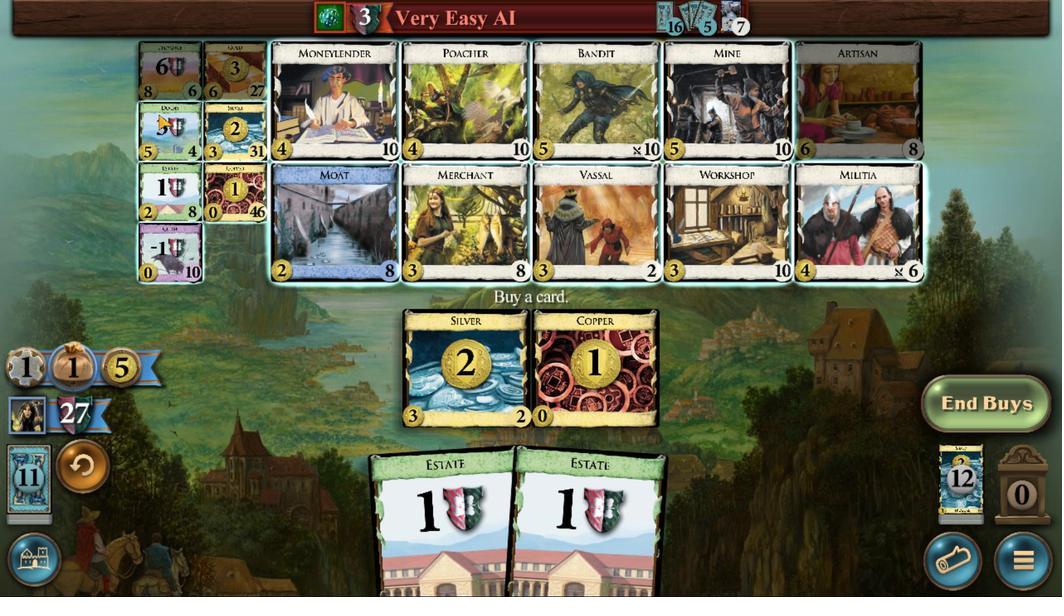 
Action: Mouse pressed left at (470, 354)
Screenshot: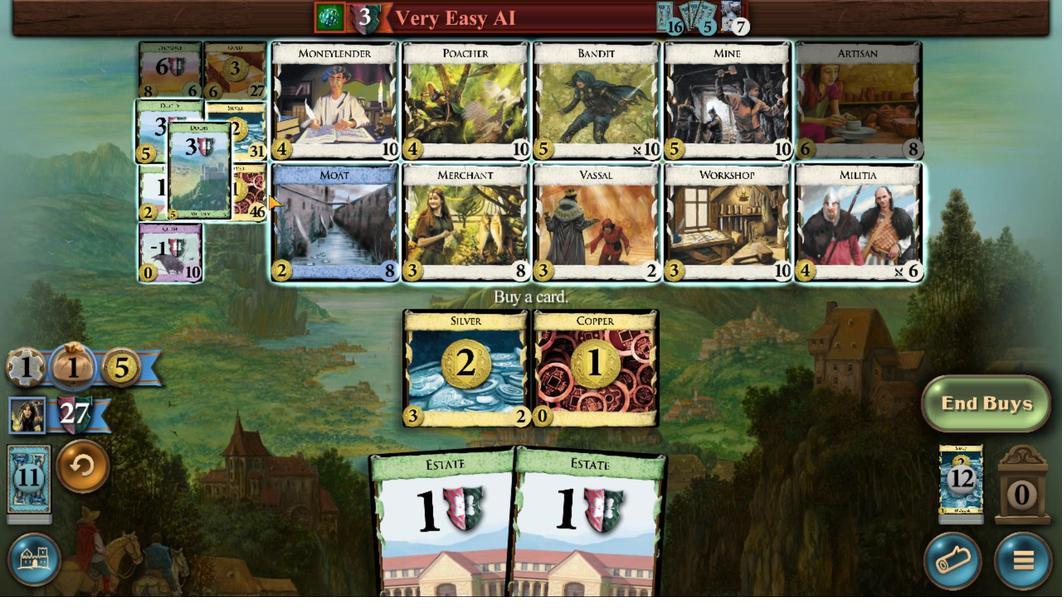 
Action: Mouse moved to (422, 432)
Screenshot: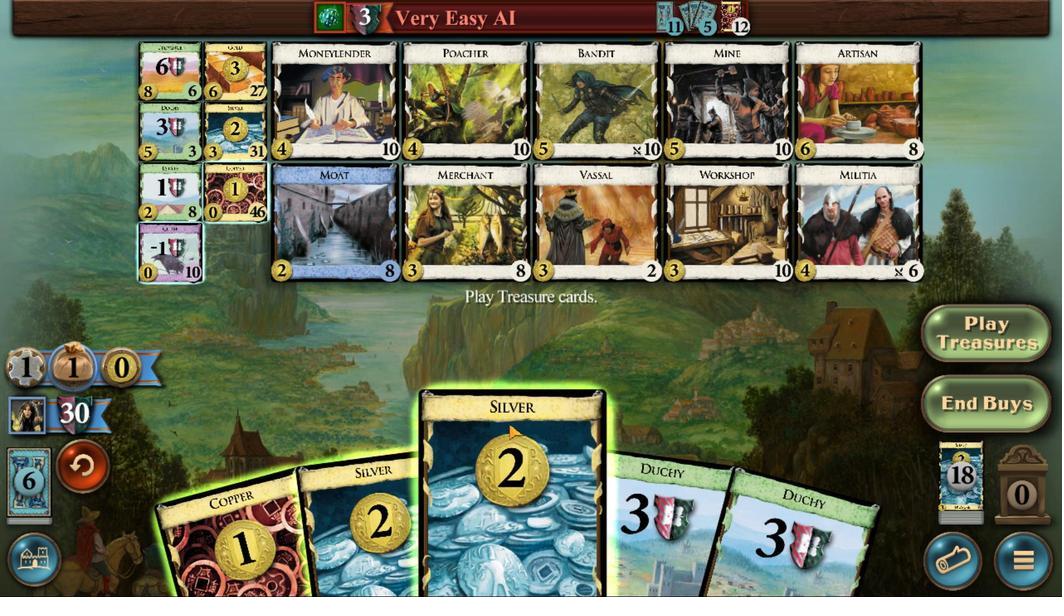 
Action: Mouse pressed left at (422, 432)
Screenshot: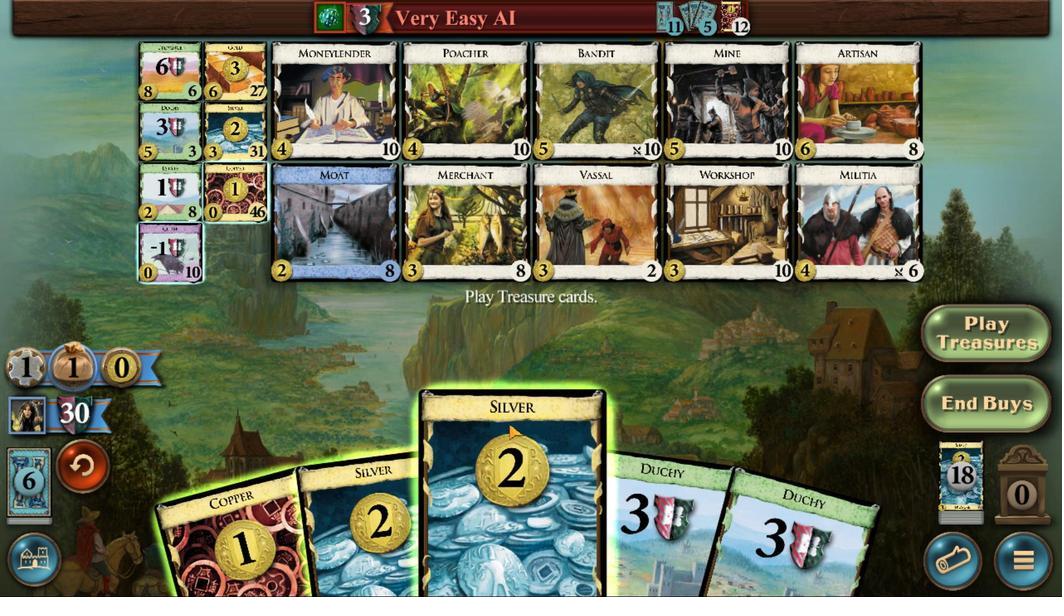 
Action: Mouse moved to (435, 432)
Screenshot: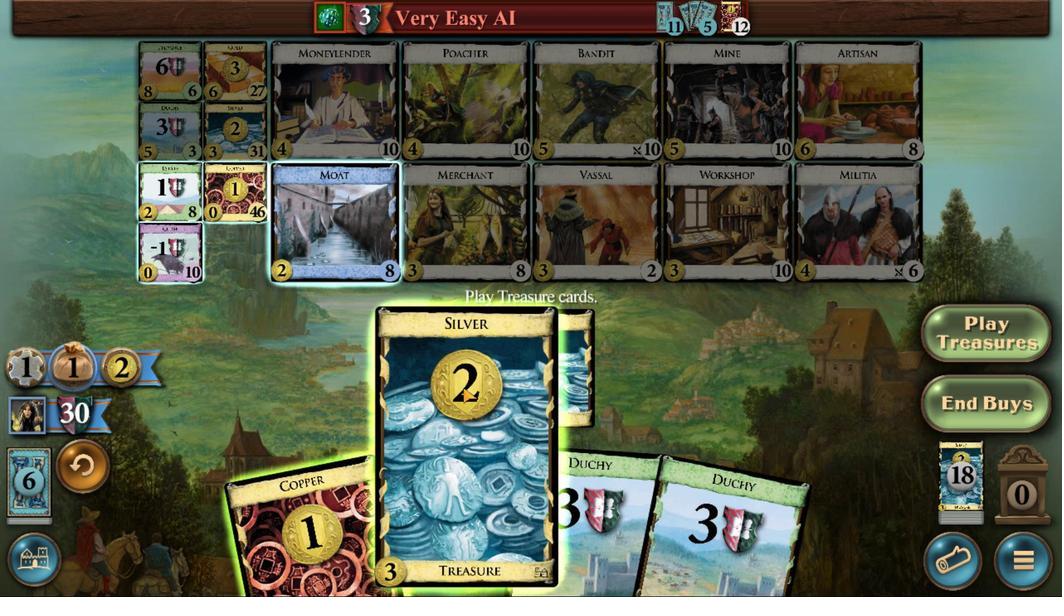 
Action: Mouse pressed left at (435, 432)
Screenshot: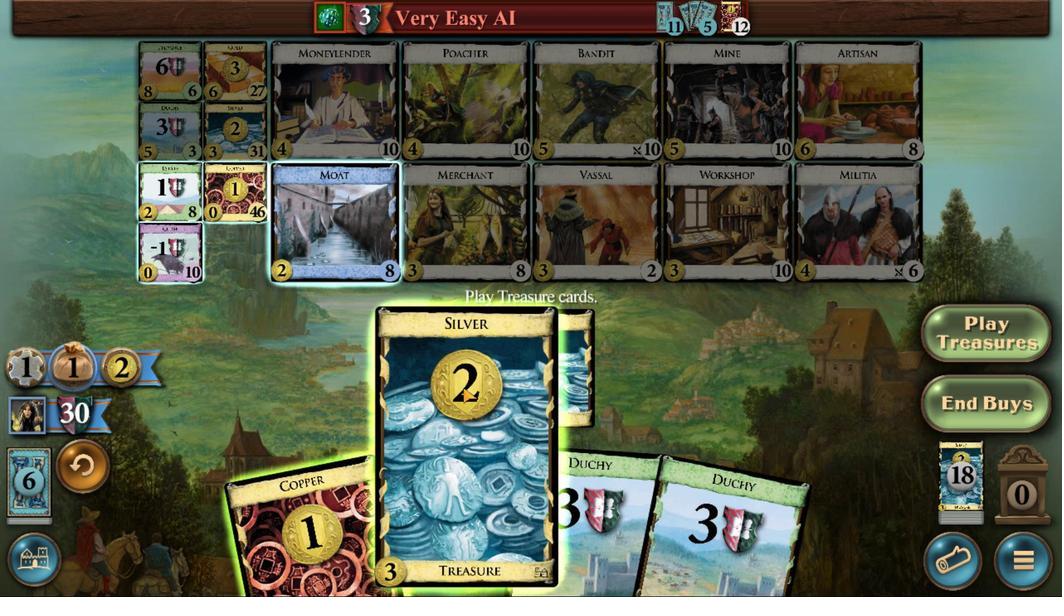 
Action: Mouse moved to (442, 430)
Screenshot: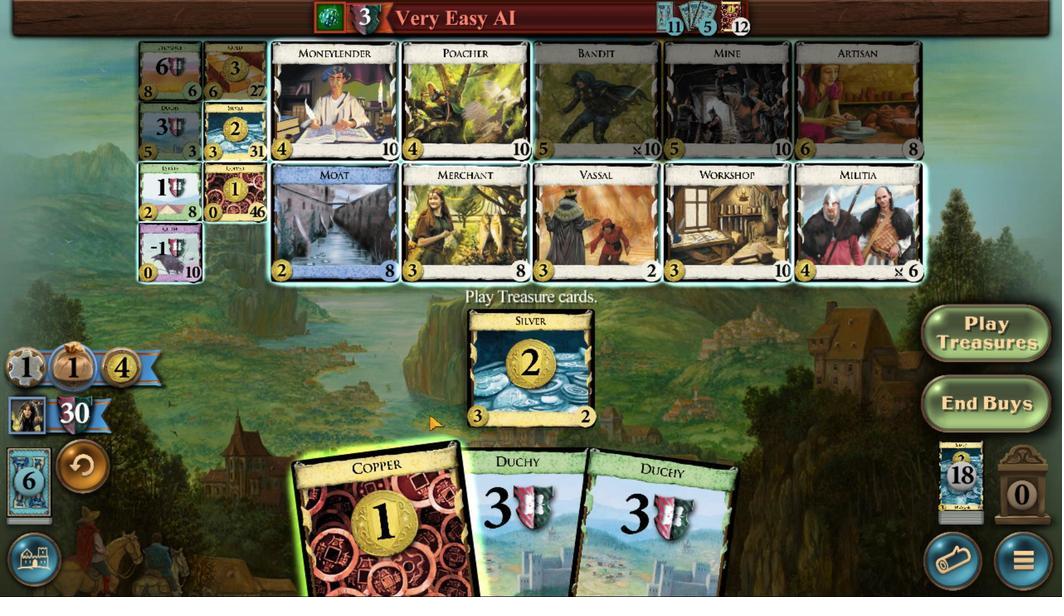 
Action: Mouse pressed left at (442, 430)
Screenshot: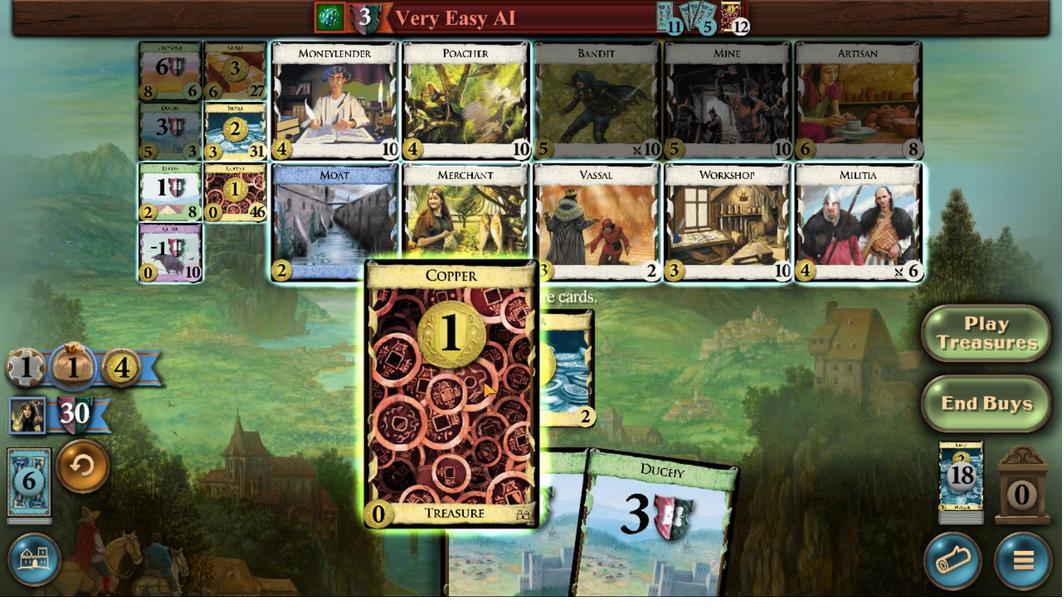 
Action: Mouse moved to (471, 354)
Screenshot: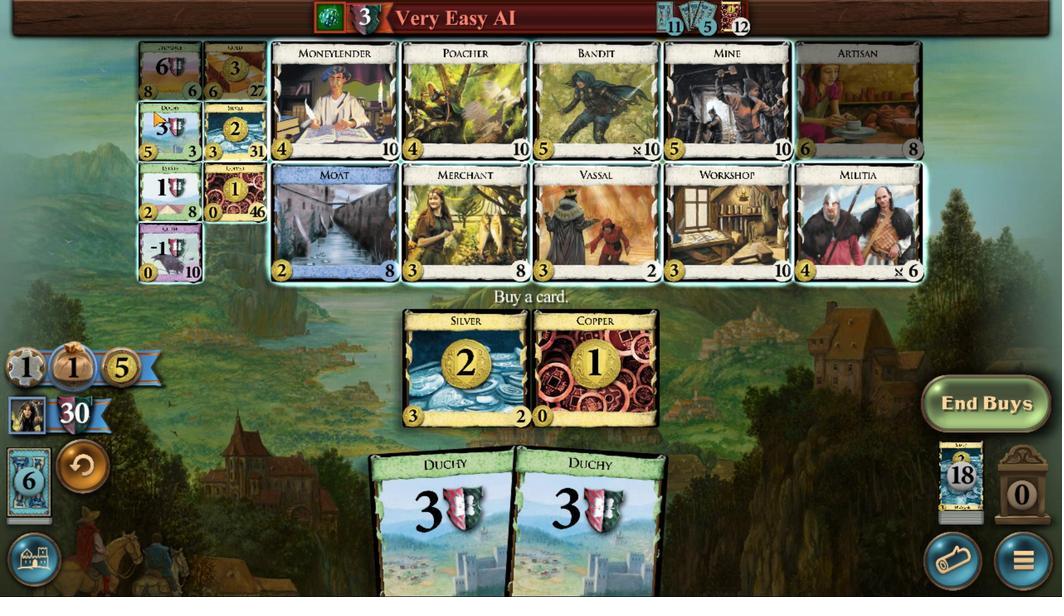 
Action: Mouse pressed left at (471, 354)
Screenshot: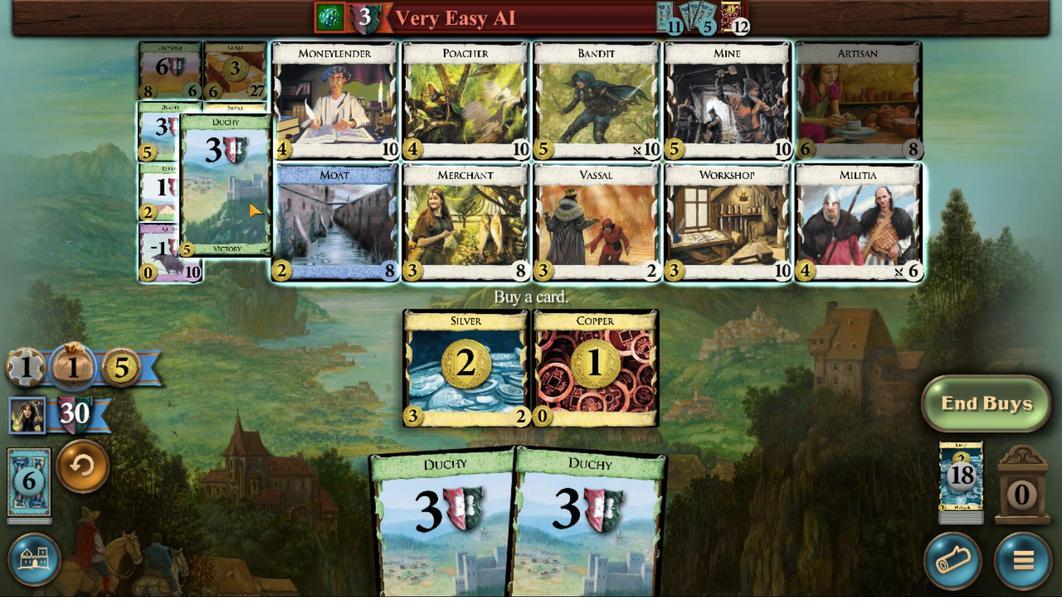 
Action: Mouse moved to (423, 433)
Screenshot: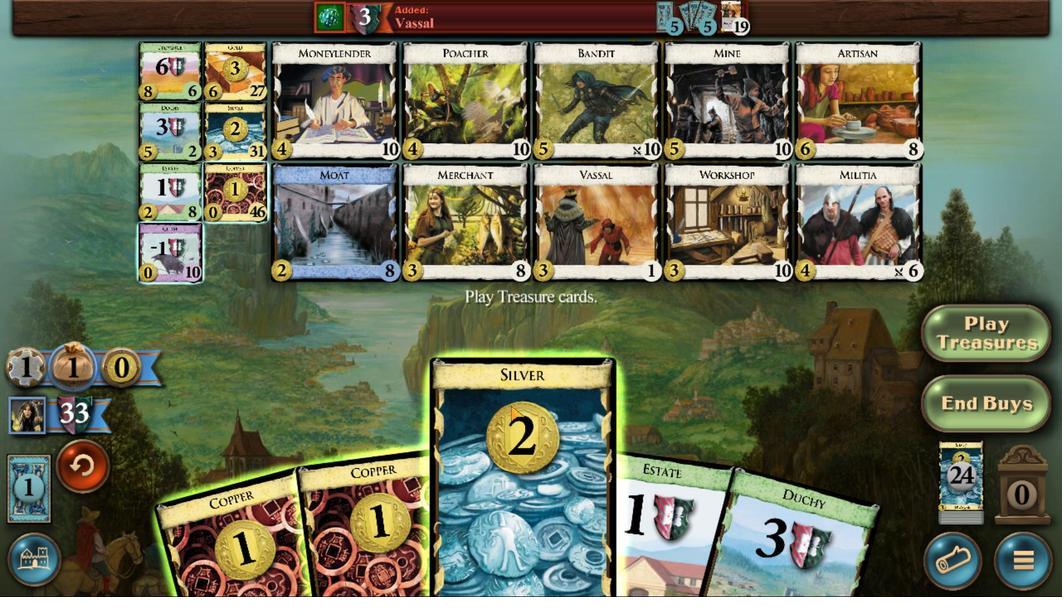 
Action: Mouse pressed left at (423, 433)
Screenshot: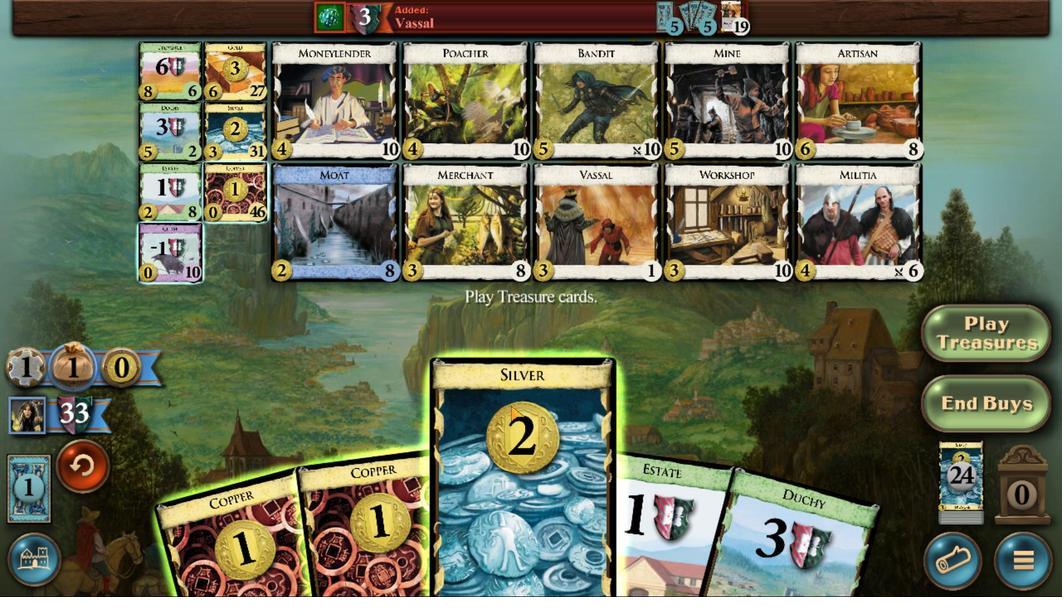 
Action: Mouse moved to (431, 430)
Screenshot: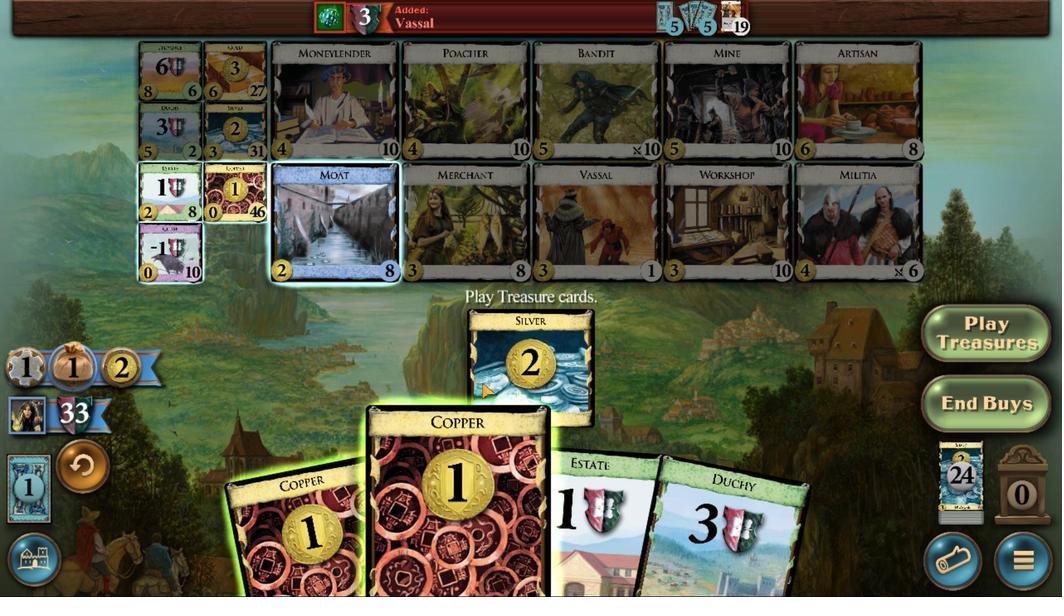 
Action: Mouse pressed left at (431, 430)
Screenshot: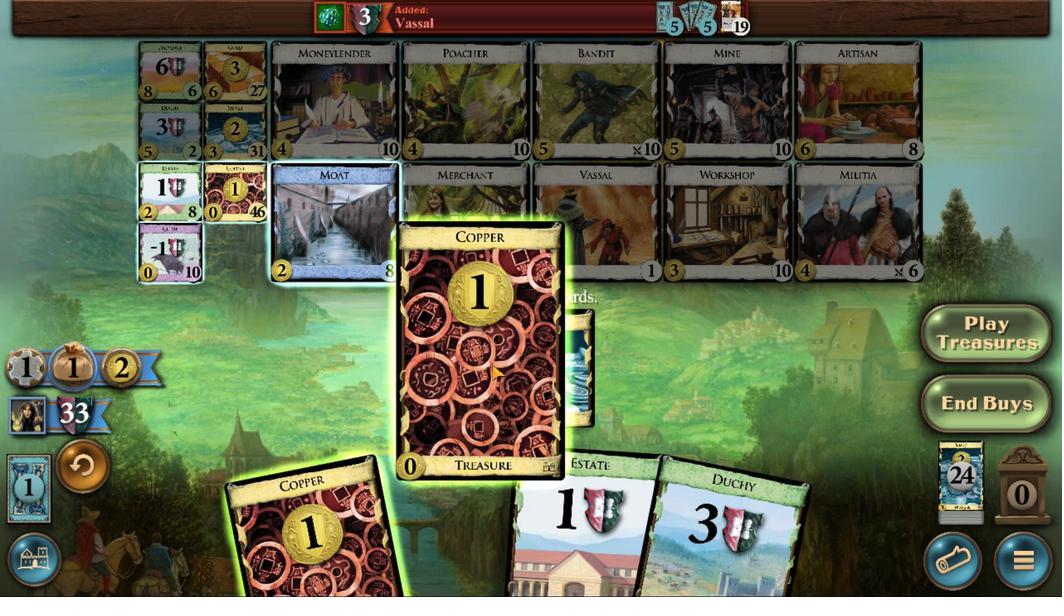 
Action: Mouse moved to (463, 357)
Screenshot: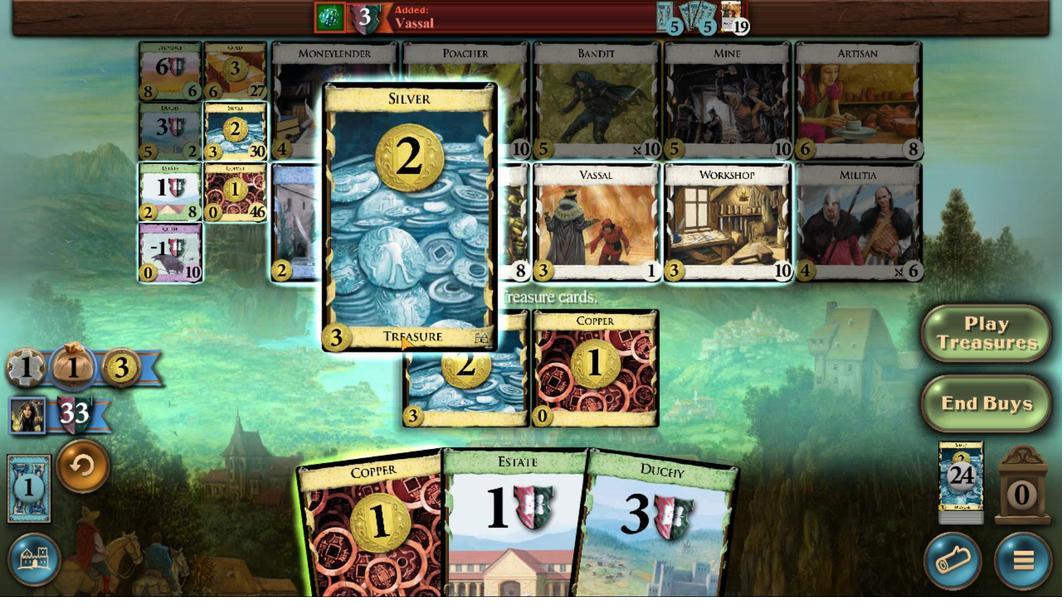 
Action: Mouse pressed left at (463, 357)
Screenshot: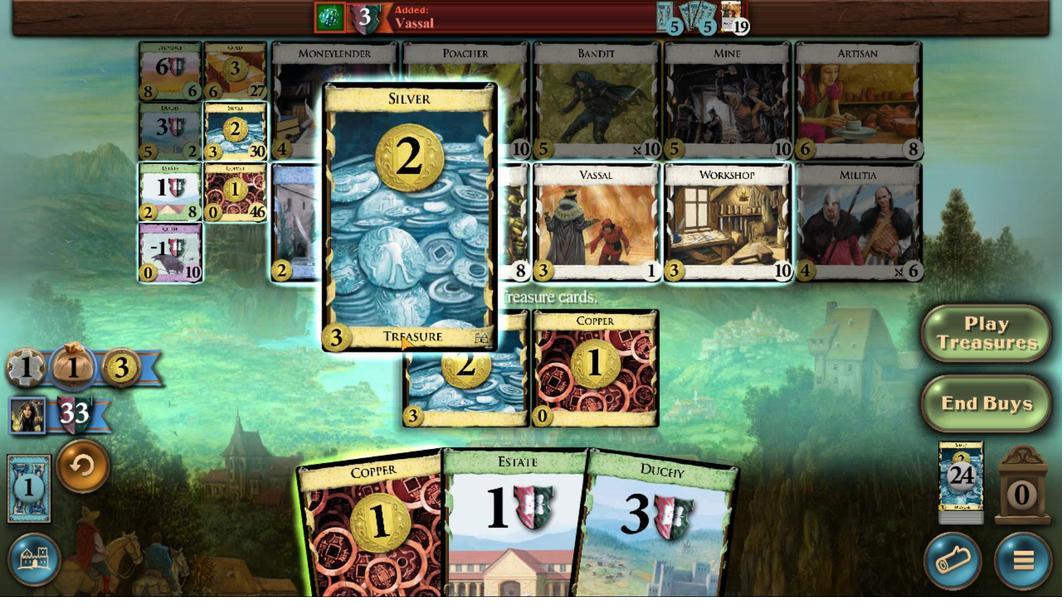 
Action: Mouse moved to (442, 436)
Screenshot: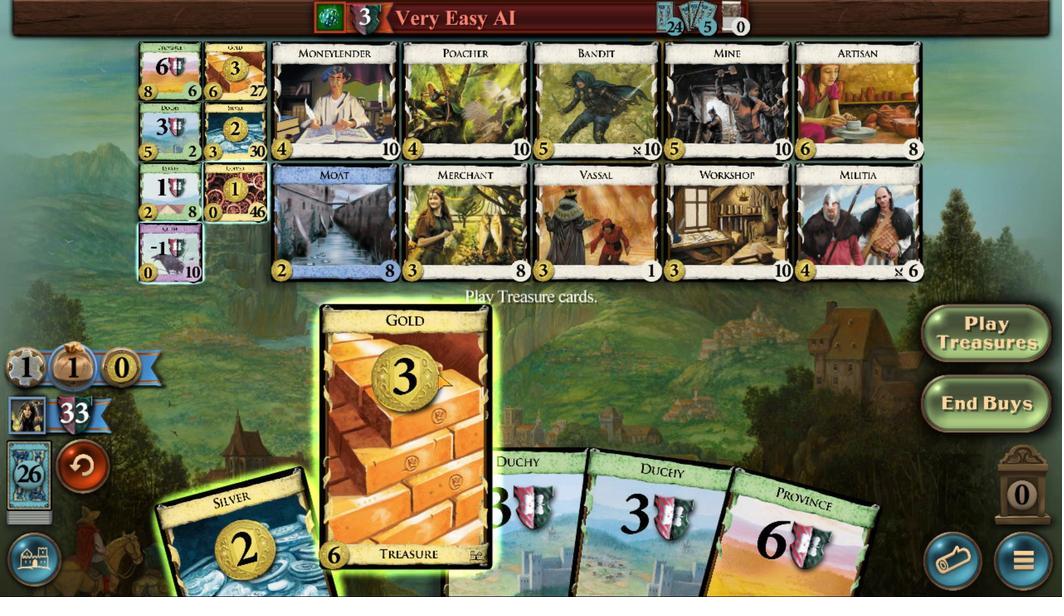 
Action: Mouse pressed left at (442, 436)
Screenshot: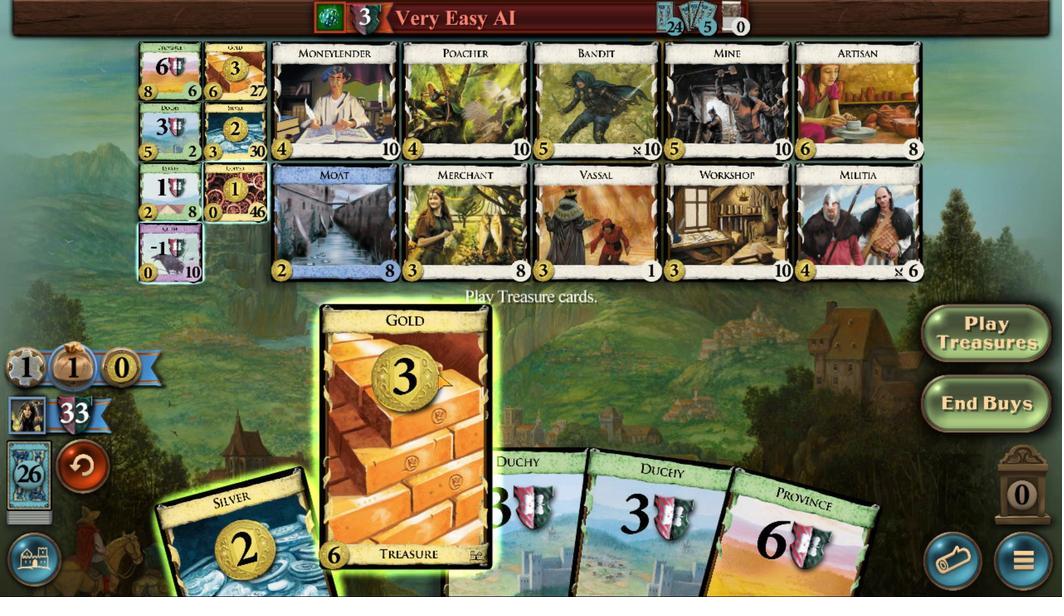 
Action: Mouse moved to (448, 434)
Screenshot: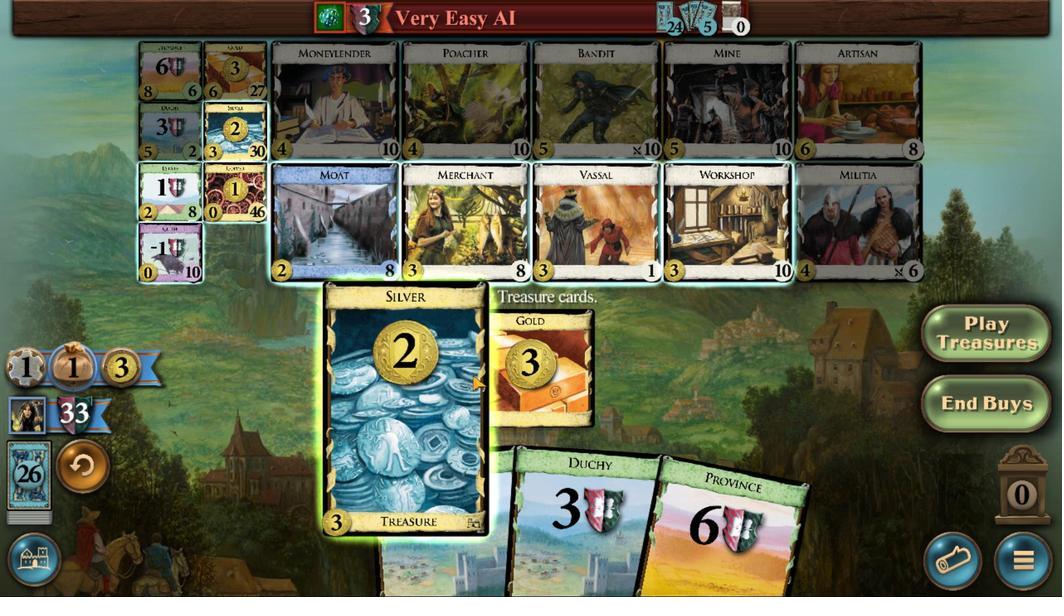 
Action: Mouse pressed left at (448, 434)
Screenshot: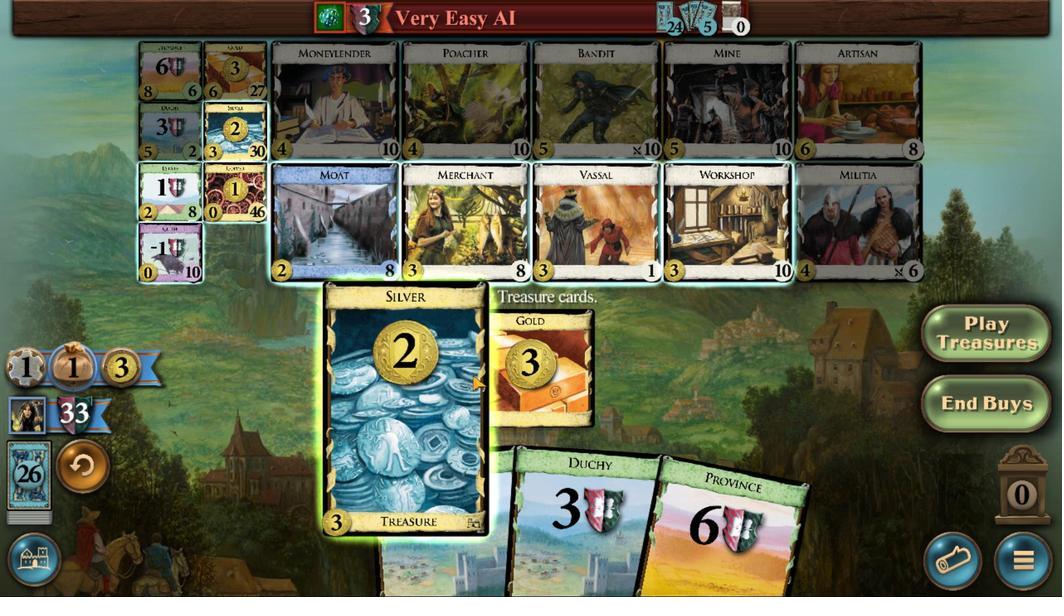
Action: Mouse moved to (470, 354)
Screenshot: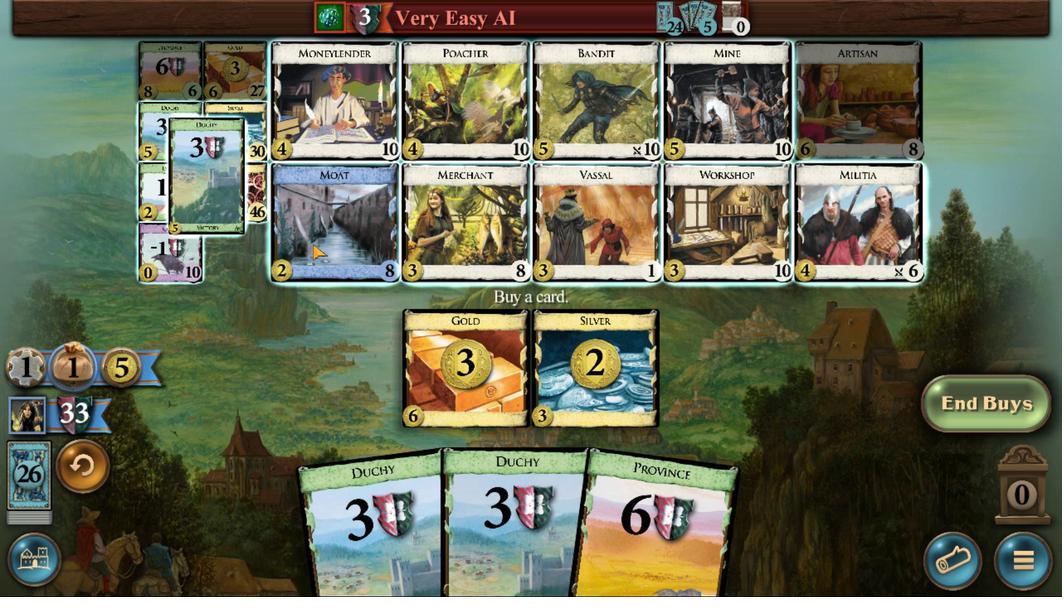 
Action: Mouse pressed left at (470, 354)
Screenshot: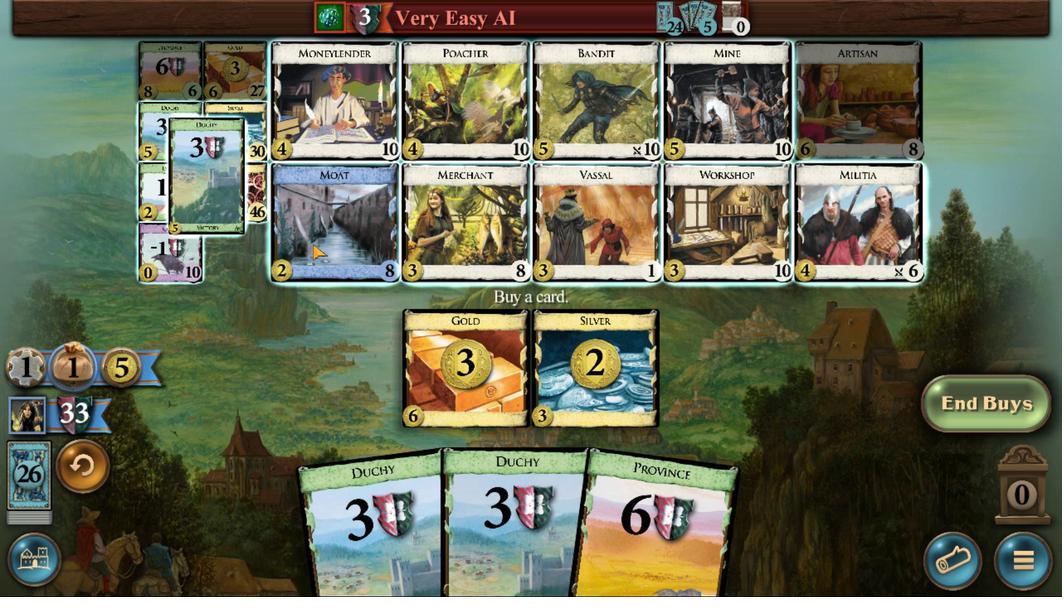 
Action: Mouse moved to (423, 432)
Screenshot: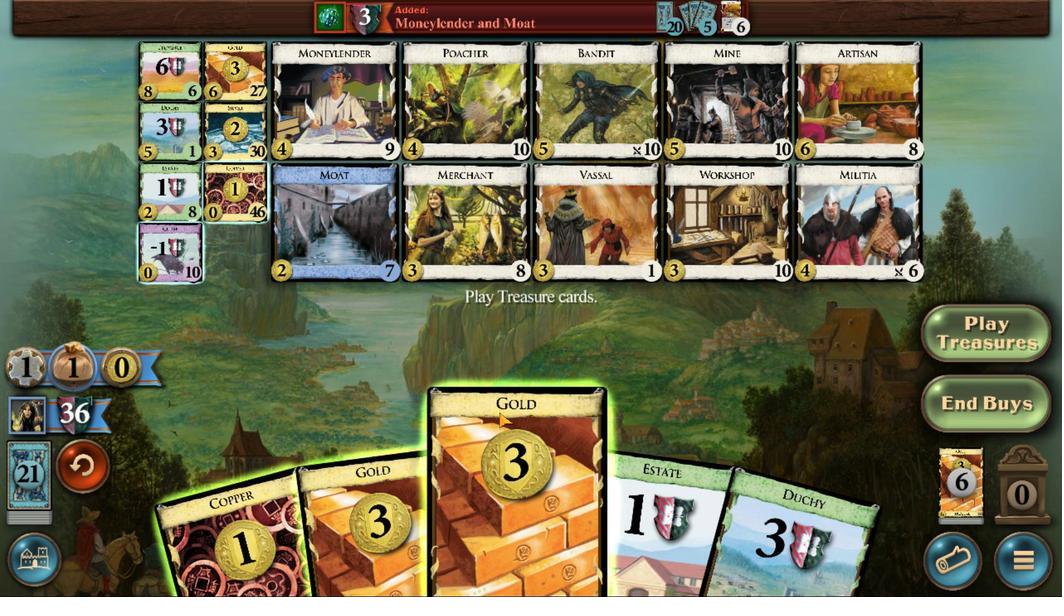 
Action: Mouse pressed left at (423, 432)
Screenshot: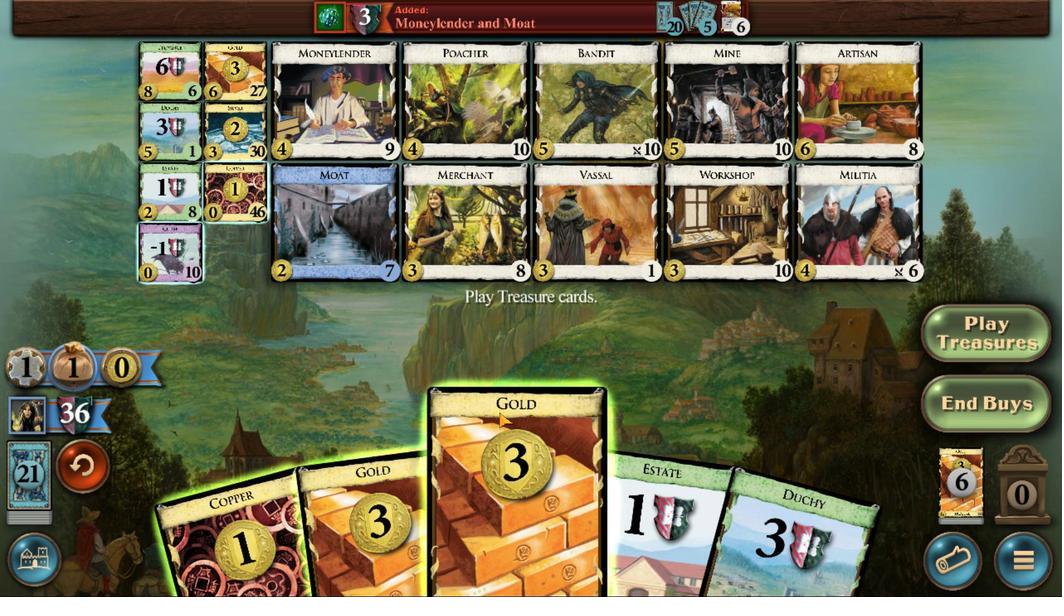 
Action: Mouse moved to (433, 435)
Screenshot: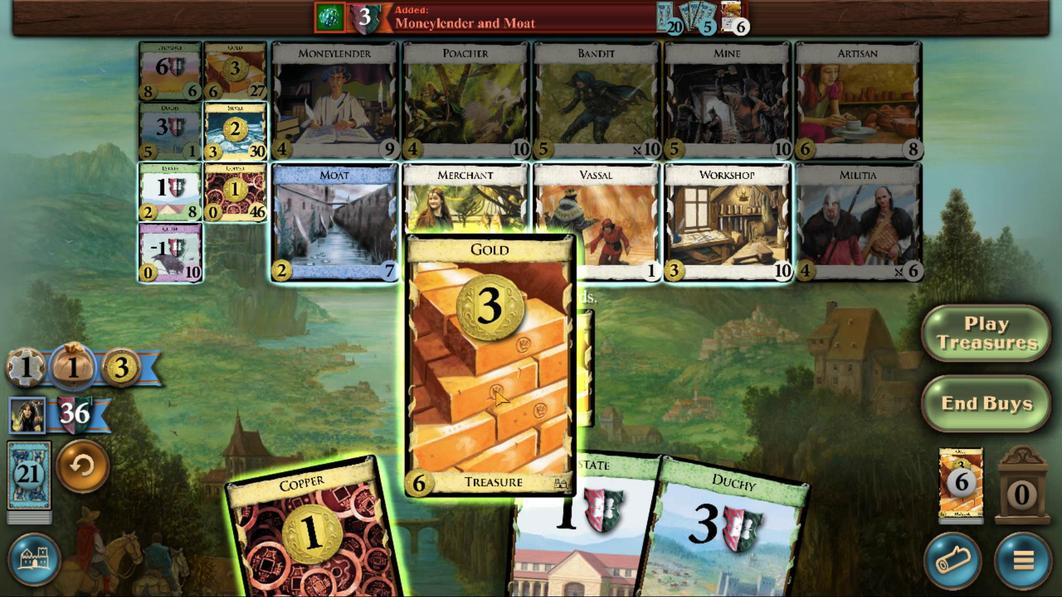 
Action: Mouse pressed left at (433, 435)
Screenshot: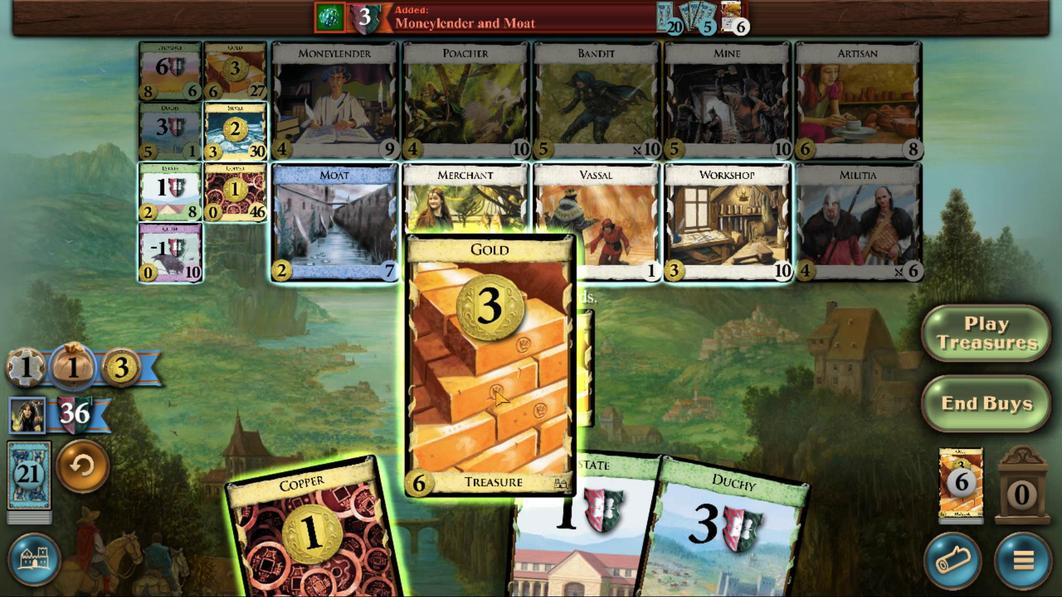 
Action: Mouse moved to (442, 437)
Screenshot: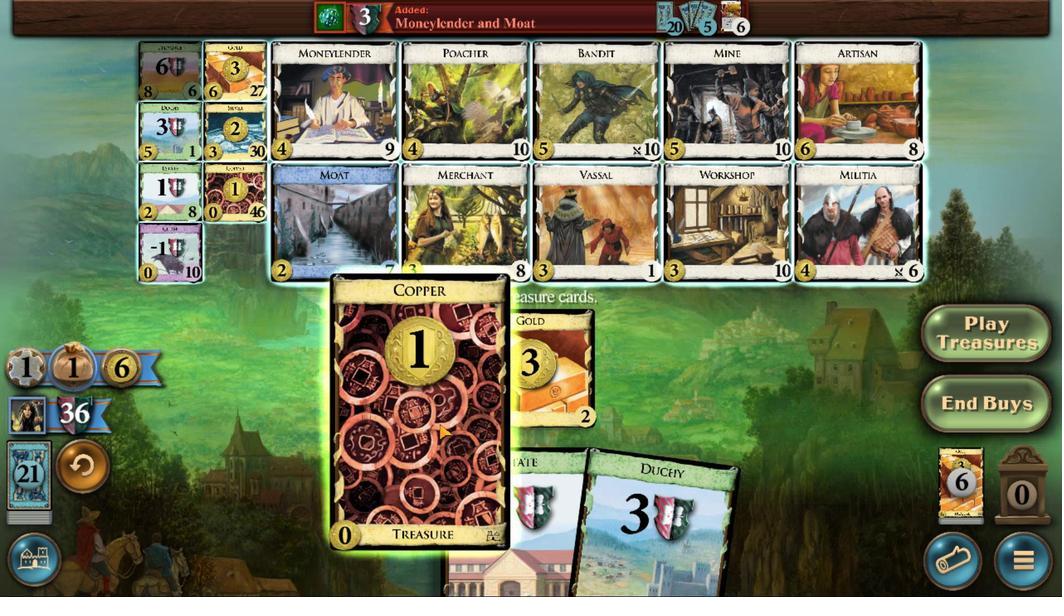 
Action: Mouse pressed left at (442, 437)
Screenshot: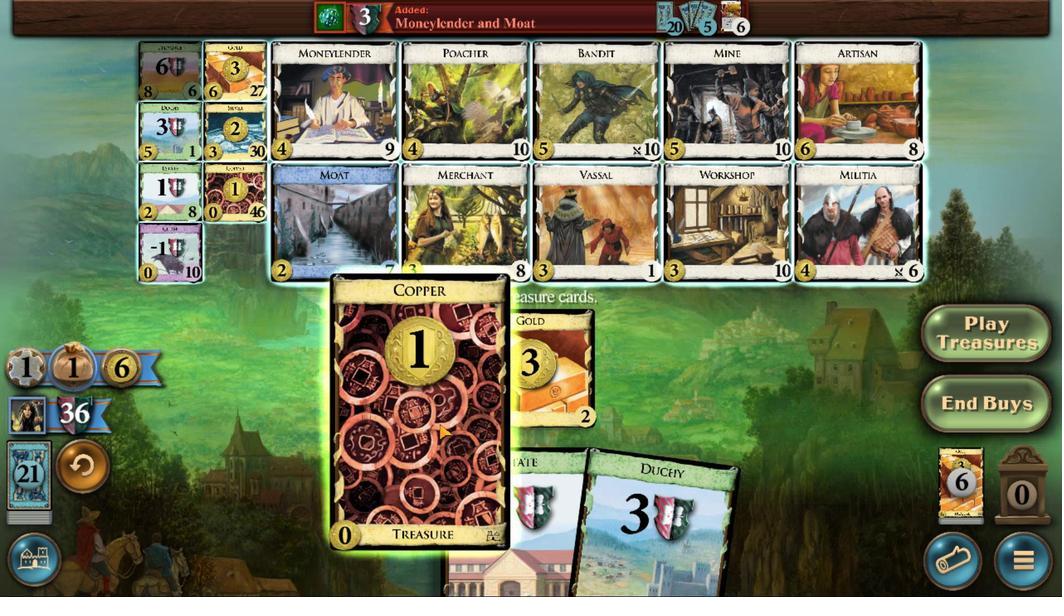 
Action: Mouse moved to (461, 342)
Screenshot: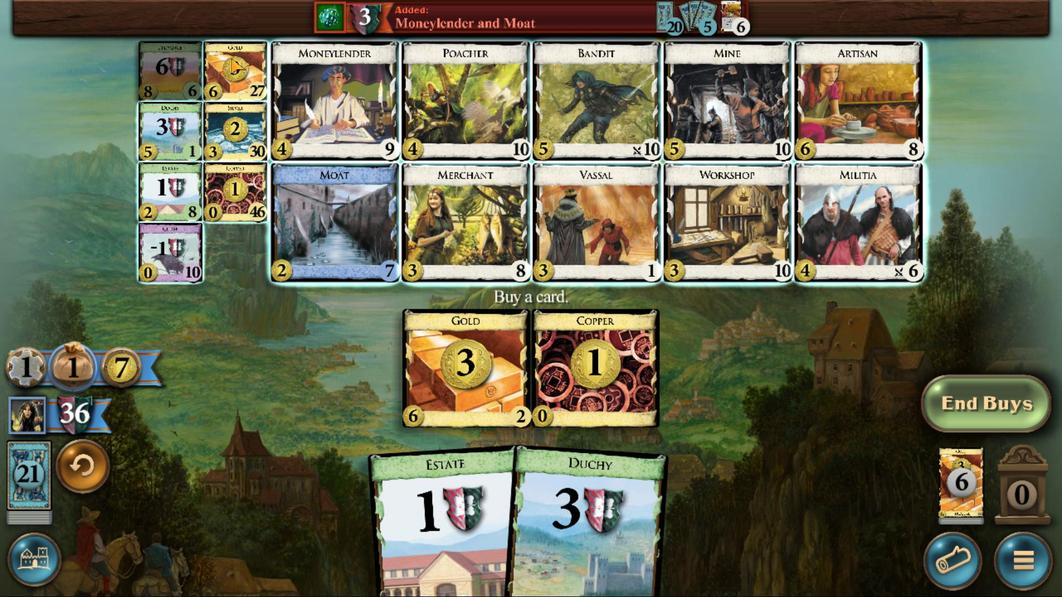 
Action: Mouse pressed left at (461, 342)
